 Task: Find and compare Airbnb listings in Benalmádena, Spain, focusing on amenities like breakfast availability and price range.
Action: Mouse moved to (534, 422)
Screenshot: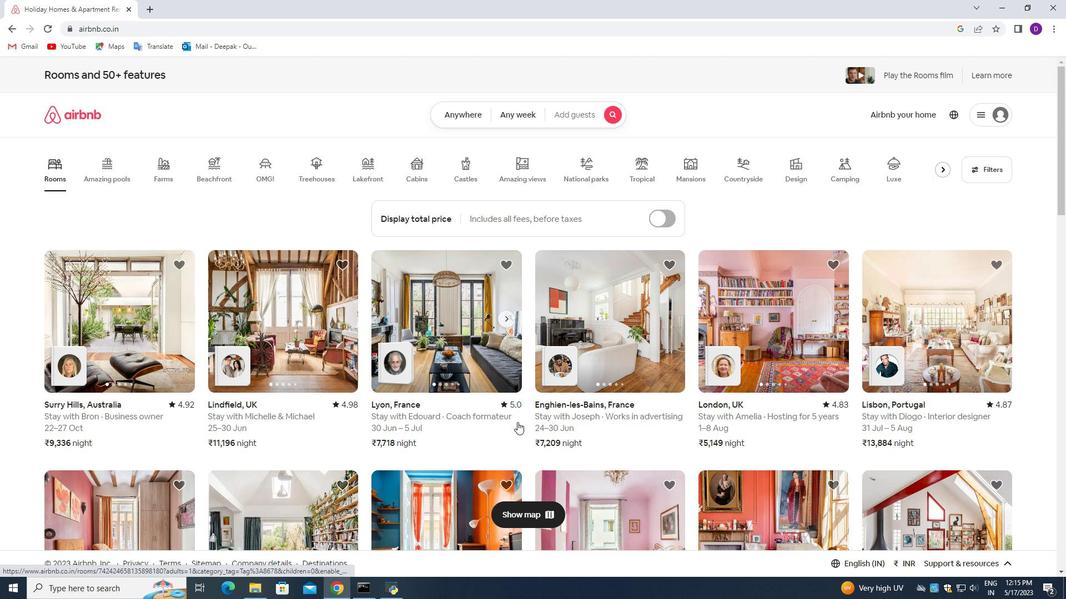 
Action: Mouse scrolled (534, 422) with delta (0, 0)
Screenshot: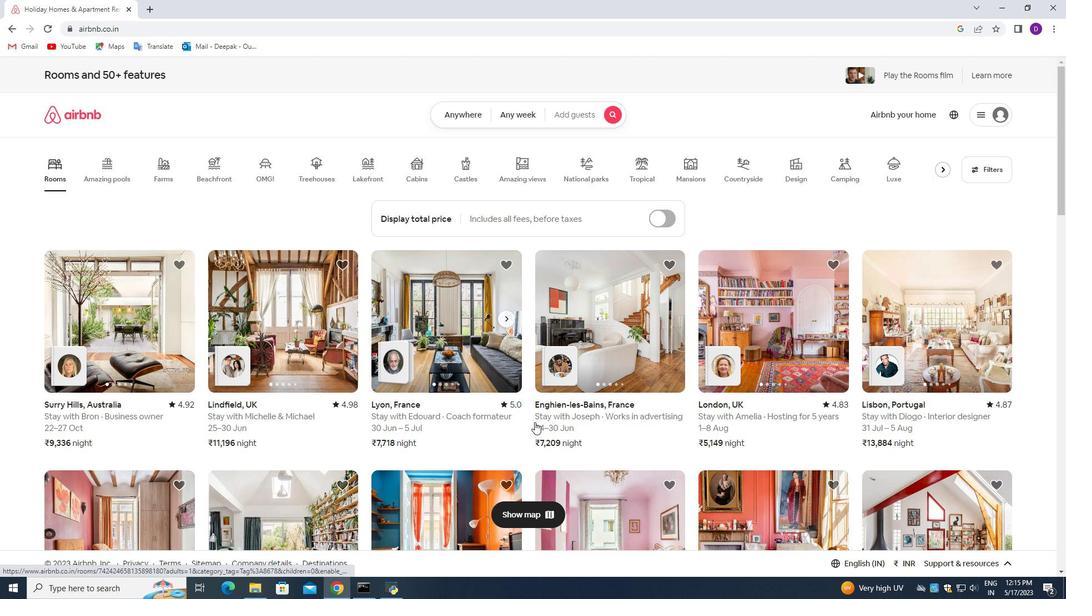 
Action: Mouse scrolled (534, 422) with delta (0, 0)
Screenshot: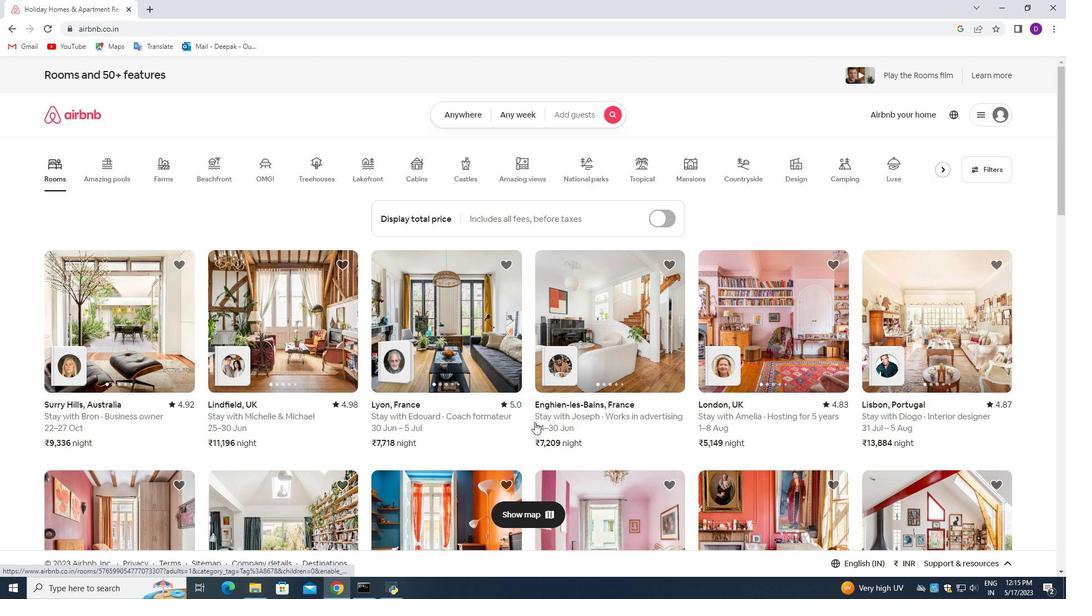 
Action: Mouse scrolled (534, 422) with delta (0, 0)
Screenshot: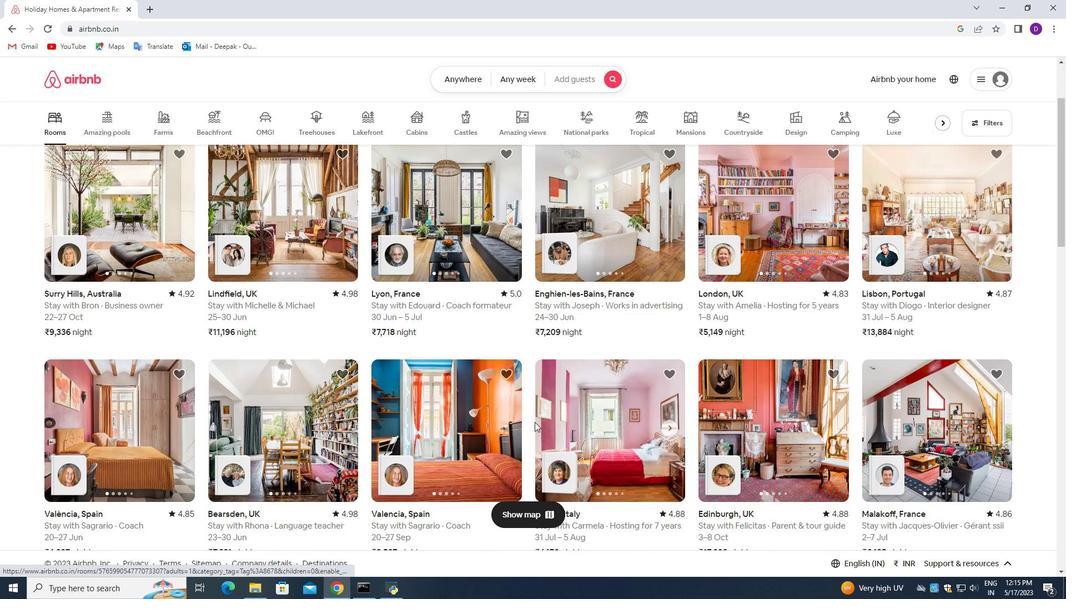 
Action: Mouse scrolled (534, 422) with delta (0, 0)
Screenshot: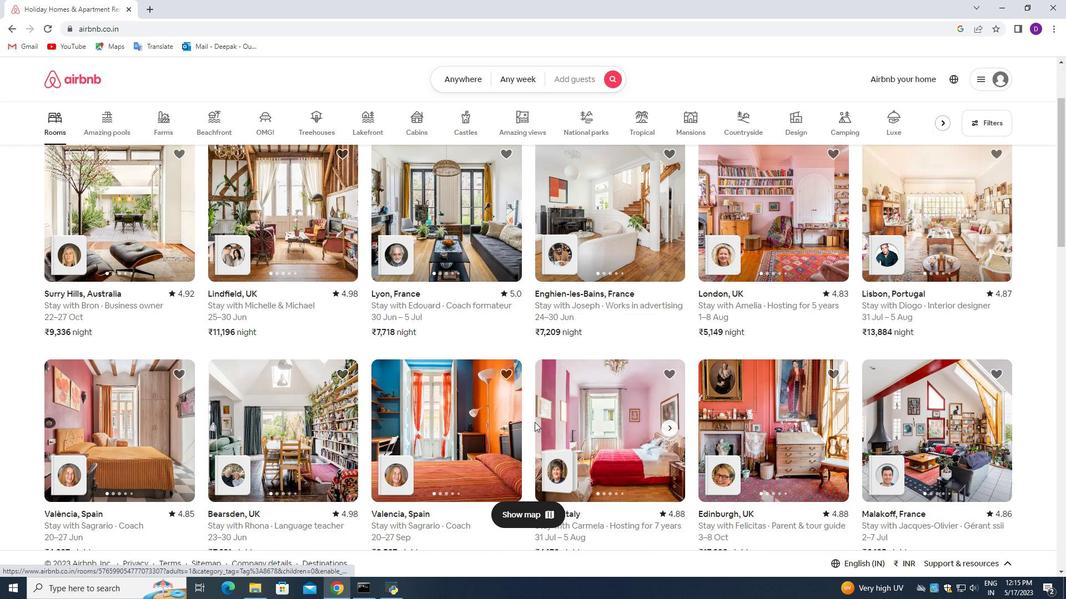 
Action: Mouse scrolled (534, 422) with delta (0, 0)
Screenshot: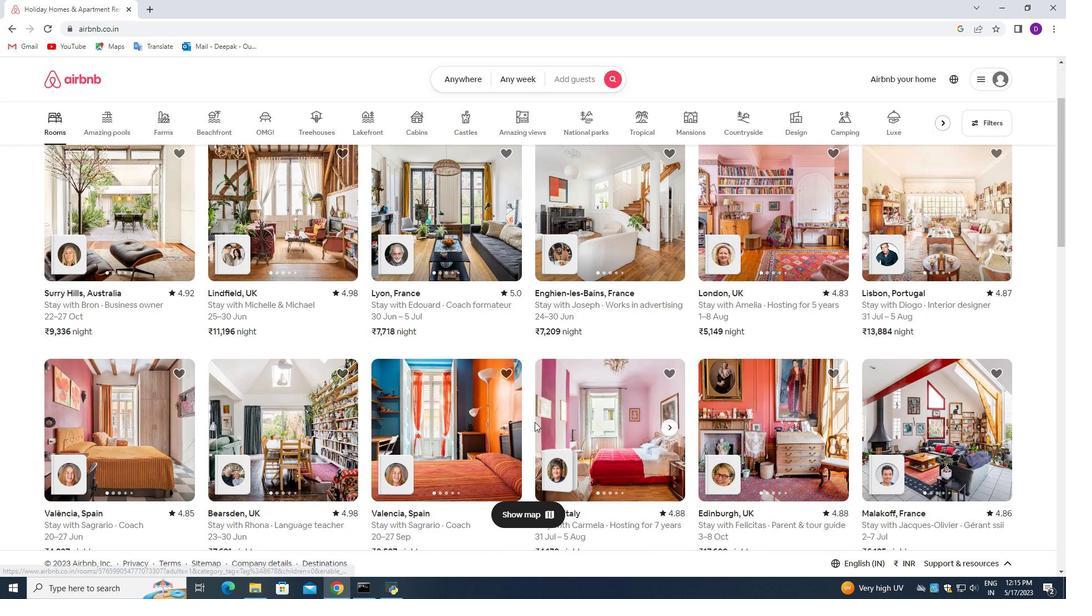 
Action: Mouse moved to (527, 380)
Screenshot: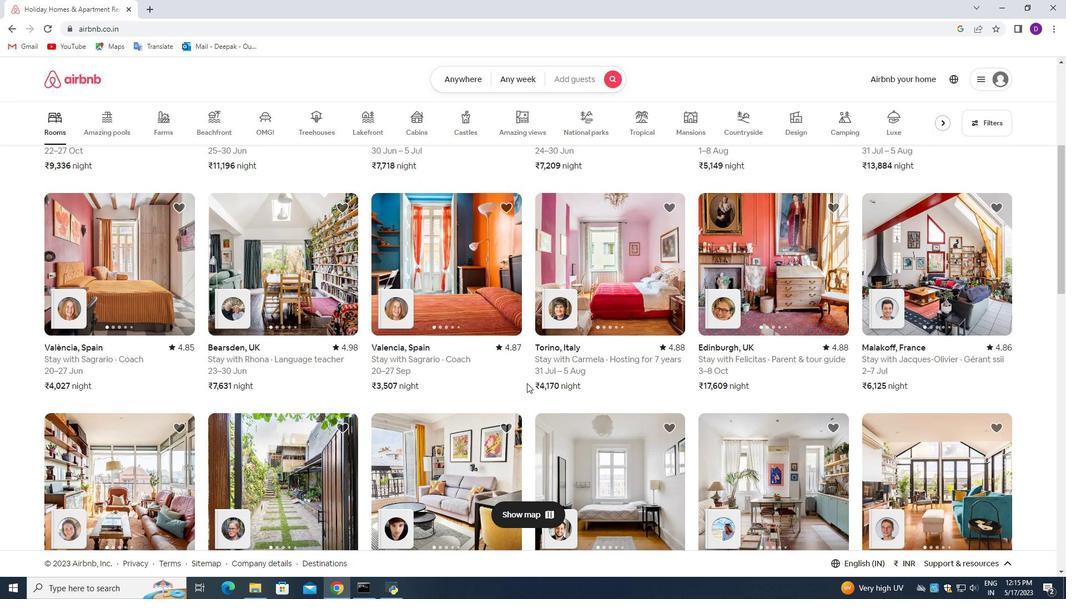 
Action: Mouse scrolled (527, 381) with delta (0, 0)
Screenshot: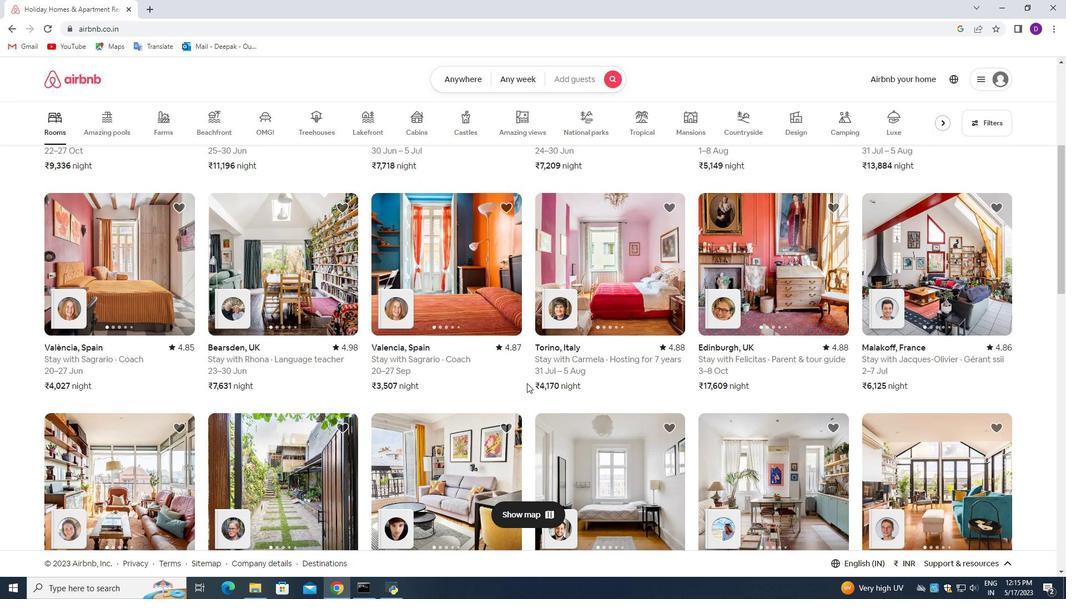 
Action: Mouse scrolled (527, 381) with delta (0, 0)
Screenshot: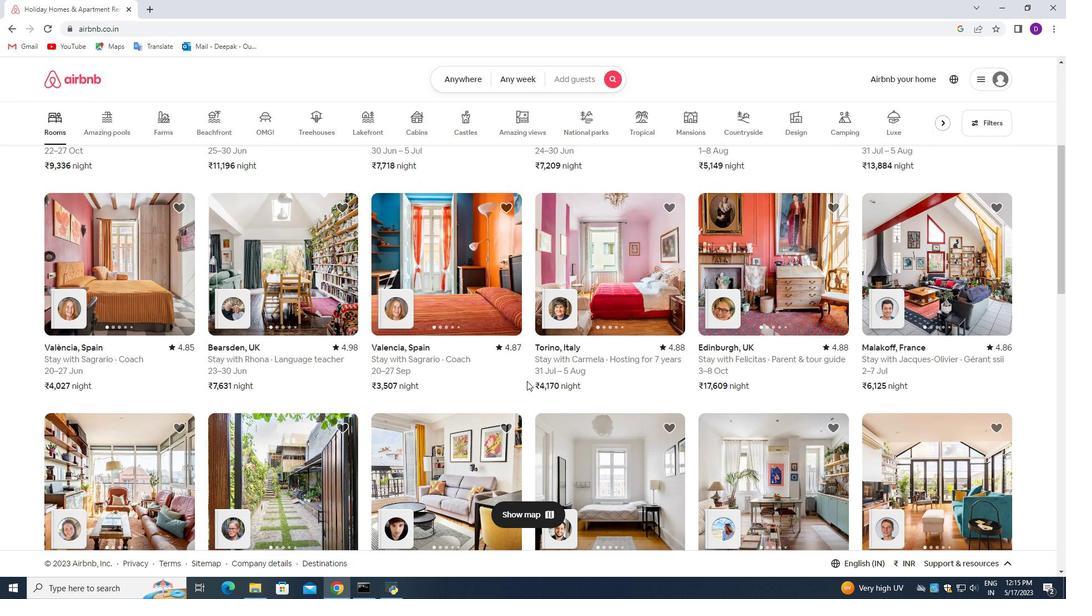 
Action: Mouse moved to (527, 379)
Screenshot: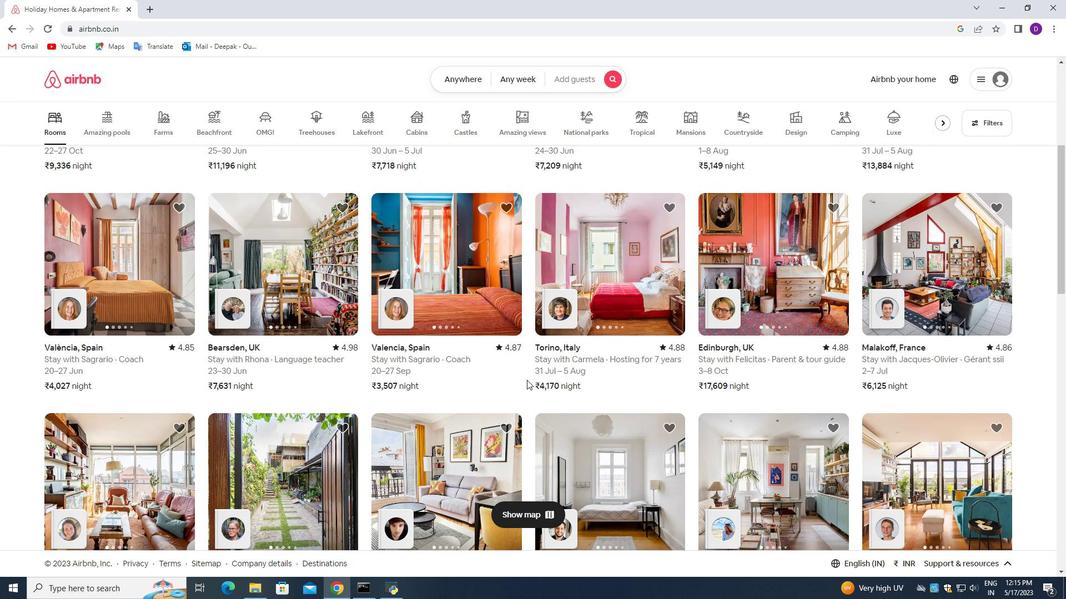 
Action: Mouse scrolled (527, 380) with delta (0, 0)
Screenshot: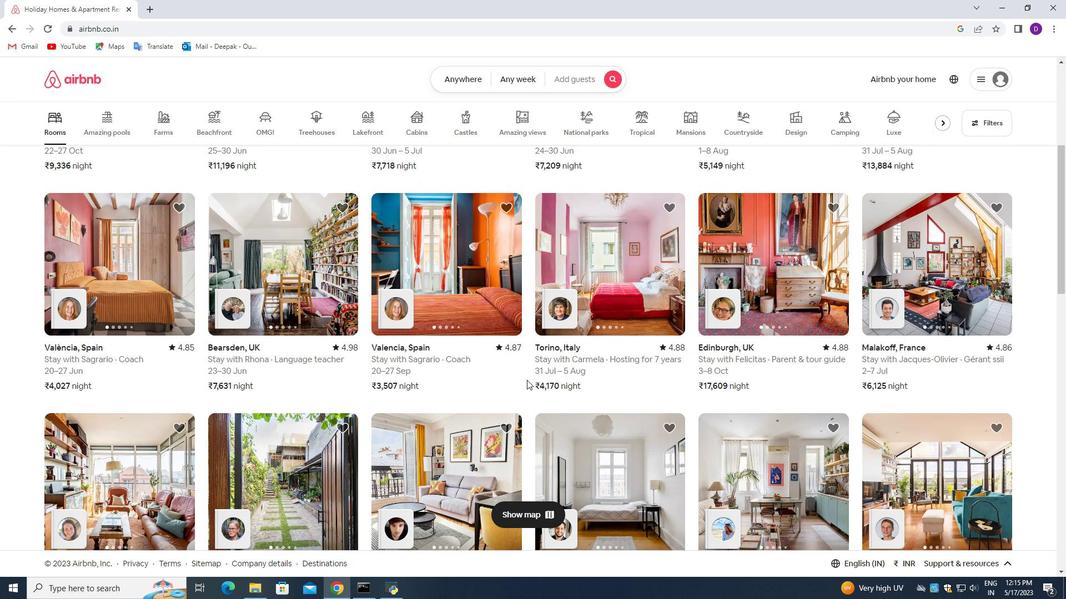 
Action: Mouse scrolled (527, 380) with delta (0, 0)
Screenshot: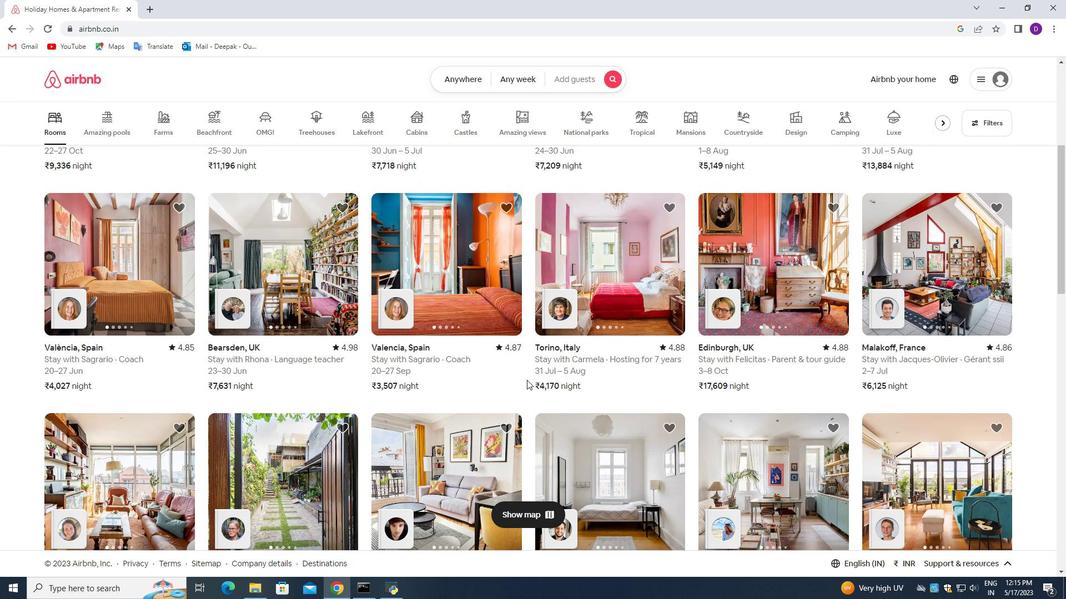
Action: Mouse moved to (527, 379)
Screenshot: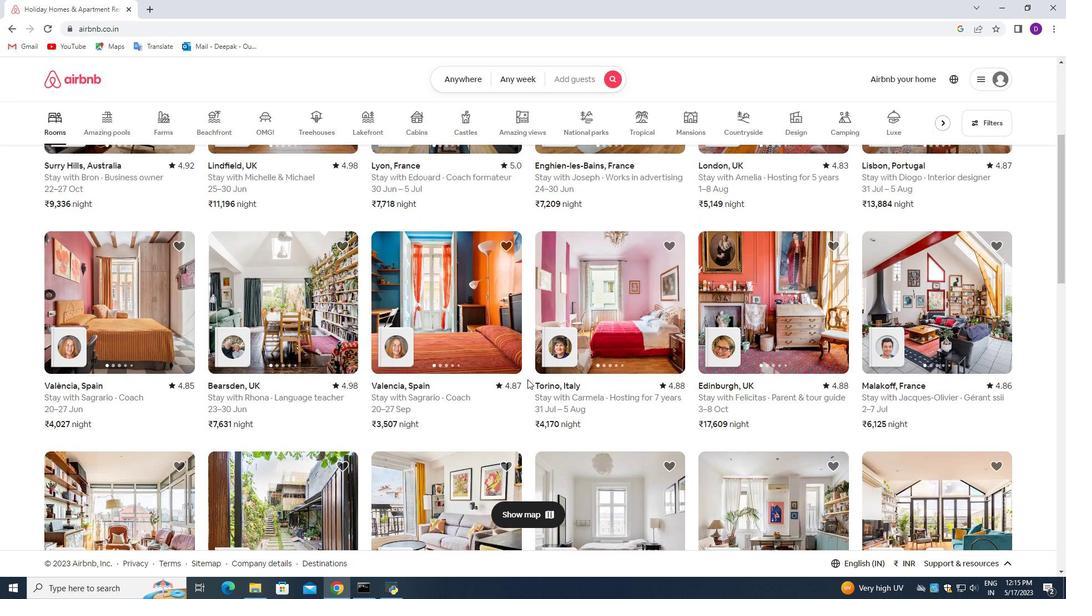 
Action: Mouse scrolled (527, 379) with delta (0, 0)
Screenshot: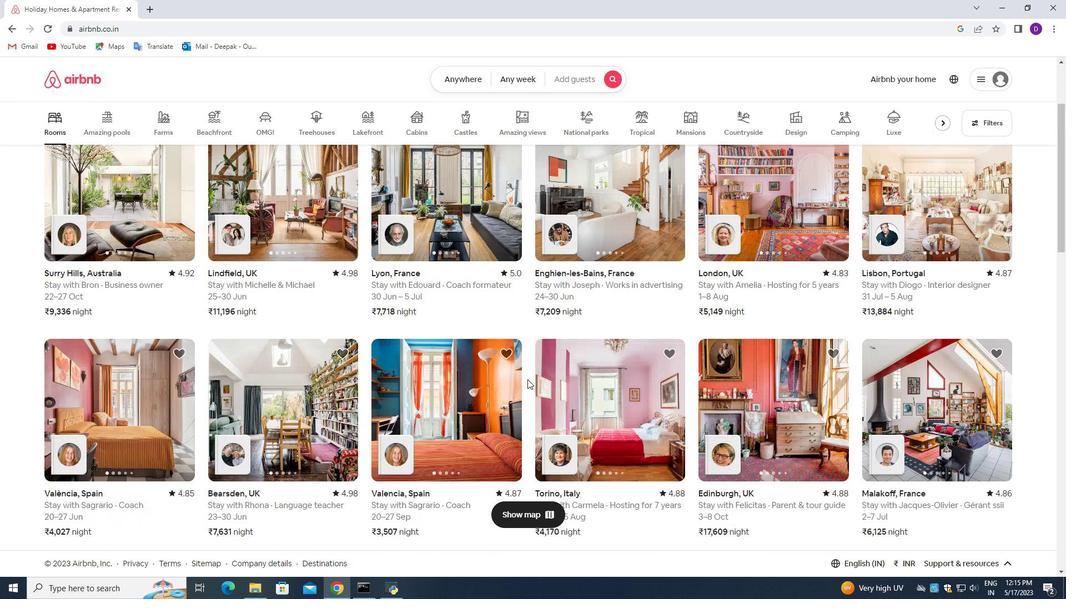 
Action: Mouse scrolled (527, 379) with delta (0, 0)
Screenshot: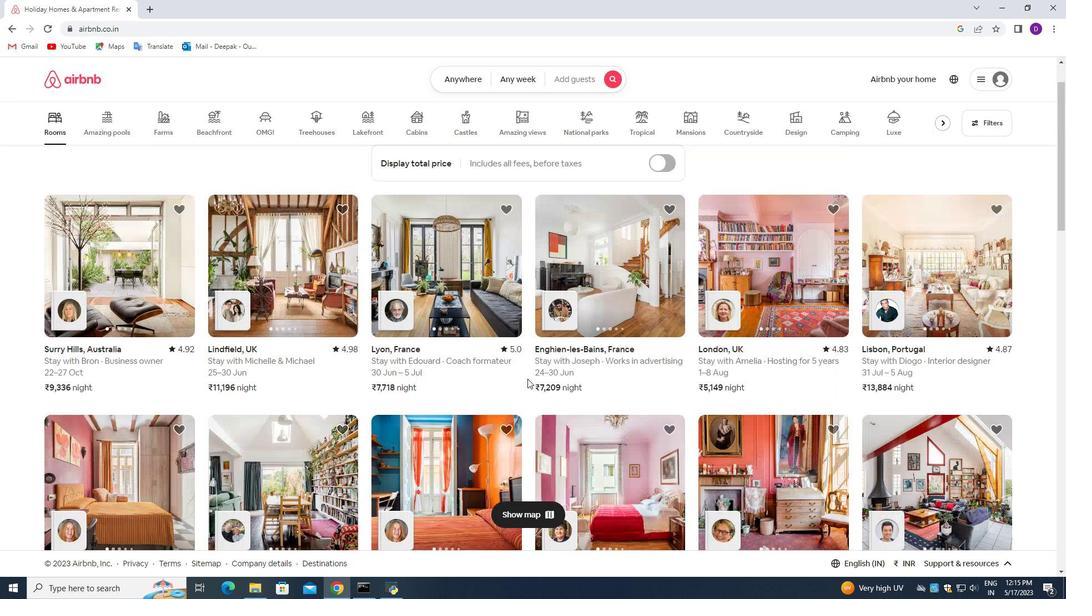 
Action: Mouse scrolled (527, 379) with delta (0, 0)
Screenshot: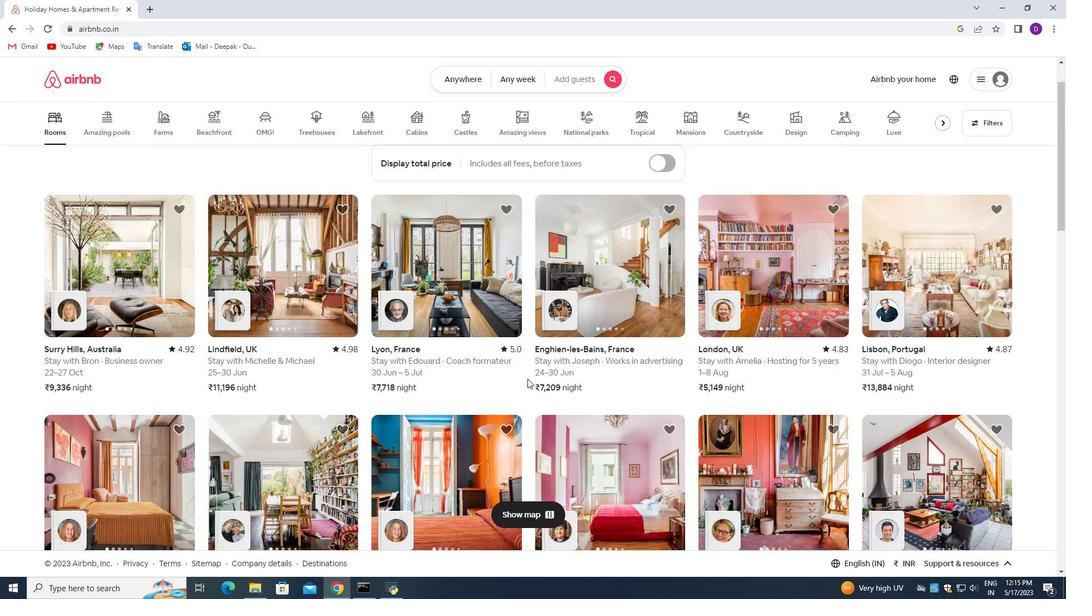 
Action: Mouse scrolled (527, 379) with delta (0, 0)
Screenshot: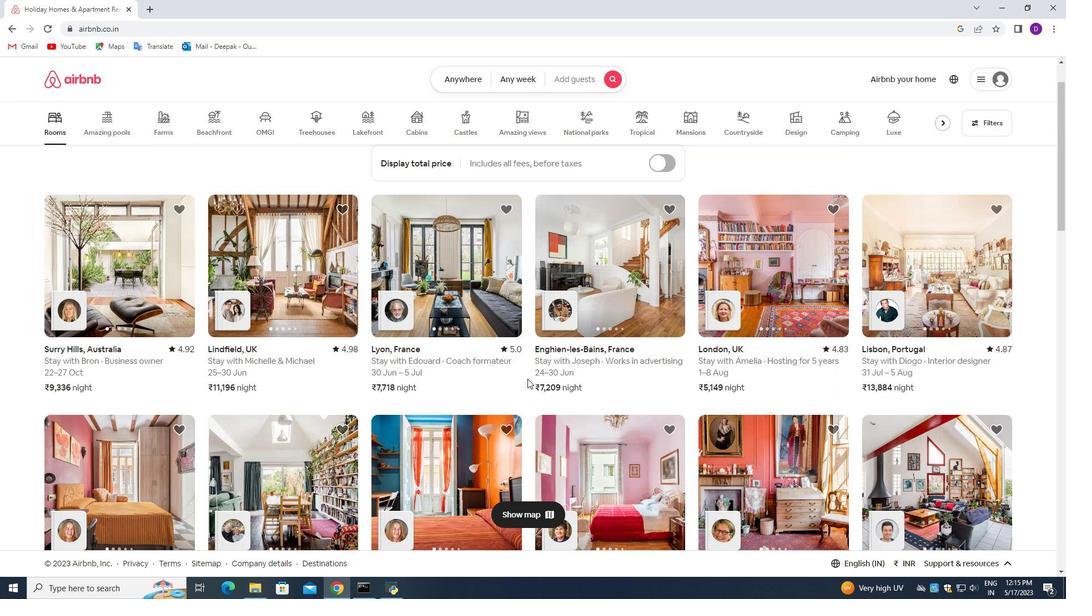 
Action: Mouse moved to (139, 338)
Screenshot: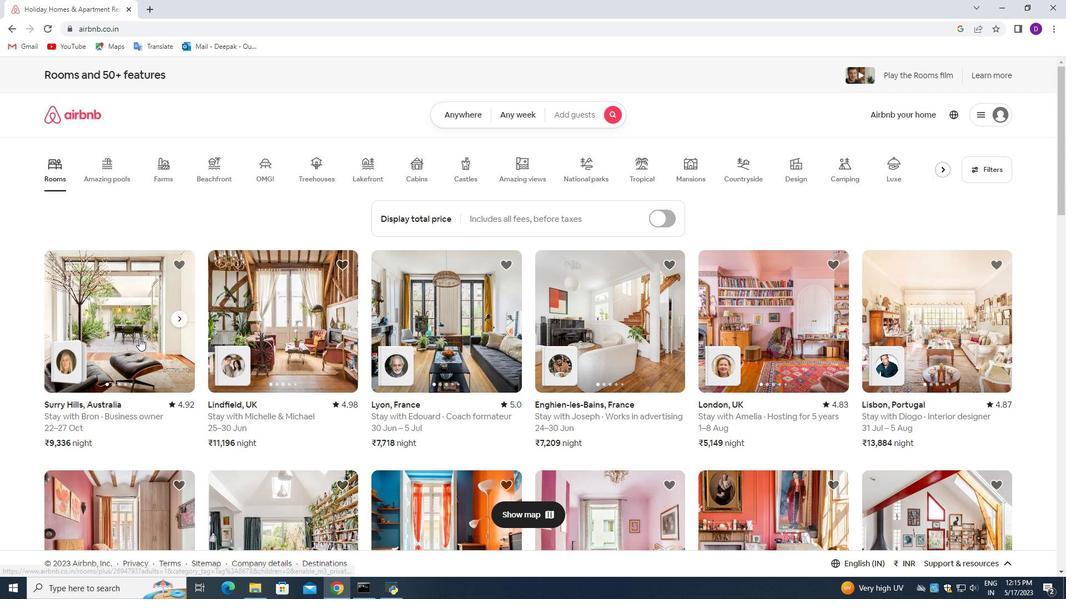 
Action: Mouse pressed left at (139, 338)
Screenshot: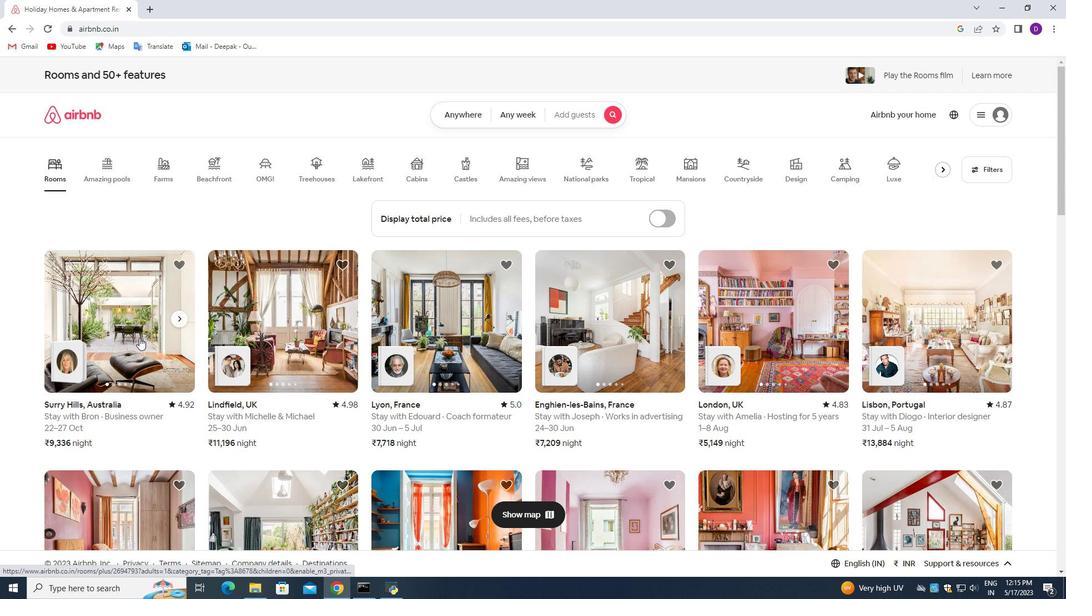 
Action: Mouse moved to (107, 6)
Screenshot: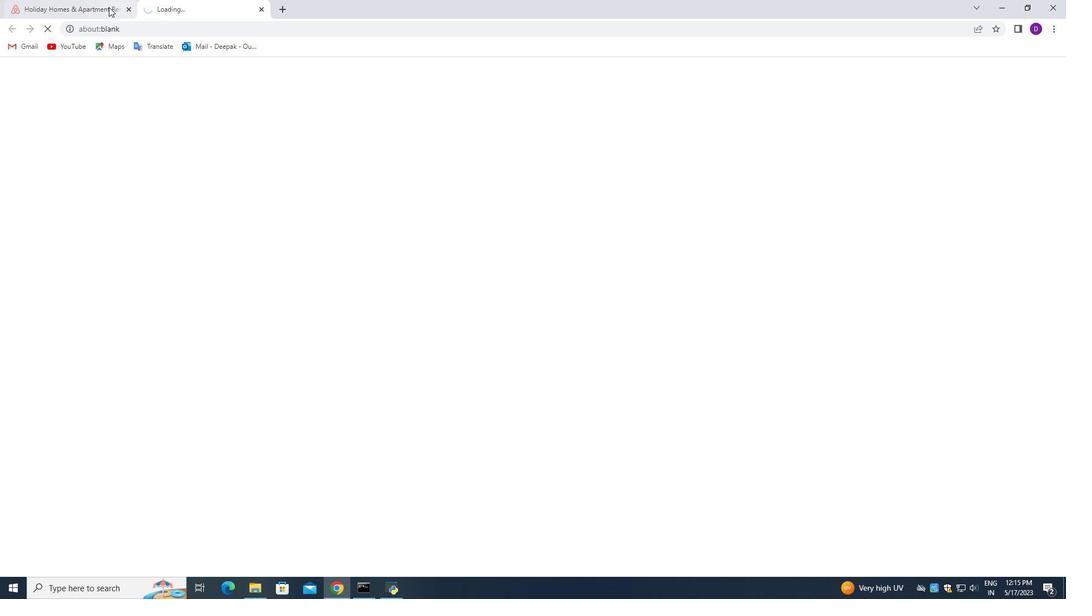 
Action: Mouse pressed left at (107, 6)
Screenshot: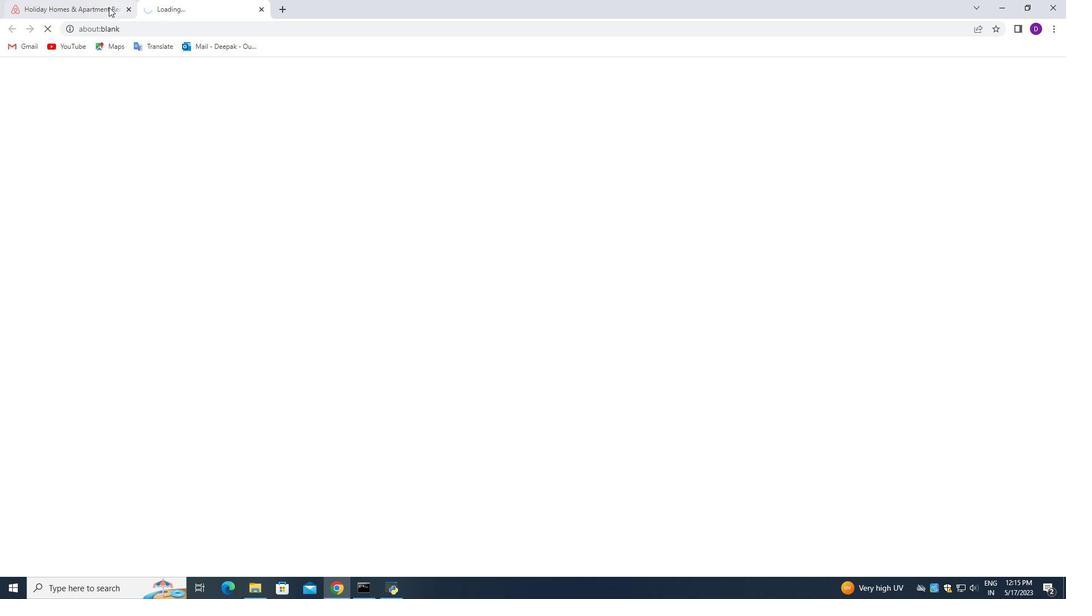 
Action: Mouse moved to (459, 294)
Screenshot: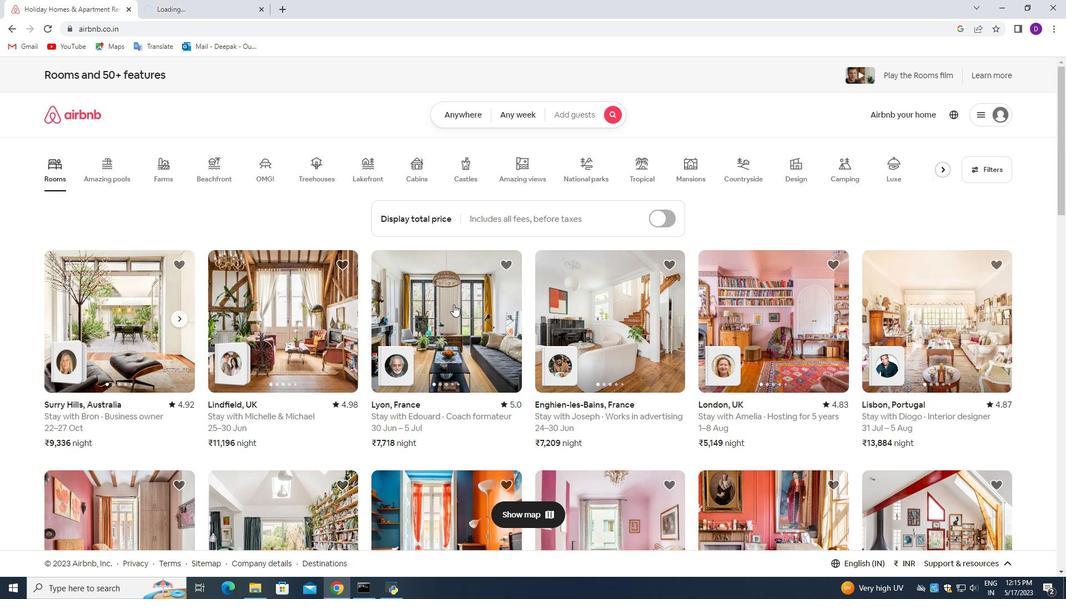 
Action: Mouse pressed left at (459, 294)
Screenshot: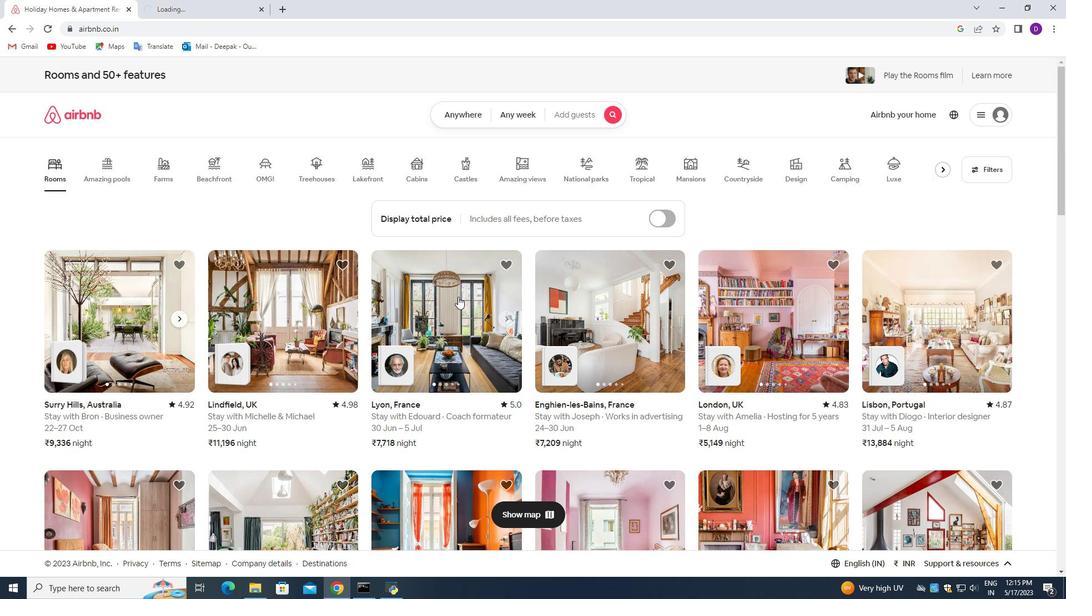 
Action: Mouse moved to (391, 9)
Screenshot: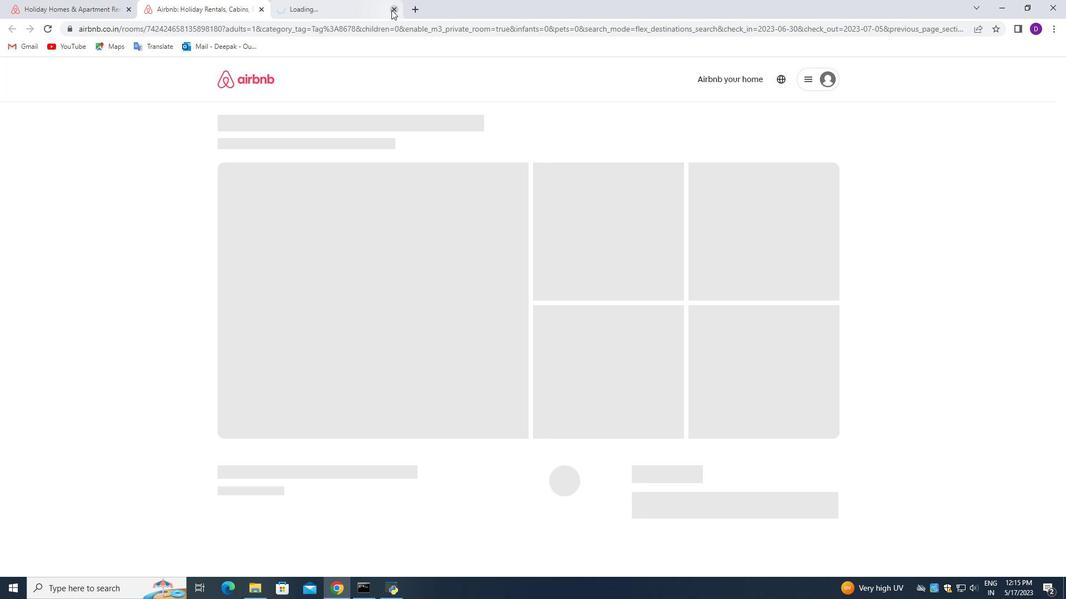 
Action: Mouse pressed left at (391, 9)
Screenshot: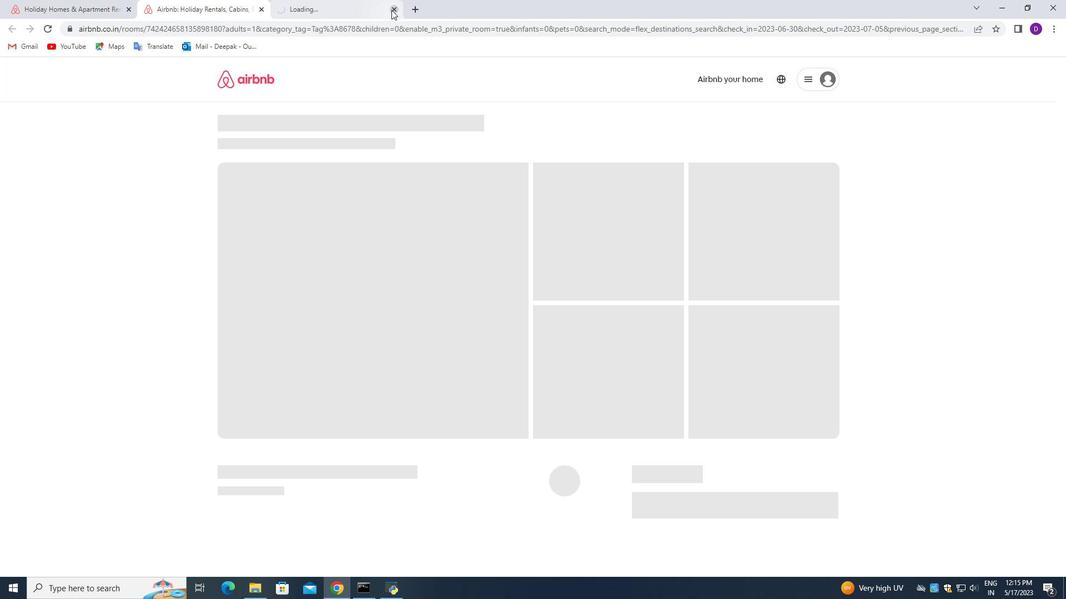 
Action: Mouse moved to (359, 304)
Screenshot: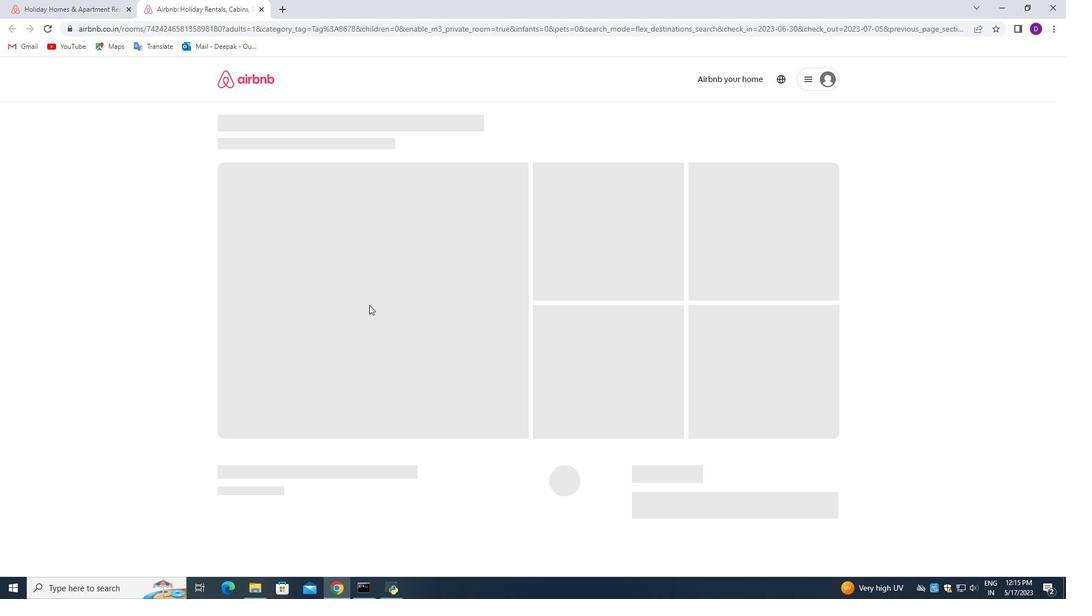 
Action: Mouse scrolled (359, 304) with delta (0, 0)
Screenshot: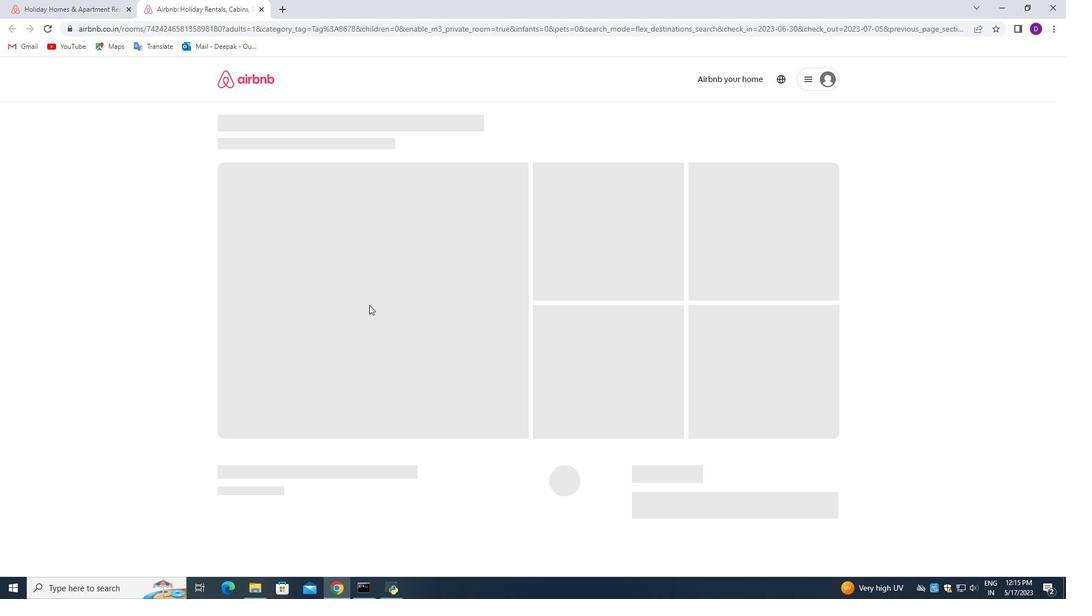 
Action: Mouse moved to (359, 304)
Screenshot: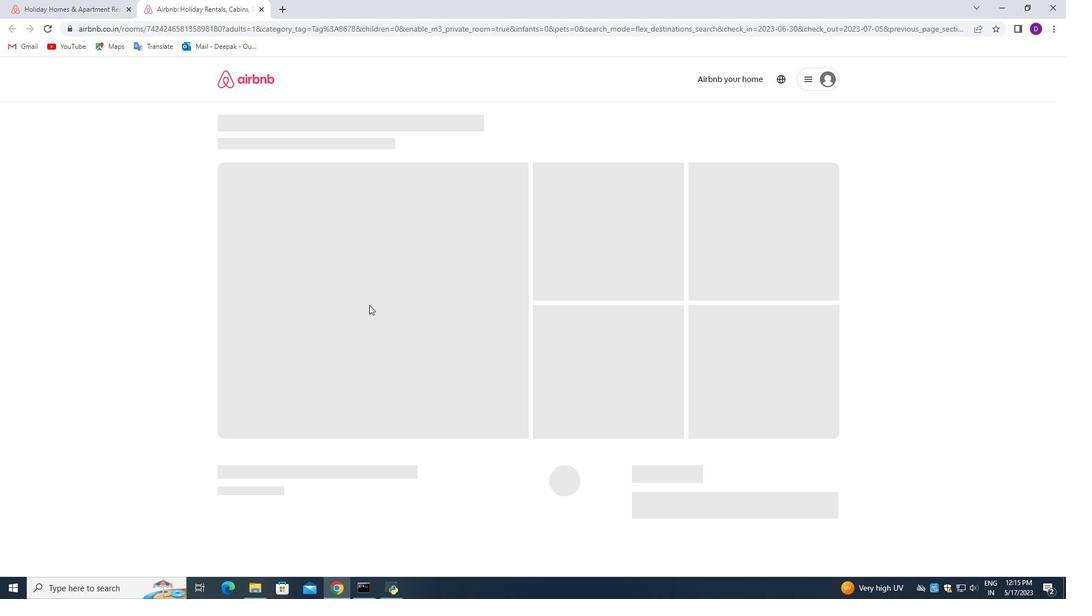
Action: Mouse scrolled (359, 304) with delta (0, 0)
Screenshot: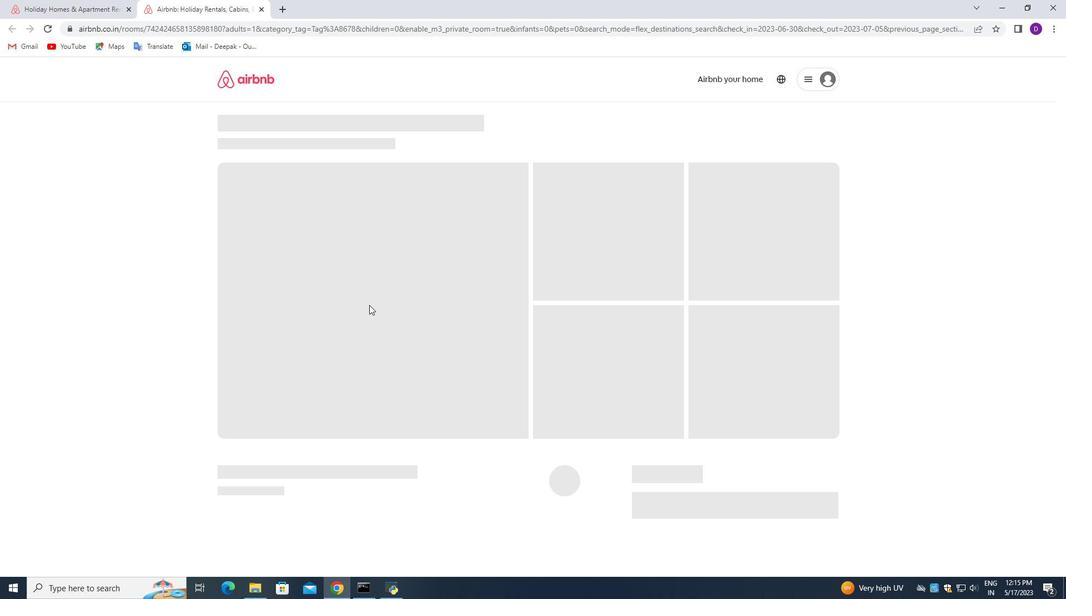 
Action: Mouse moved to (358, 304)
Screenshot: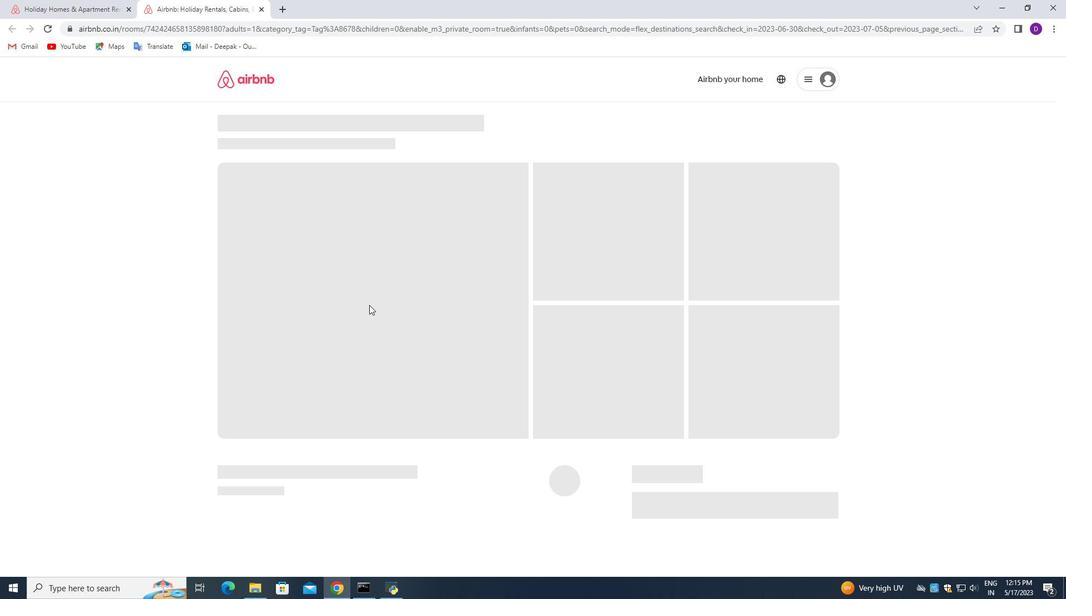 
Action: Mouse scrolled (358, 304) with delta (0, 0)
Screenshot: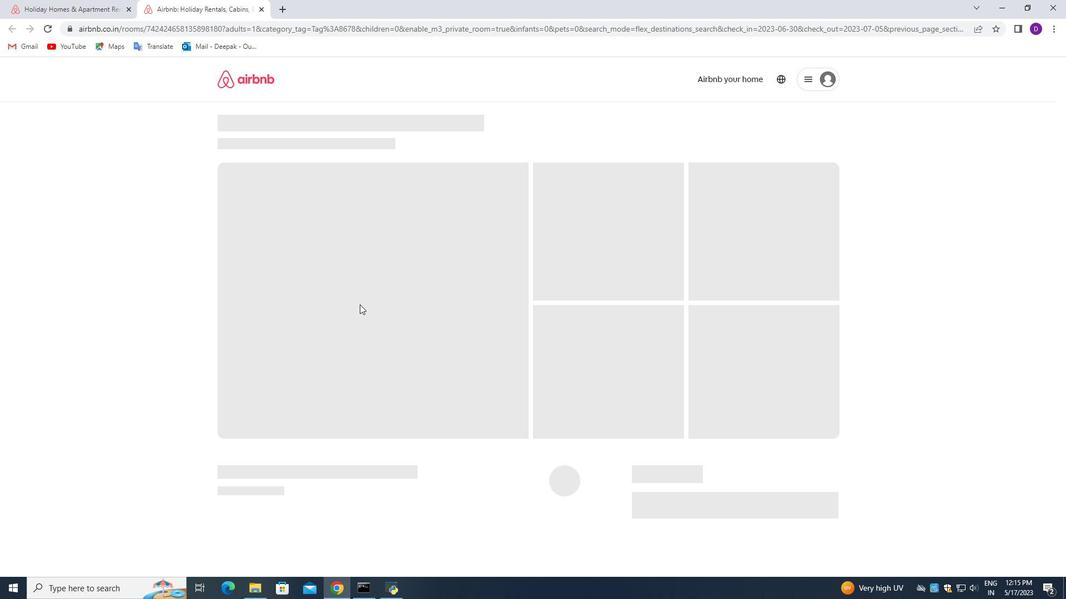 
Action: Mouse scrolled (358, 304) with delta (0, 0)
Screenshot: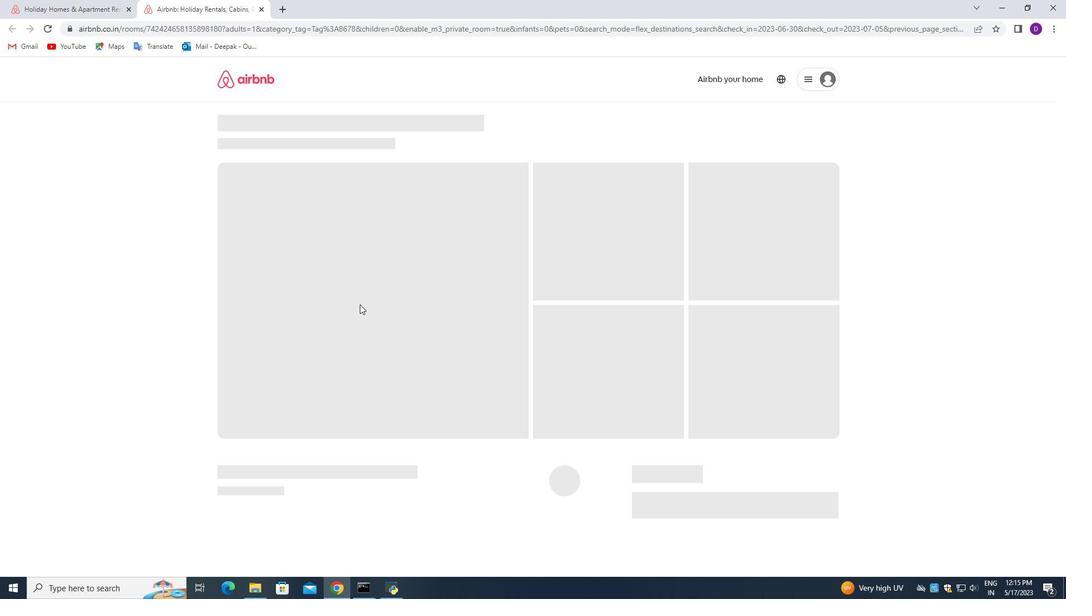 
Action: Mouse moved to (412, 322)
Screenshot: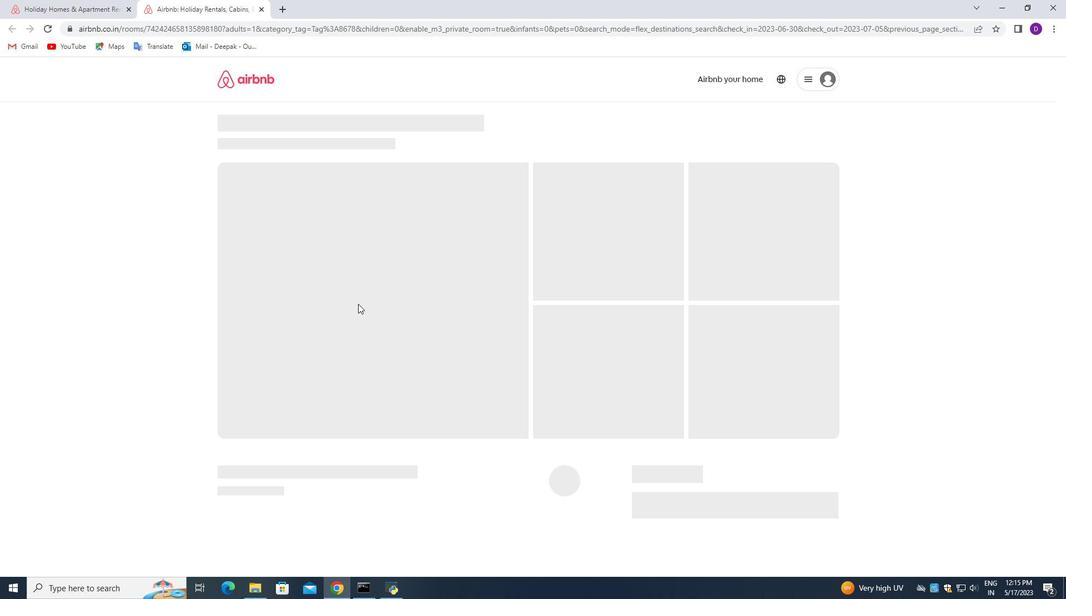 
Action: Mouse scrolled (412, 322) with delta (0, 0)
Screenshot: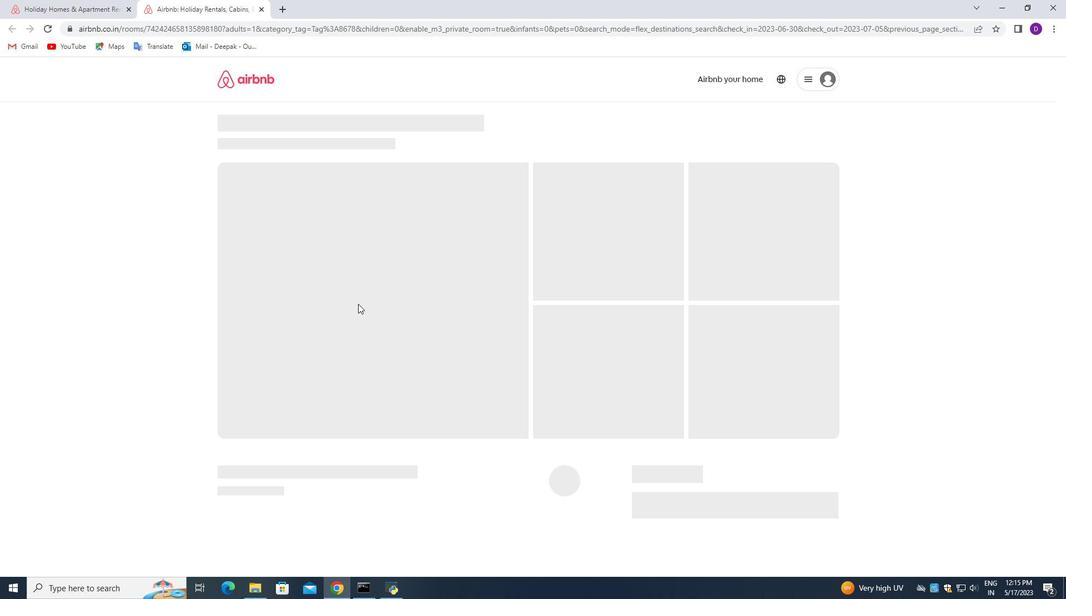 
Action: Mouse moved to (430, 330)
Screenshot: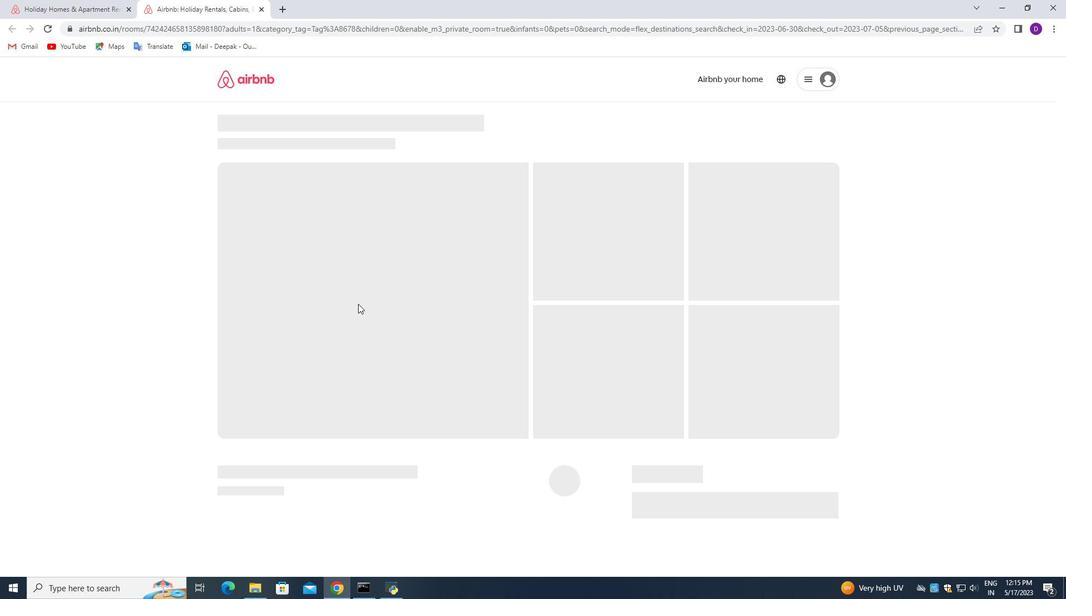 
Action: Mouse scrolled (430, 329) with delta (0, 0)
Screenshot: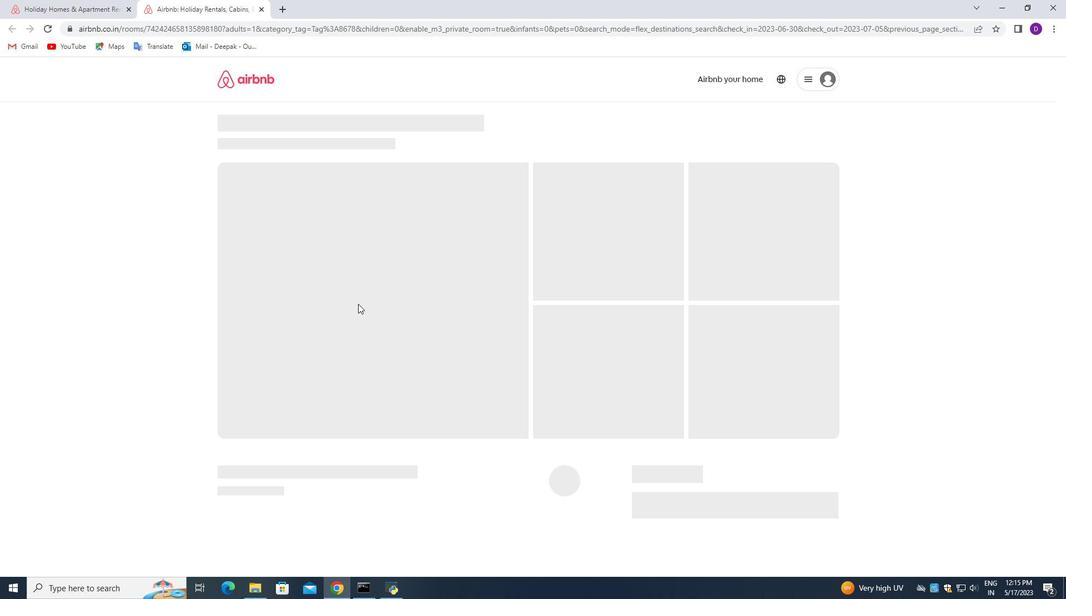 
Action: Mouse moved to (438, 332)
Screenshot: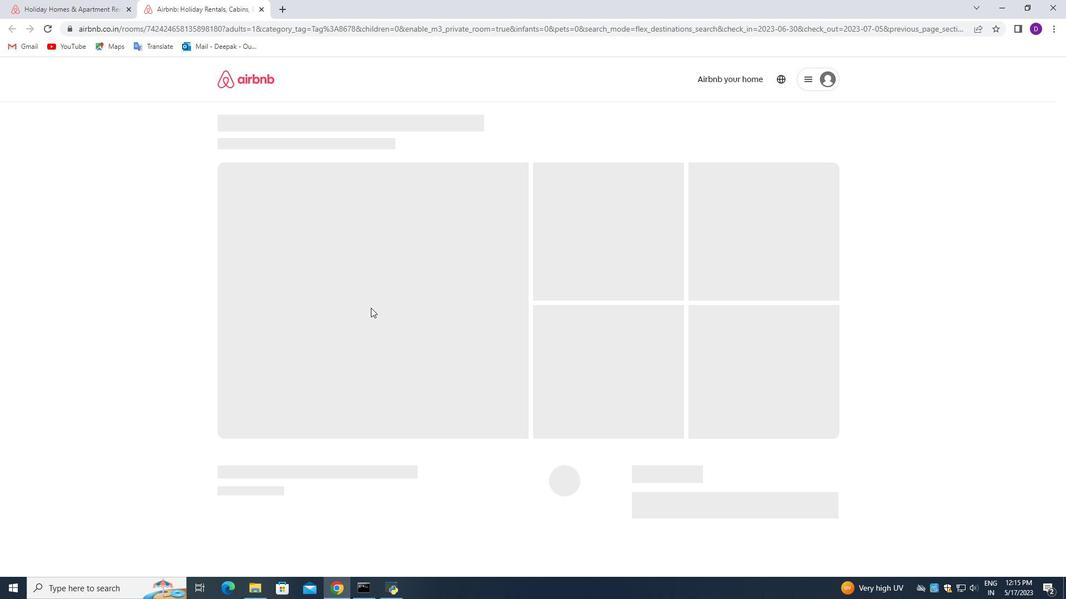 
Action: Mouse scrolled (438, 332) with delta (0, 0)
Screenshot: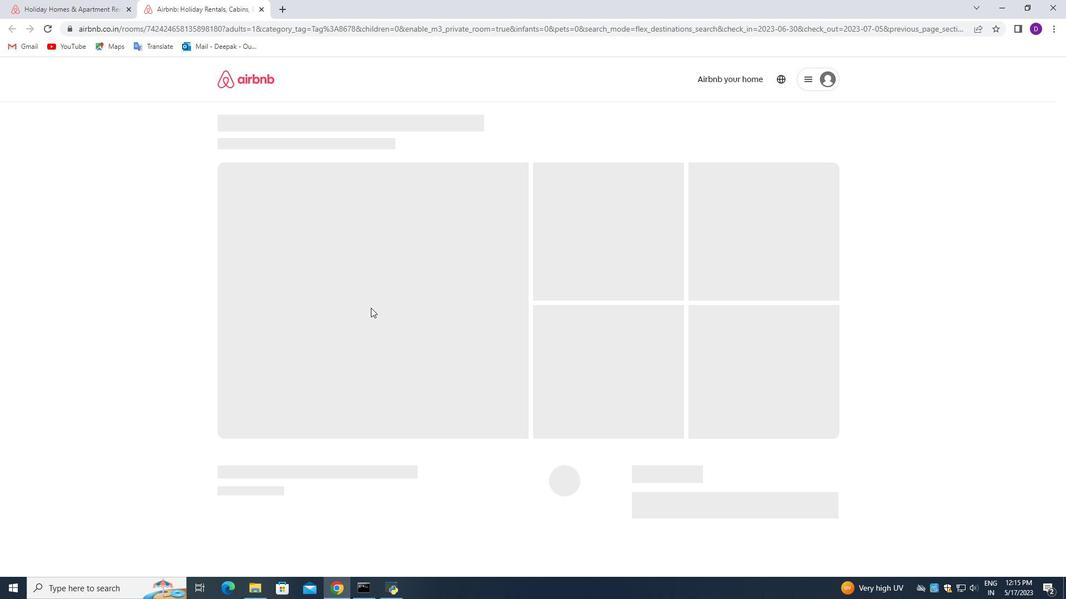 
Action: Mouse moved to (450, 333)
Screenshot: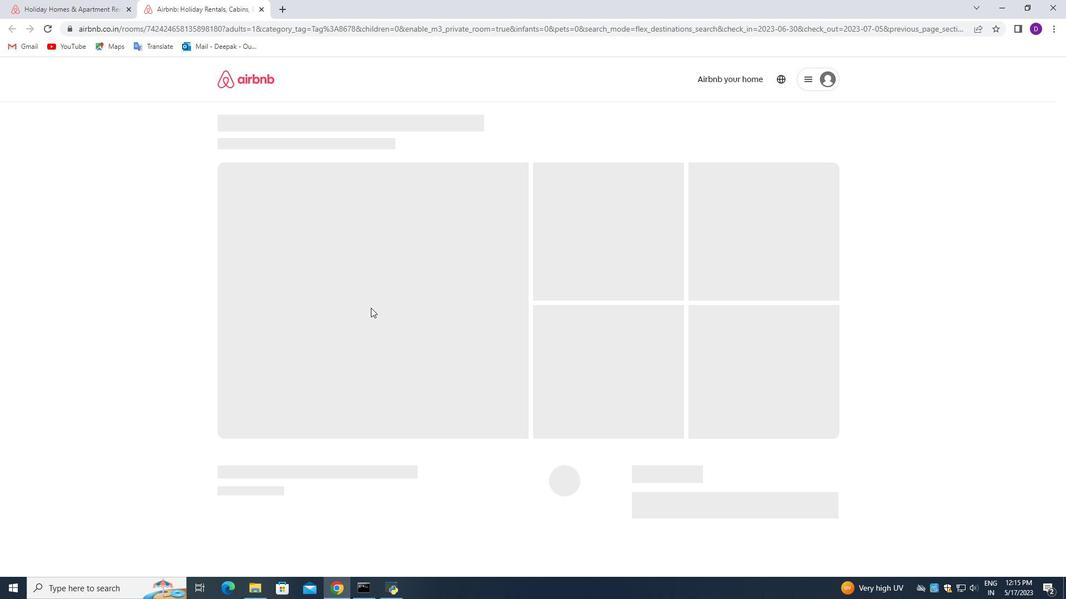 
Action: Mouse scrolled (450, 333) with delta (0, 0)
Screenshot: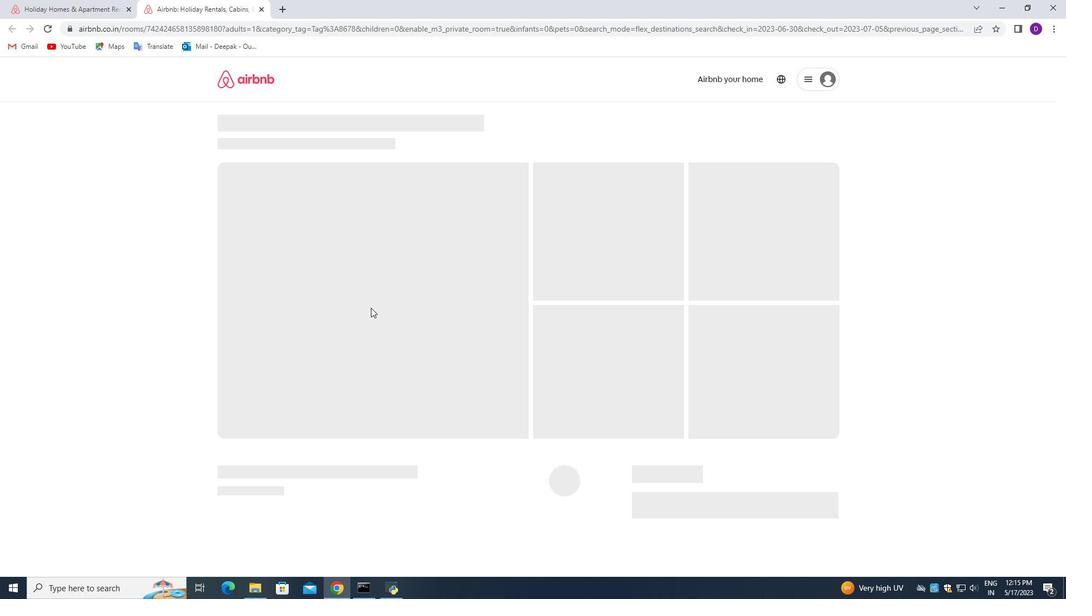 
Action: Mouse moved to (472, 333)
Screenshot: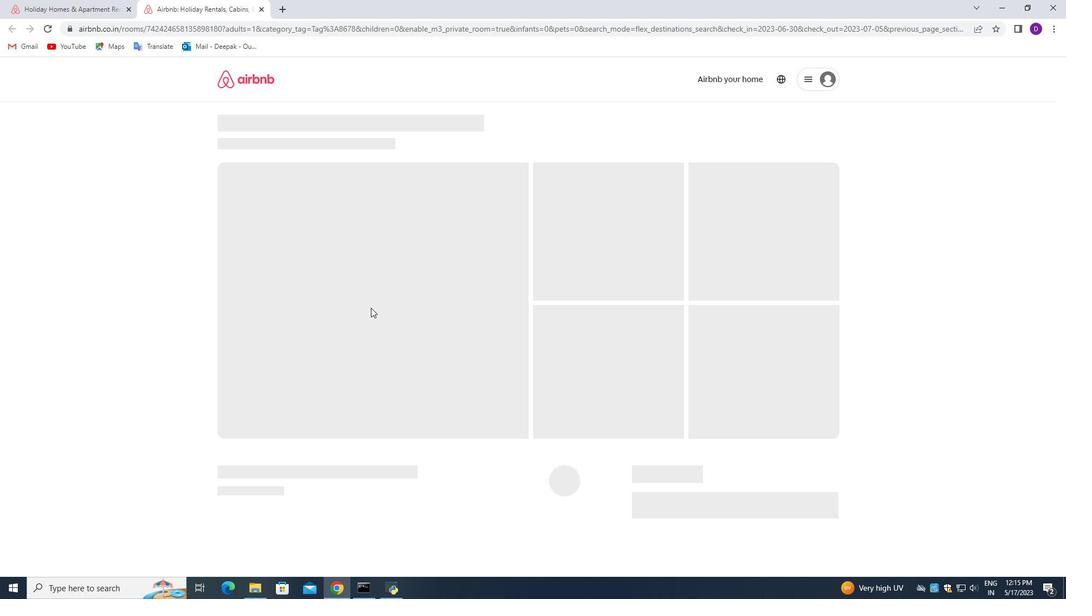 
Action: Mouse scrolled (472, 333) with delta (0, 0)
Screenshot: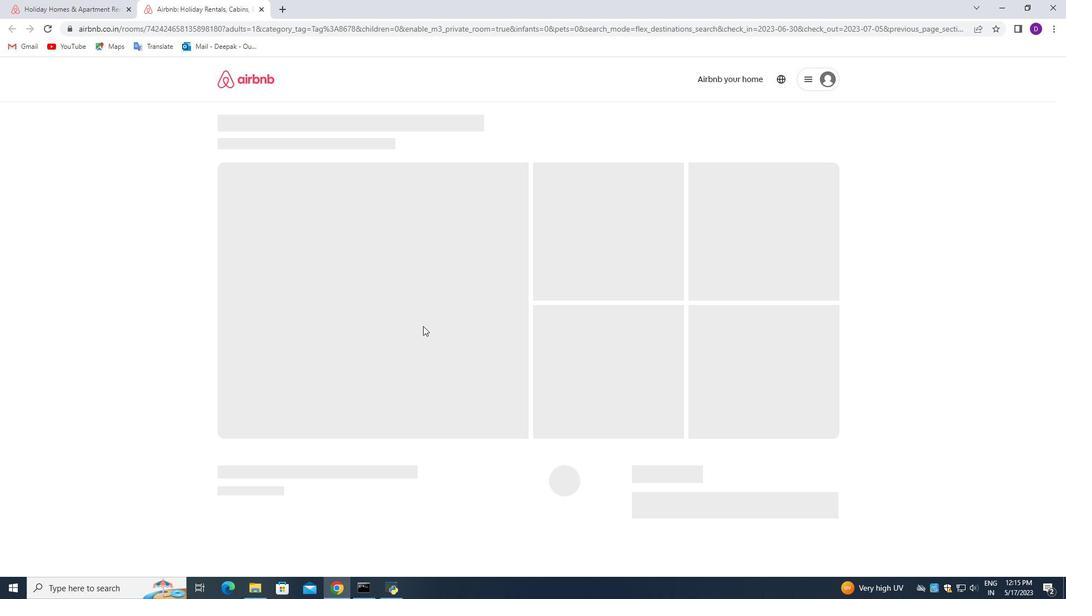 
Action: Mouse moved to (489, 333)
Screenshot: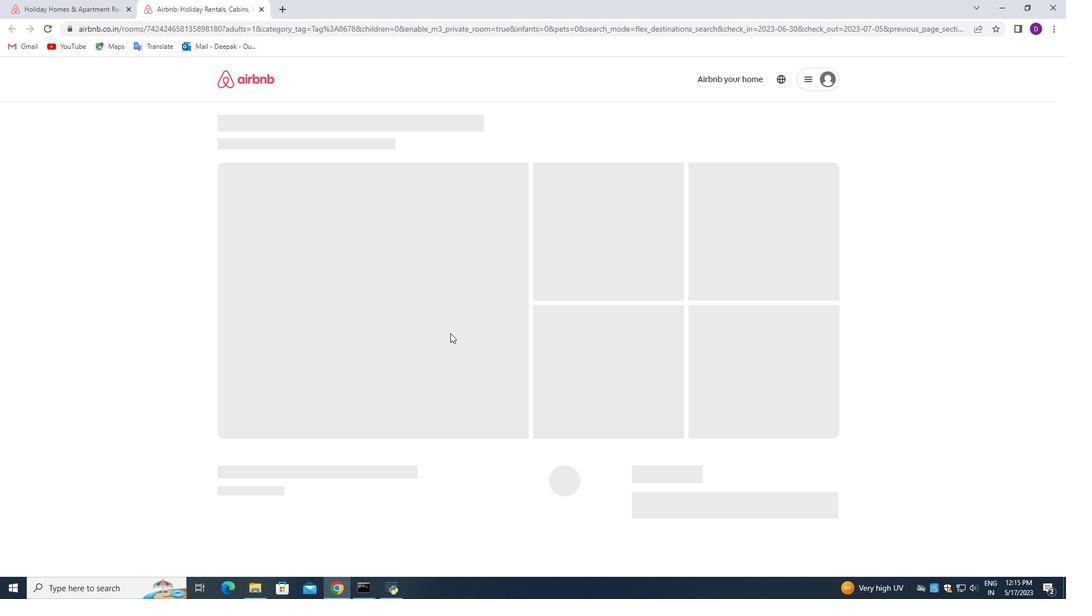 
Action: Mouse scrolled (489, 333) with delta (0, 0)
Screenshot: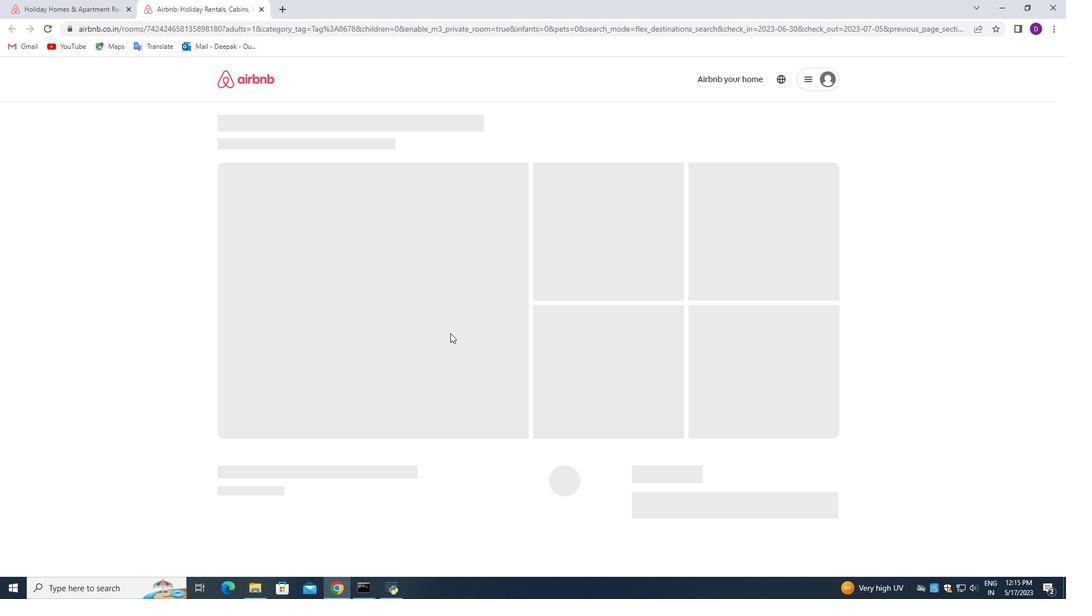 
Action: Mouse moved to (554, 318)
Screenshot: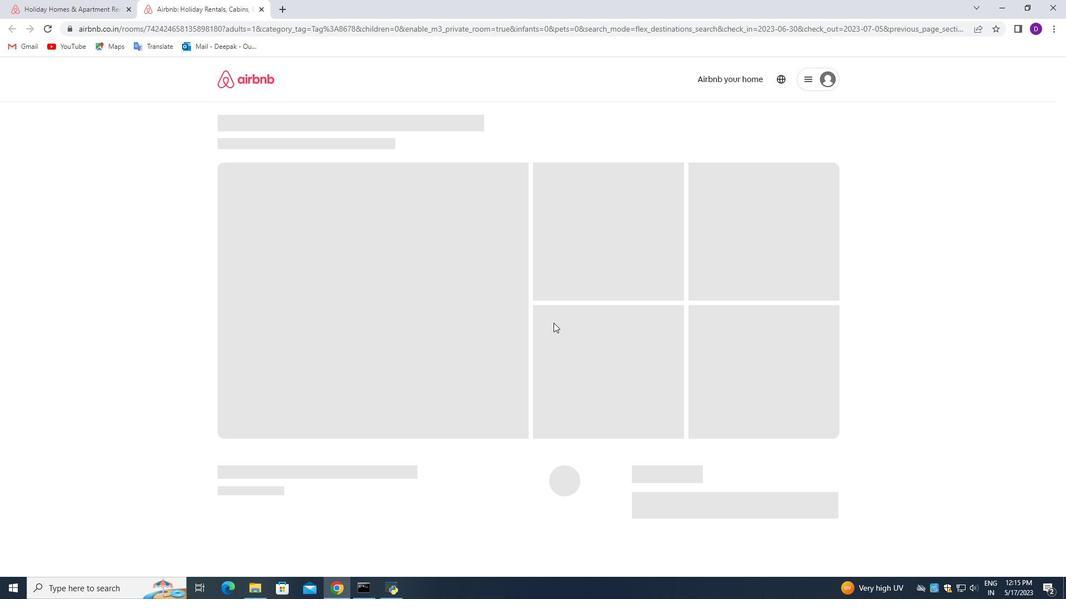 
Action: Mouse scrolled (554, 320) with delta (0, 0)
Screenshot: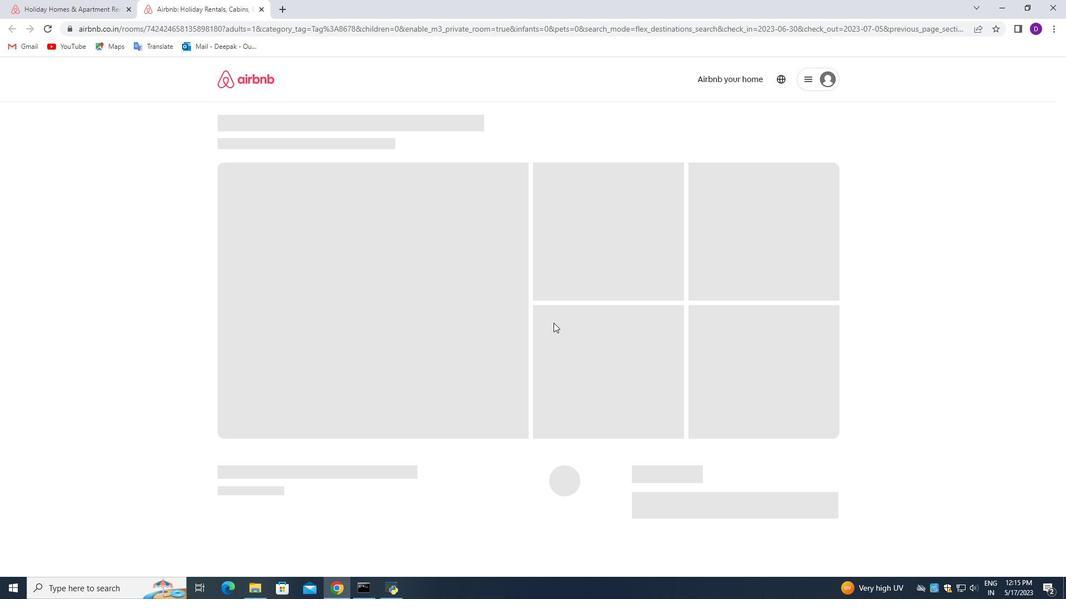 
Action: Mouse moved to (559, 296)
Screenshot: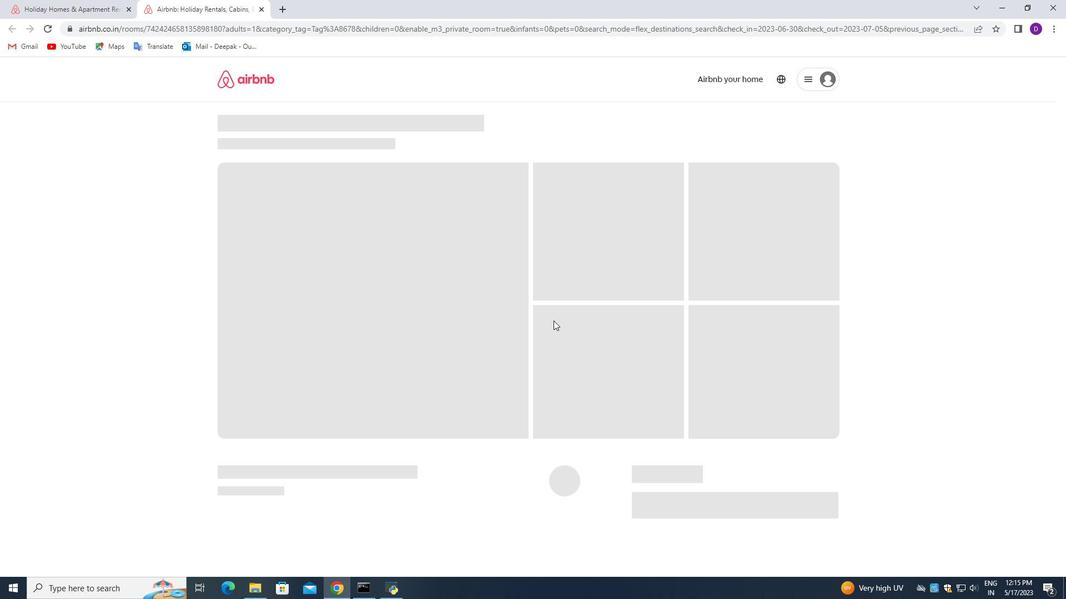 
Action: Mouse scrolled (555, 317) with delta (0, 0)
Screenshot: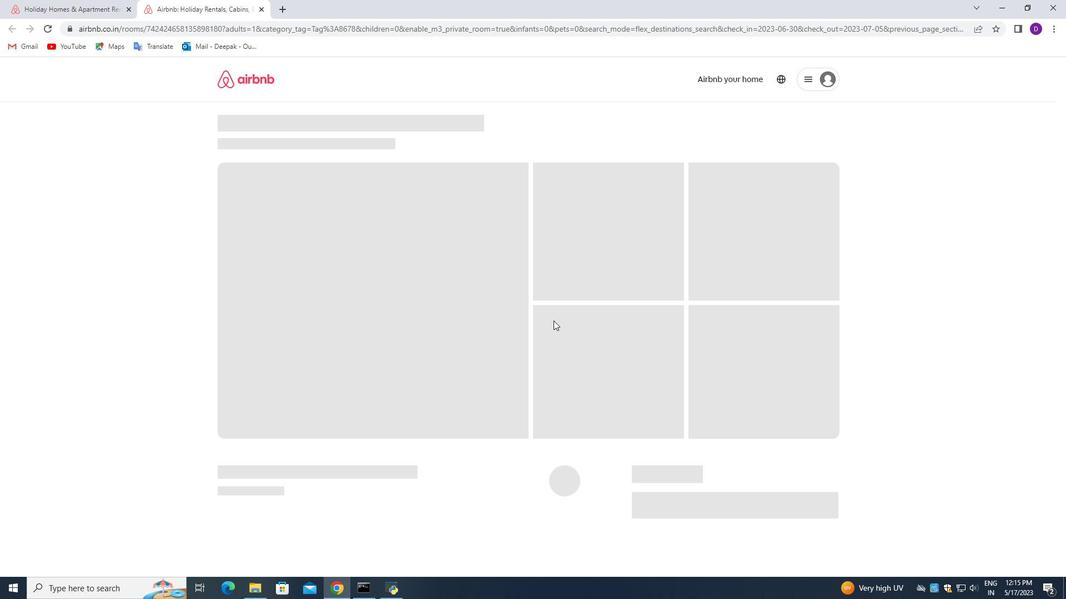 
Action: Mouse moved to (559, 295)
Screenshot: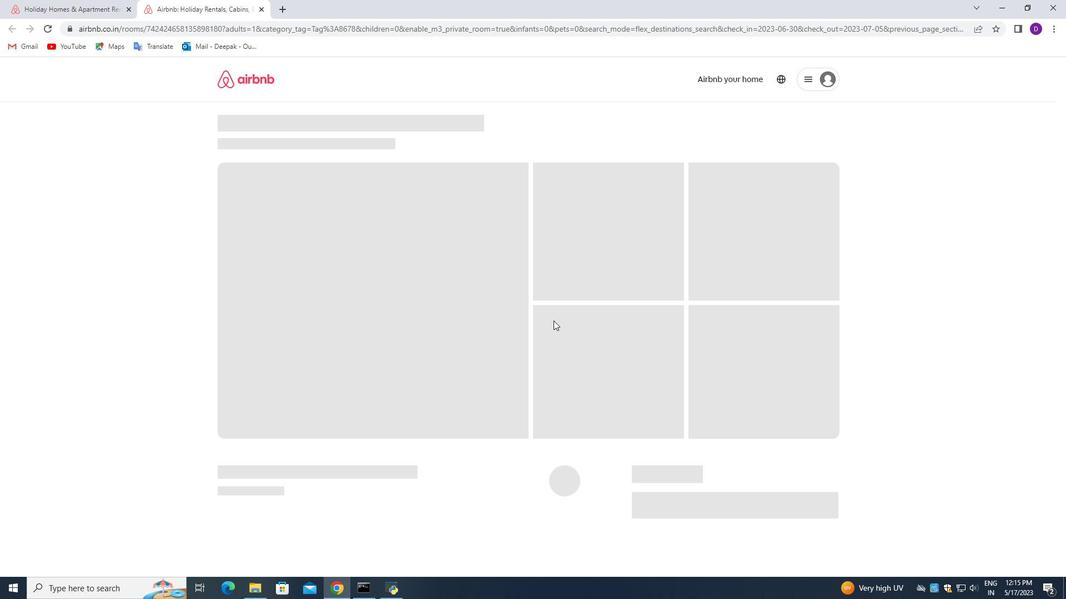 
Action: Mouse scrolled (557, 314) with delta (0, 0)
Screenshot: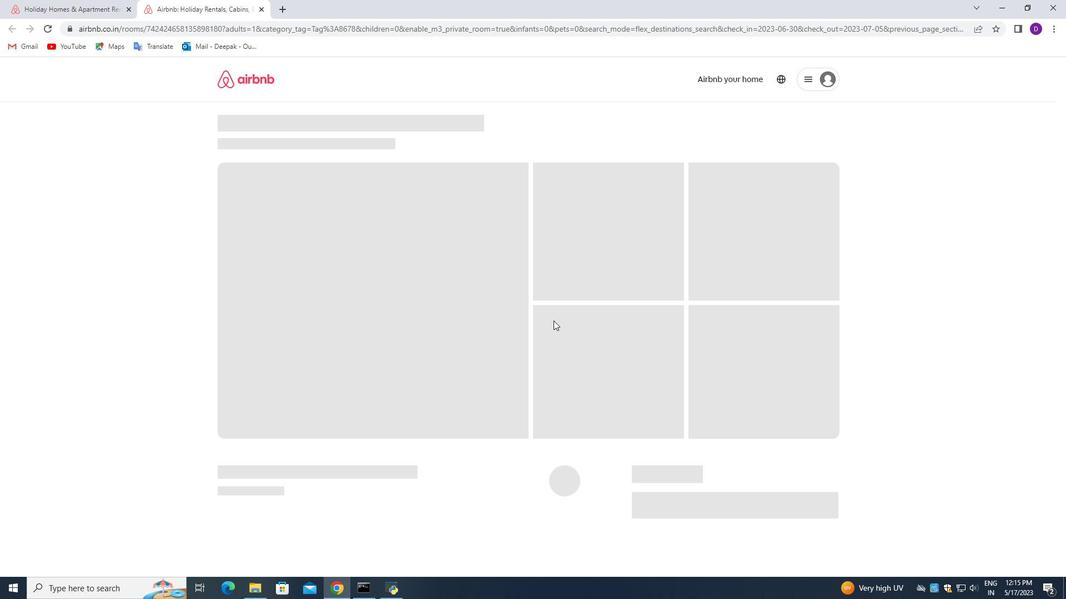 
Action: Mouse moved to (559, 294)
Screenshot: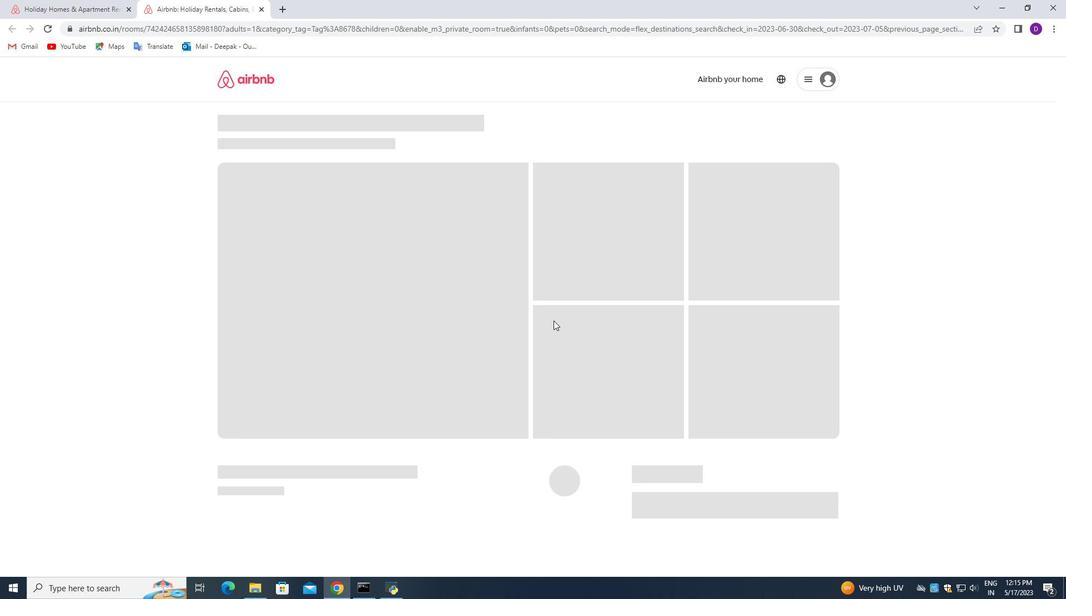 
Action: Mouse scrolled (558, 313) with delta (0, 0)
Screenshot: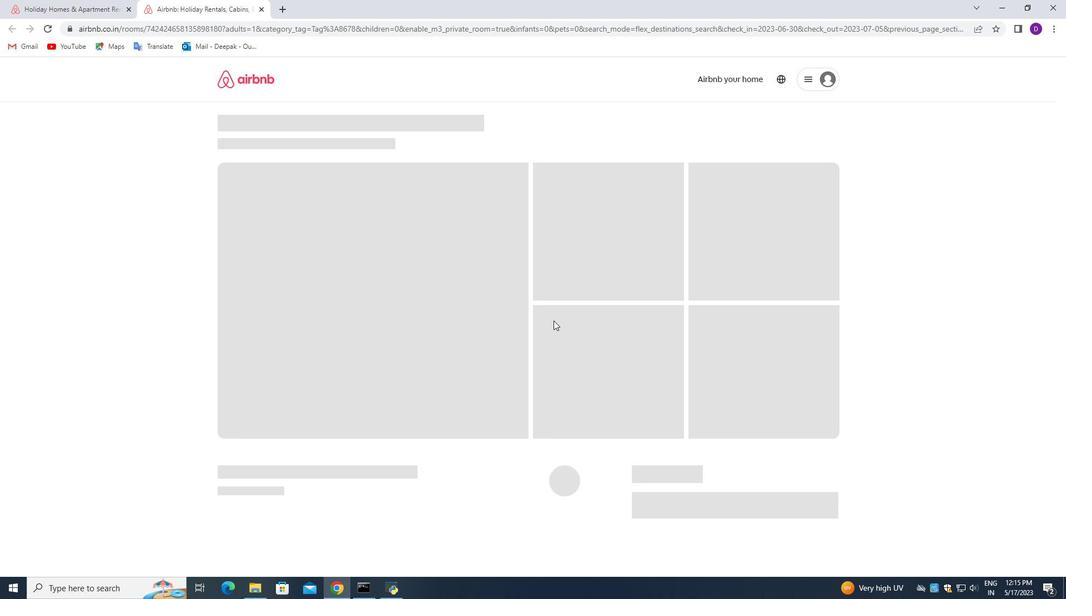 
Action: Mouse moved to (559, 293)
Screenshot: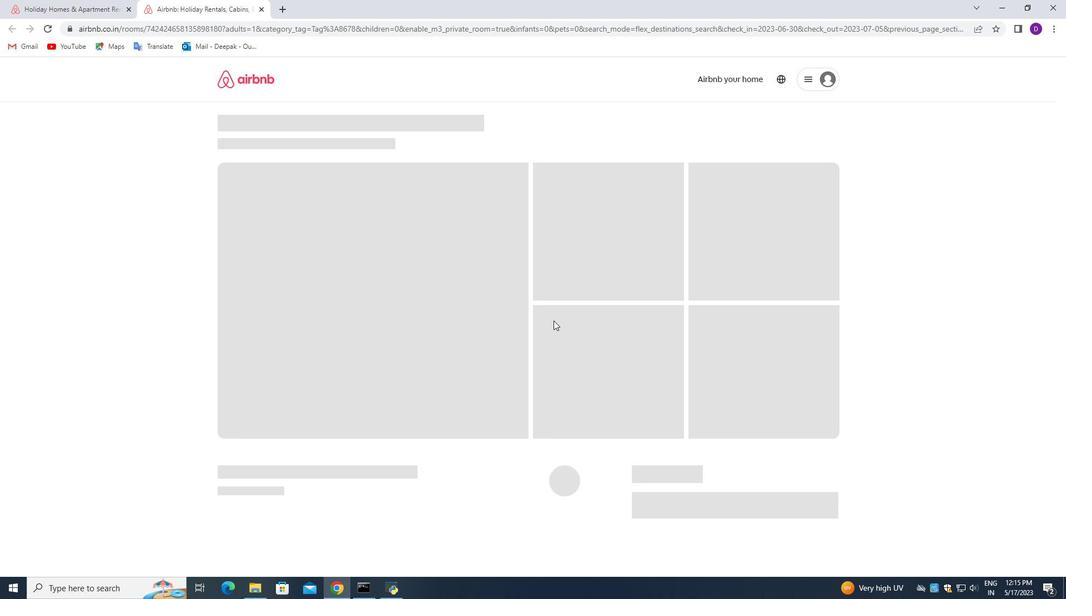
Action: Mouse scrolled (559, 309) with delta (0, 0)
Screenshot: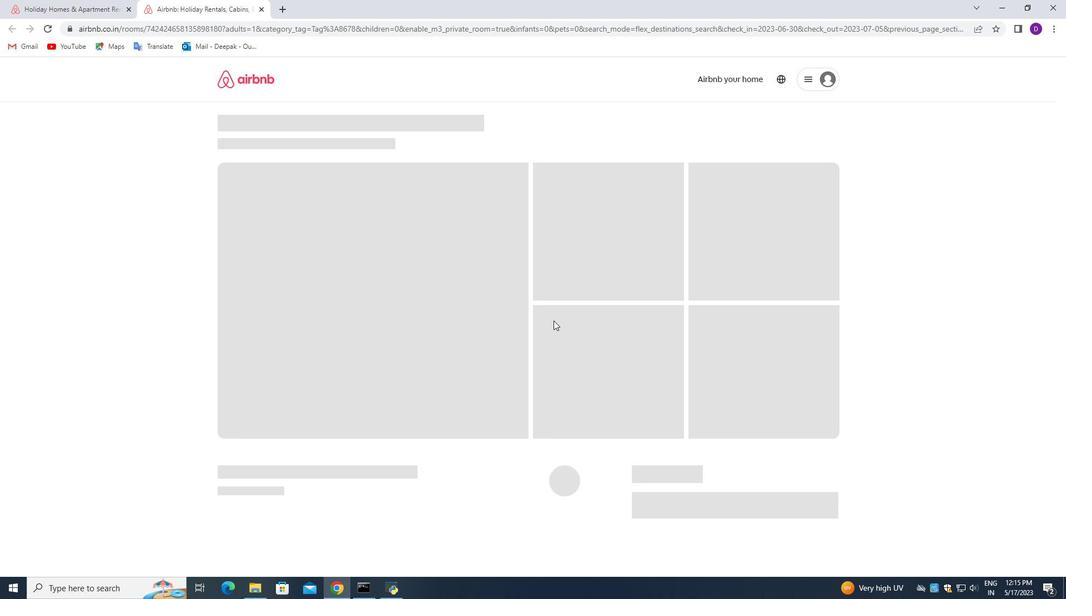 
Action: Mouse moved to (572, 257)
Screenshot: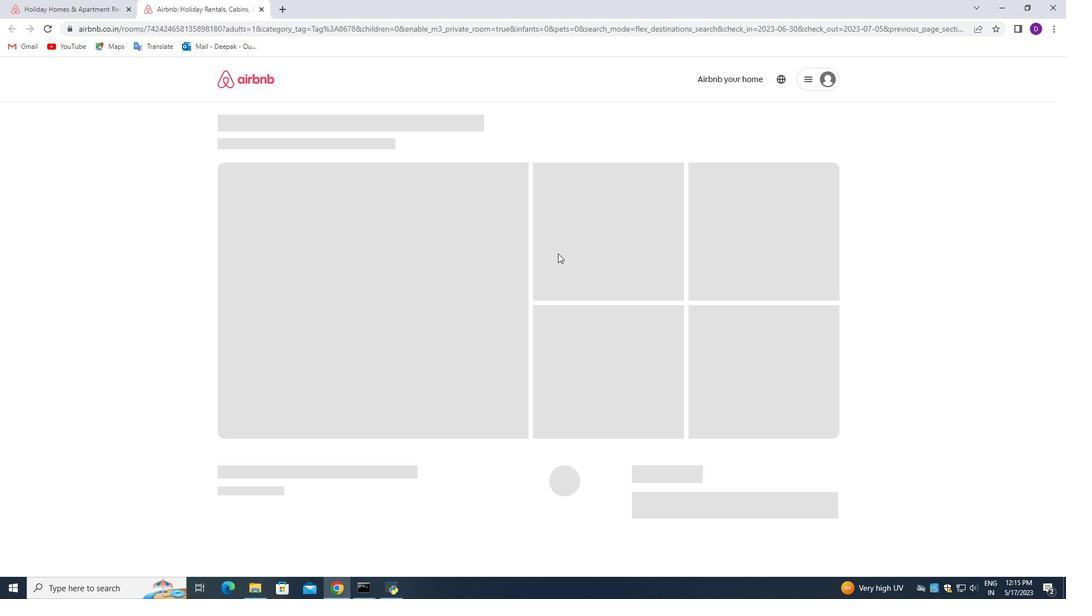 
Action: Mouse scrolled (572, 257) with delta (0, 0)
Screenshot: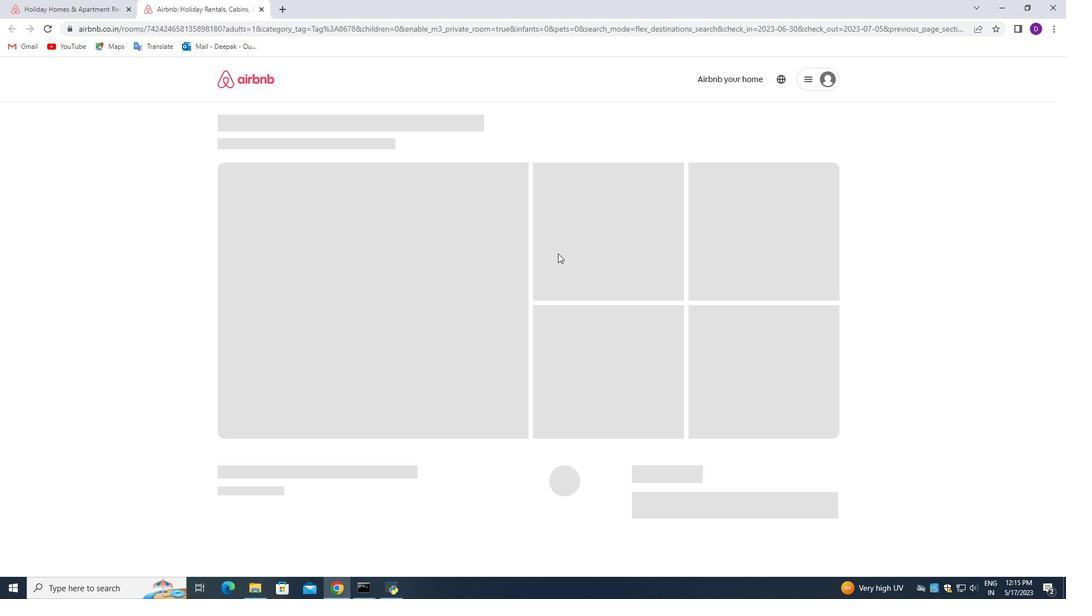
Action: Mouse moved to (574, 260)
Screenshot: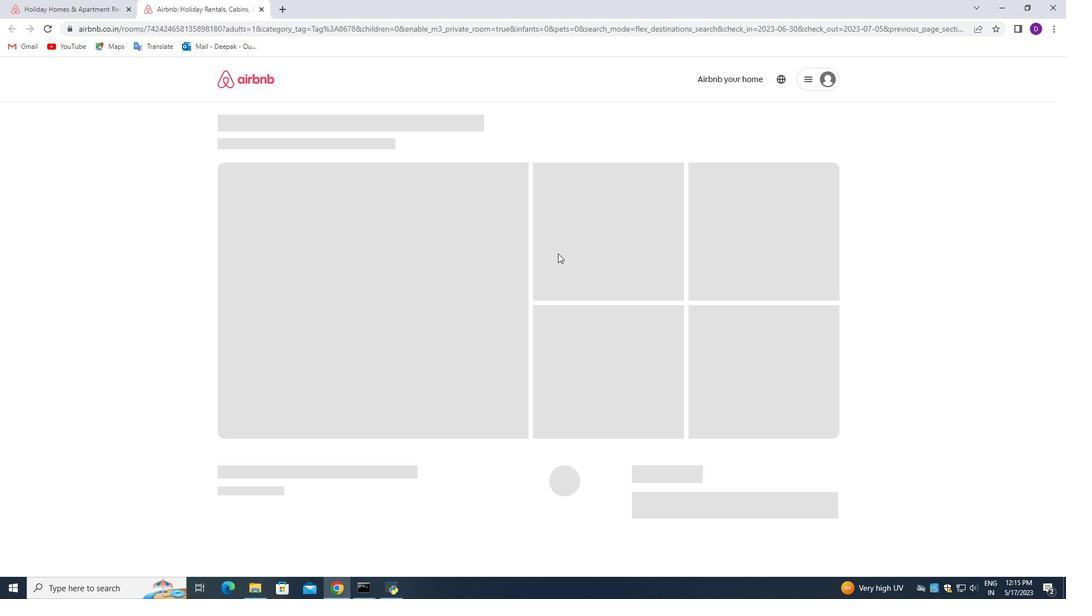 
Action: Mouse scrolled (574, 259) with delta (0, 0)
Screenshot: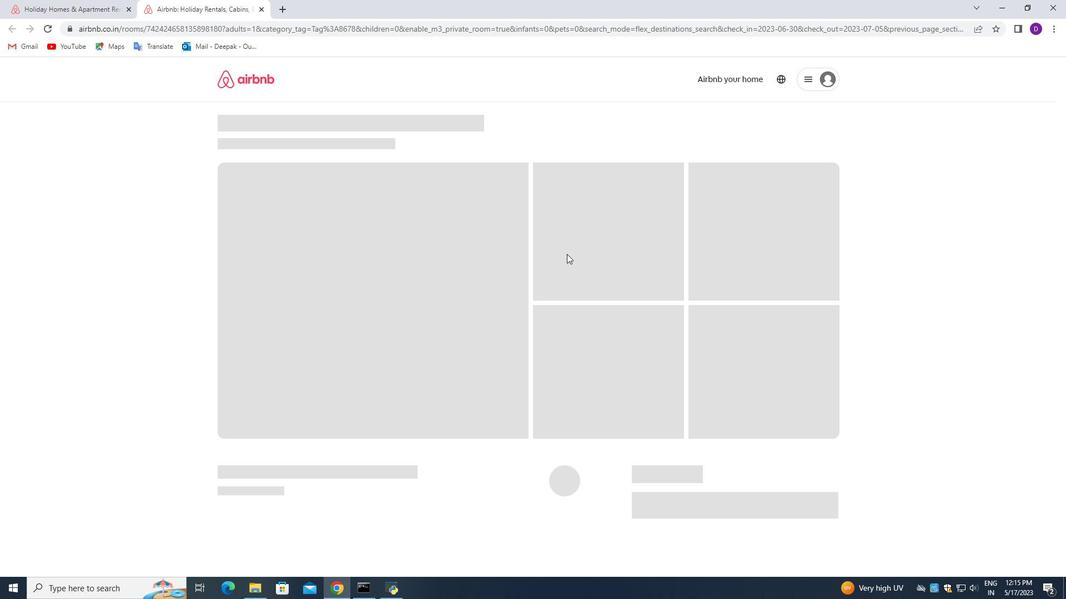 
Action: Mouse moved to (574, 261)
Screenshot: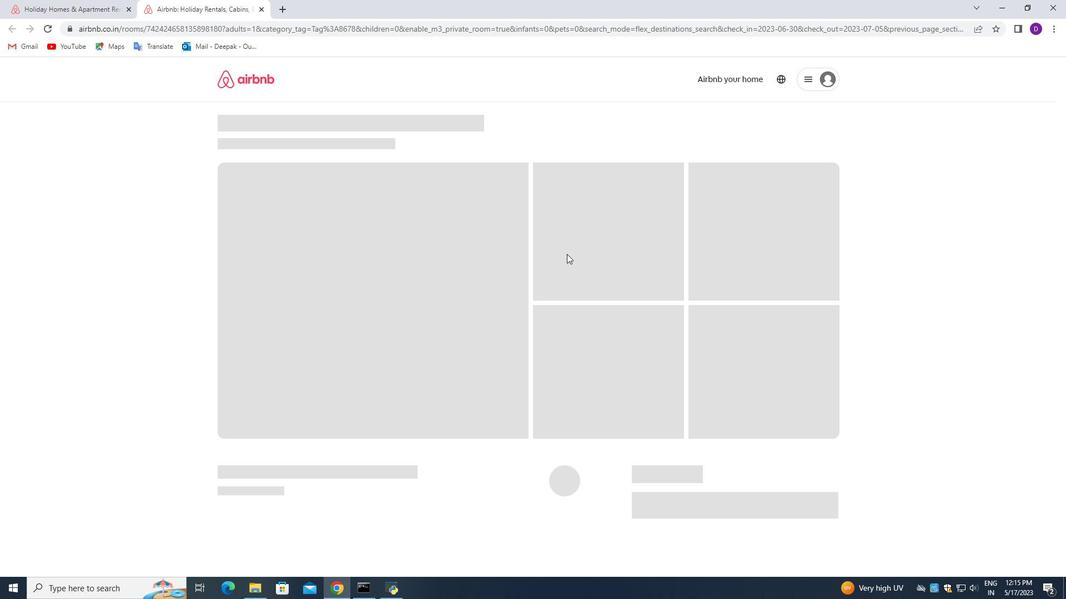 
Action: Mouse scrolled (574, 260) with delta (0, 0)
Screenshot: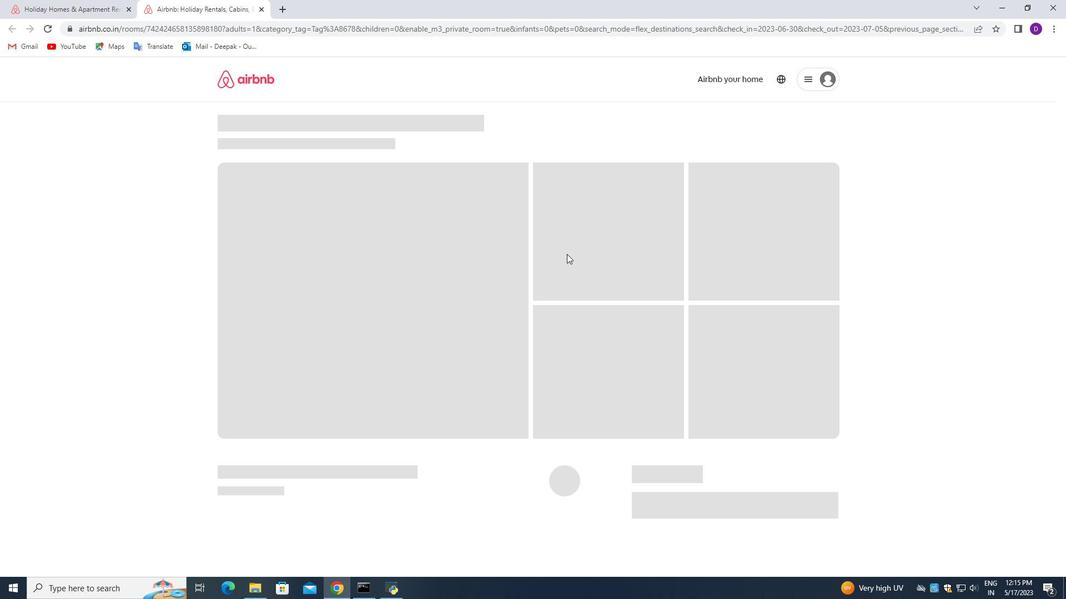
Action: Mouse moved to (571, 262)
Screenshot: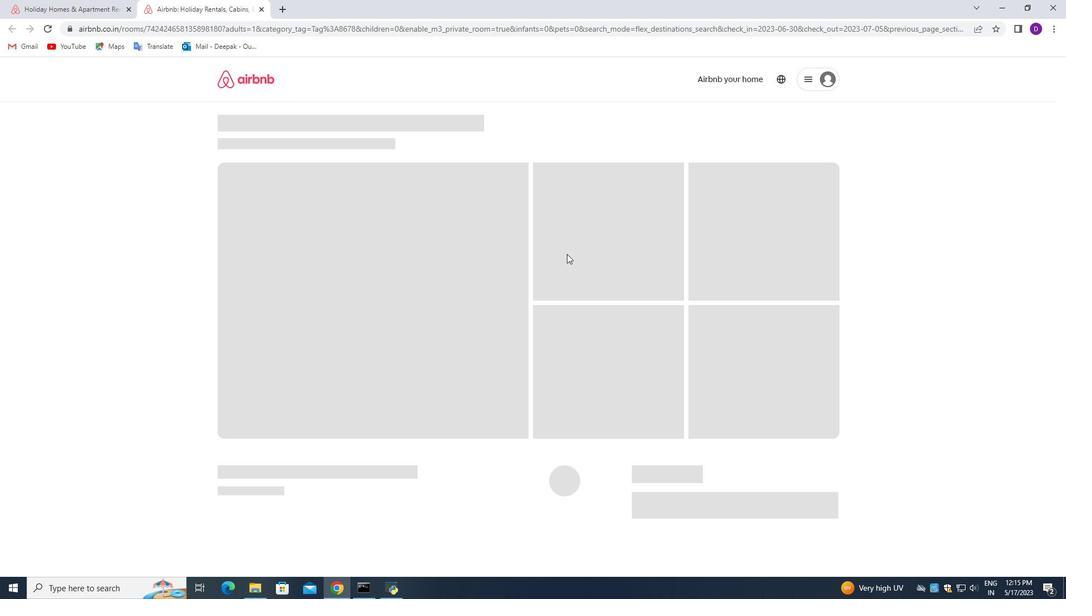
Action: Mouse scrolled (571, 261) with delta (0, 0)
Screenshot: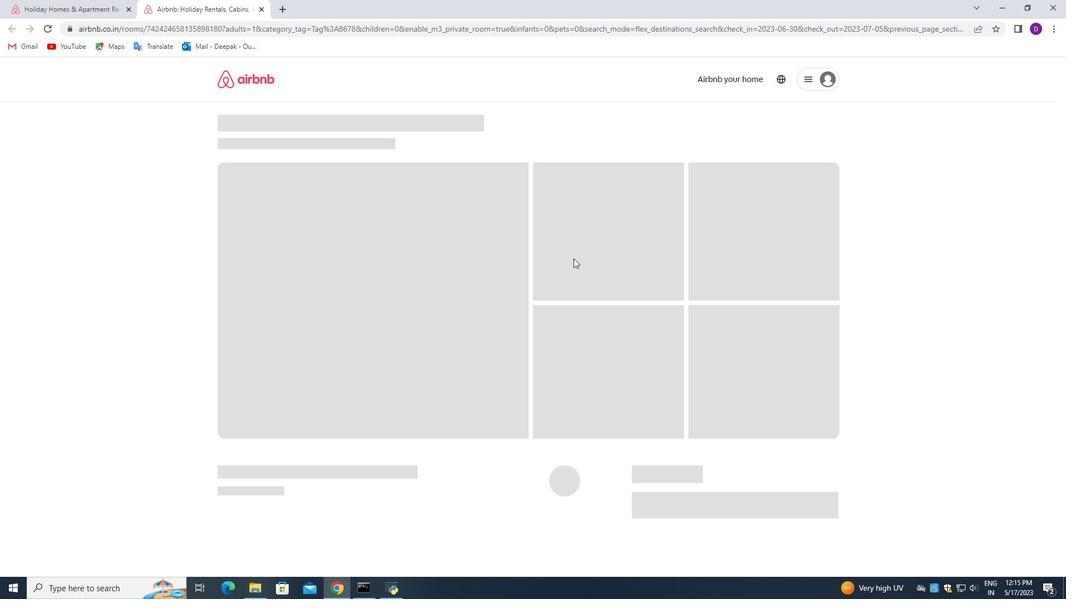 
Action: Mouse moved to (309, 264)
Screenshot: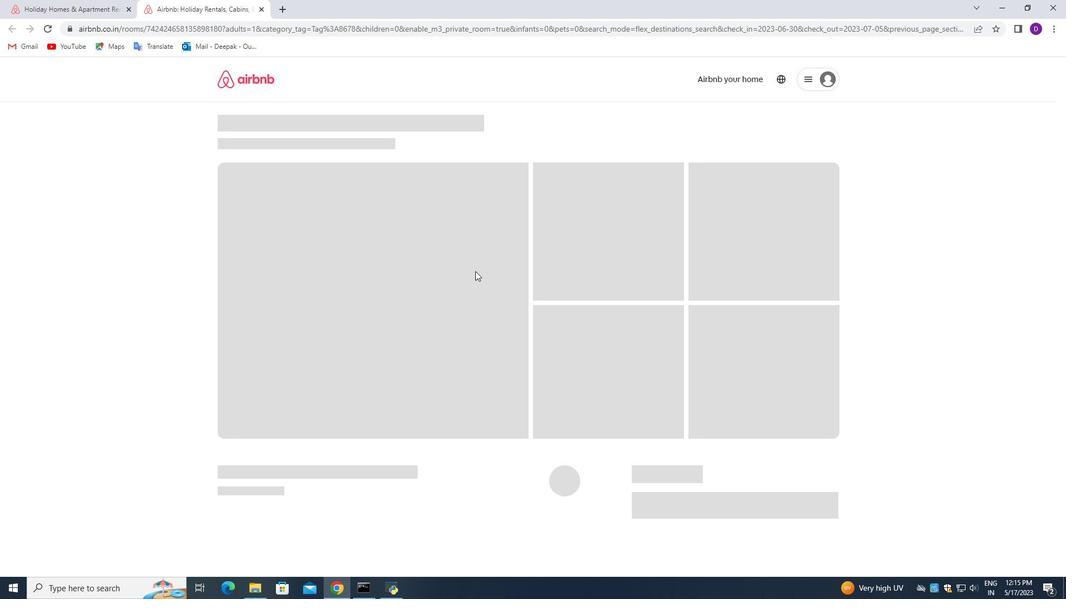 
Action: Mouse scrolled (309, 264) with delta (0, 0)
Screenshot: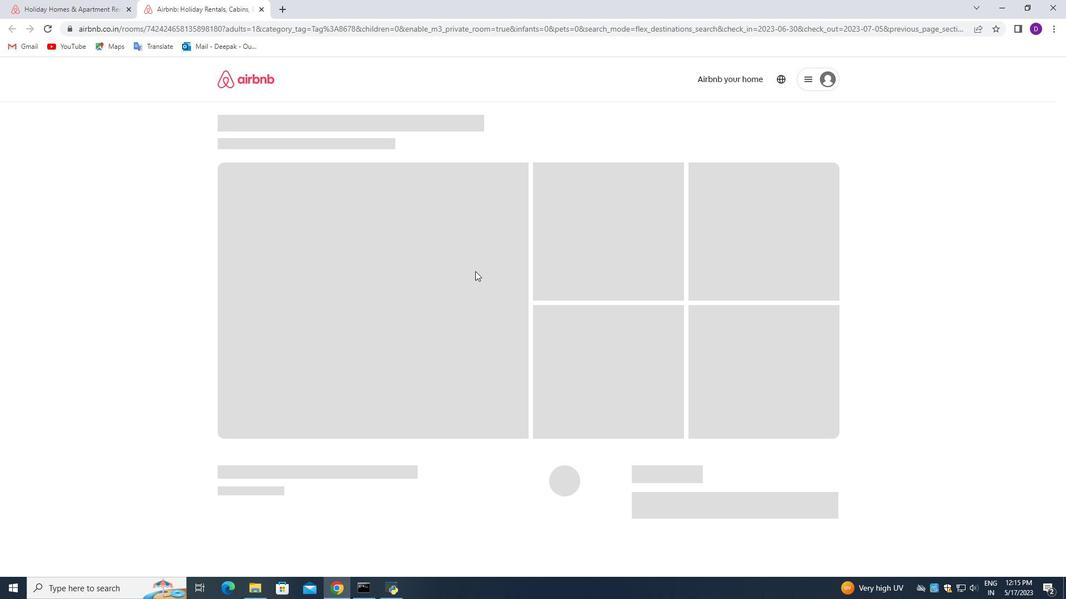 
Action: Mouse moved to (308, 263)
Screenshot: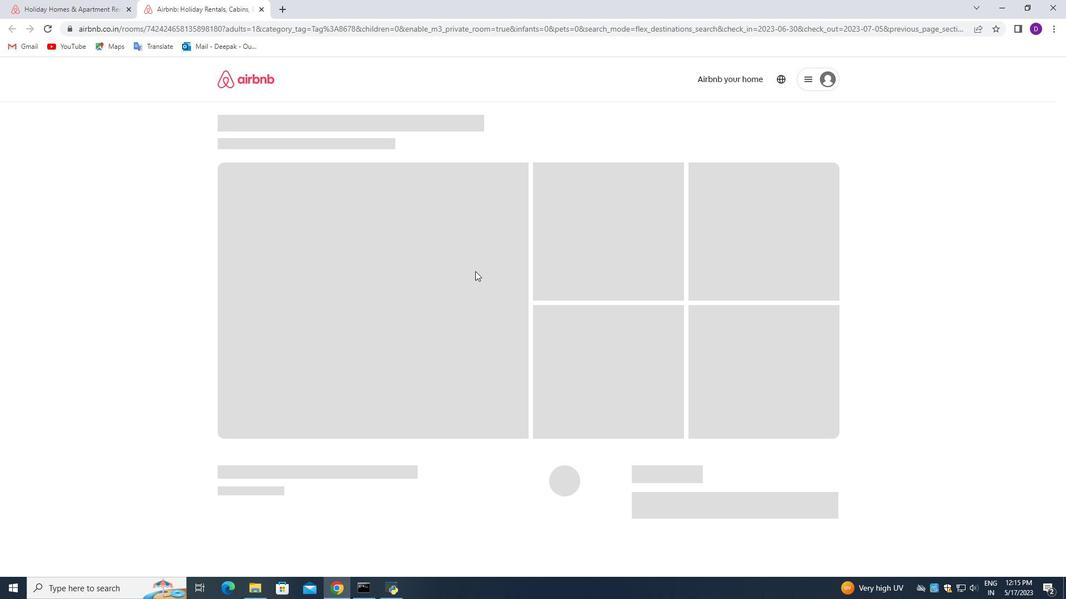 
Action: Mouse scrolled (308, 263) with delta (0, 0)
Screenshot: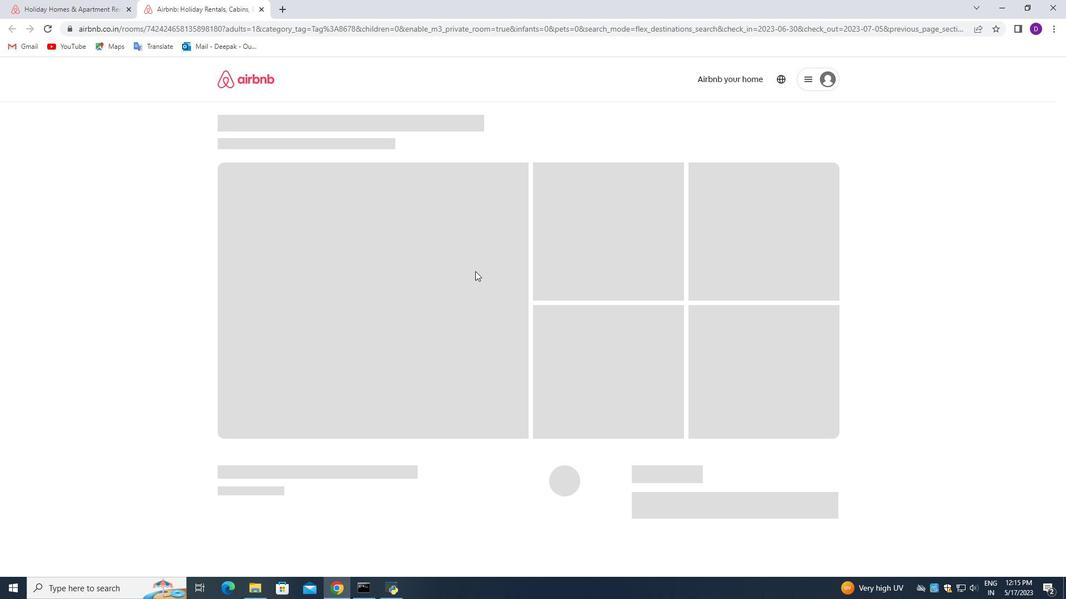
Action: Mouse moved to (307, 262)
Screenshot: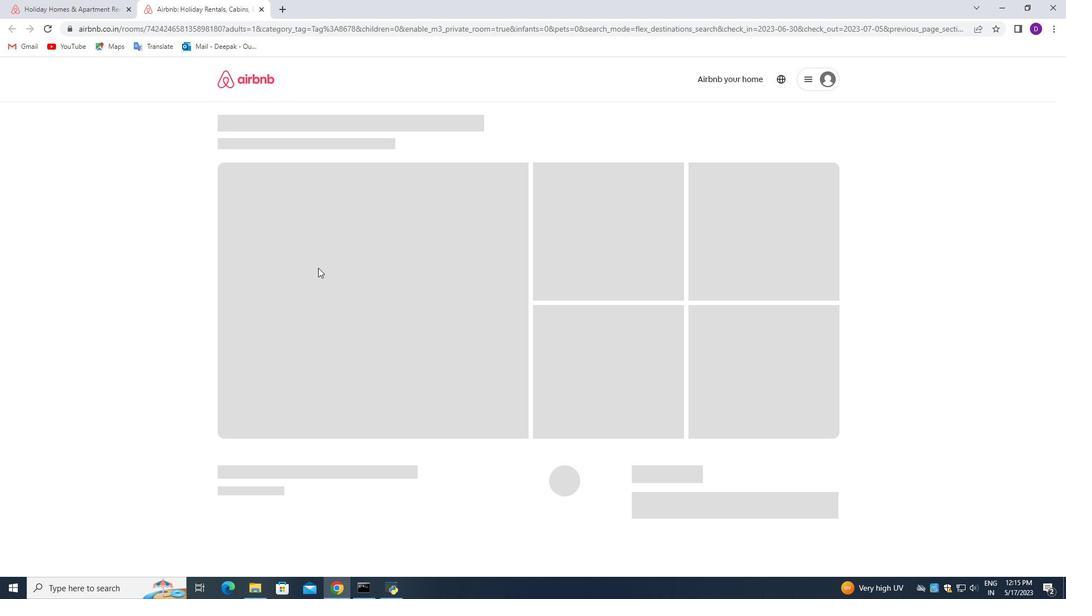 
Action: Mouse scrolled (307, 263) with delta (0, 0)
Screenshot: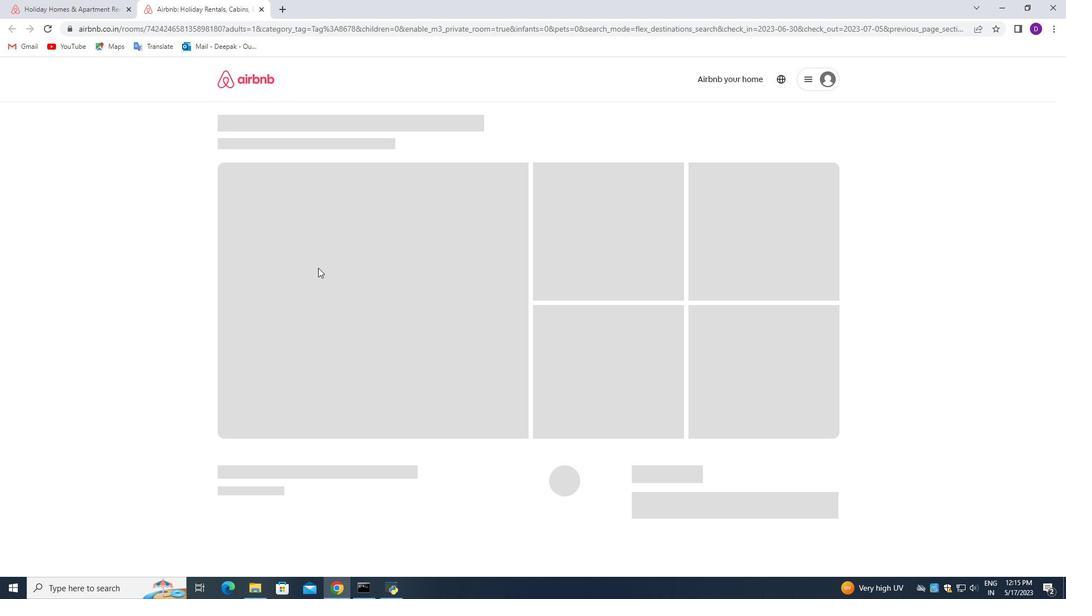 
Action: Mouse moved to (299, 259)
Screenshot: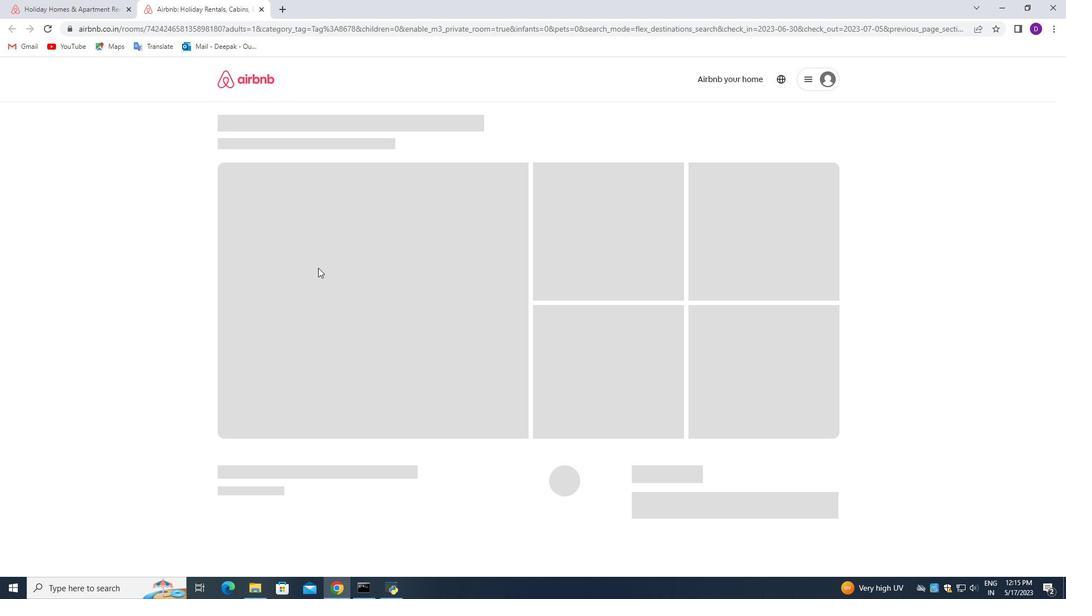 
Action: Mouse scrolled (301, 259) with delta (0, 0)
Screenshot: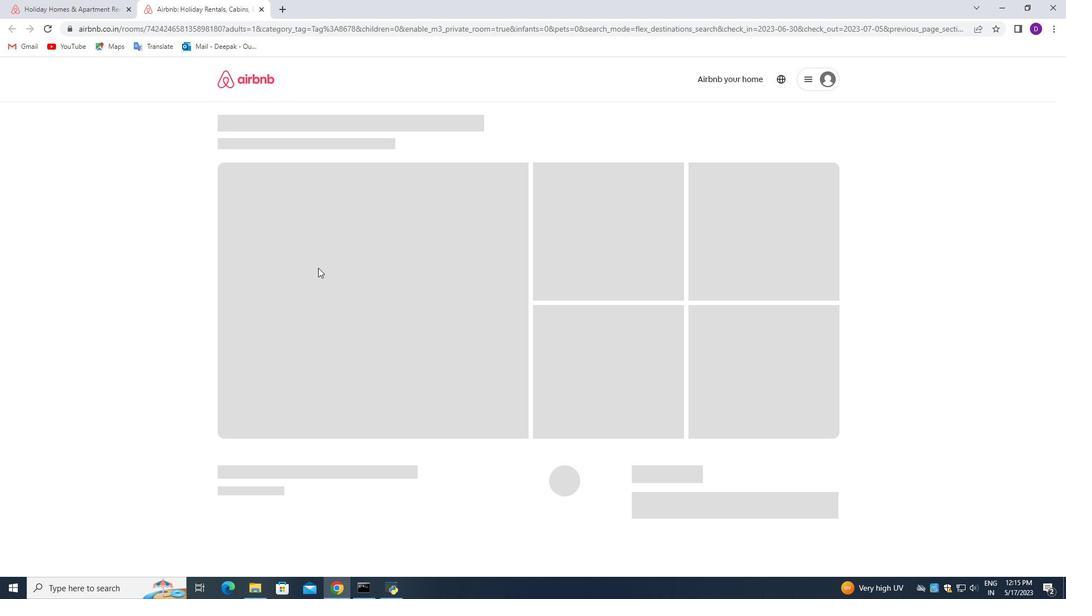 
Action: Mouse moved to (51, 30)
Screenshot: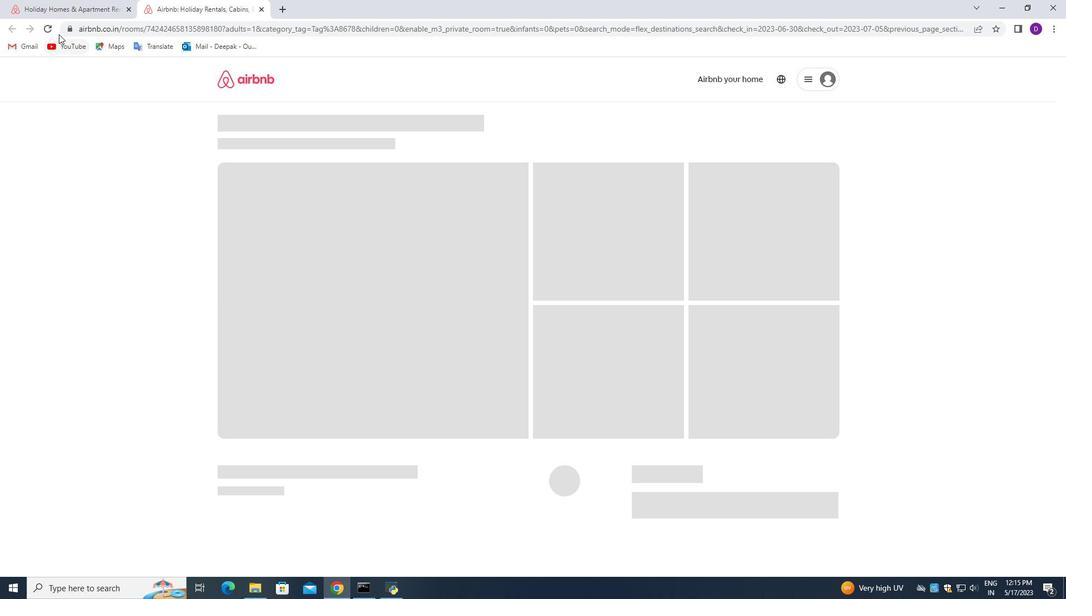 
Action: Mouse pressed left at (51, 30)
Screenshot: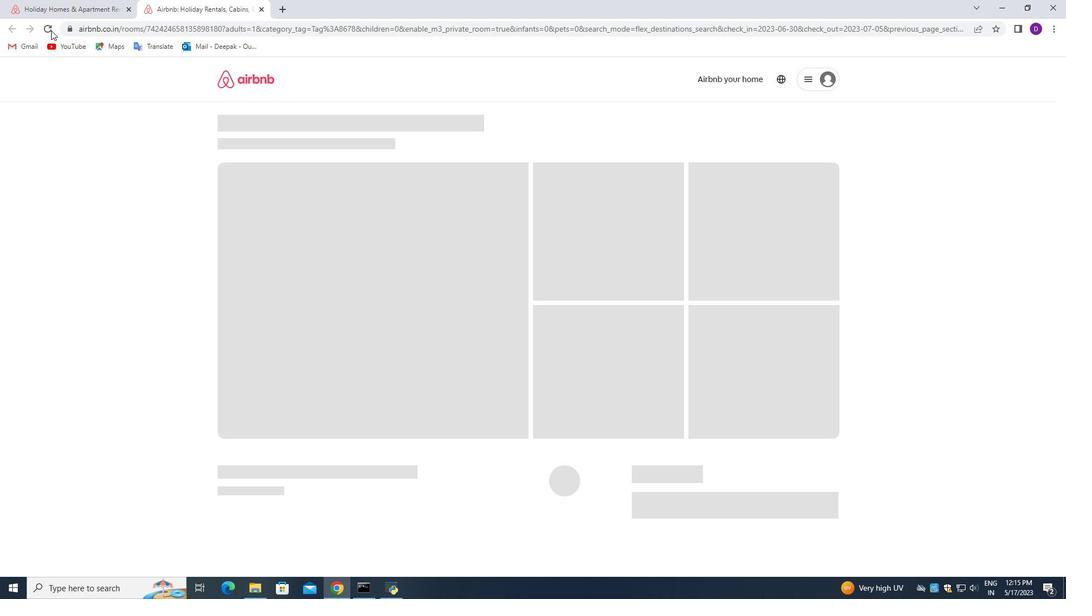 
Action: Mouse moved to (82, 2)
Screenshot: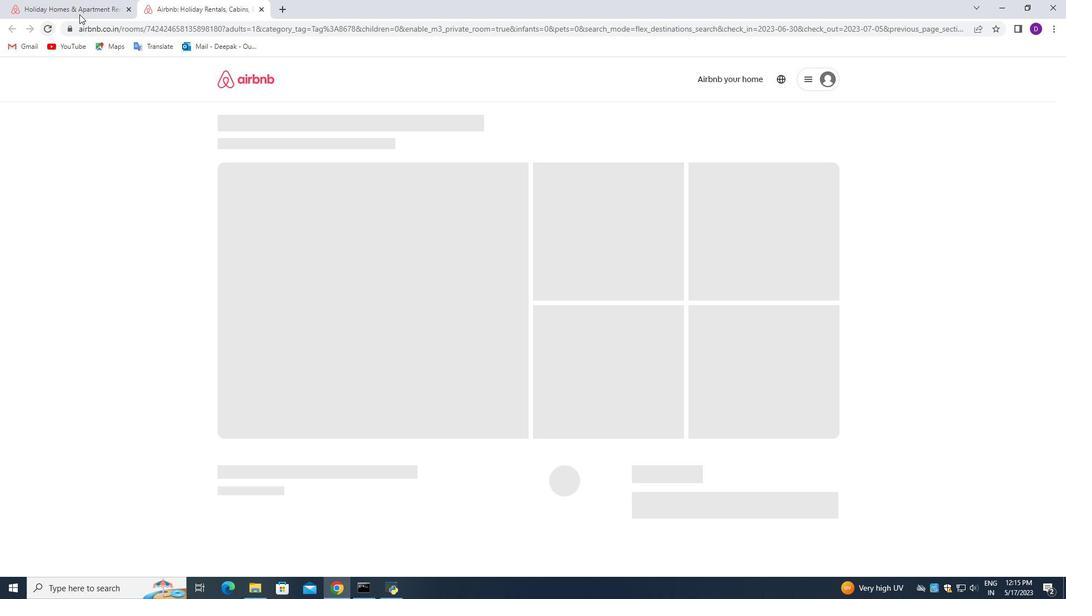 
Action: Mouse pressed left at (82, 2)
Screenshot: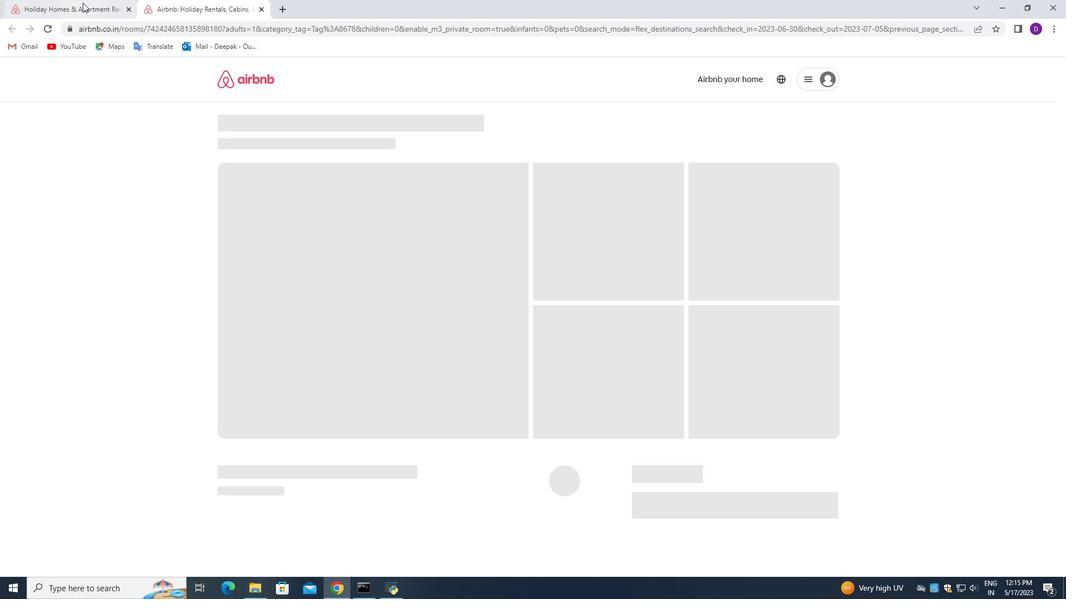 
Action: Mouse moved to (259, 8)
Screenshot: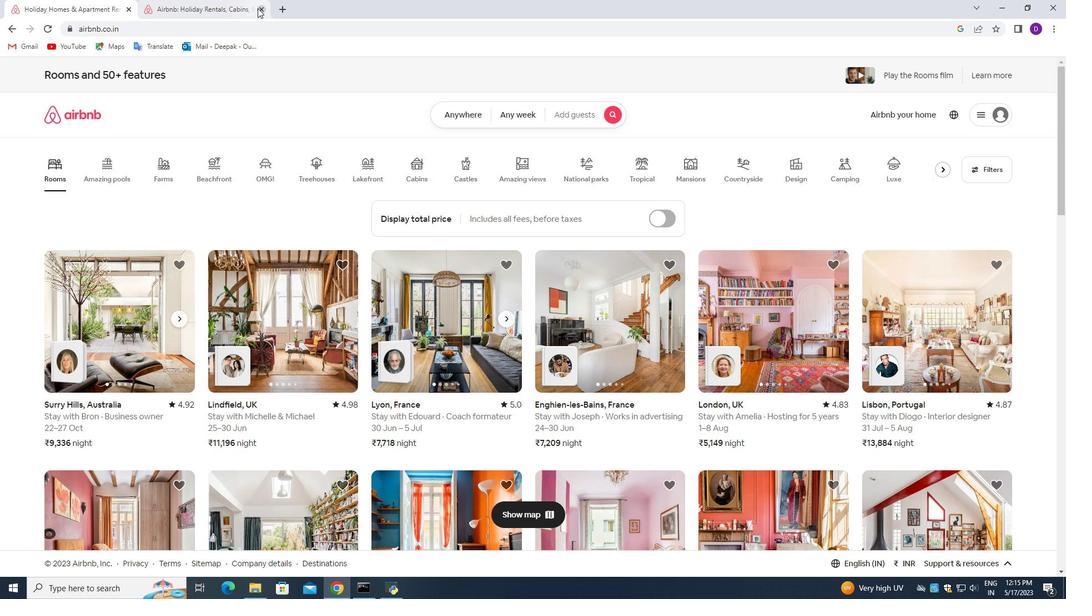 
Action: Mouse pressed left at (259, 8)
Screenshot: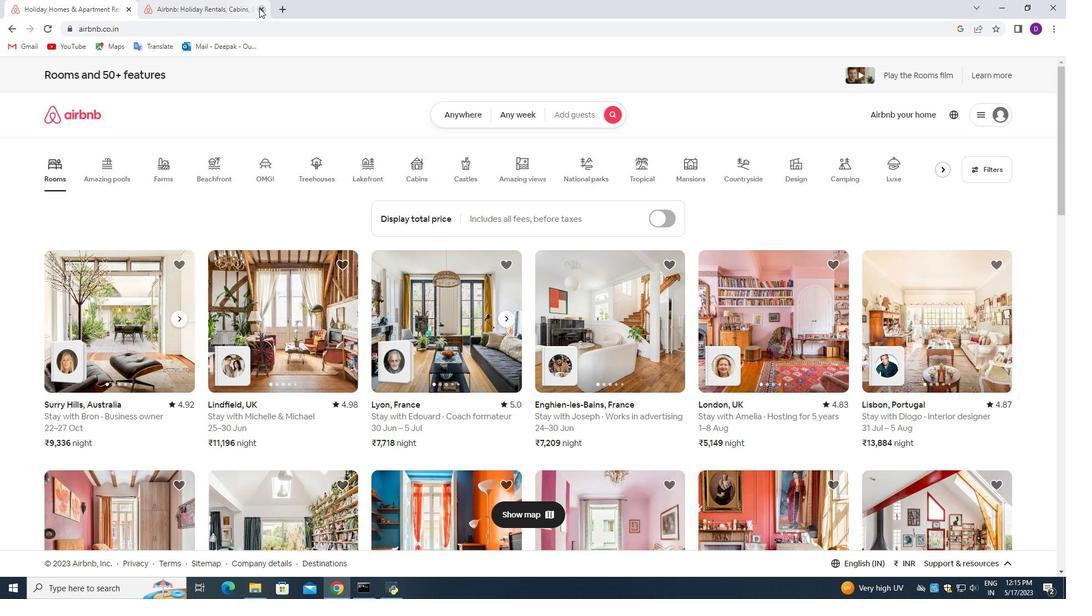 
Action: Mouse moved to (763, 334)
Screenshot: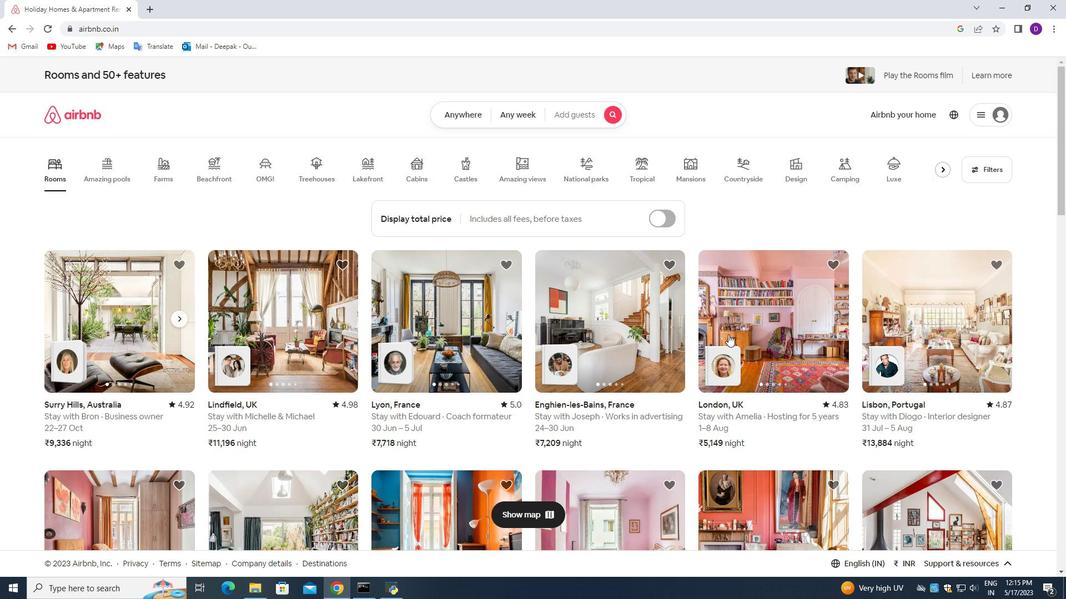 
Action: Mouse scrolled (763, 334) with delta (0, 0)
Screenshot: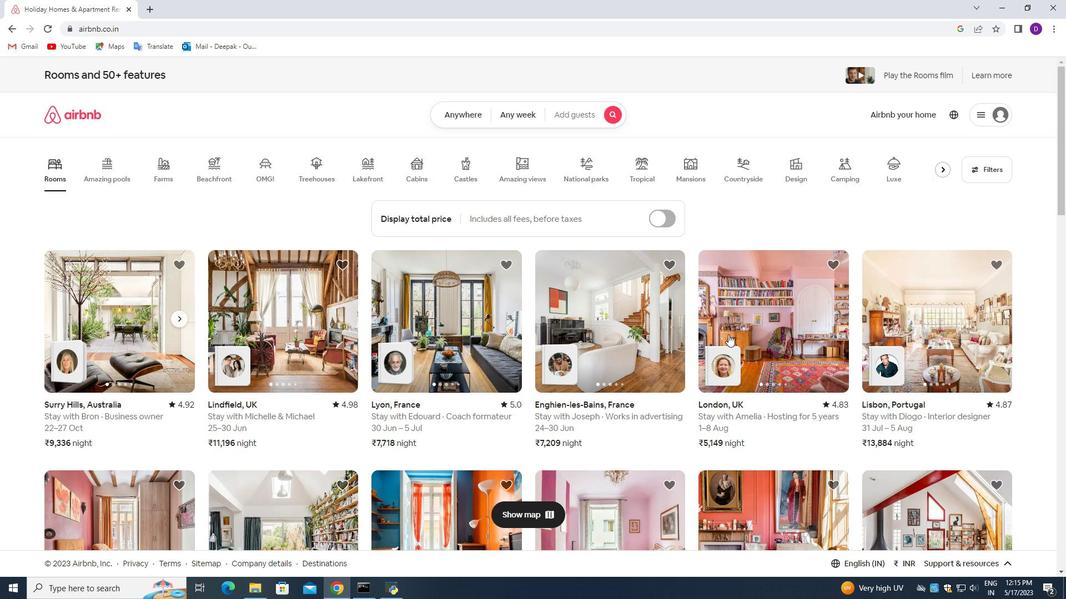 
Action: Mouse moved to (764, 333)
Screenshot: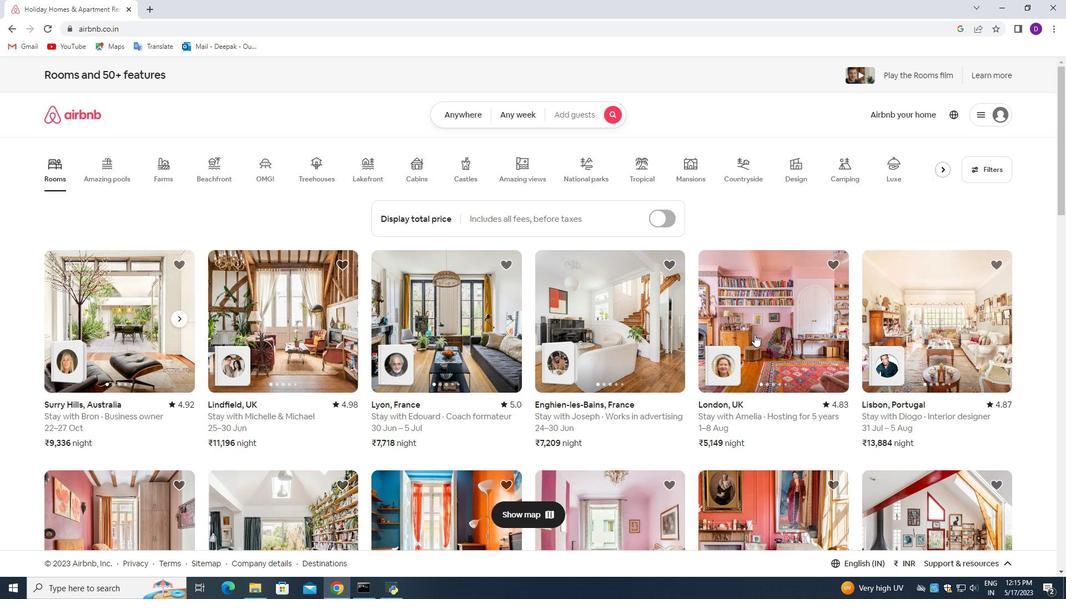 
Action: Mouse scrolled (764, 333) with delta (0, 0)
Screenshot: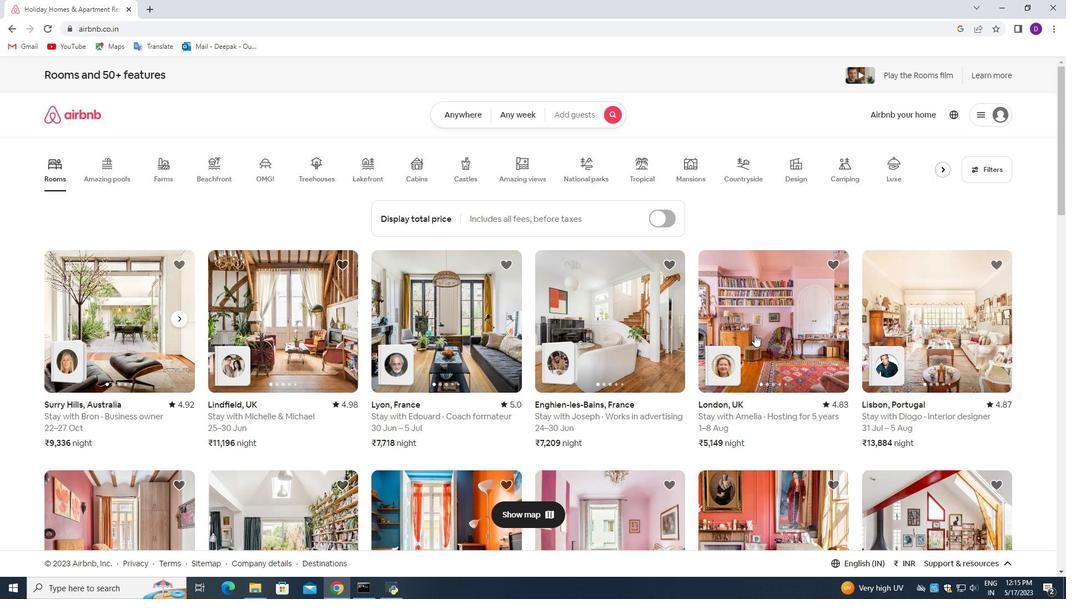 
Action: Mouse moved to (906, 236)
Screenshot: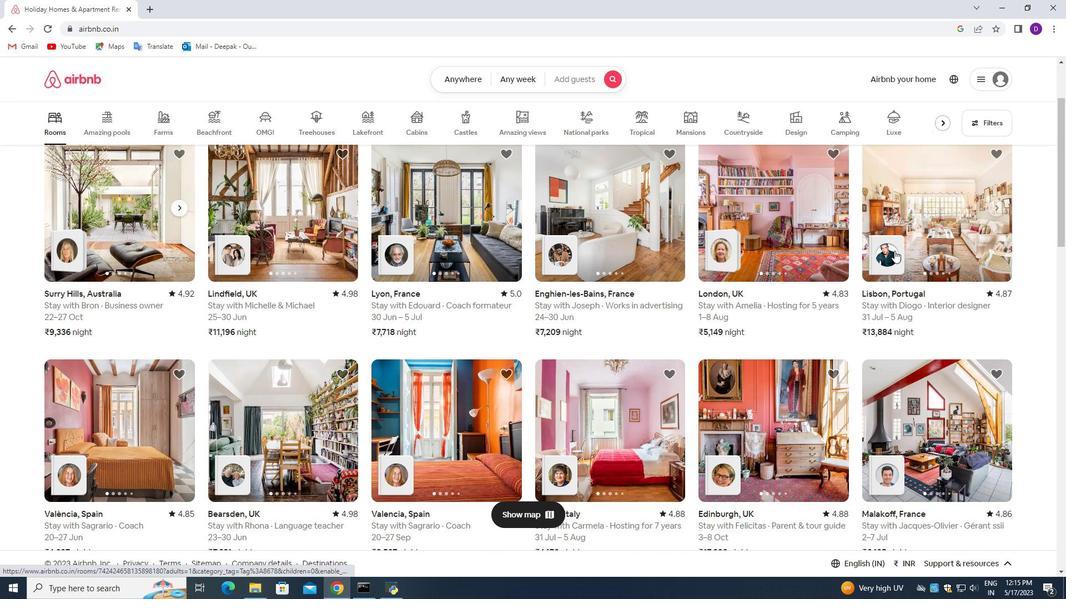 
Action: Mouse pressed left at (906, 236)
Screenshot: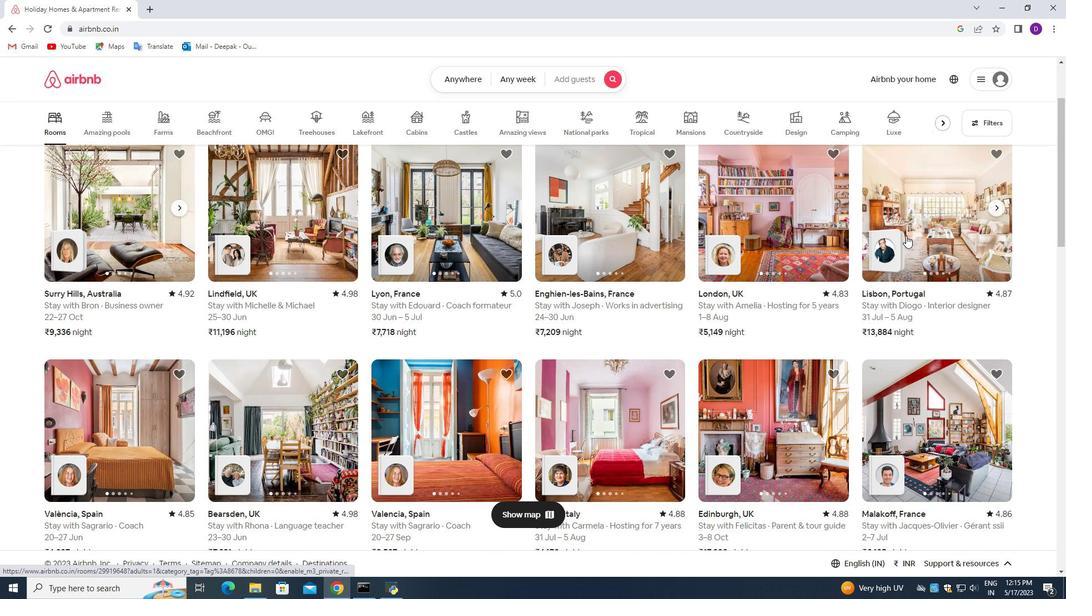 
Action: Mouse moved to (464, 267)
Screenshot: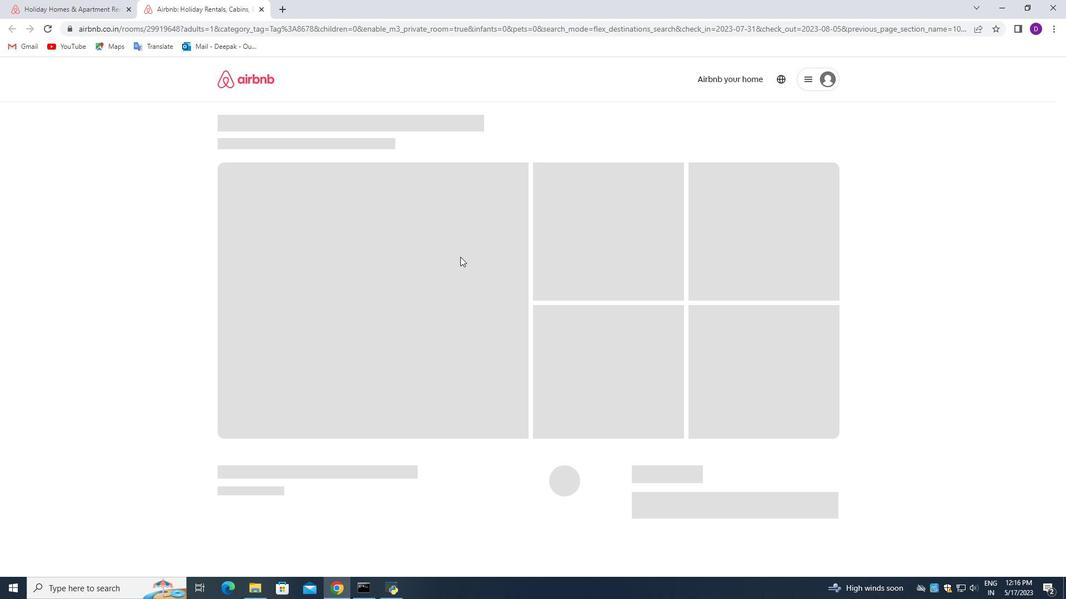 
Action: Mouse scrolled (464, 268) with delta (0, 0)
Screenshot: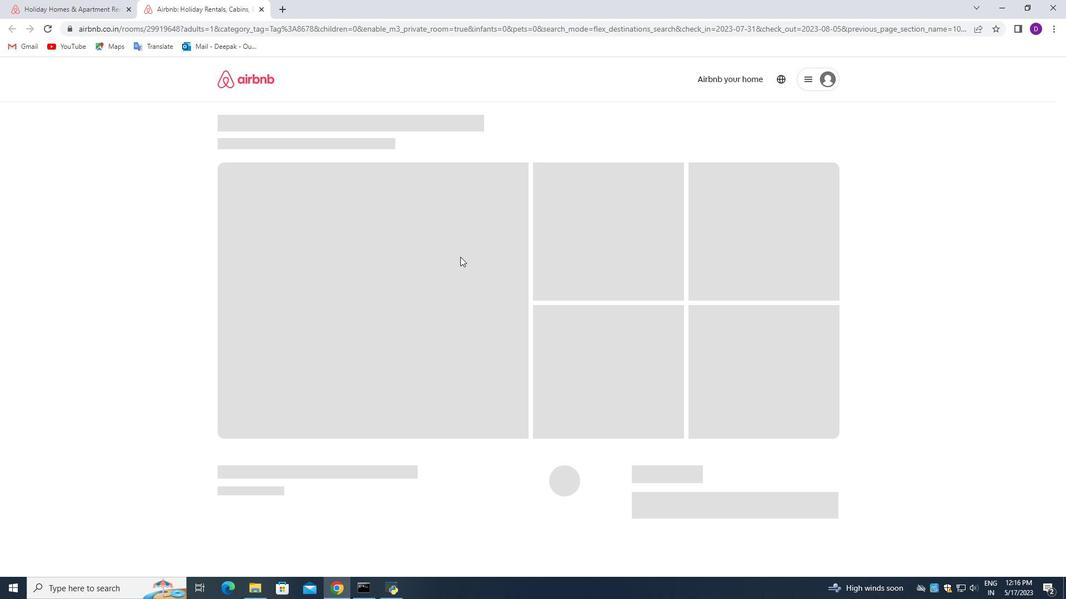 
Action: Mouse moved to (473, 271)
Screenshot: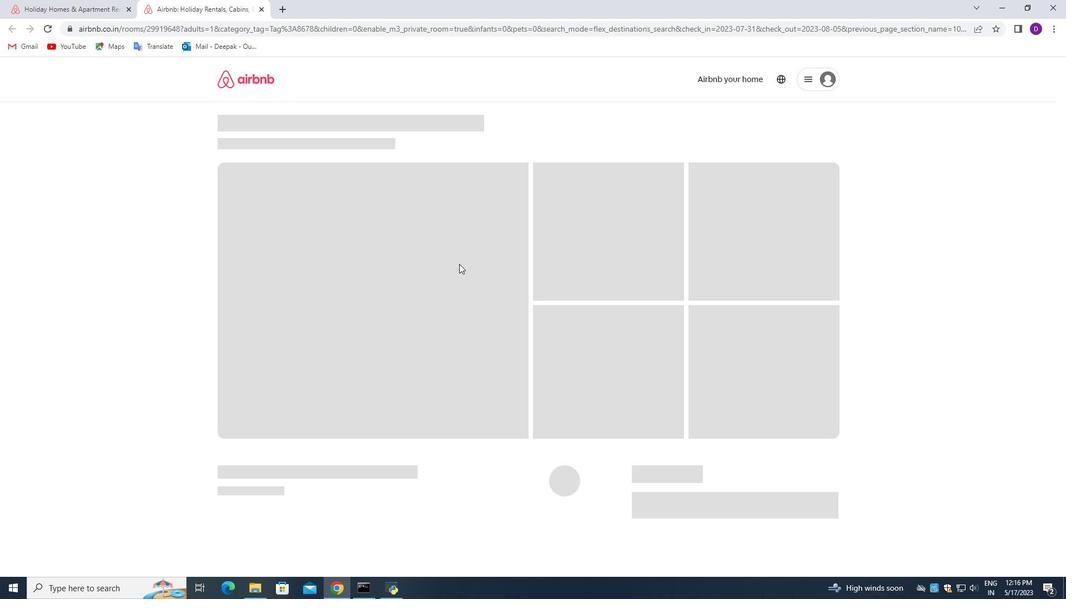 
Action: Mouse scrolled (473, 272) with delta (0, 0)
Screenshot: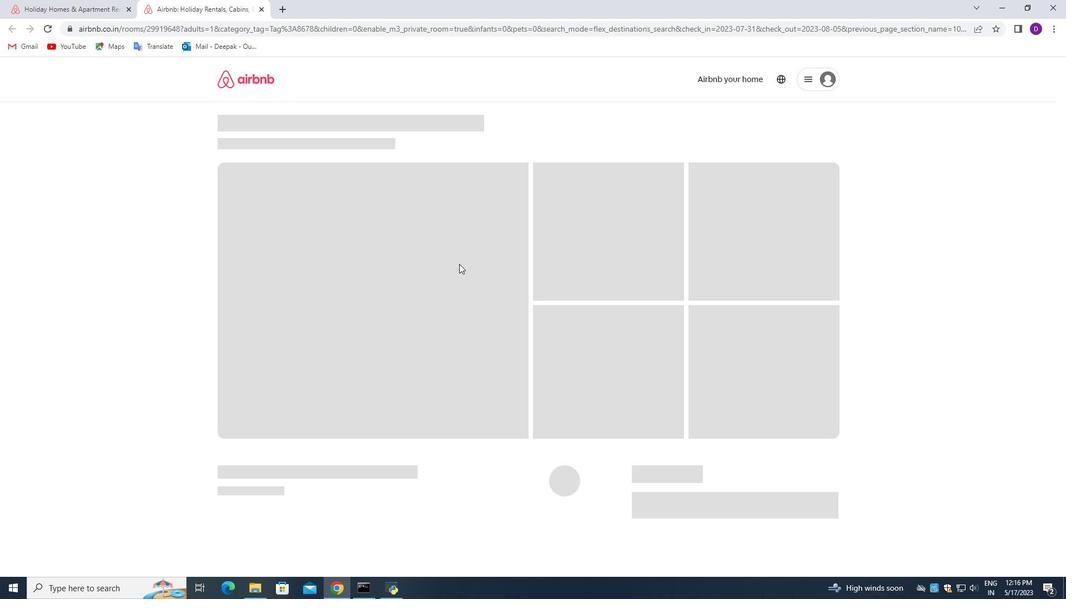 
Action: Mouse moved to (484, 275)
Screenshot: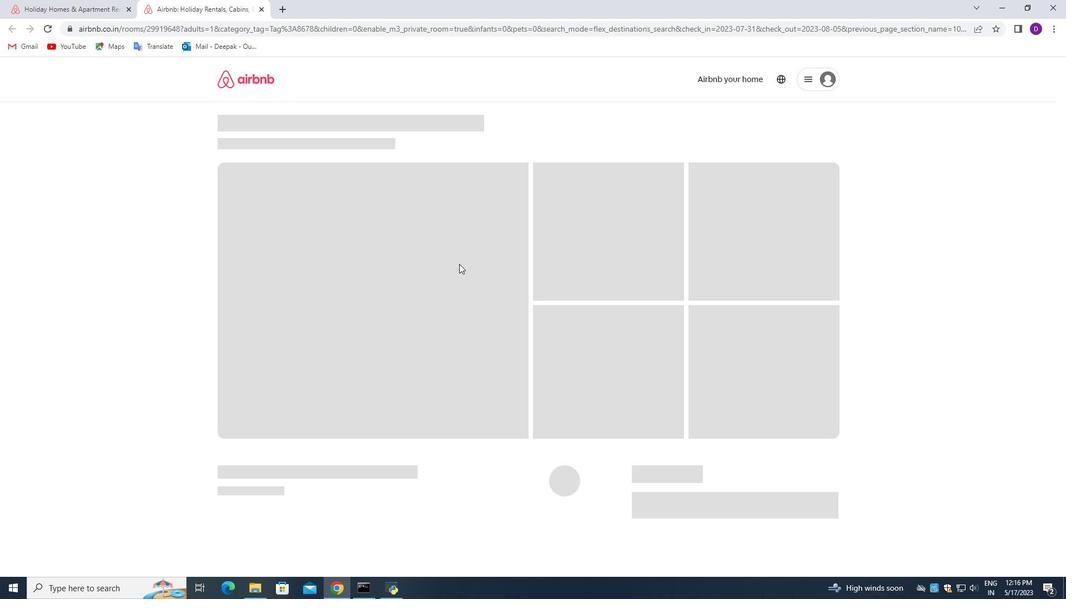 
Action: Mouse scrolled (484, 276) with delta (0, 0)
Screenshot: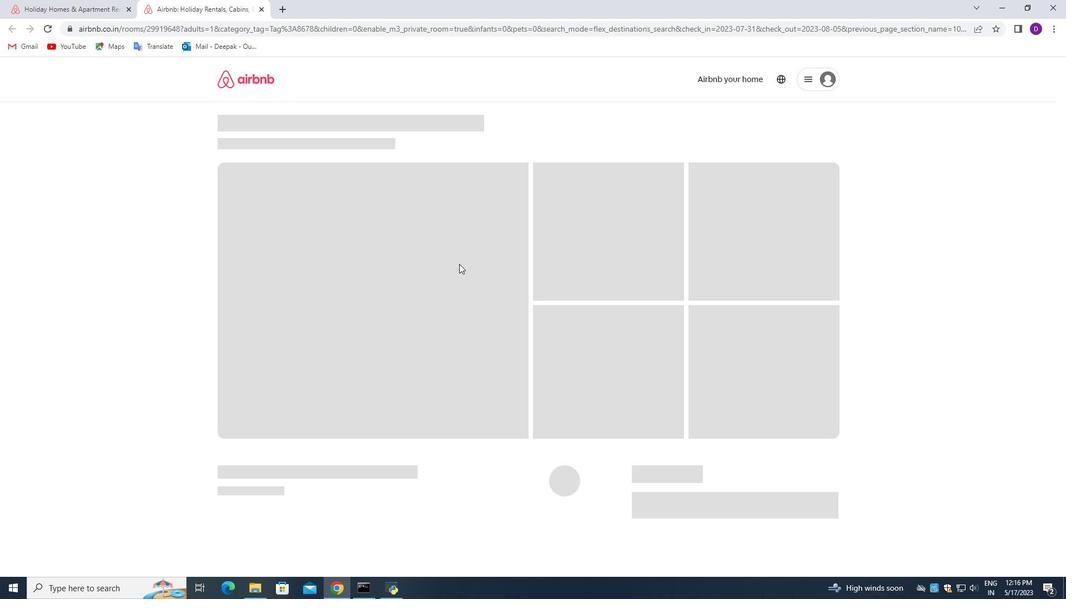 
Action: Mouse moved to (488, 276)
Screenshot: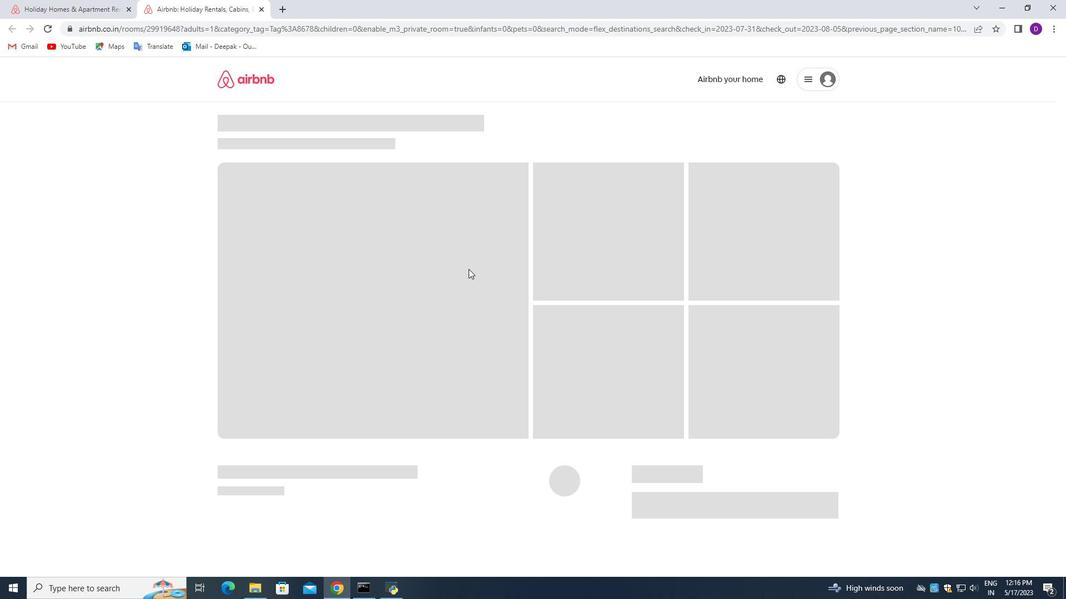 
Action: Mouse scrolled (488, 276) with delta (0, 0)
Screenshot: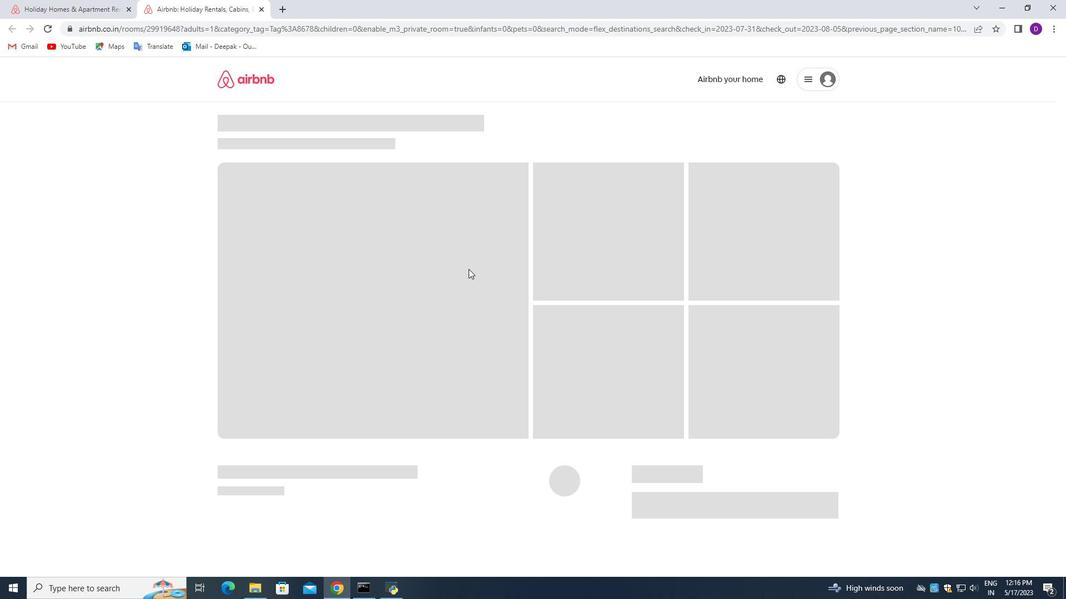 
Action: Mouse moved to (489, 276)
Screenshot: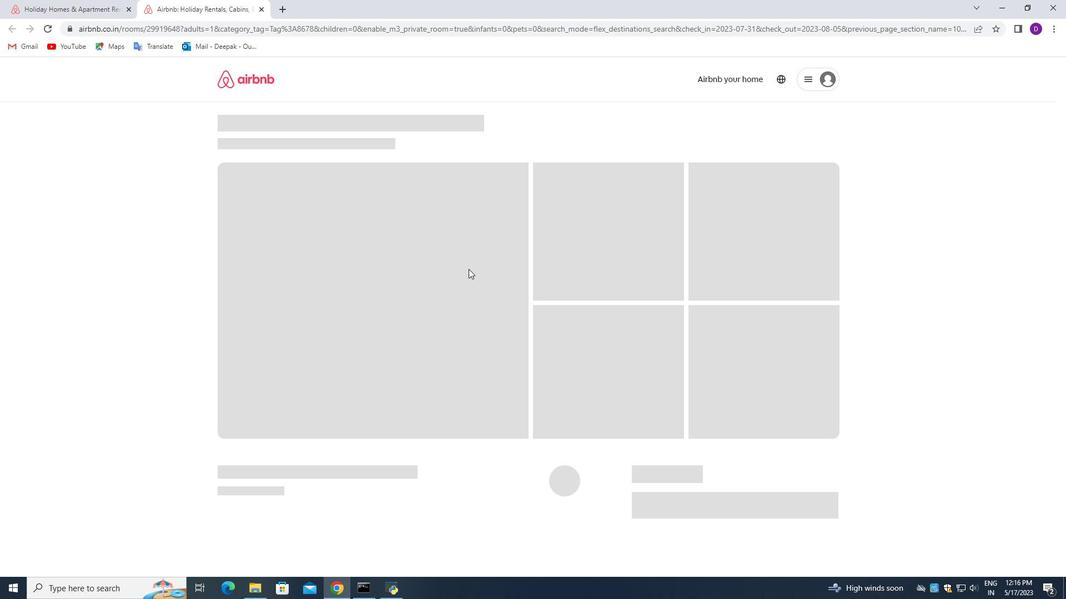 
Action: Mouse scrolled (489, 276) with delta (0, 0)
Screenshot: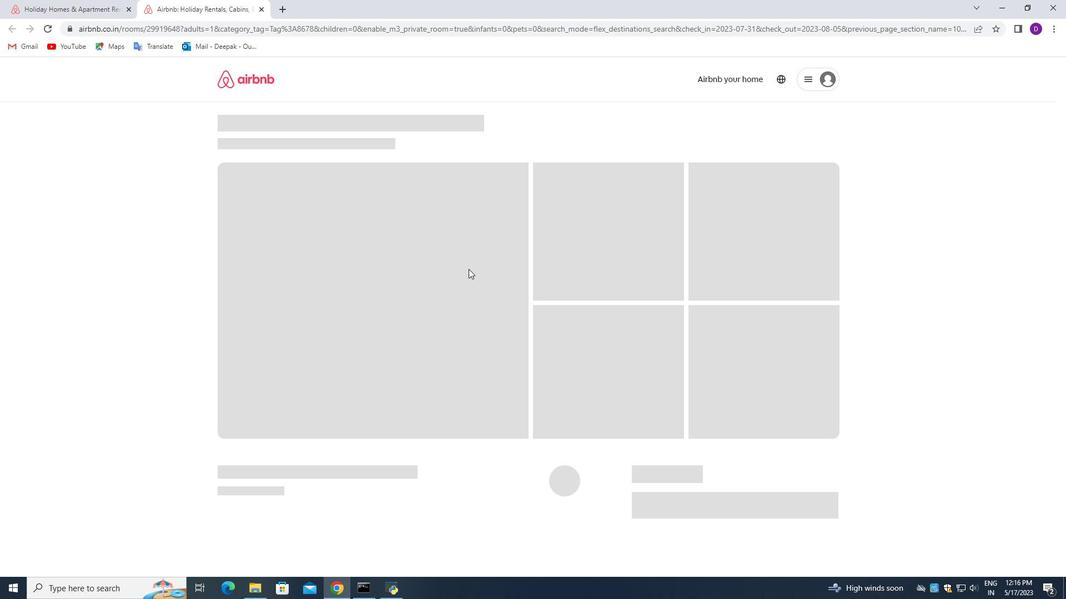 
Action: Mouse moved to (440, 279)
Screenshot: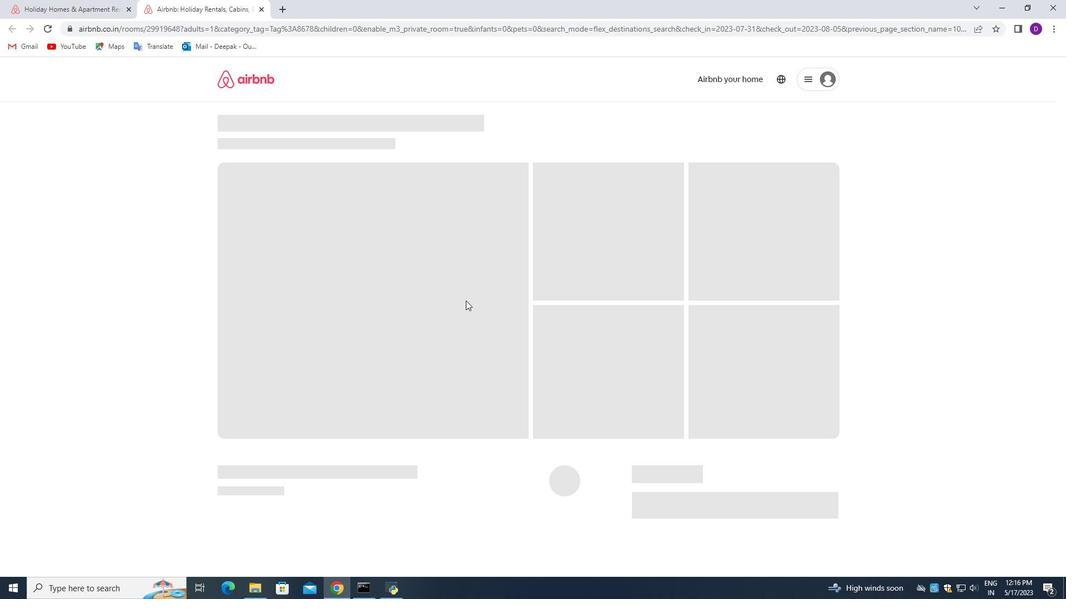 
Action: Mouse scrolled (440, 280) with delta (0, 0)
Screenshot: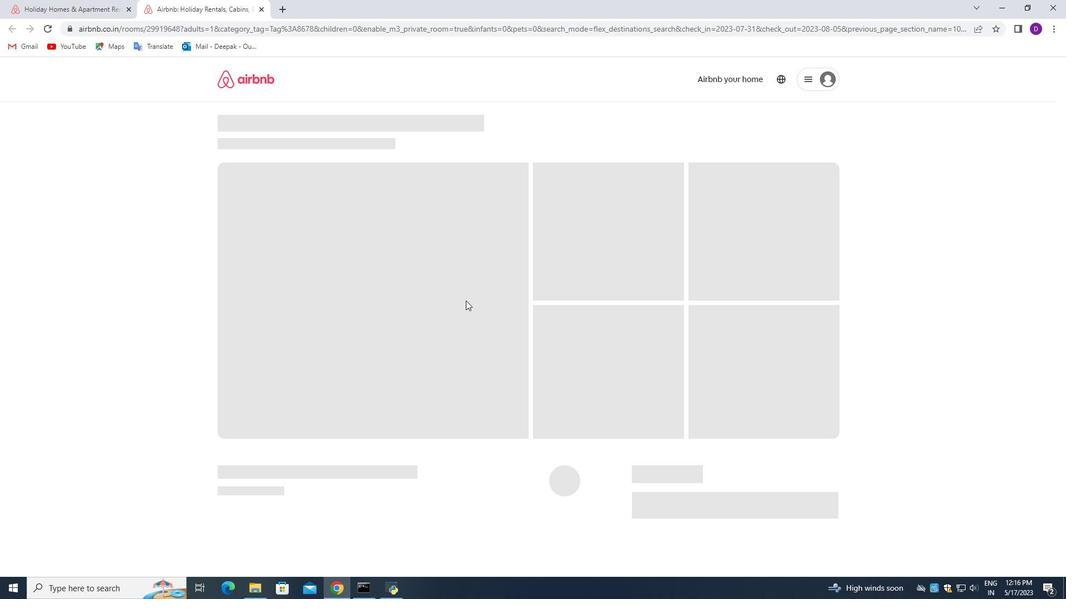 
Action: Mouse moved to (432, 270)
Screenshot: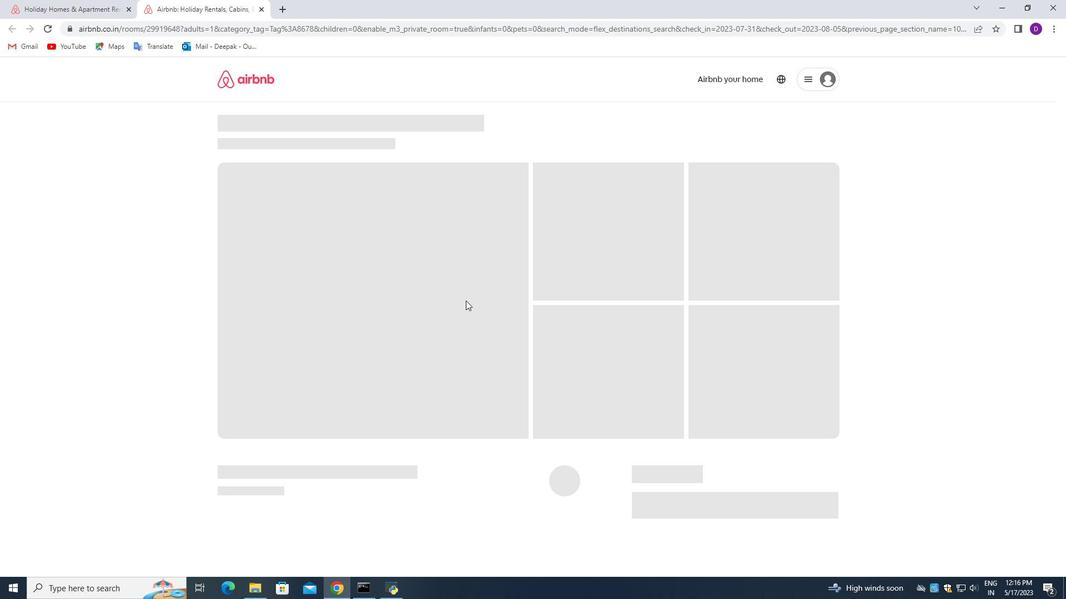 
Action: Mouse scrolled (432, 271) with delta (0, 0)
Screenshot: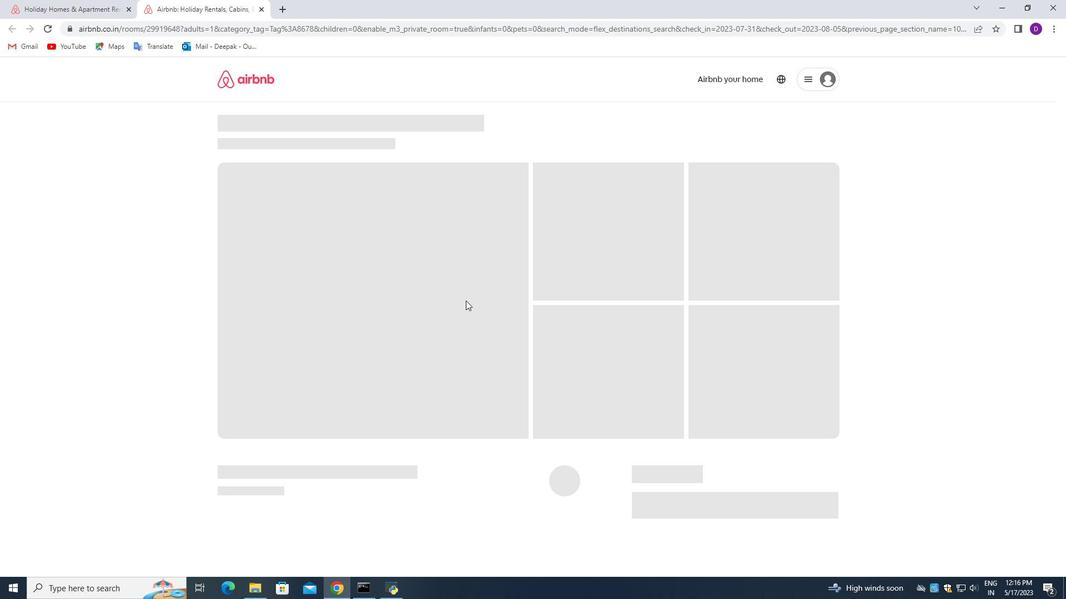 
Action: Mouse moved to (428, 264)
Screenshot: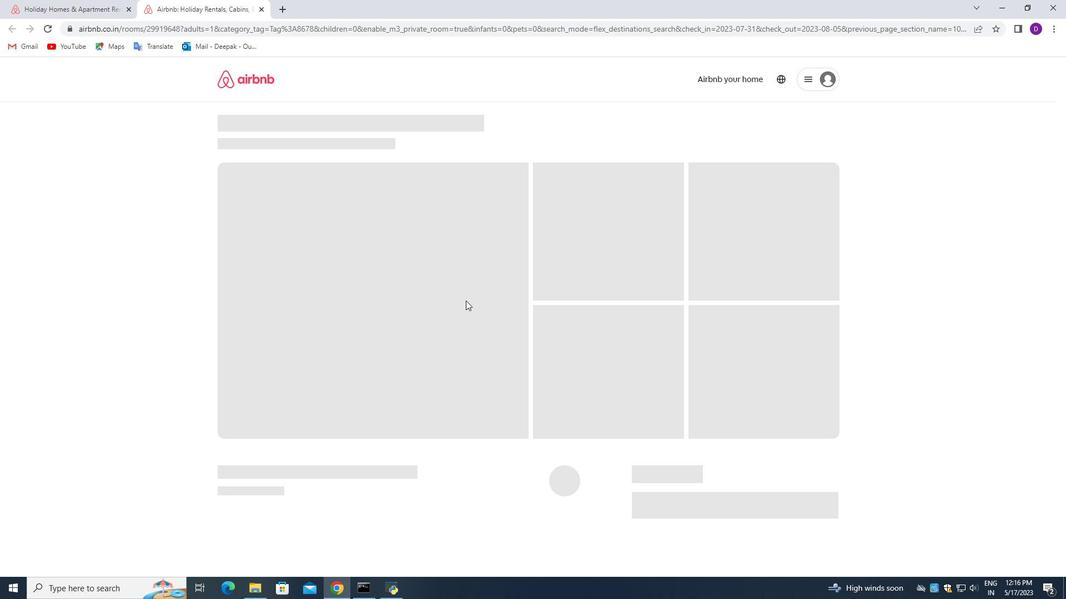 
Action: Mouse scrolled (428, 265) with delta (0, 0)
Screenshot: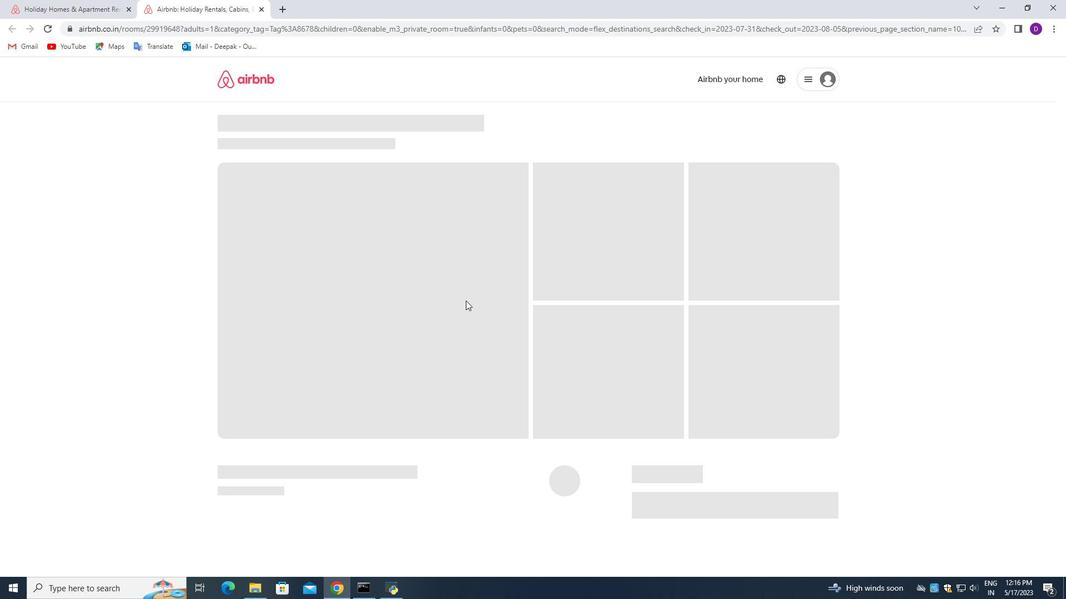 
Action: Mouse moved to (426, 257)
Screenshot: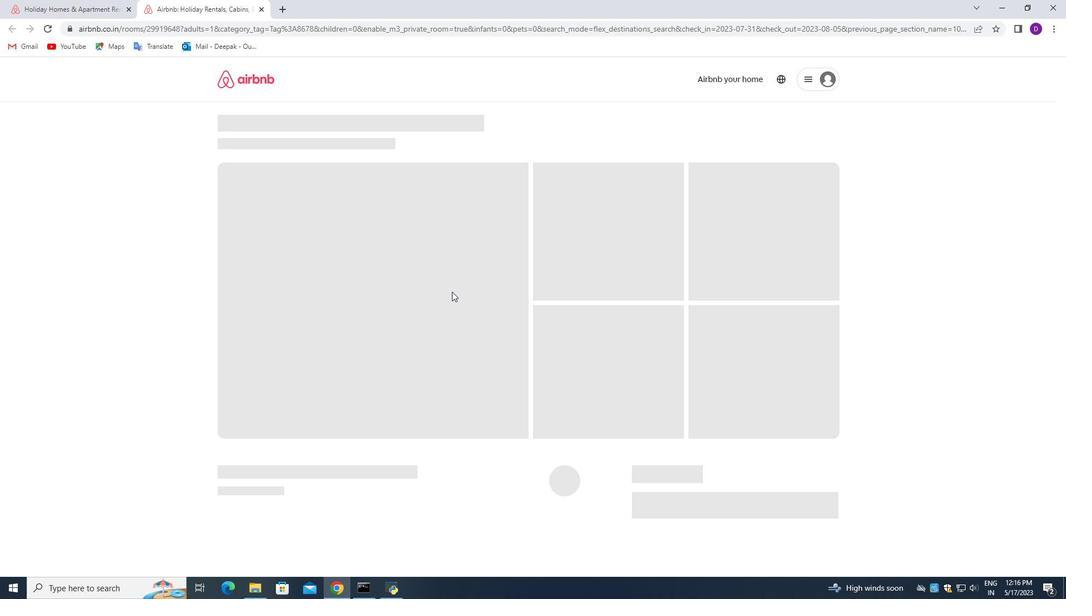 
Action: Mouse scrolled (427, 259) with delta (0, 0)
Screenshot: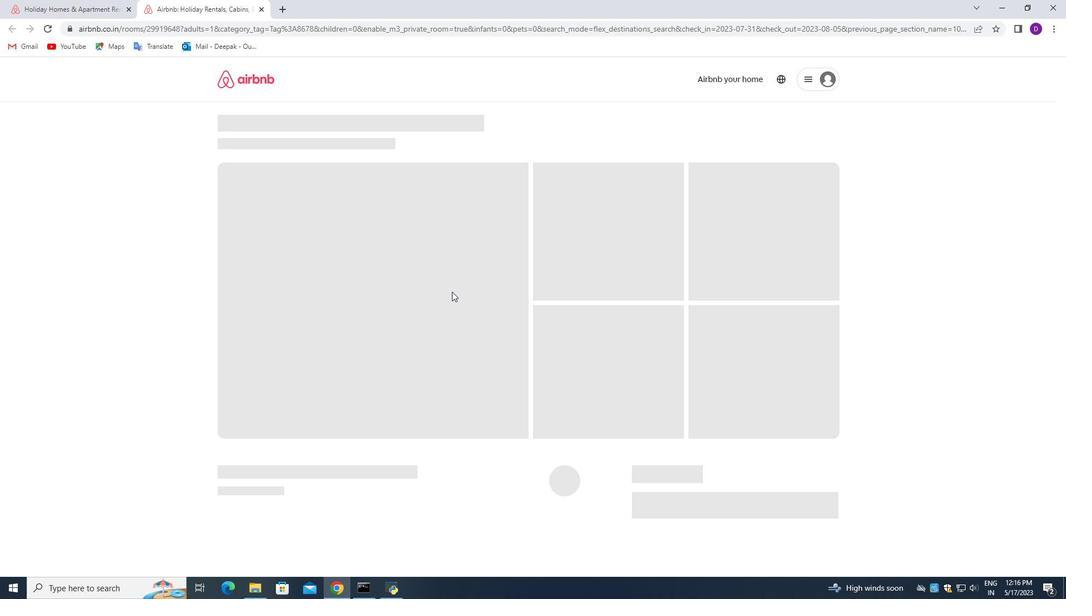 
Action: Mouse moved to (425, 252)
Screenshot: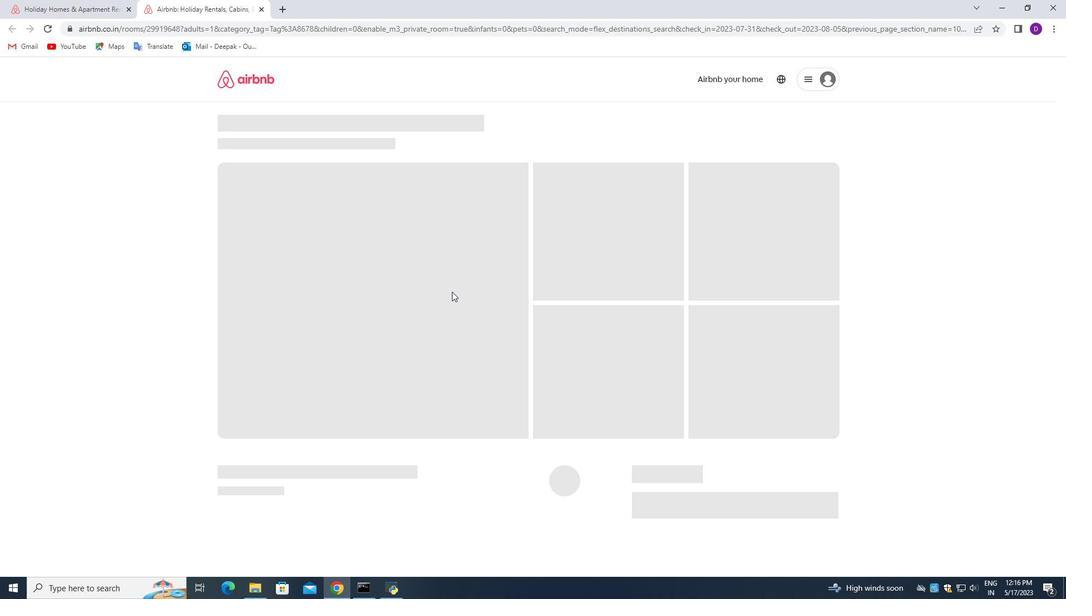 
Action: Mouse scrolled (425, 254) with delta (0, 0)
Screenshot: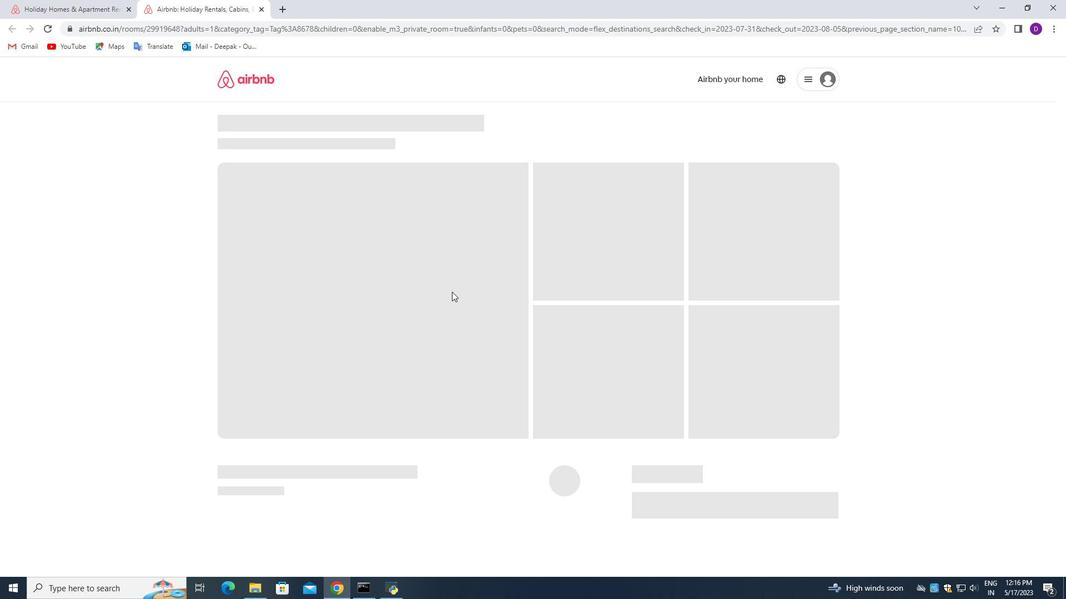 
Action: Mouse moved to (422, 243)
Screenshot: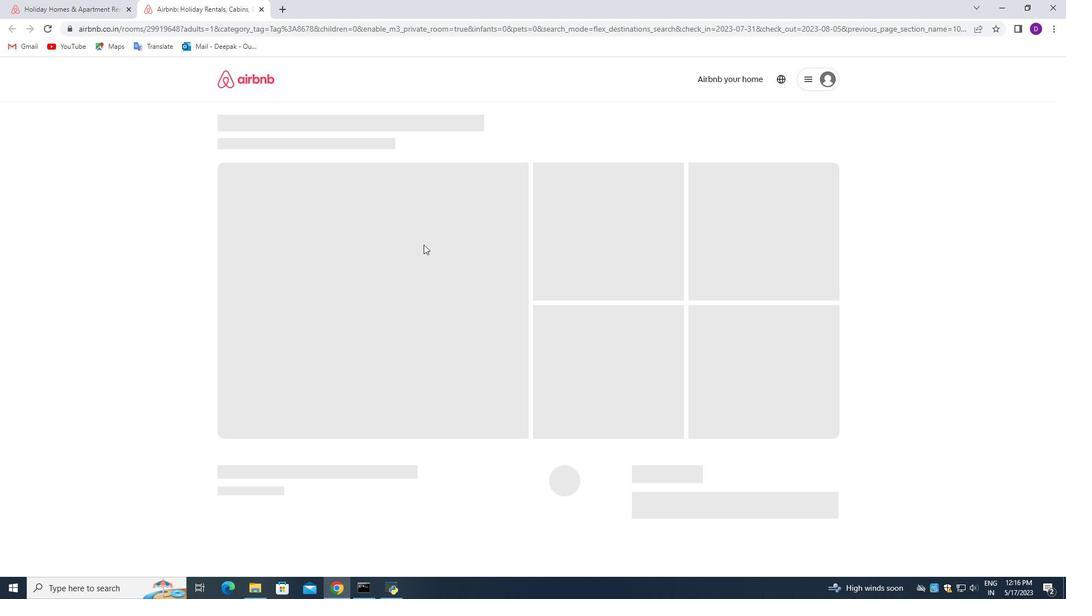 
Action: Mouse scrolled (422, 242) with delta (0, 0)
Screenshot: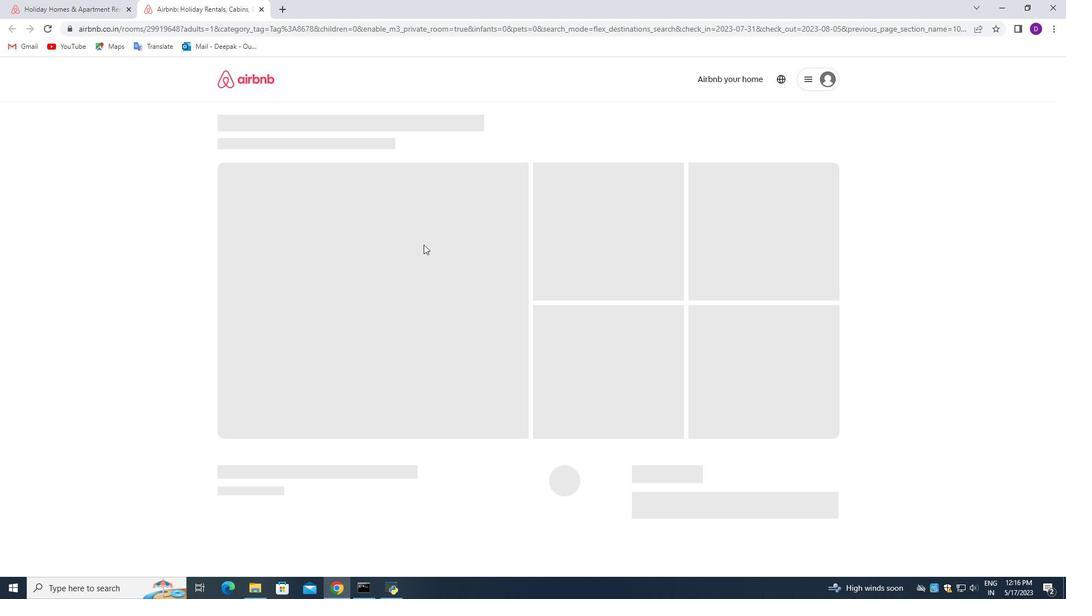 
Action: Mouse moved to (419, 243)
Screenshot: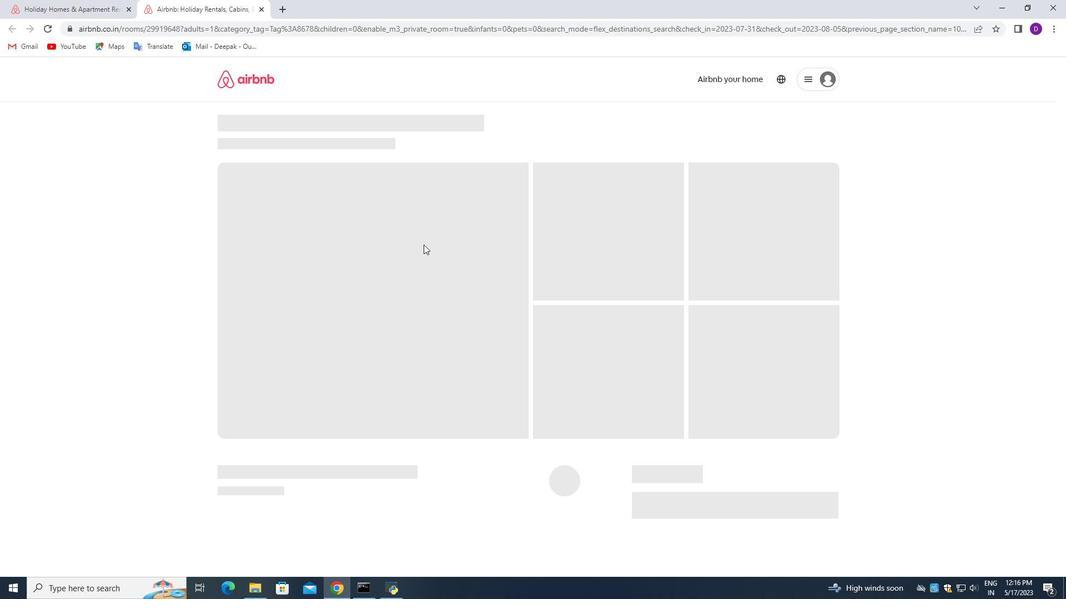 
Action: Mouse scrolled (419, 242) with delta (0, 0)
Screenshot: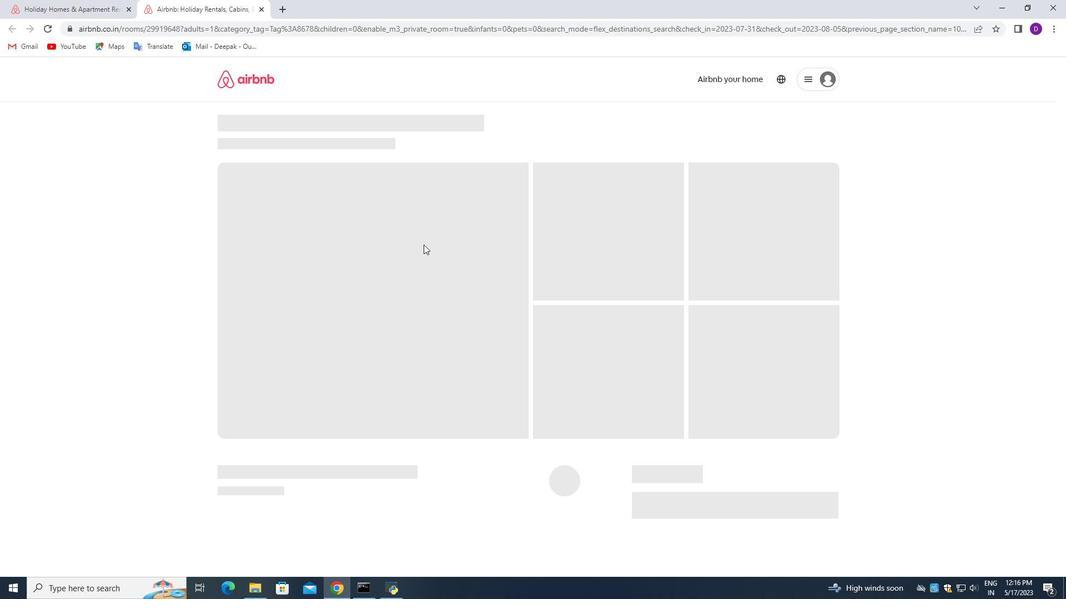 
Action: Mouse moved to (412, 243)
Screenshot: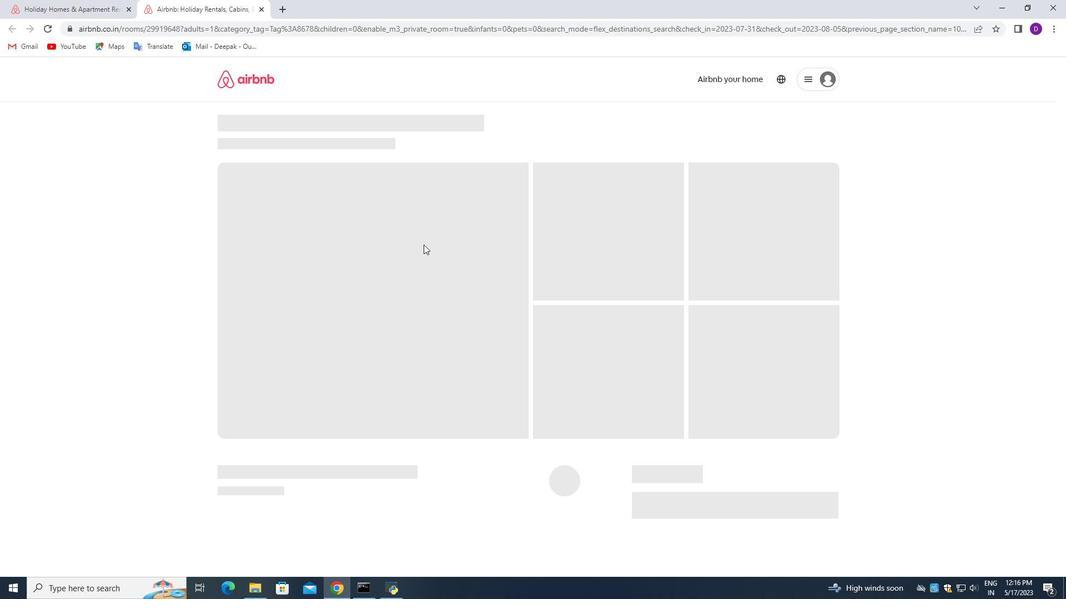 
Action: Mouse scrolled (412, 242) with delta (0, 0)
Screenshot: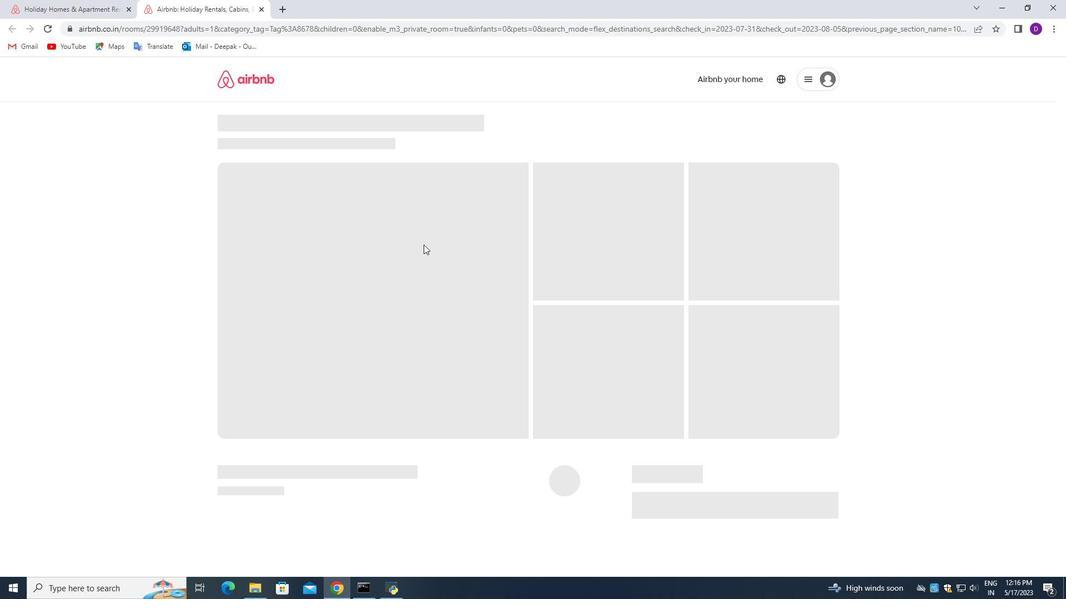 
Action: Mouse moved to (73, 4)
Screenshot: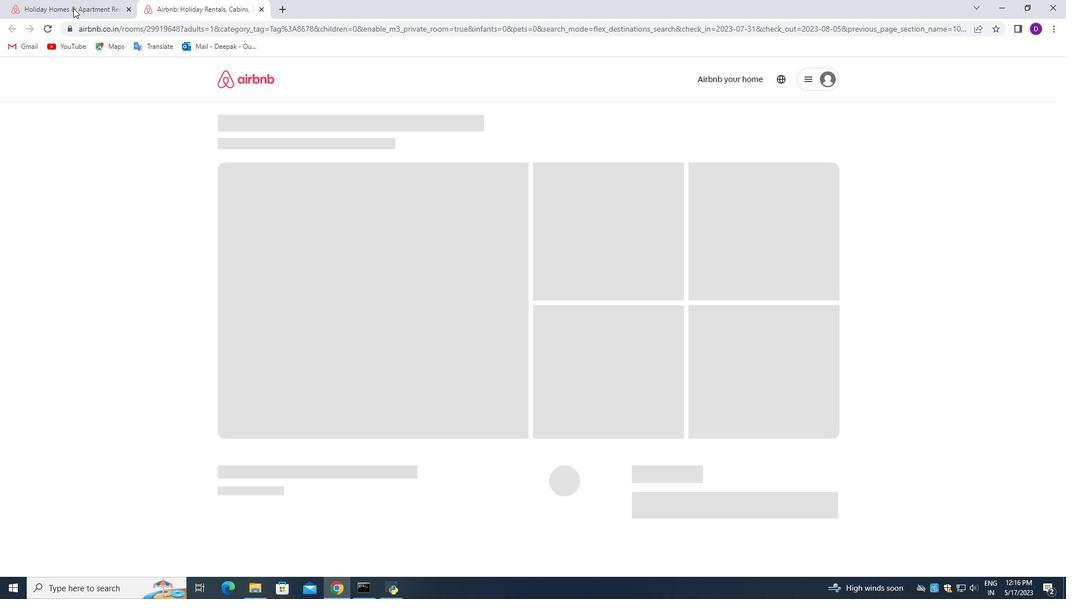 
Action: Mouse pressed left at (73, 4)
Screenshot: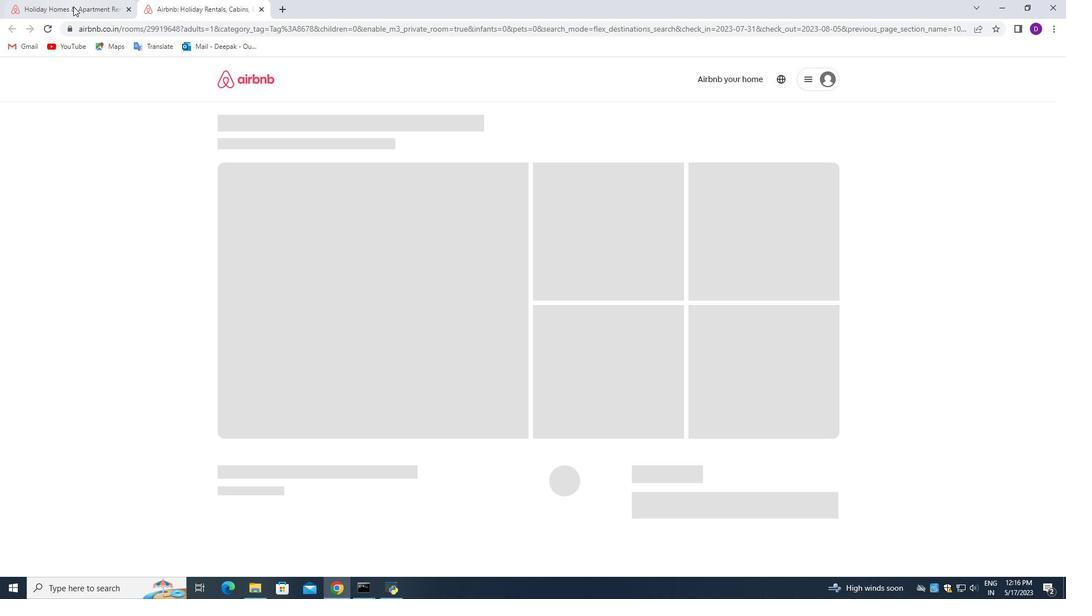 
Action: Mouse moved to (258, 11)
Screenshot: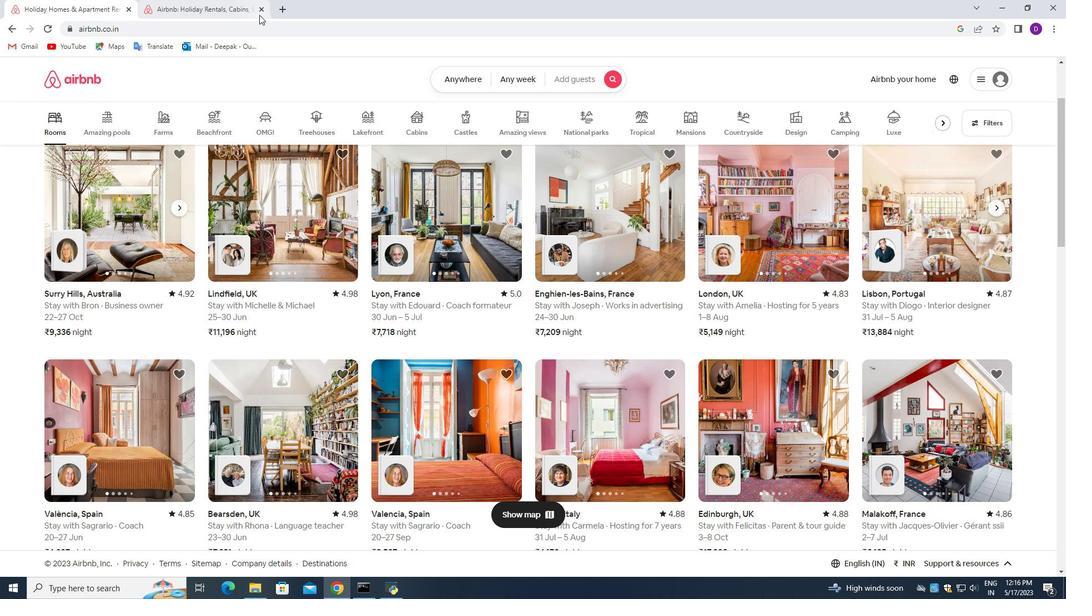 
Action: Mouse pressed left at (258, 11)
Screenshot: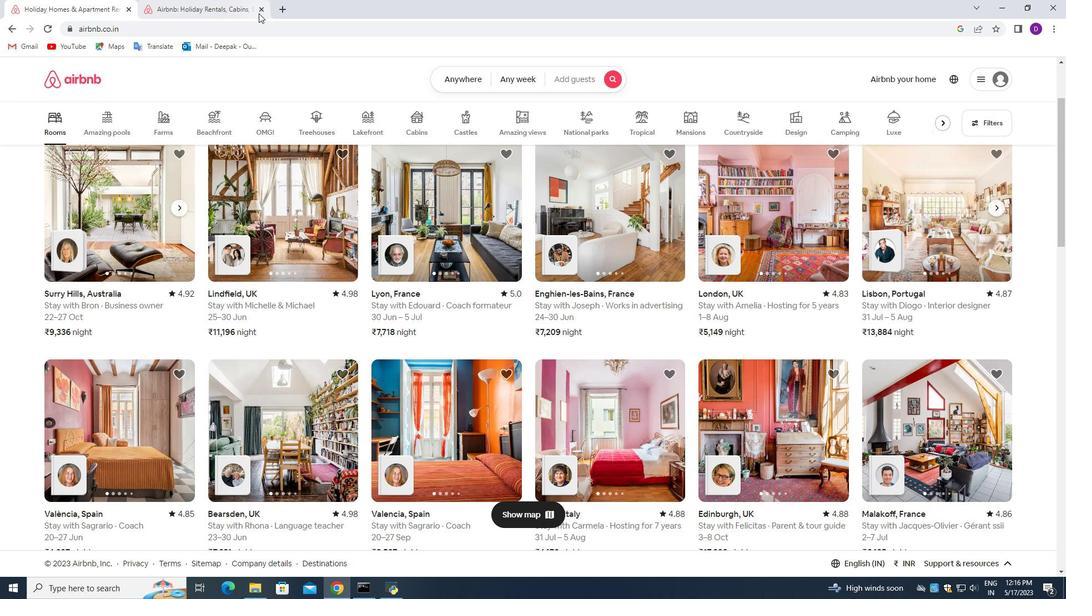 
Action: Mouse moved to (404, 471)
Screenshot: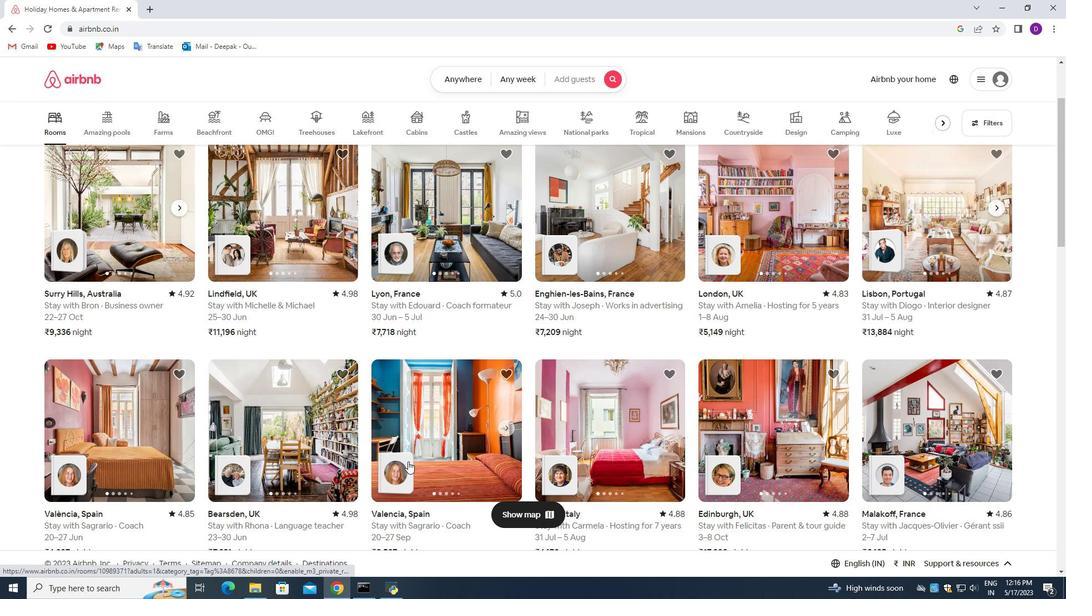 
Action: Mouse pressed left at (404, 471)
Screenshot: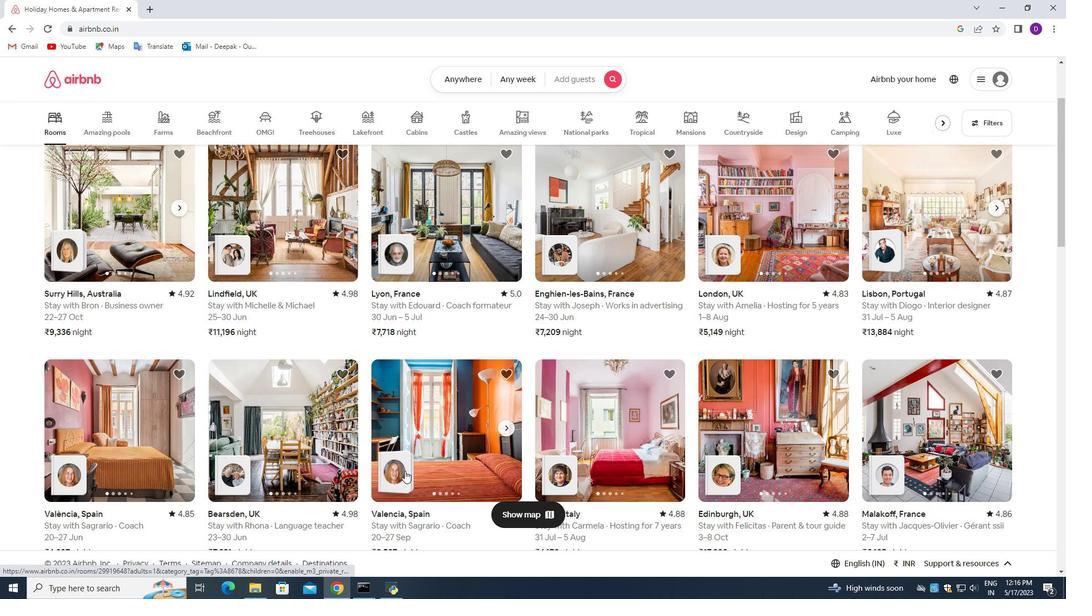 
Action: Mouse moved to (439, 133)
Screenshot: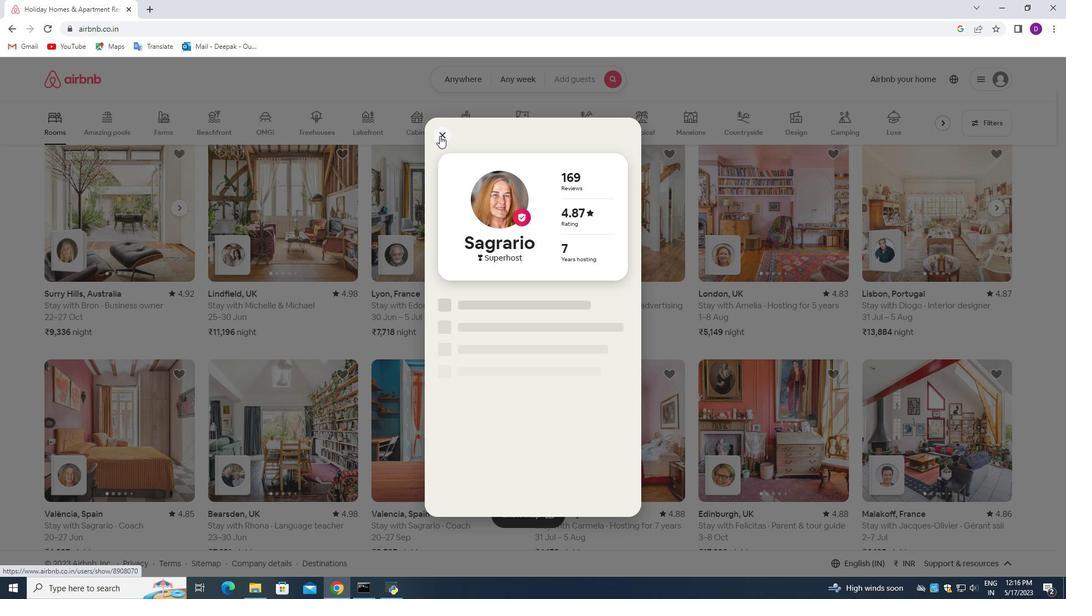 
Action: Mouse pressed left at (439, 133)
Screenshot: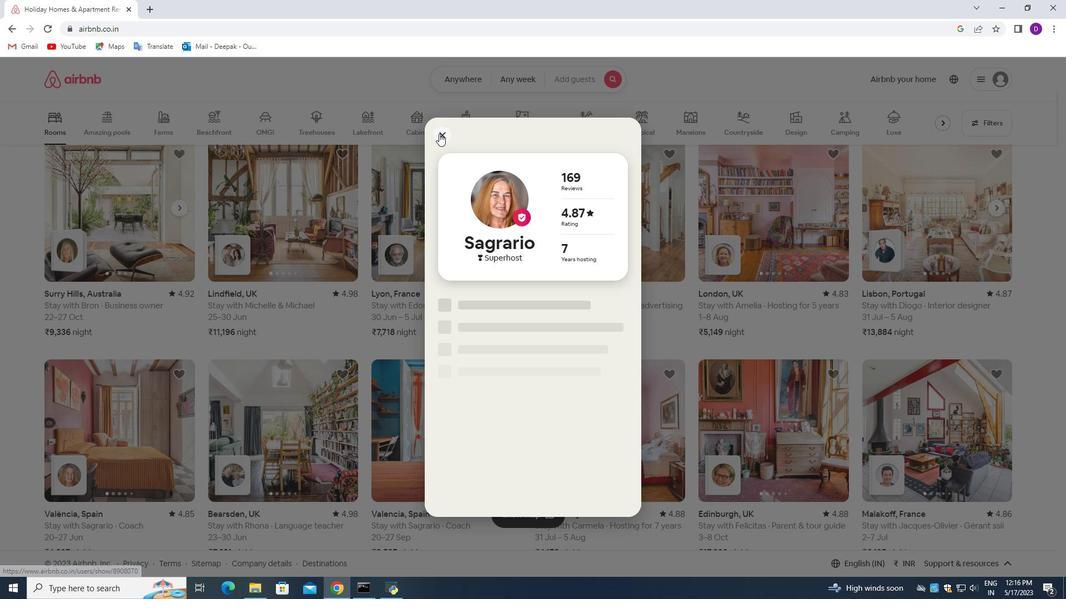 
Action: Mouse moved to (438, 242)
Screenshot: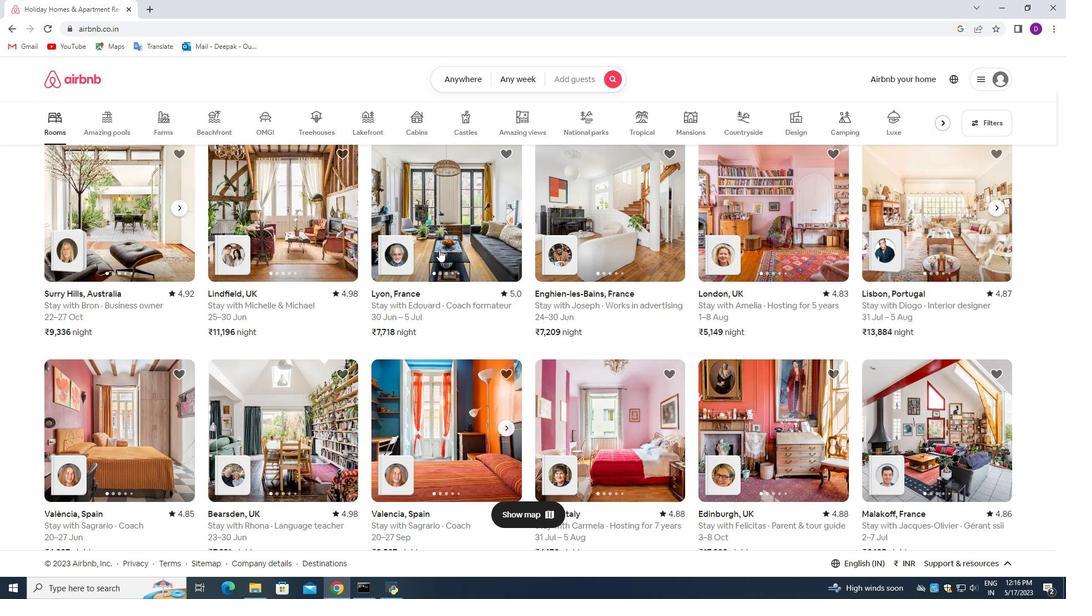 
Action: Mouse scrolled (438, 243) with delta (0, 0)
Screenshot: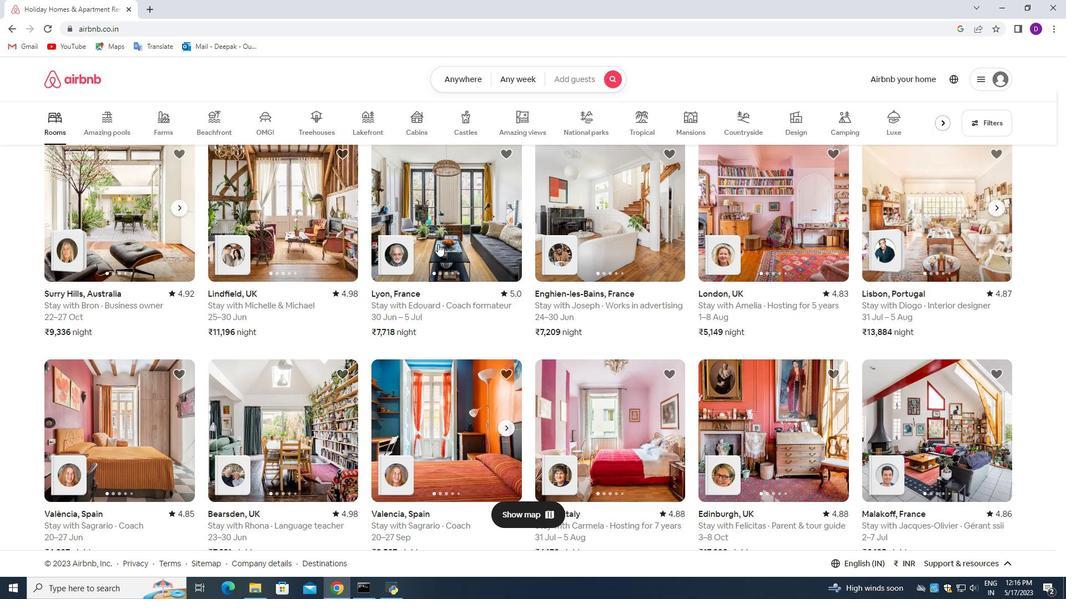 
Action: Mouse scrolled (438, 243) with delta (0, 0)
Screenshot: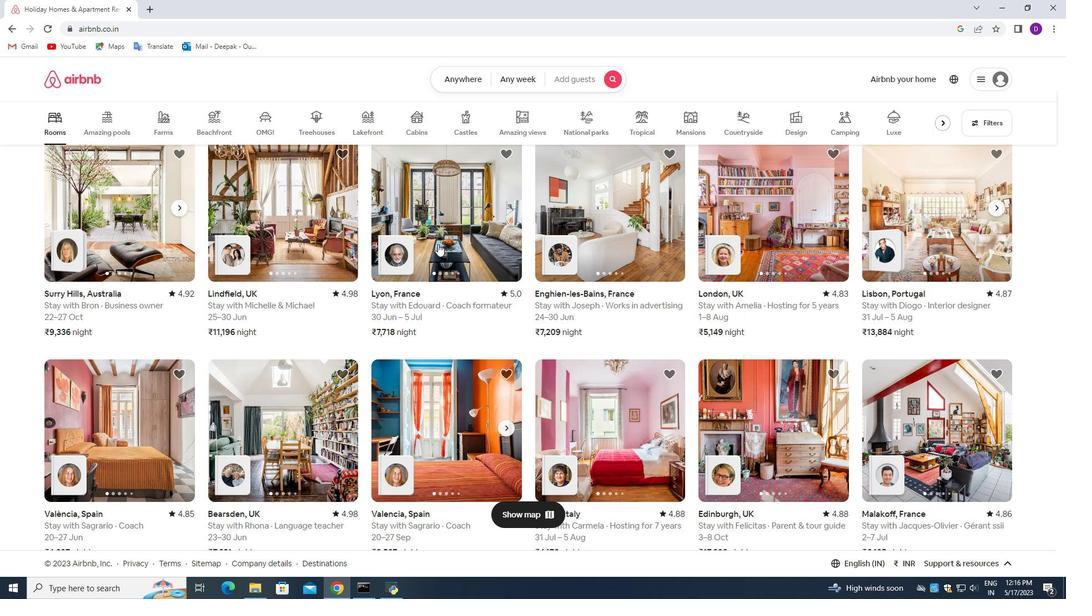 
Action: Mouse scrolled (438, 243) with delta (0, 0)
Screenshot: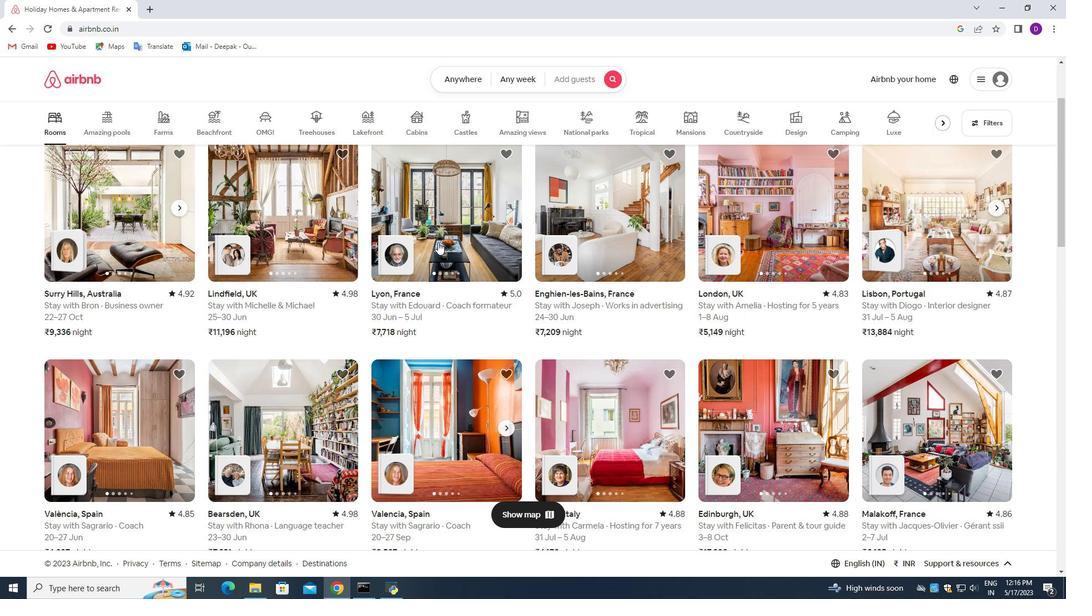 
Action: Mouse moved to (438, 242)
Screenshot: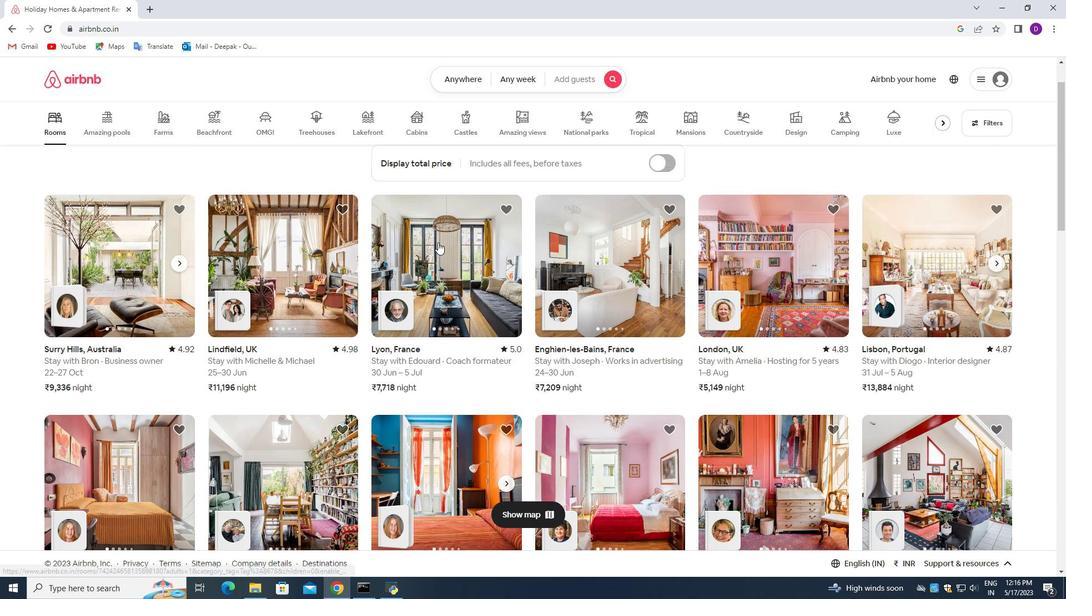 
Action: Mouse pressed left at (438, 242)
Screenshot: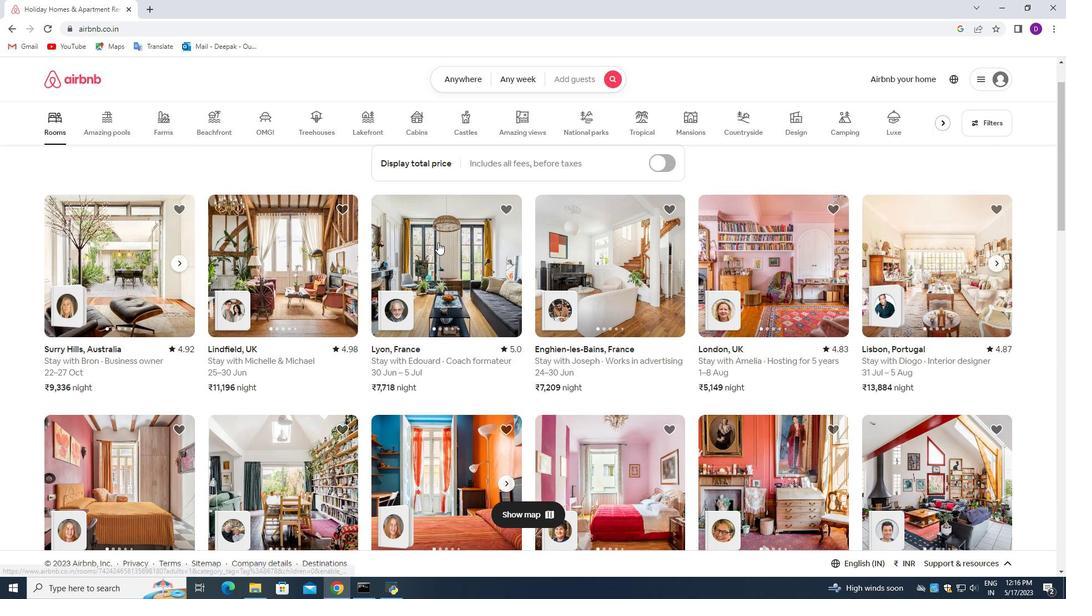 
Action: Mouse moved to (443, 284)
Screenshot: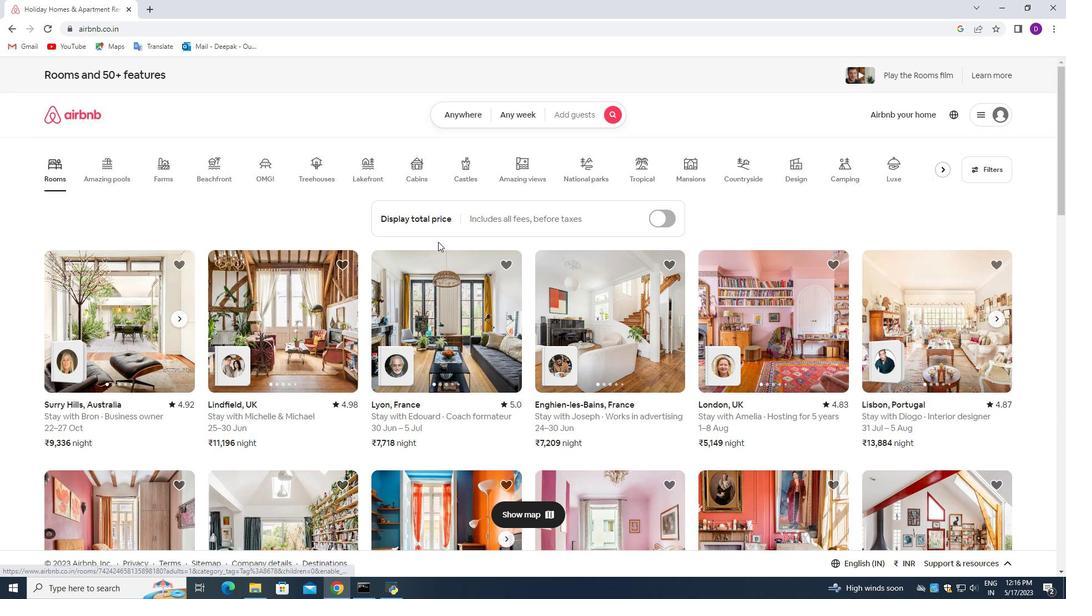 
Action: Mouse pressed left at (443, 284)
Screenshot: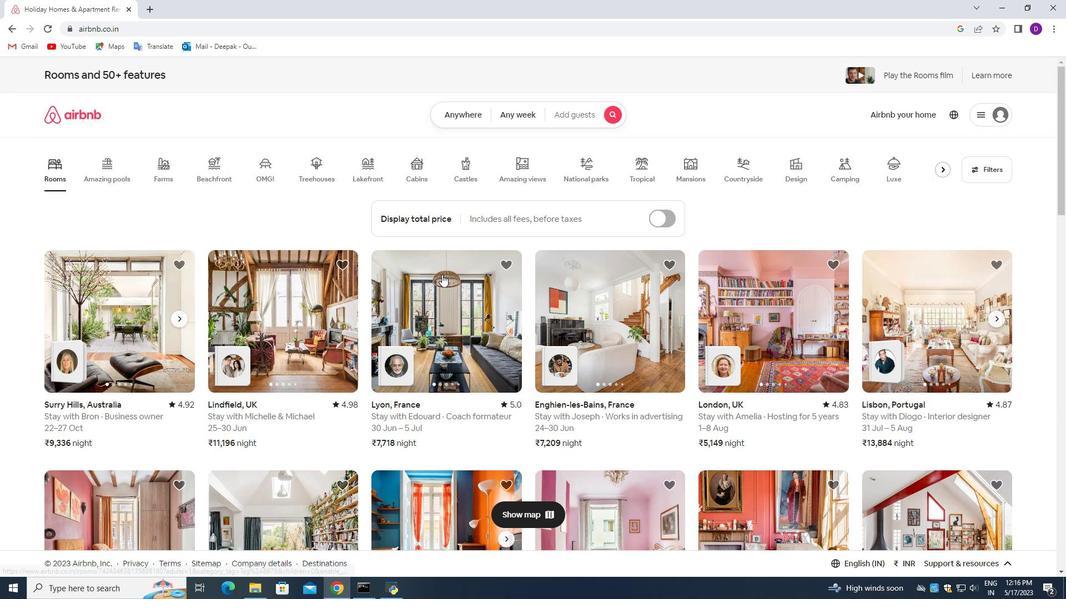 
Action: Mouse moved to (264, 11)
Screenshot: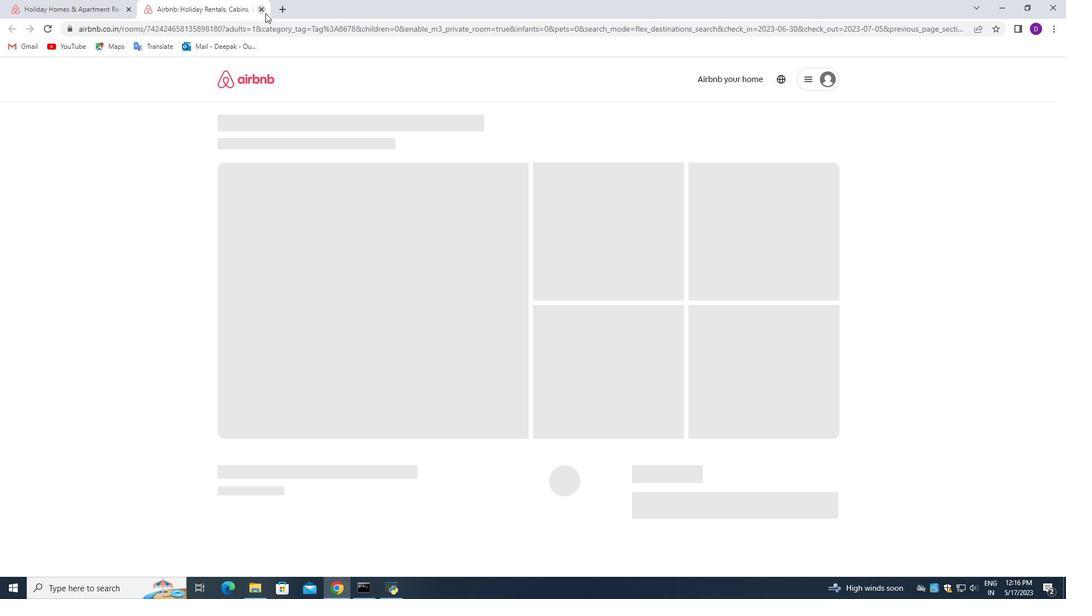 
Action: Mouse pressed left at (264, 11)
Screenshot: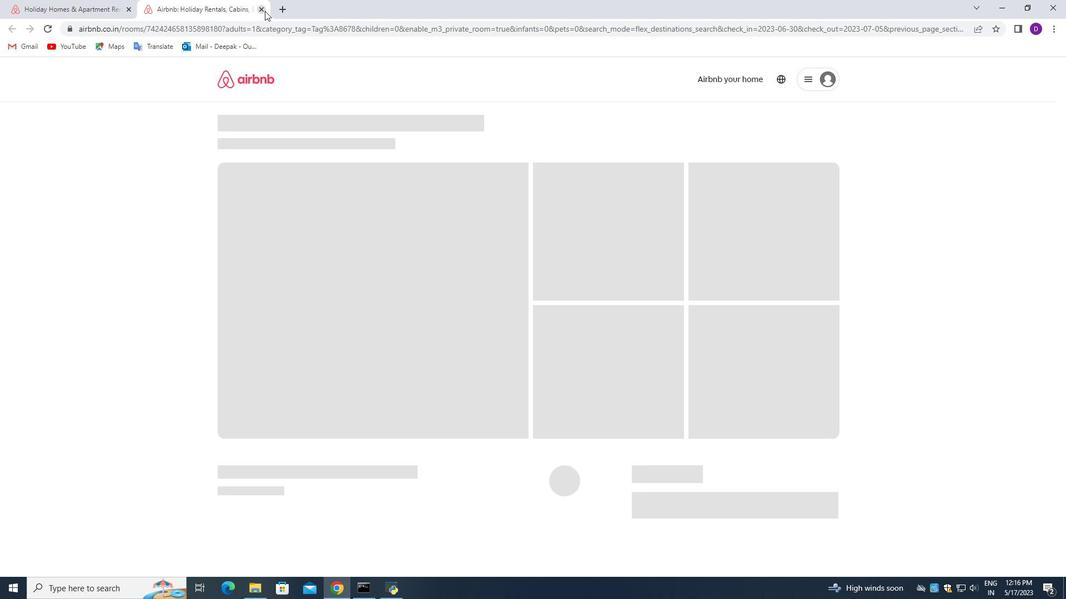 
Action: Mouse moved to (552, 277)
Screenshot: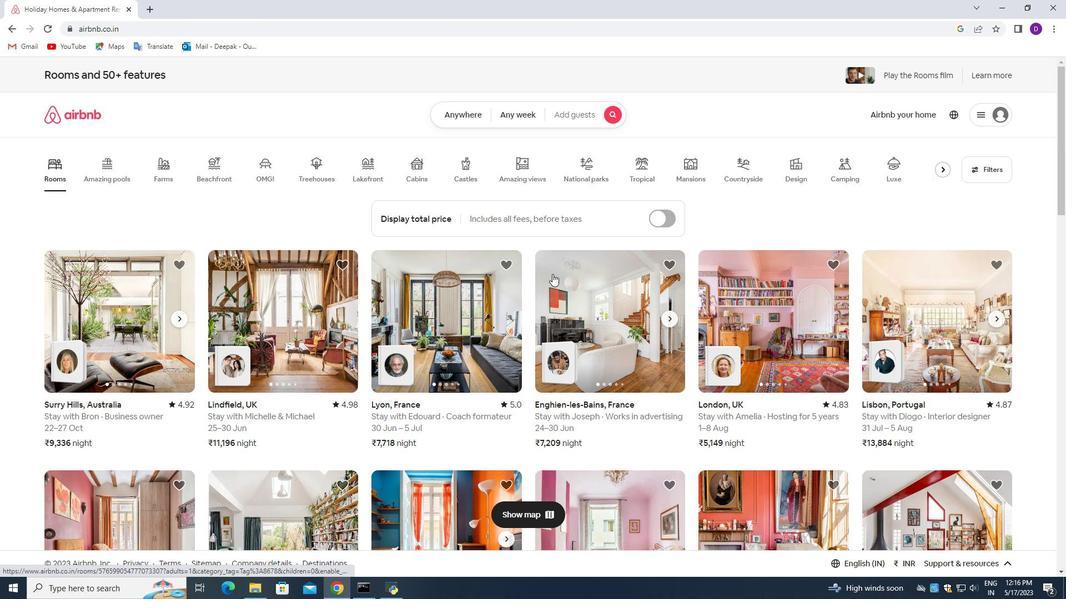 
Action: Mouse scrolled (552, 278) with delta (0, 0)
Screenshot: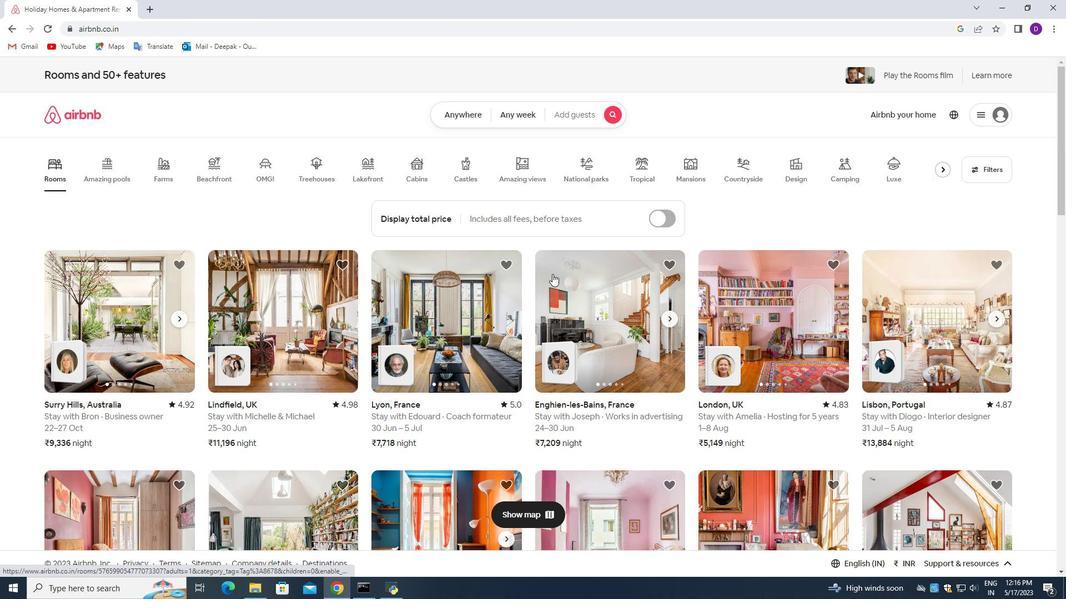 
Action: Mouse moved to (552, 277)
Screenshot: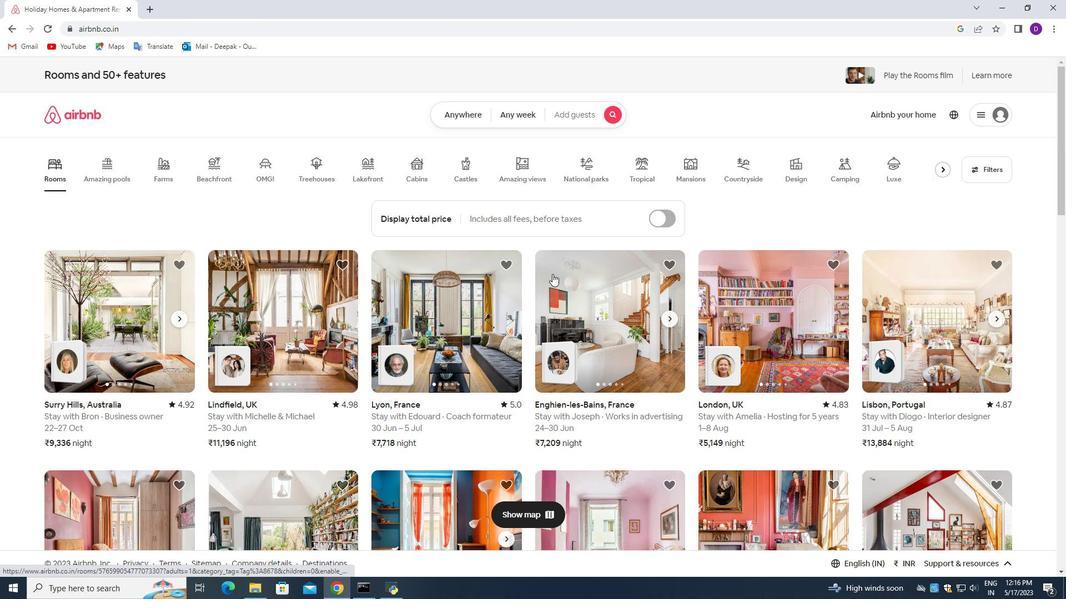 
Action: Mouse scrolled (552, 278) with delta (0, 0)
Screenshot: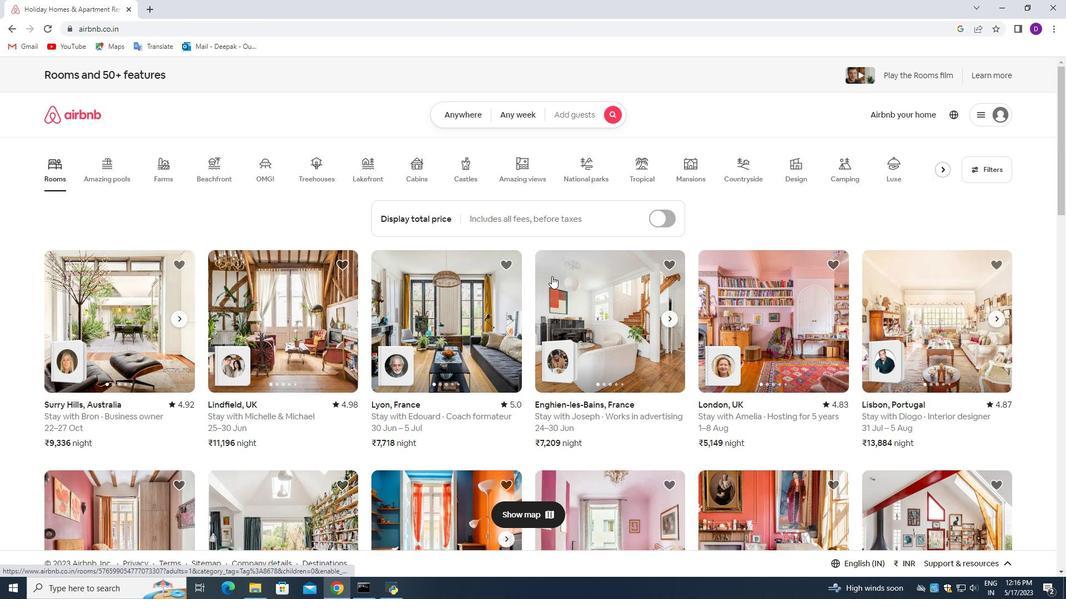
Action: Mouse scrolled (552, 278) with delta (0, 0)
Screenshot: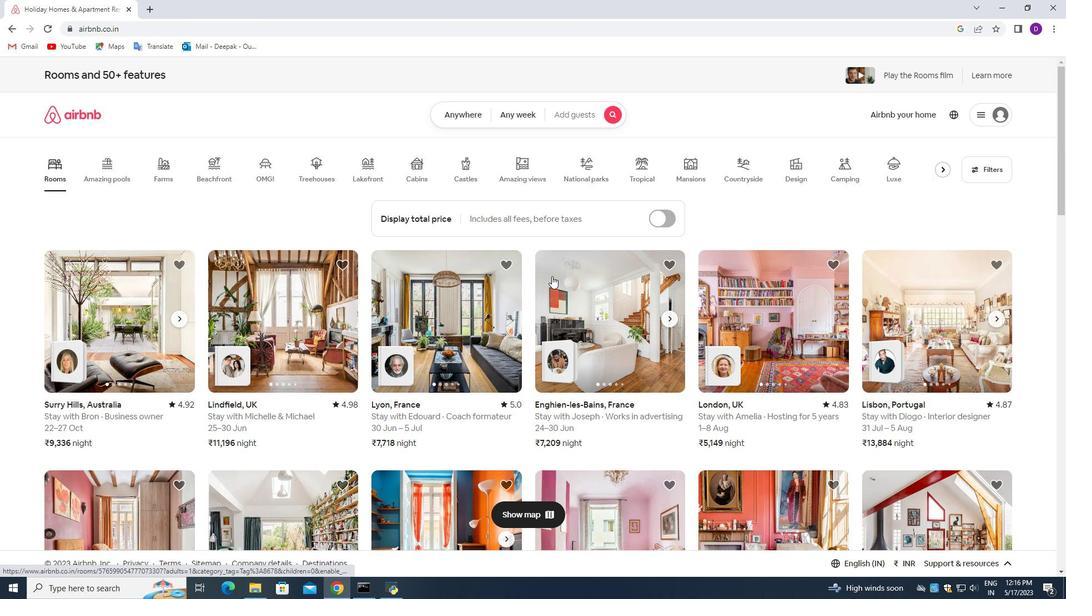 
Action: Mouse moved to (449, 113)
Screenshot: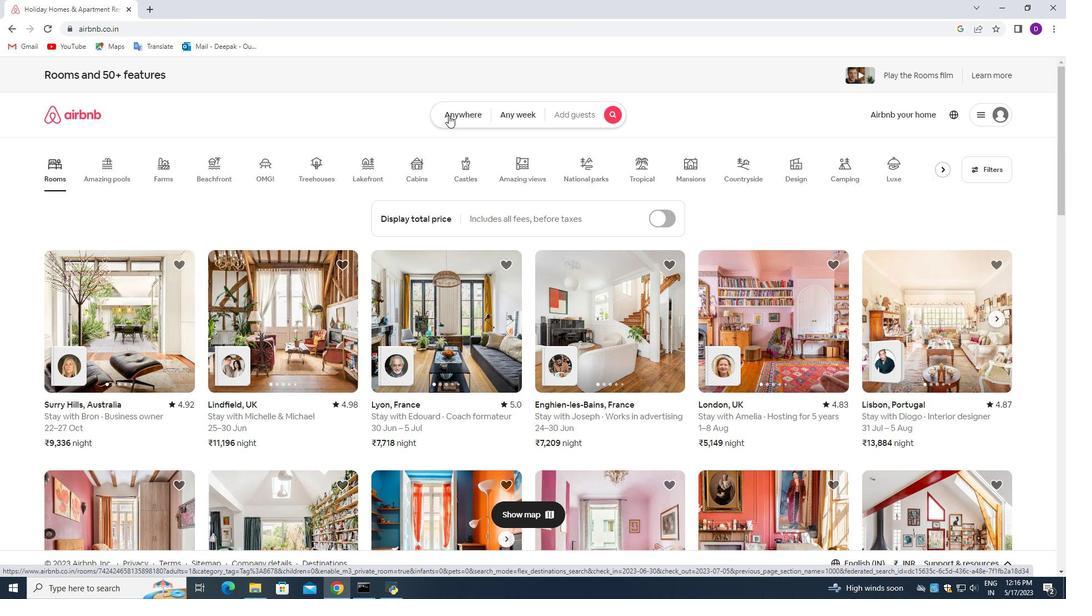 
Action: Mouse pressed left at (449, 113)
Screenshot: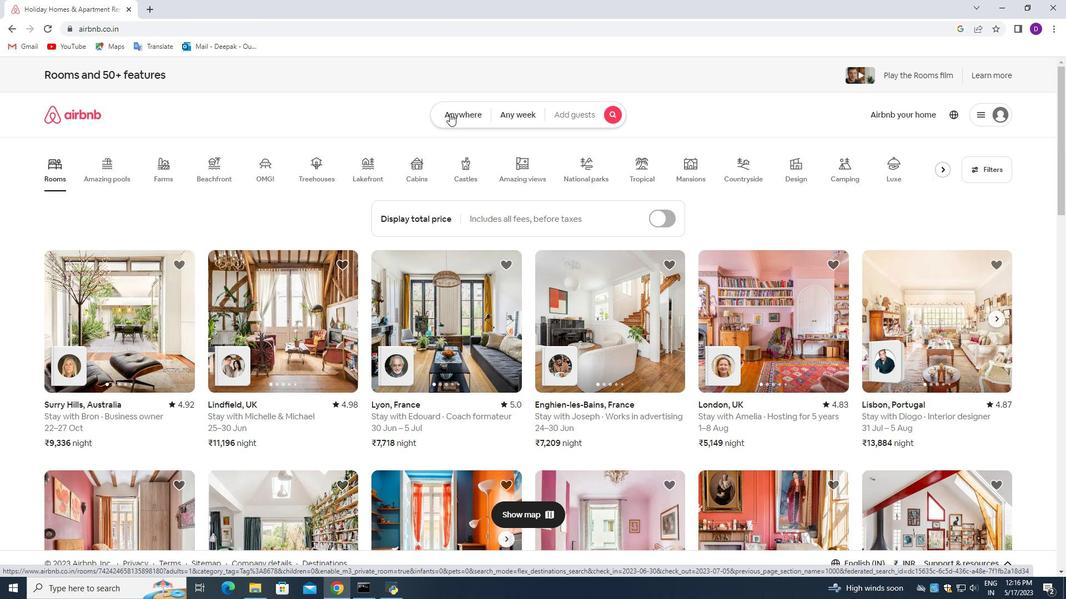 
Action: Mouse moved to (343, 159)
Screenshot: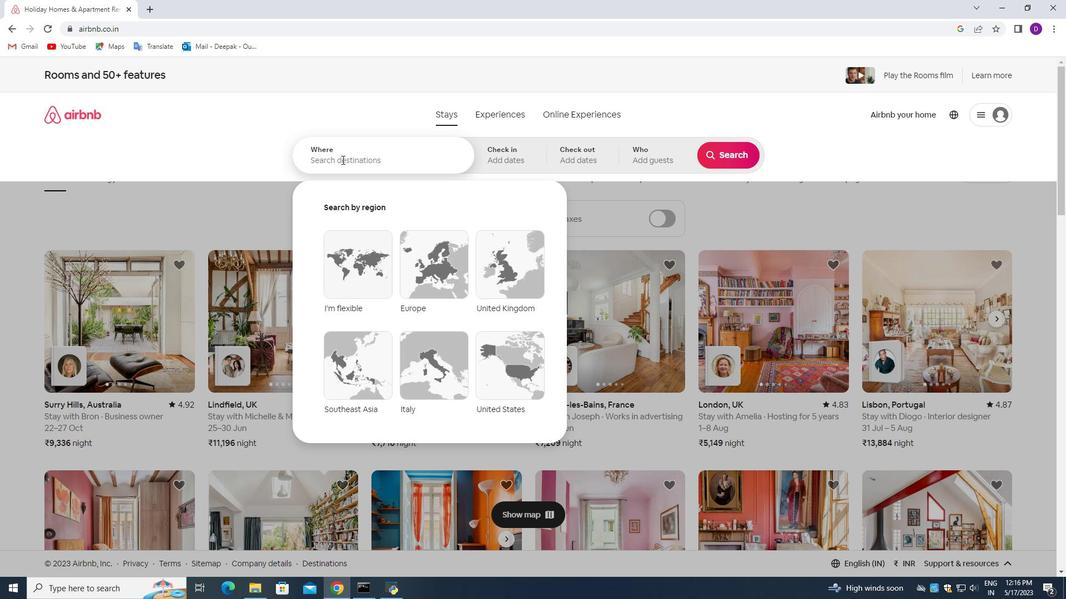 
Action: Mouse pressed left at (343, 159)
Screenshot: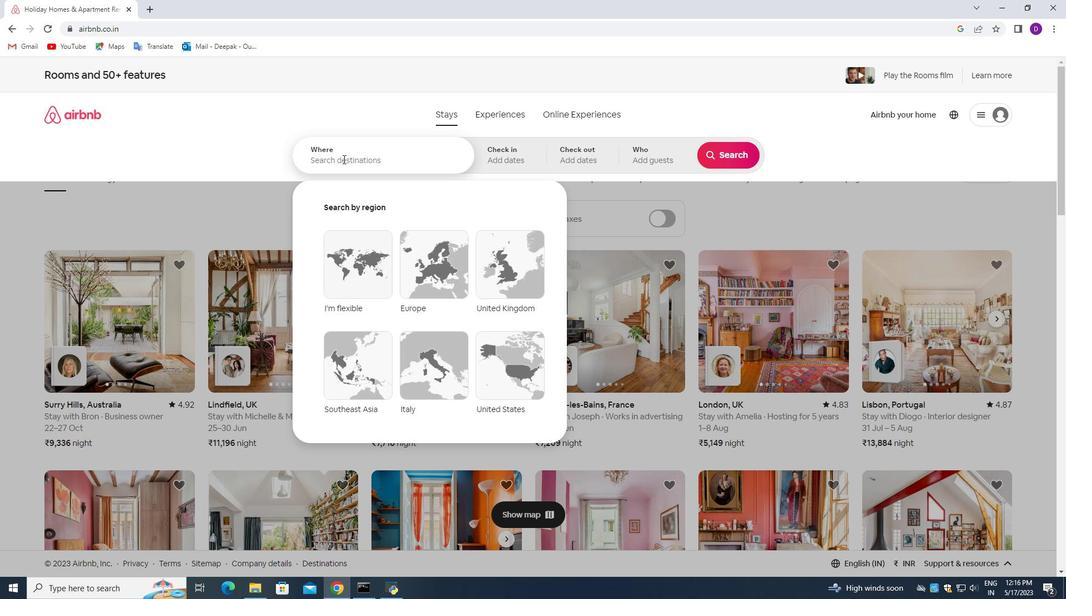 
Action: Mouse moved to (192, 238)
Screenshot: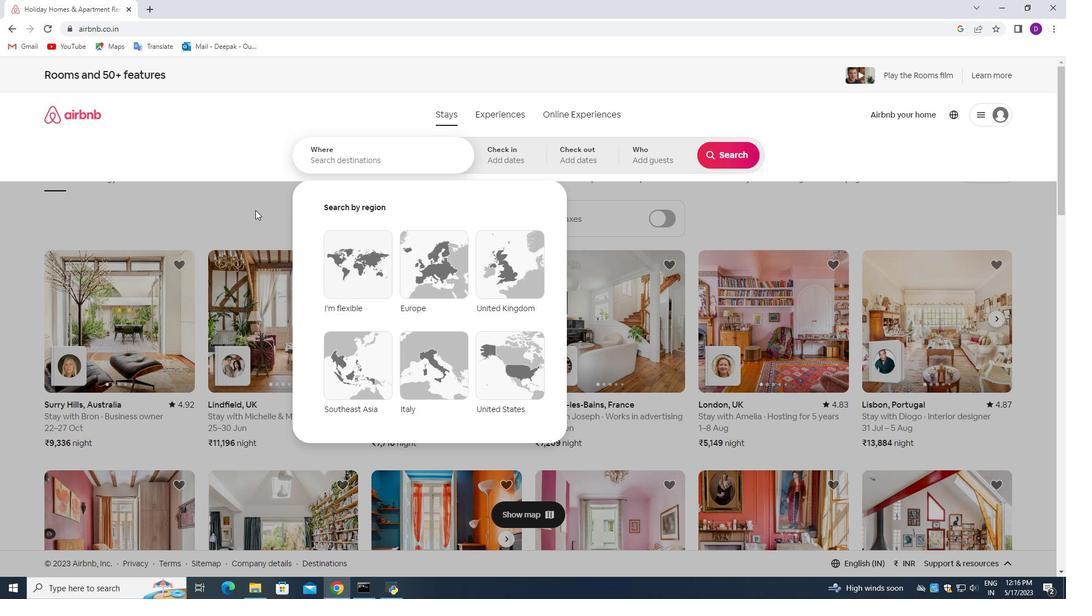 
Action: Key pressed <Key.shift_r>Restaurants
Screenshot: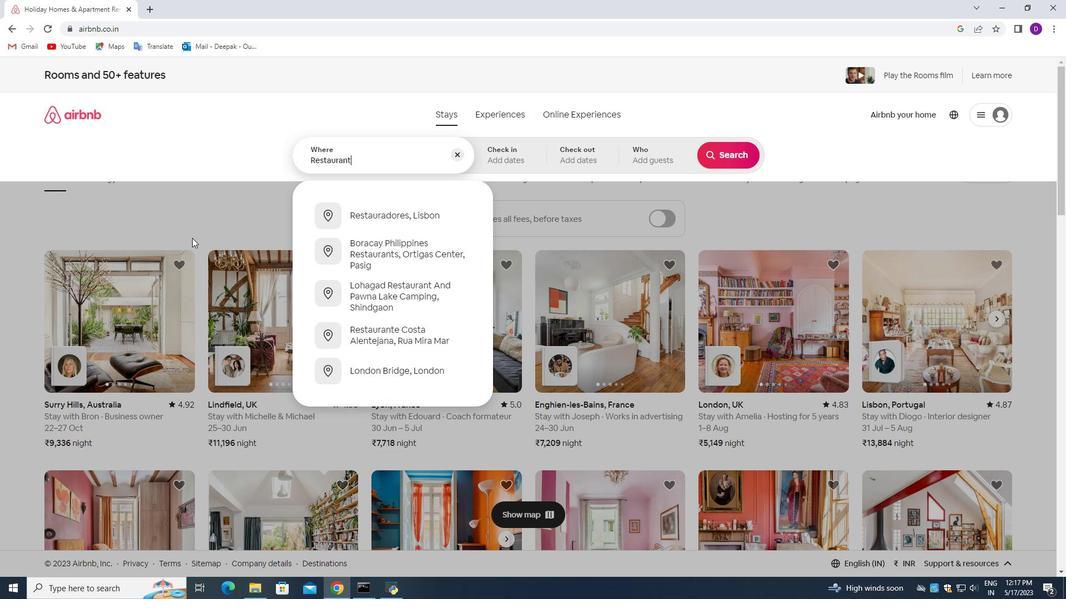 
Action: Mouse moved to (430, 217)
Screenshot: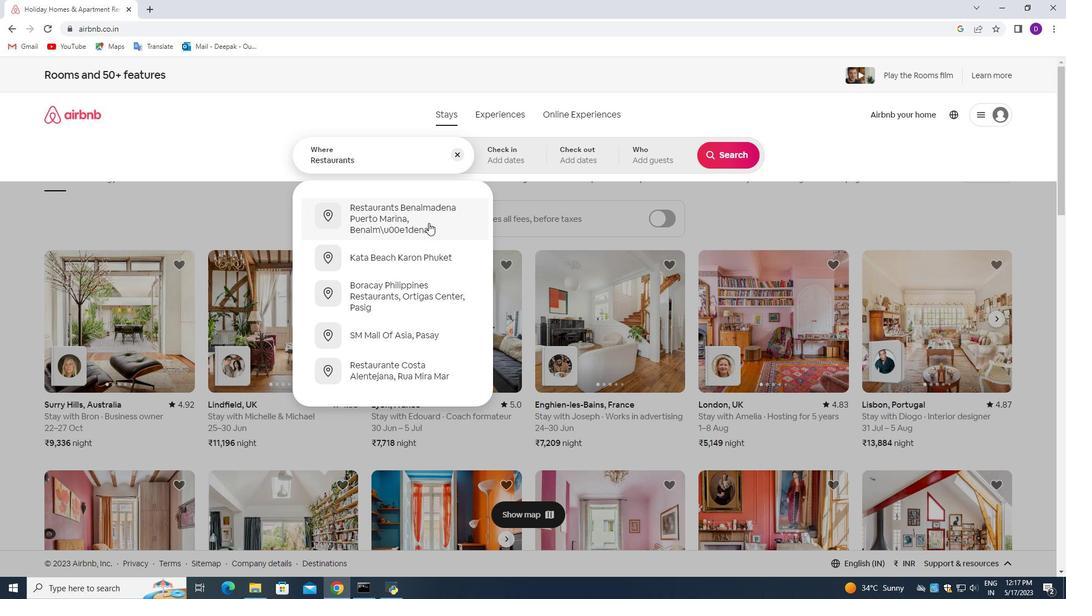 
Action: Mouse pressed left at (430, 217)
Screenshot: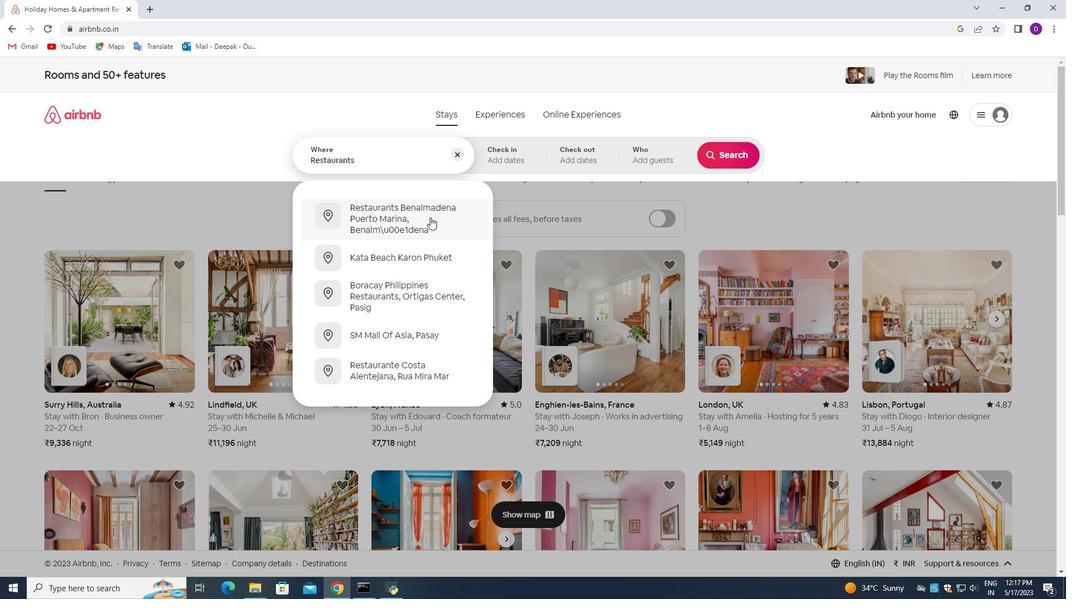 
Action: Mouse moved to (661, 290)
Screenshot: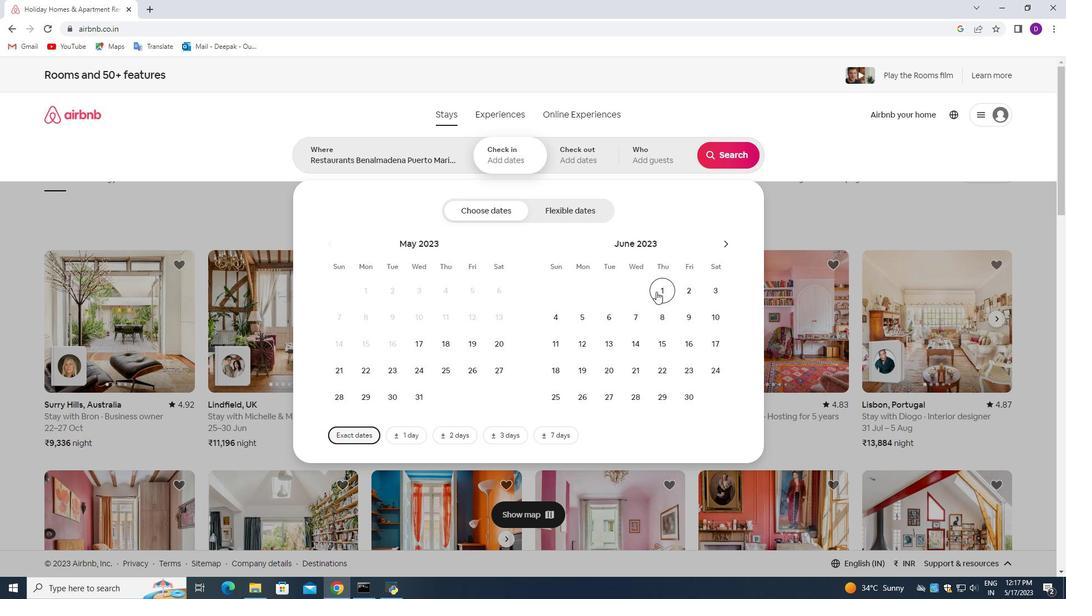 
Action: Mouse pressed left at (661, 290)
Screenshot: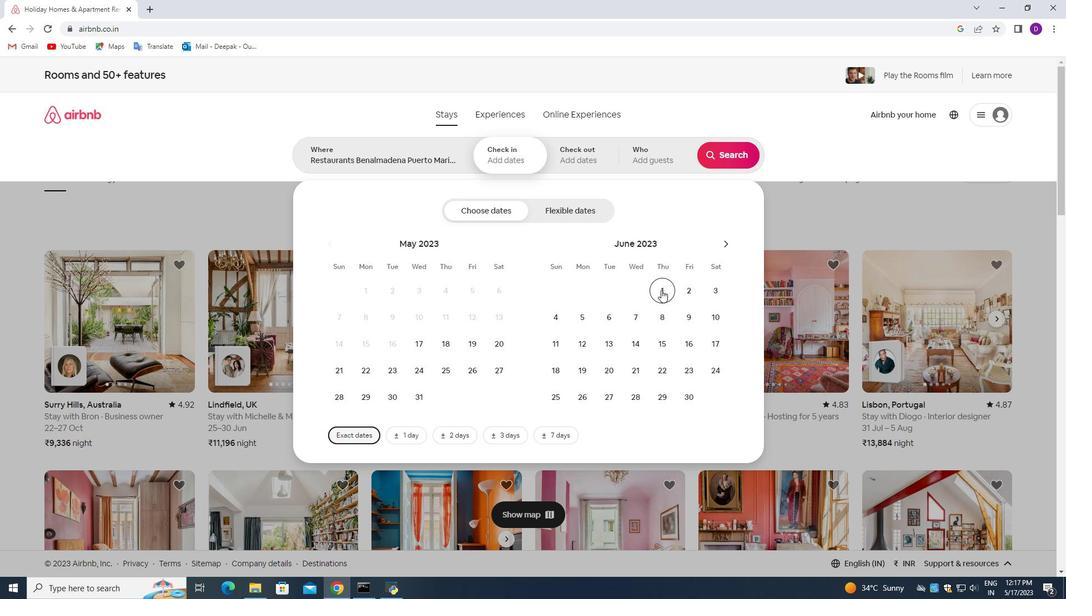
Action: Mouse moved to (661, 322)
Screenshot: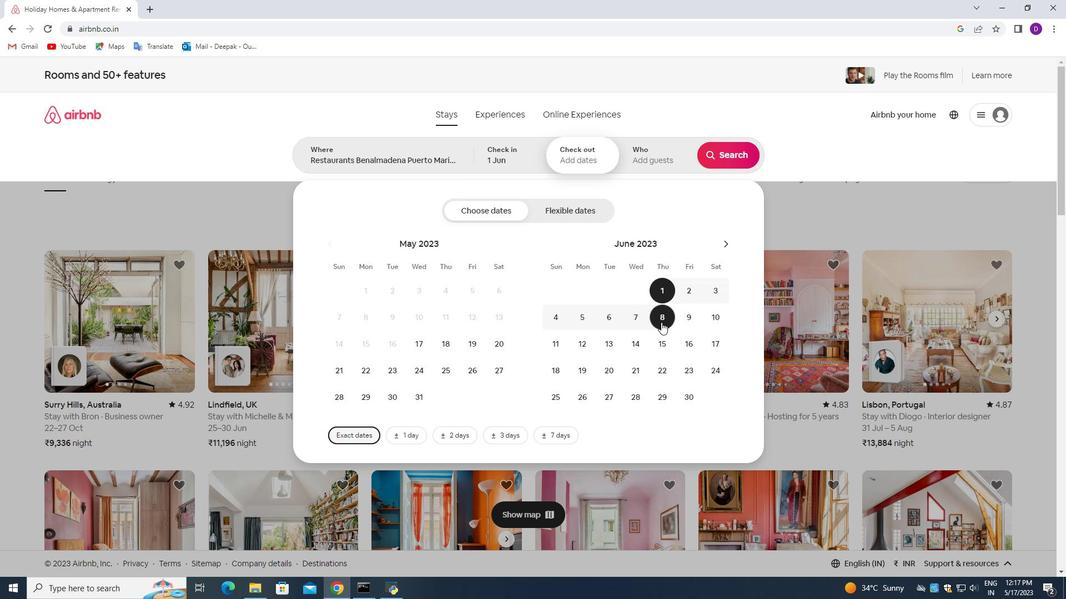 
Action: Mouse pressed left at (661, 322)
Screenshot: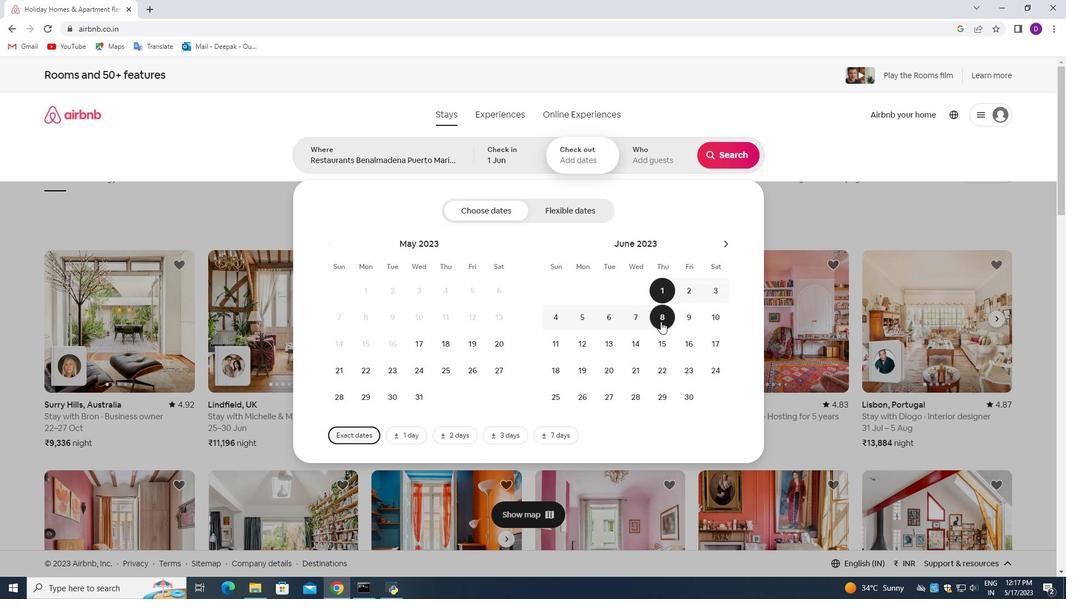 
Action: Mouse moved to (647, 162)
Screenshot: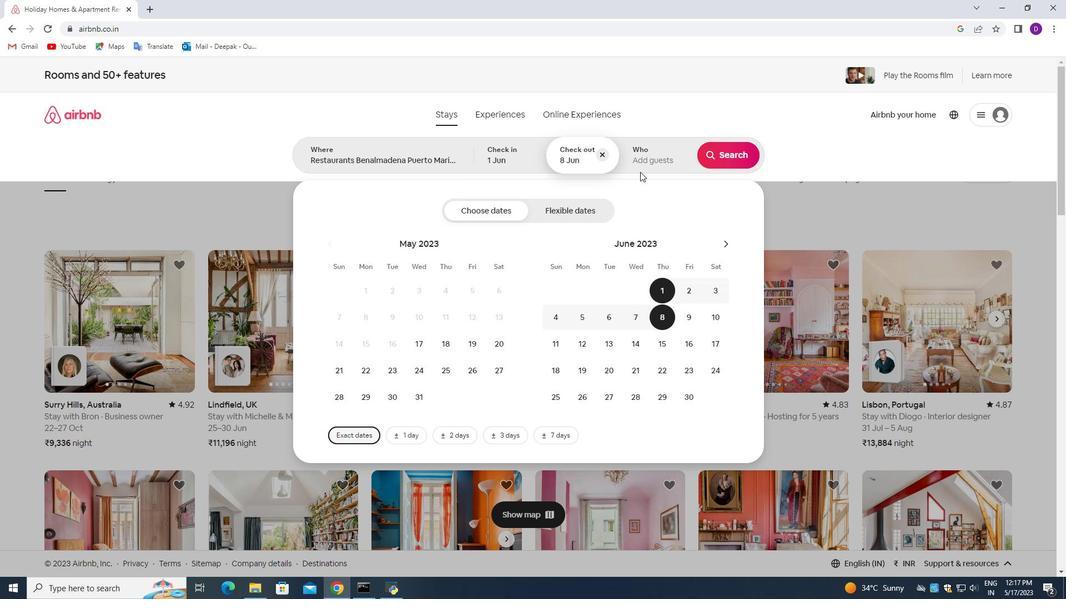 
Action: Mouse pressed left at (647, 162)
Screenshot: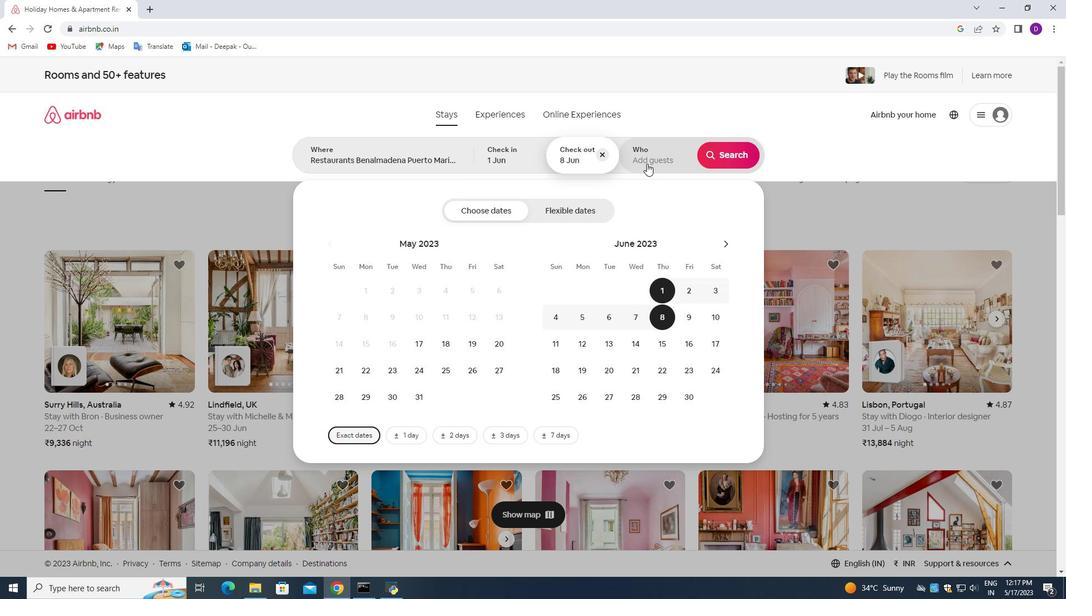 
Action: Mouse moved to (728, 215)
Screenshot: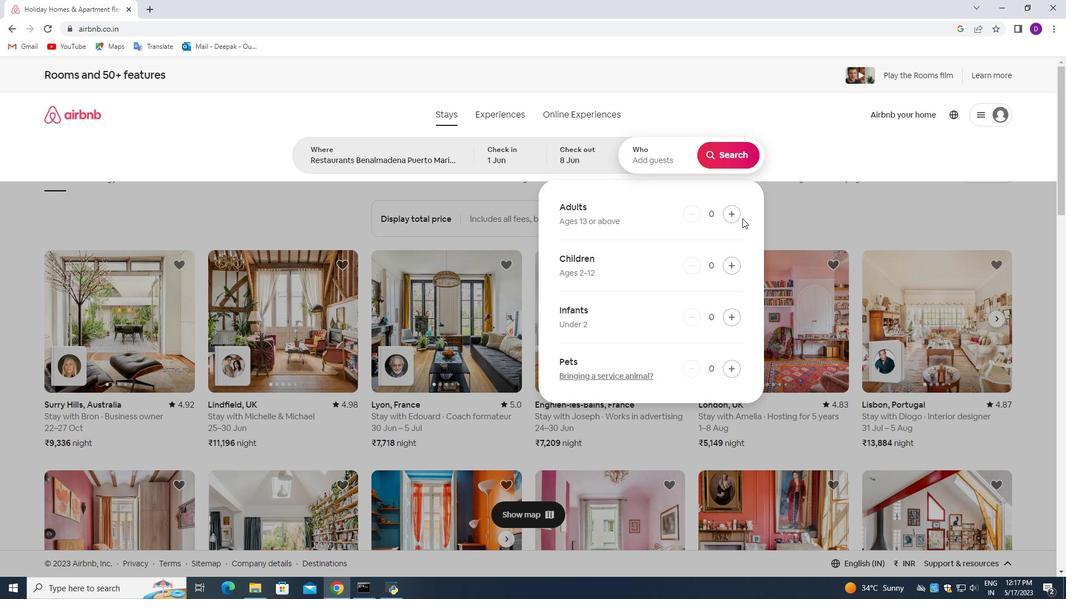 
Action: Mouse pressed left at (728, 215)
Screenshot: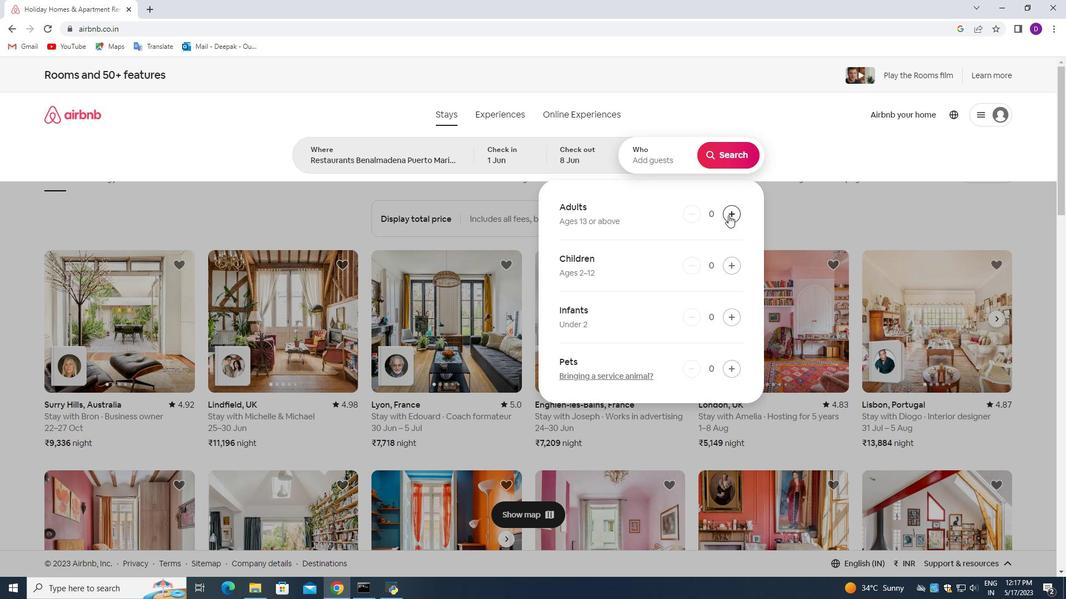 
Action: Mouse pressed left at (728, 215)
Screenshot: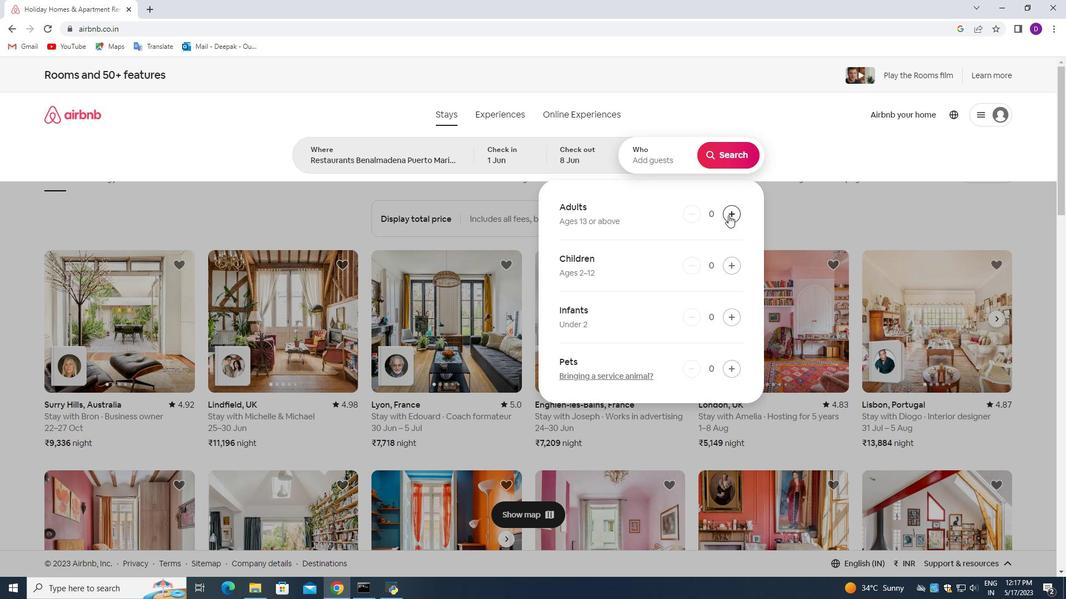 
Action: Mouse moved to (727, 156)
Screenshot: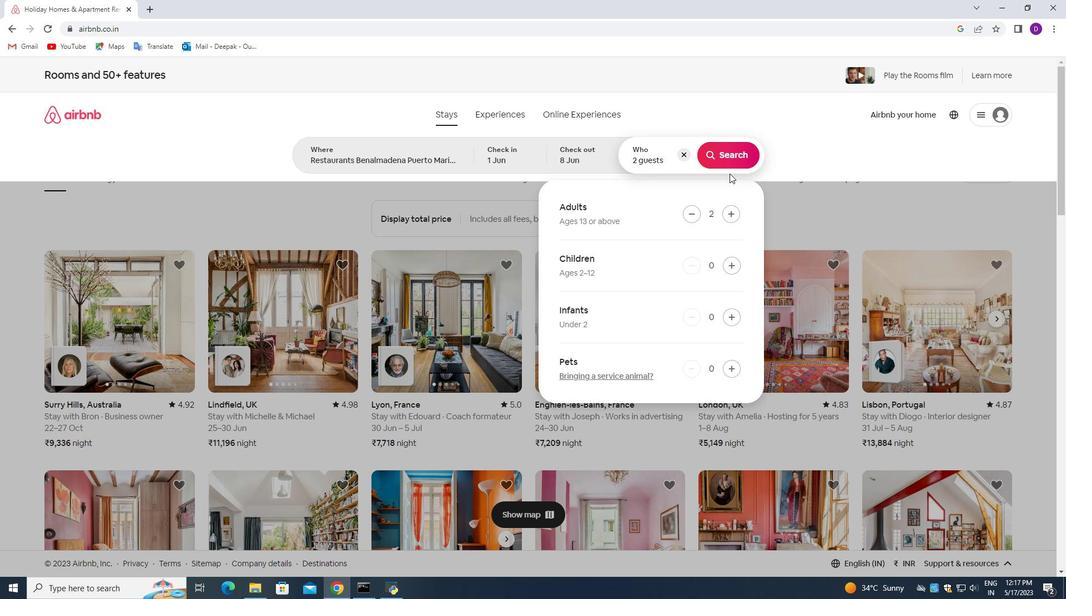 
Action: Mouse pressed left at (727, 156)
Screenshot: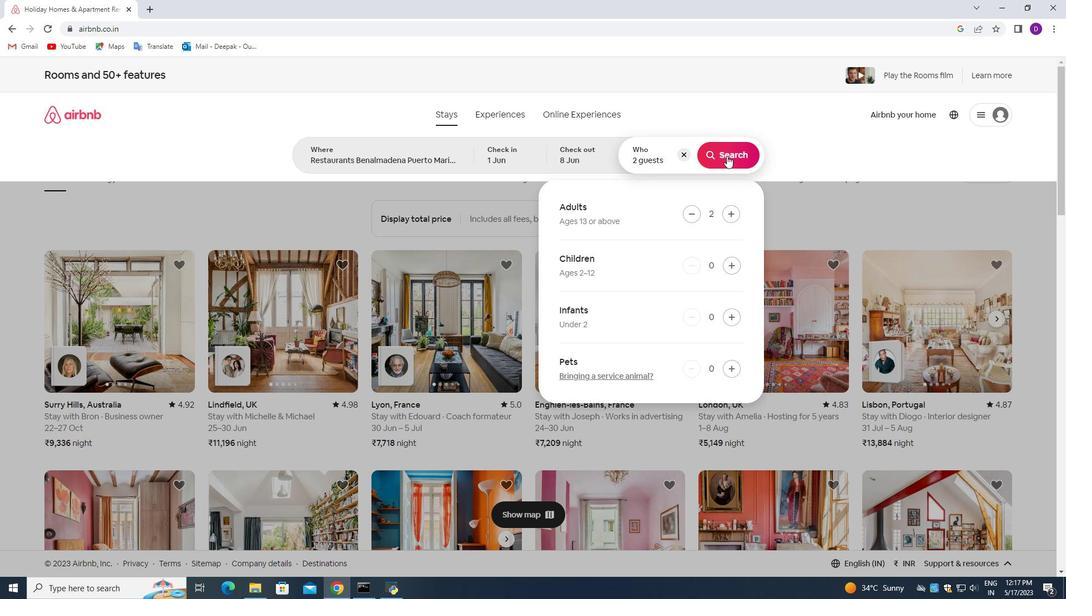 
Action: Mouse moved to (1003, 127)
Screenshot: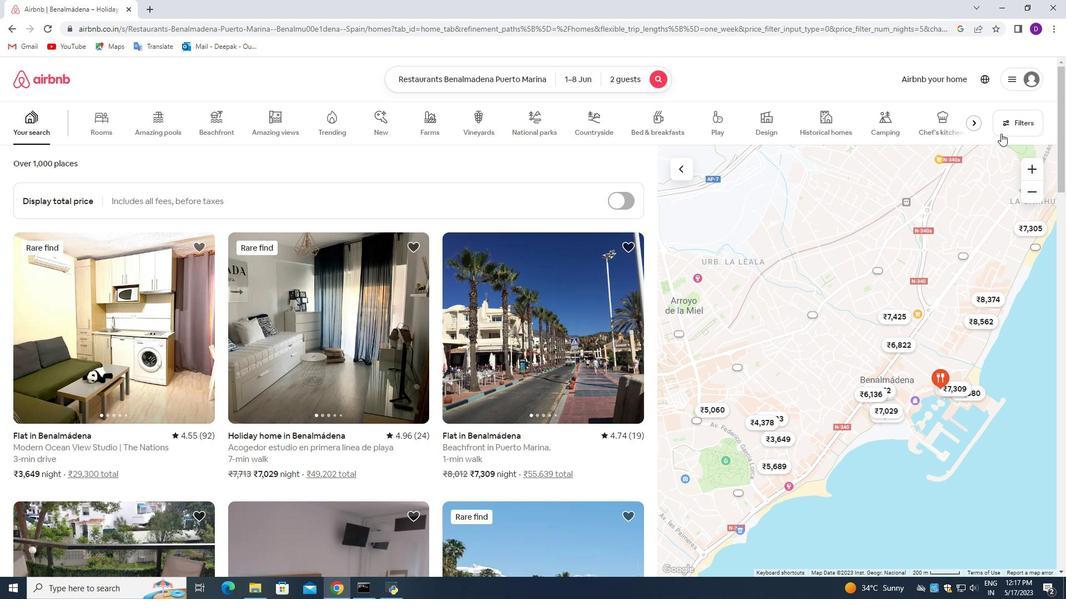 
Action: Mouse pressed left at (1003, 127)
Screenshot: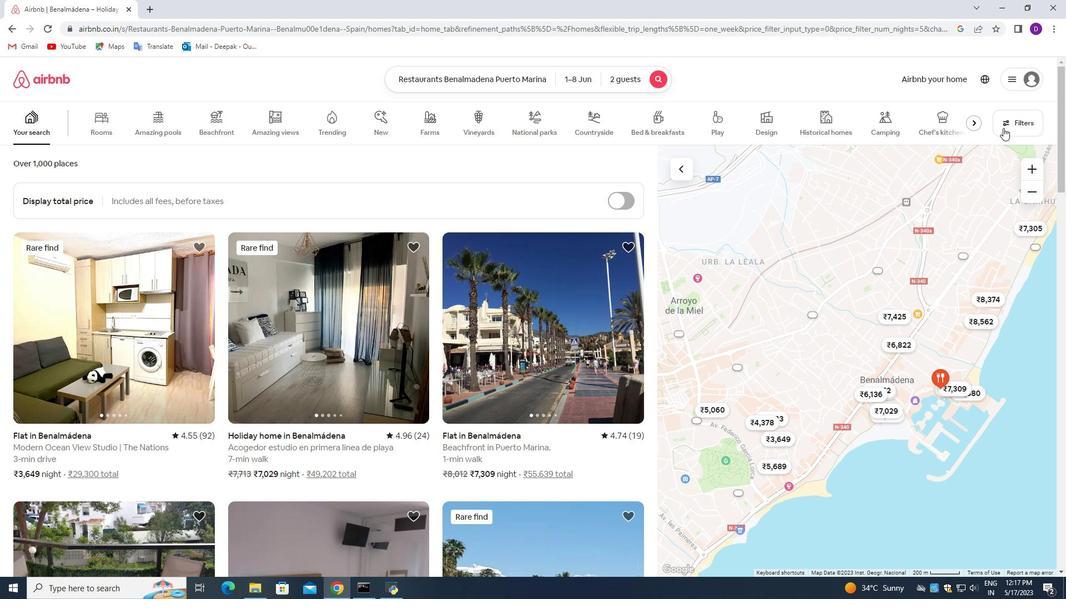 
Action: Mouse moved to (418, 391)
Screenshot: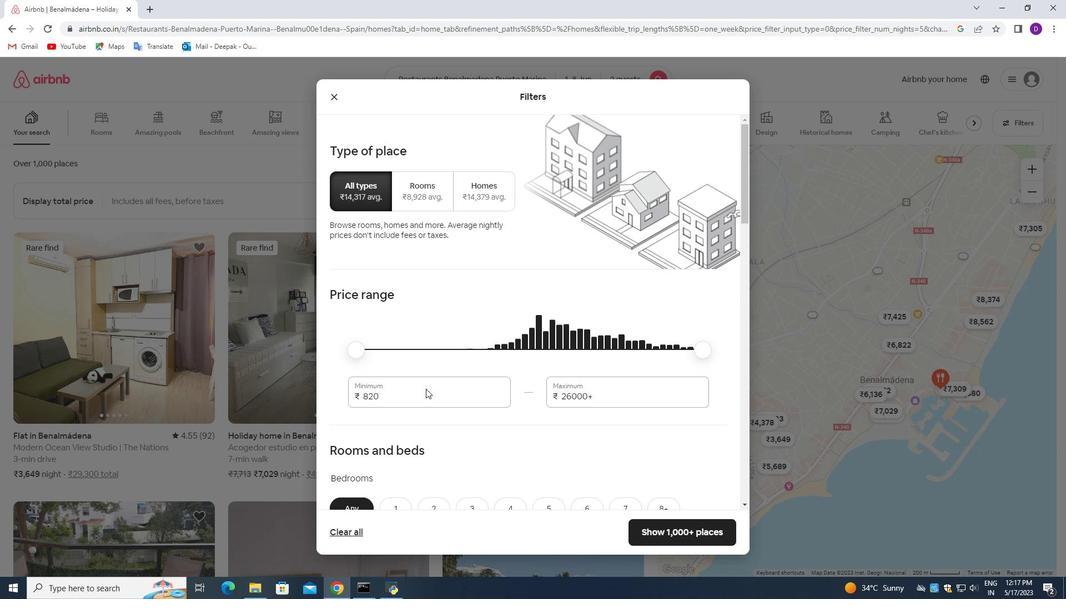 
Action: Mouse pressed left at (418, 391)
Screenshot: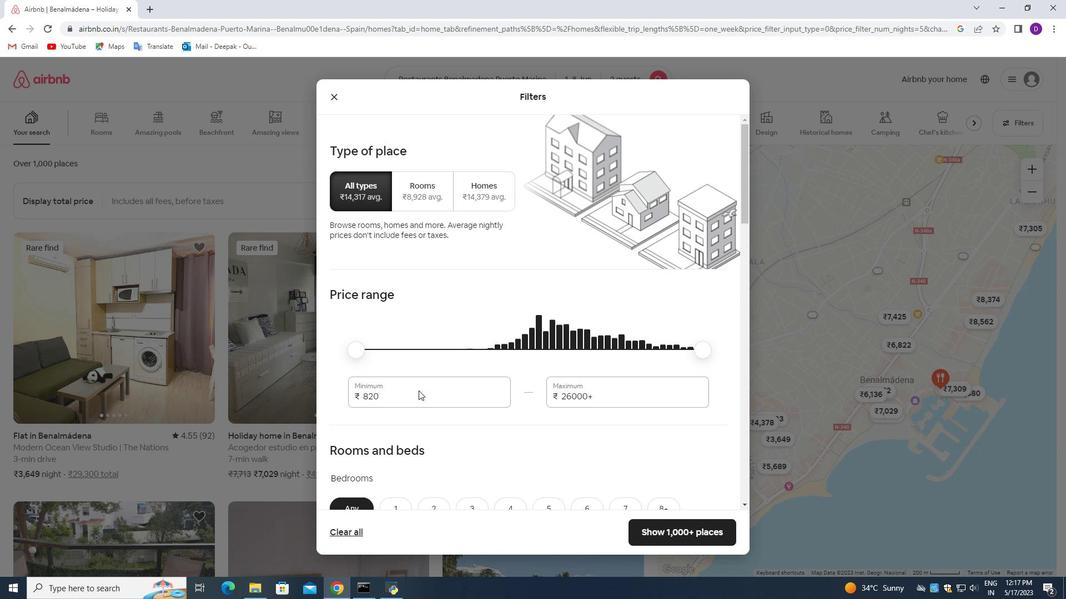 
Action: Mouse pressed left at (418, 391)
Screenshot: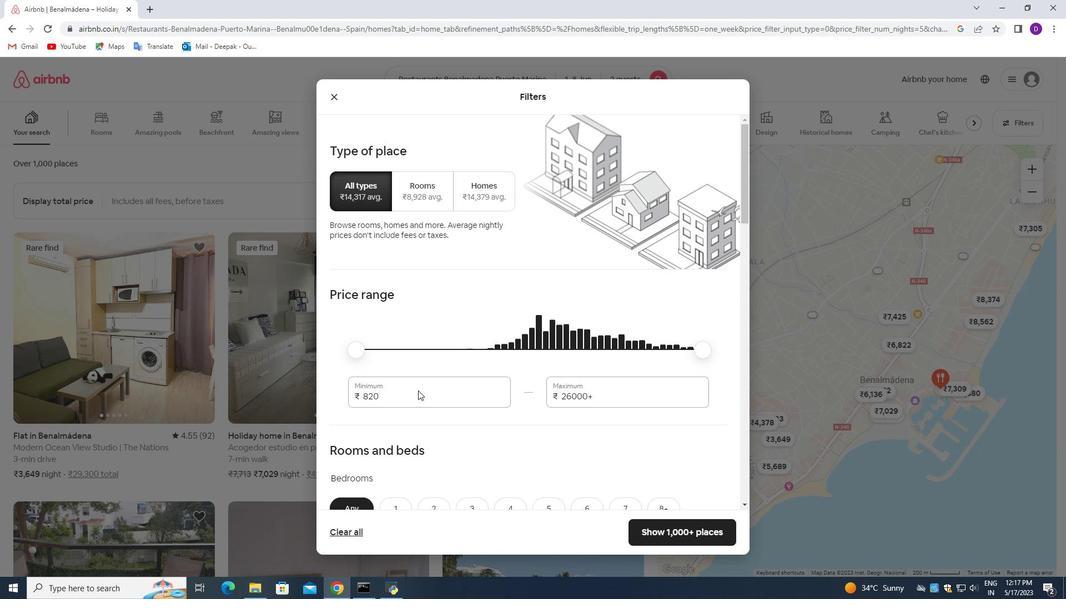 
Action: Mouse moved to (417, 391)
Screenshot: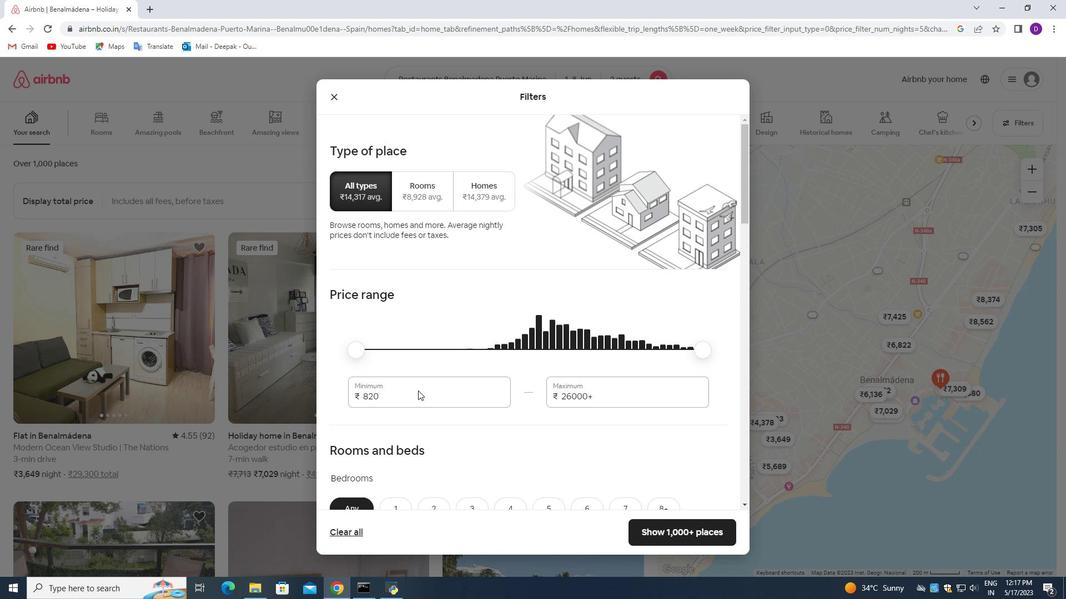 
Action: Mouse pressed left at (417, 391)
Screenshot: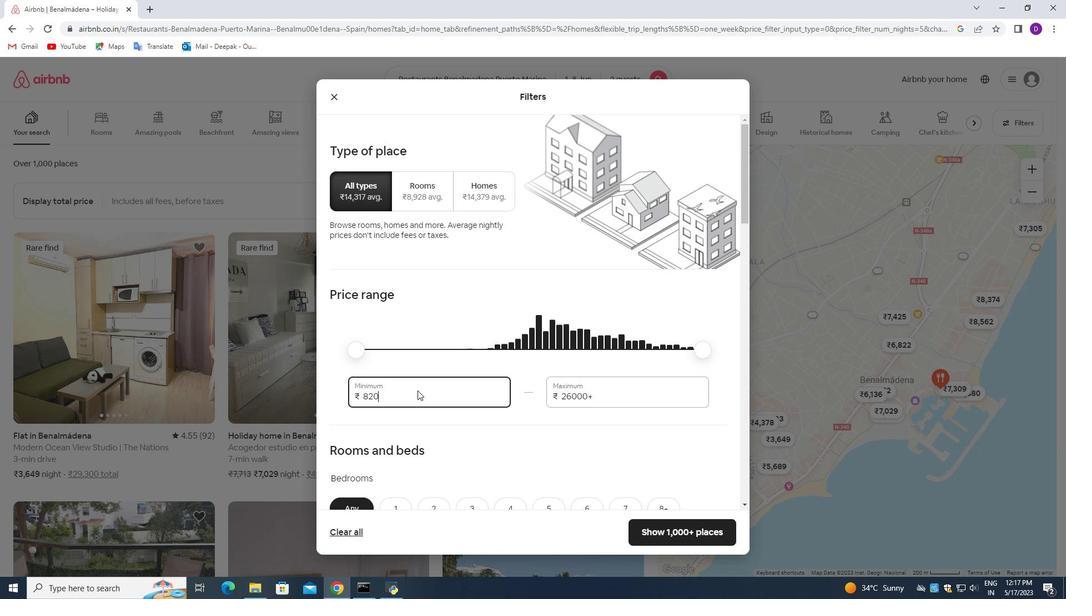 
Action: Mouse pressed left at (417, 391)
Screenshot: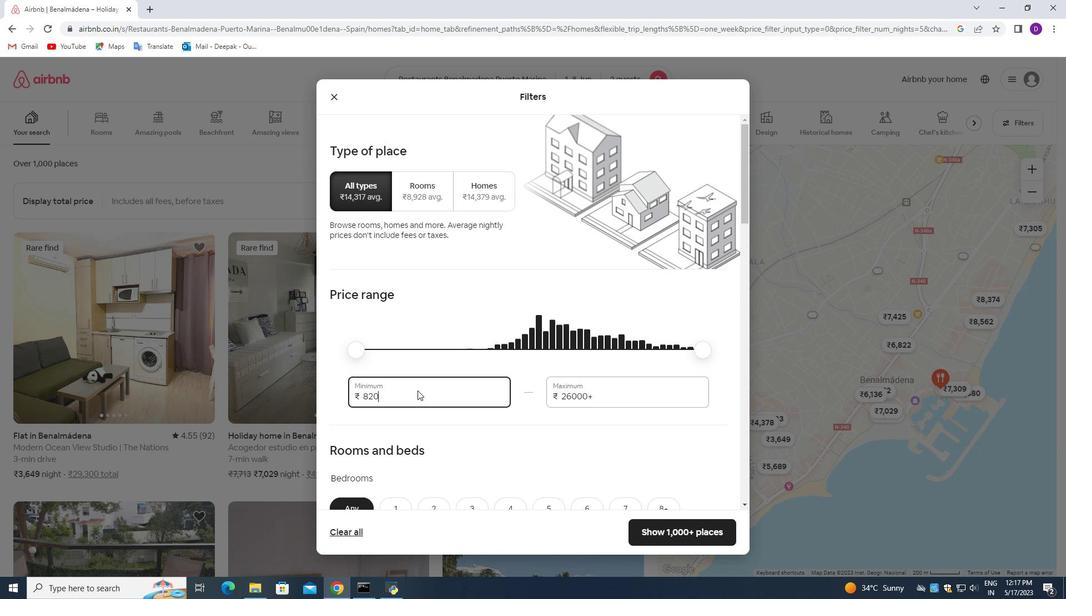 
Action: Mouse moved to (389, 397)
Screenshot: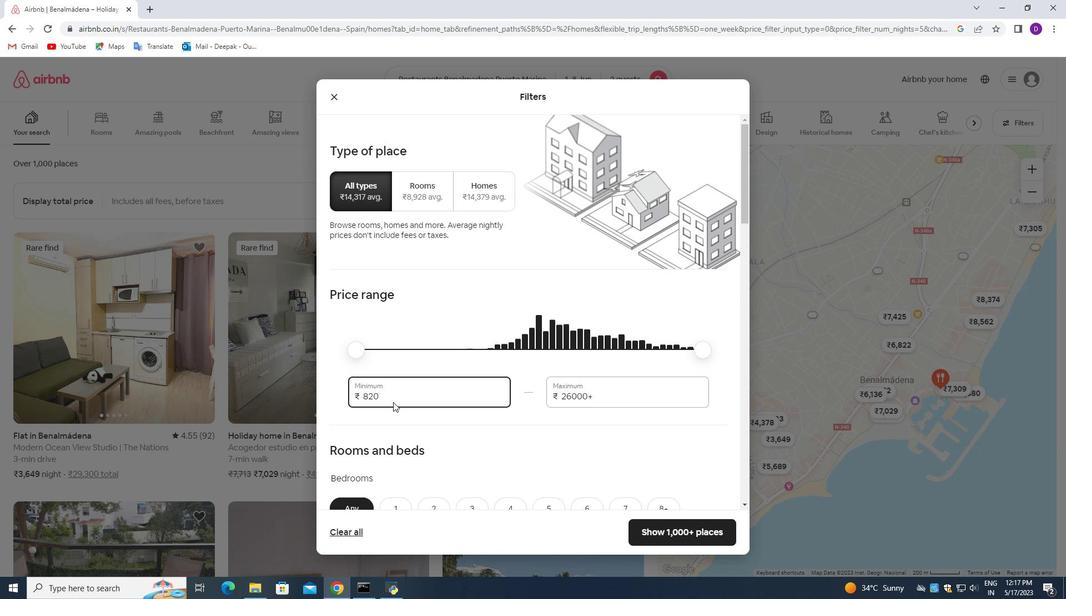 
Action: Mouse pressed left at (389, 397)
Screenshot: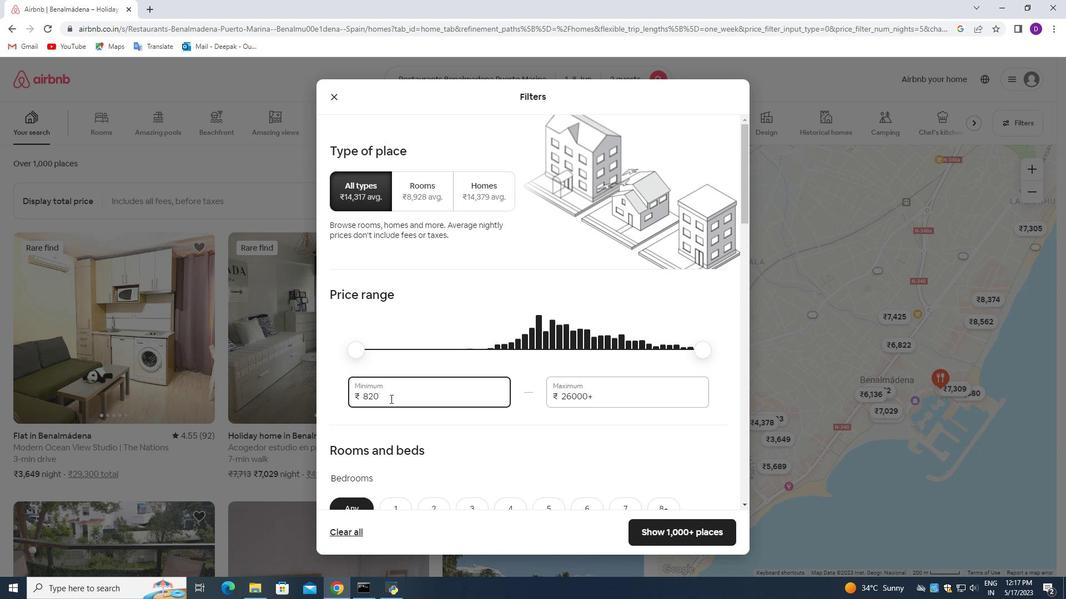 
Action: Mouse moved to (388, 396)
Screenshot: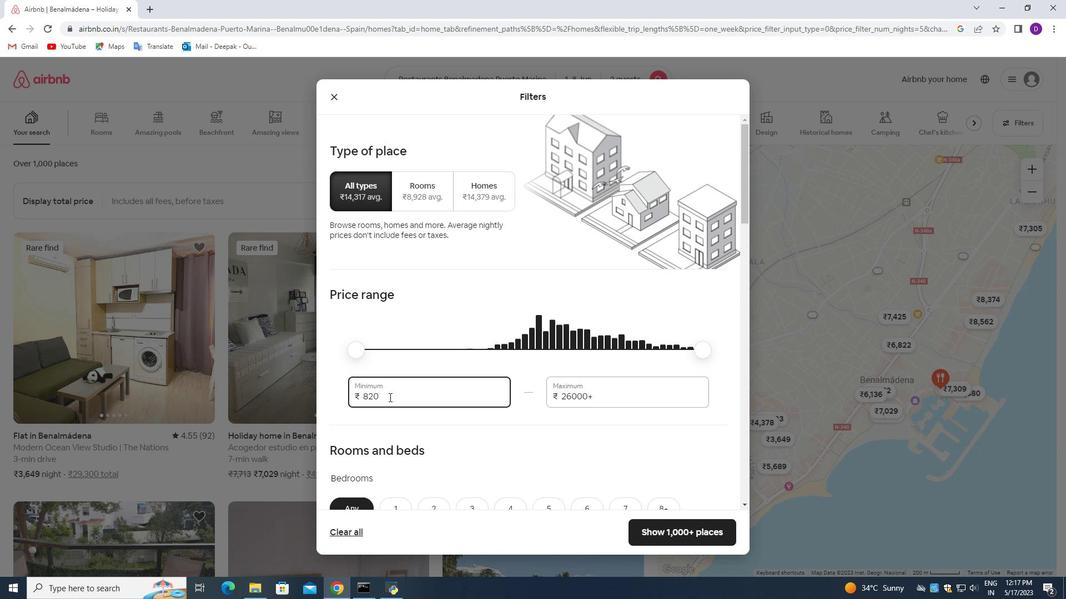 
Action: Mouse pressed left at (388, 396)
Screenshot: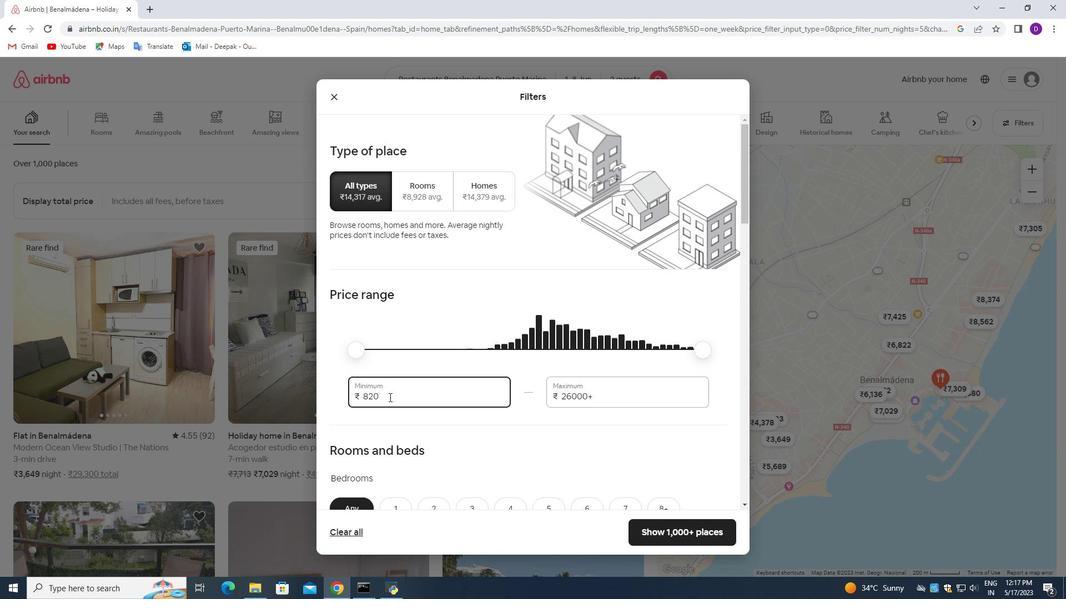 
Action: Mouse pressed left at (388, 396)
Screenshot: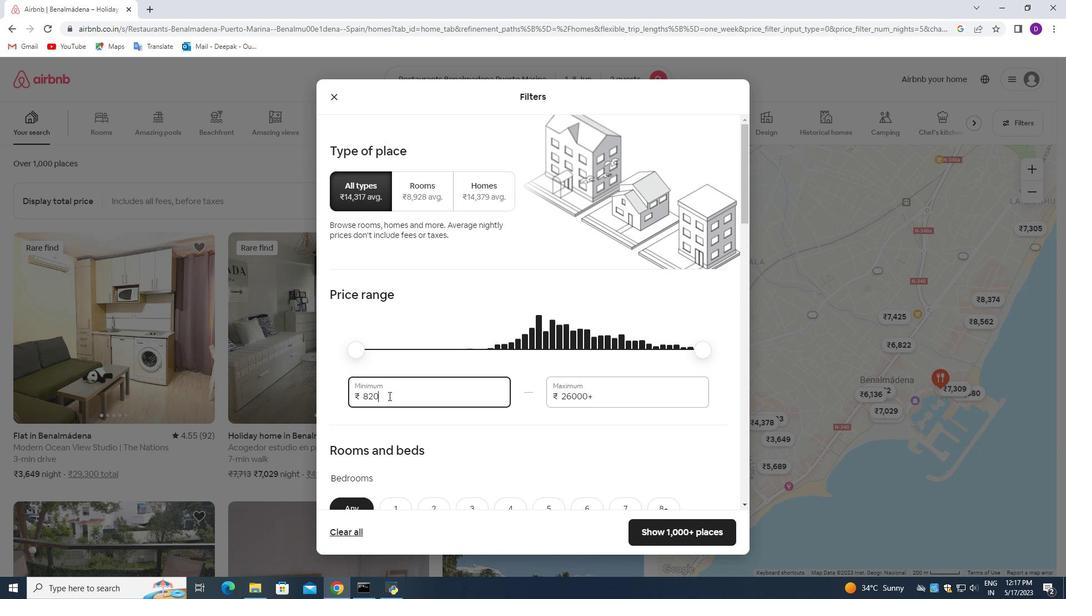 
Action: Key pressed 10000<Key.tab>120000
Screenshot: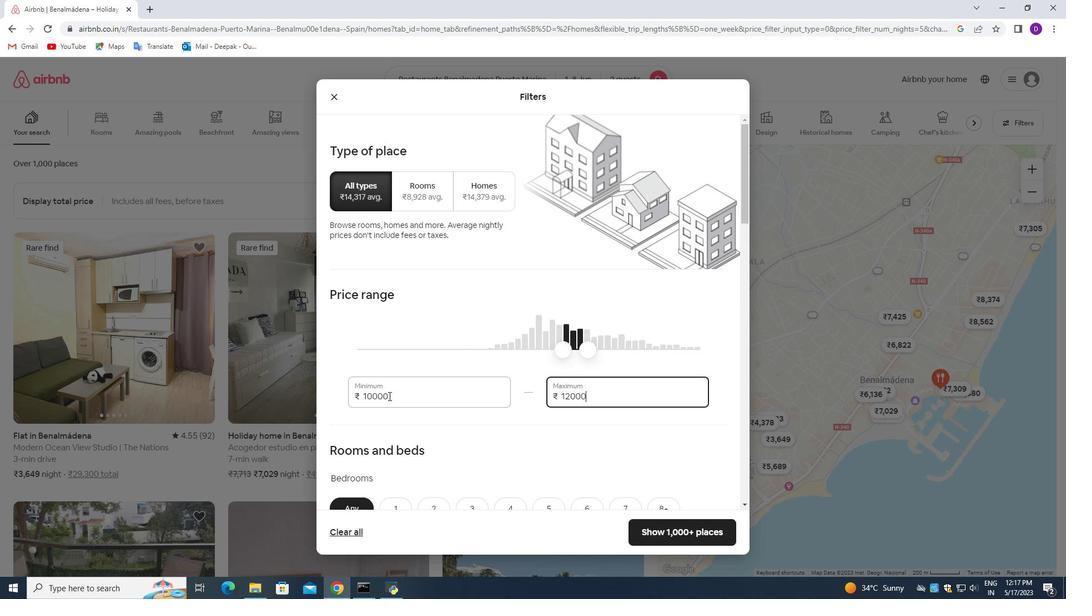 
Action: Mouse scrolled (388, 396) with delta (0, 0)
Screenshot: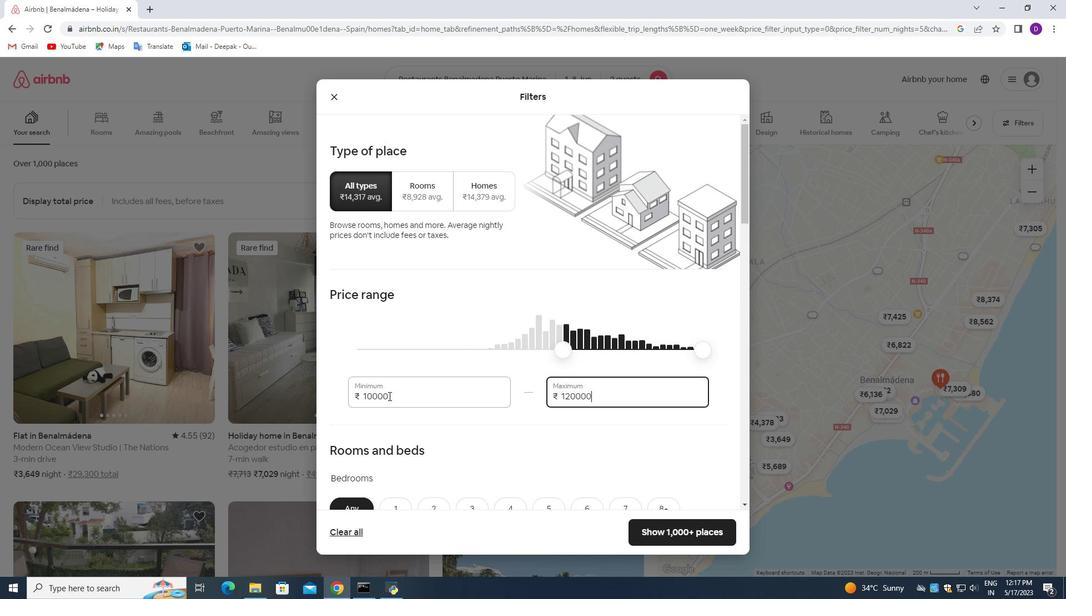 
Action: Mouse moved to (388, 398)
Screenshot: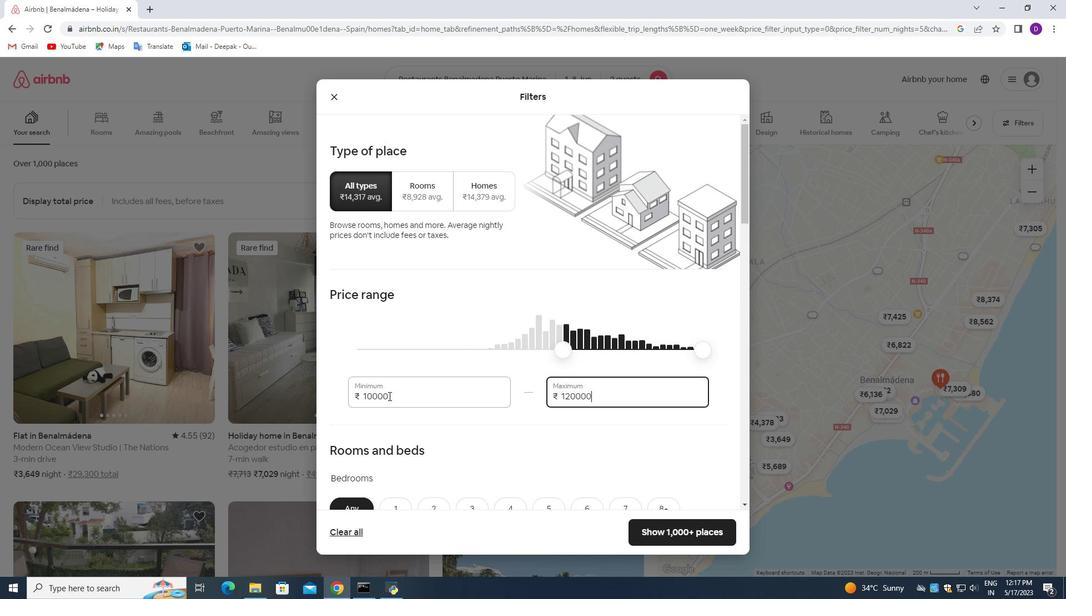 
Action: Mouse scrolled (388, 397) with delta (0, 0)
Screenshot: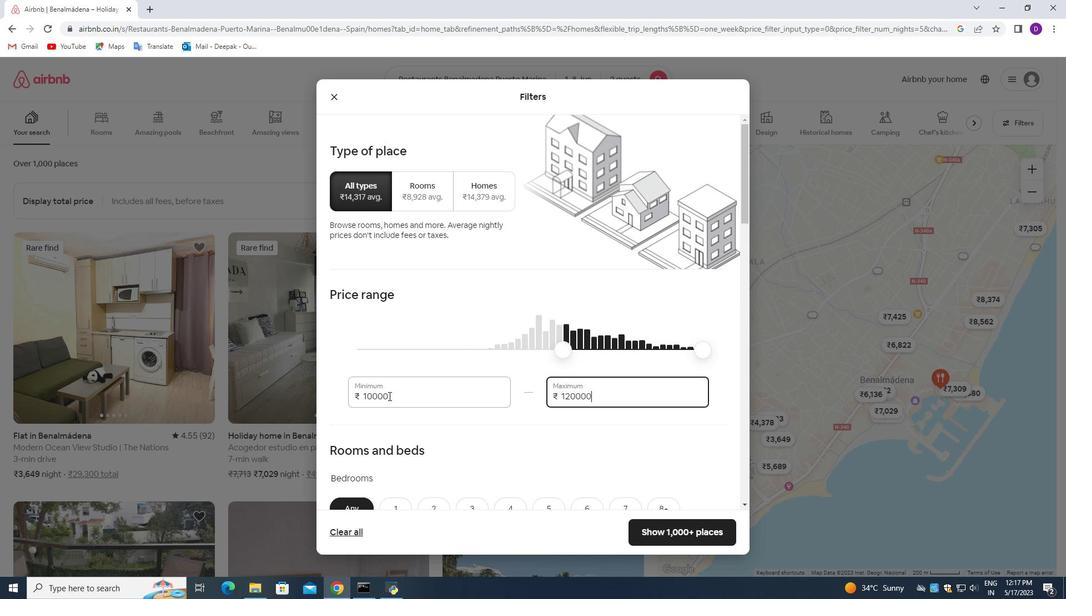 
Action: Mouse moved to (388, 398)
Screenshot: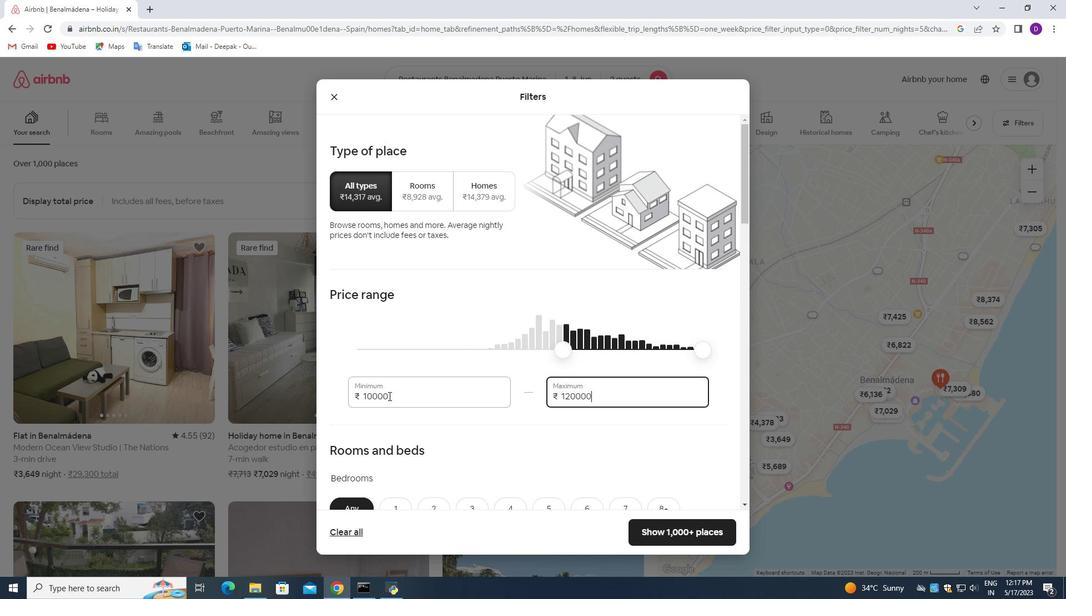
Action: Mouse scrolled (388, 398) with delta (0, 0)
Screenshot: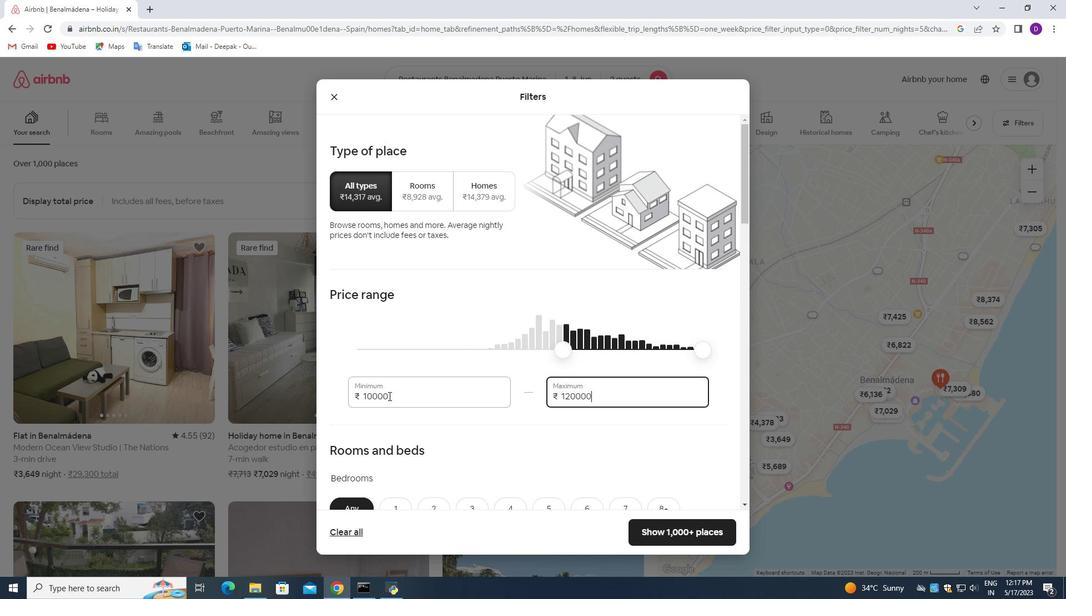 
Action: Mouse moved to (388, 399)
Screenshot: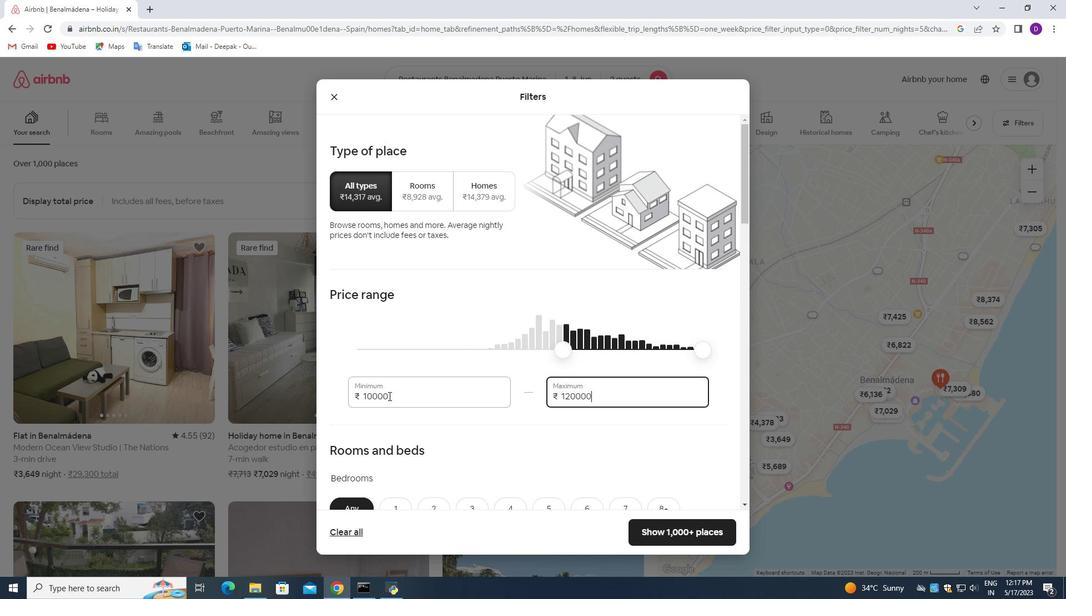 
Action: Mouse scrolled (388, 399) with delta (0, 0)
Screenshot: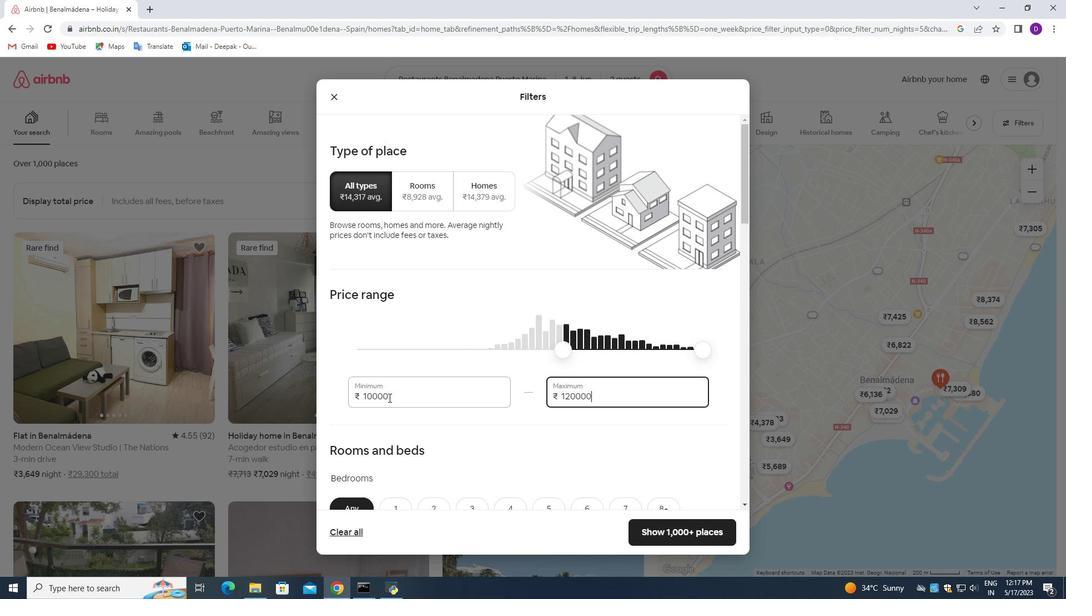 
Action: Mouse moved to (394, 287)
Screenshot: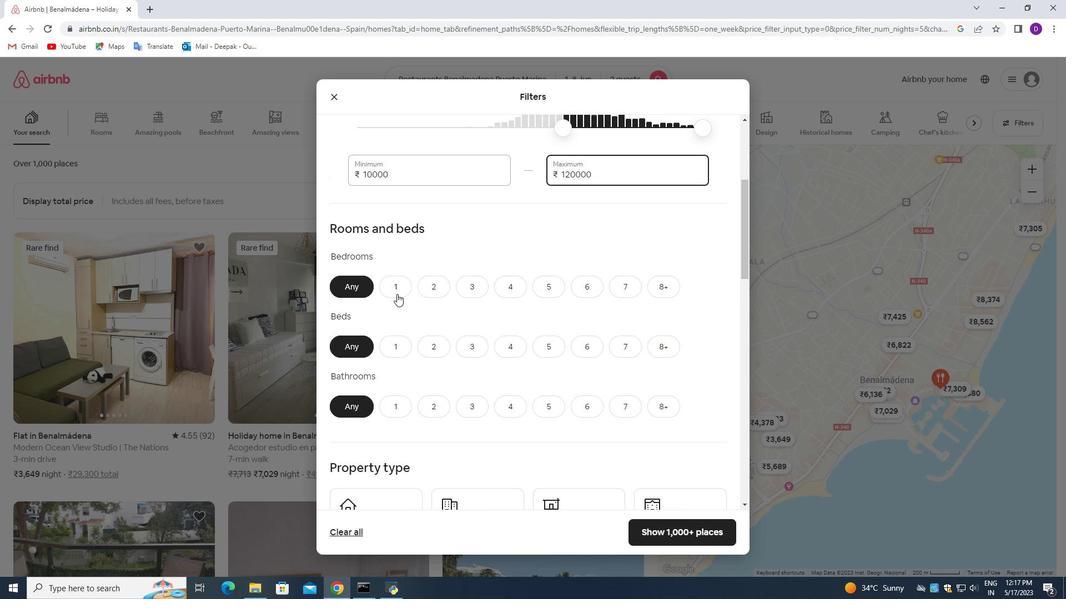 
Action: Mouse pressed left at (394, 287)
Screenshot: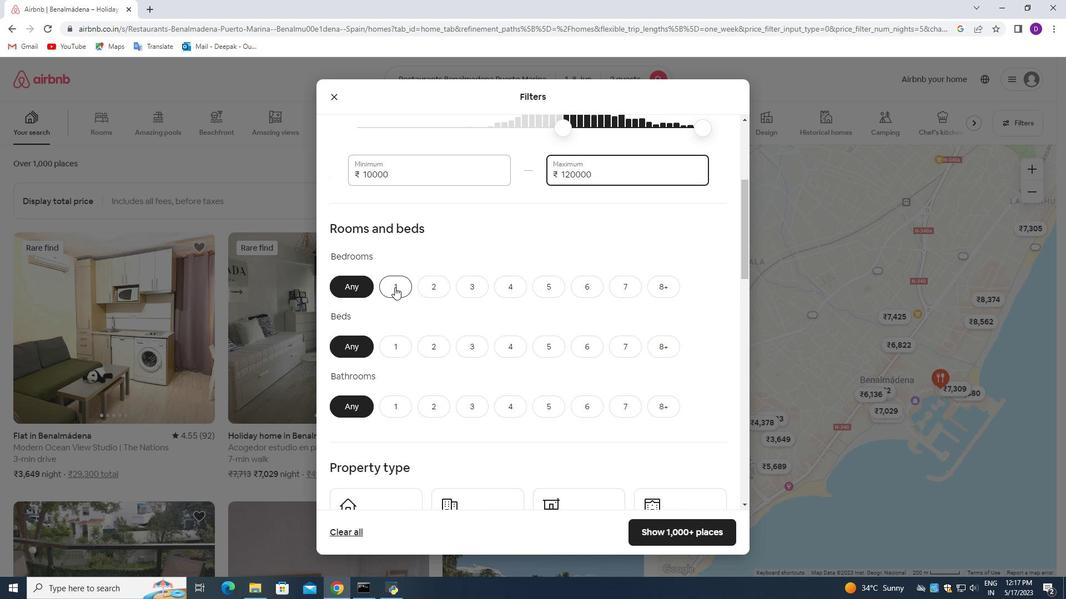 
Action: Mouse moved to (424, 349)
Screenshot: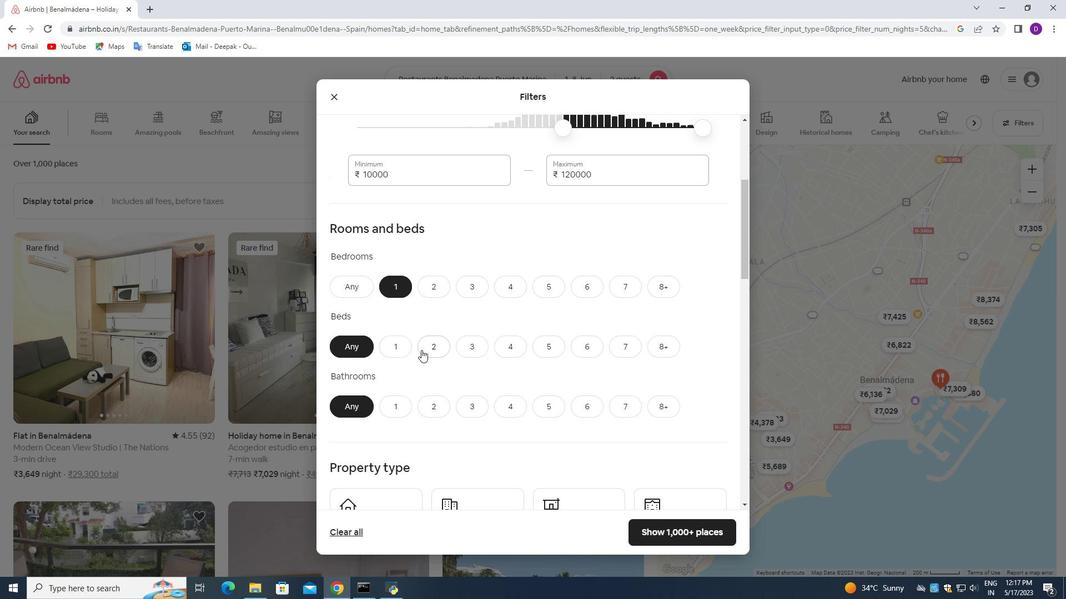 
Action: Mouse pressed left at (424, 349)
Screenshot: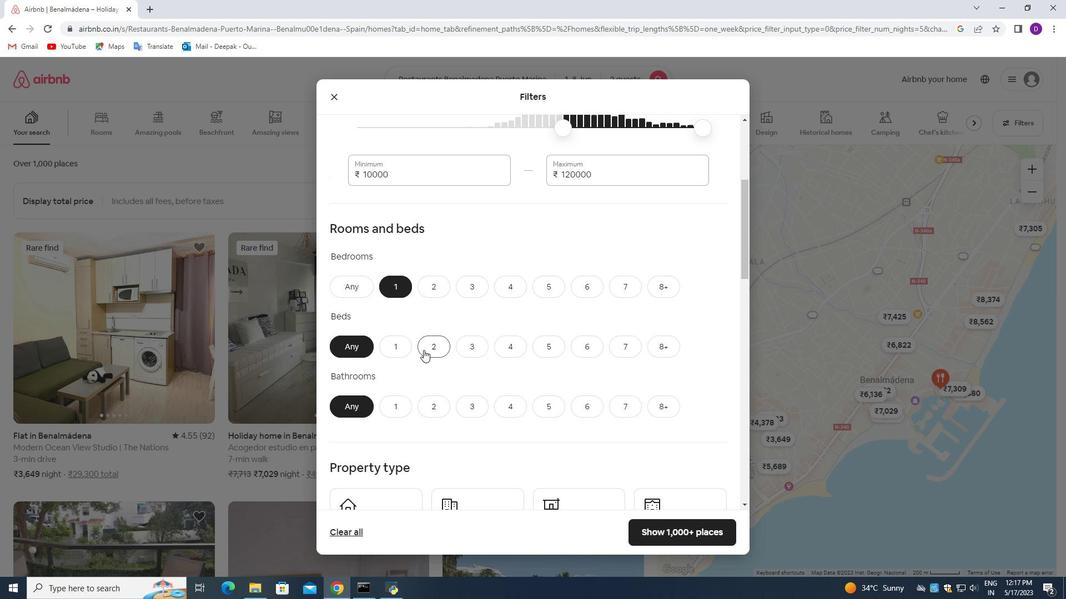 
Action: Mouse moved to (391, 407)
Screenshot: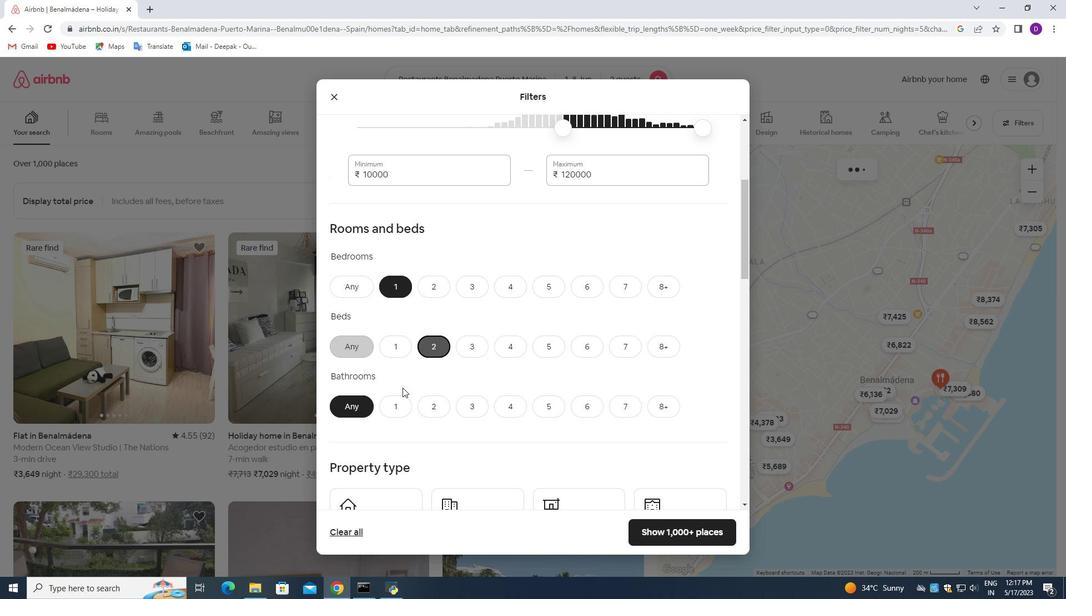 
Action: Mouse pressed left at (391, 407)
Screenshot: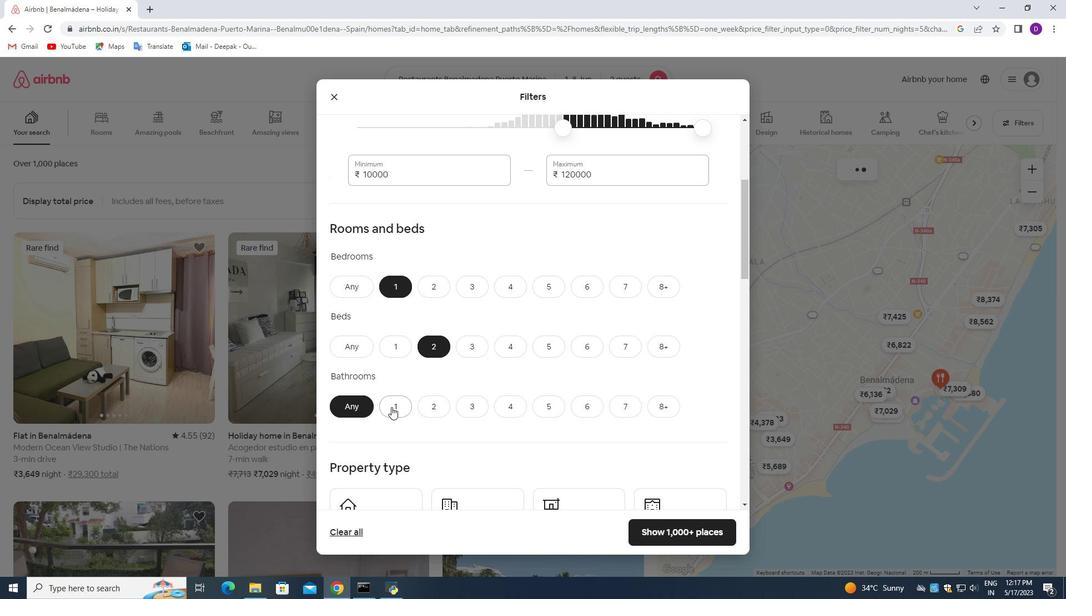 
Action: Mouse moved to (463, 384)
Screenshot: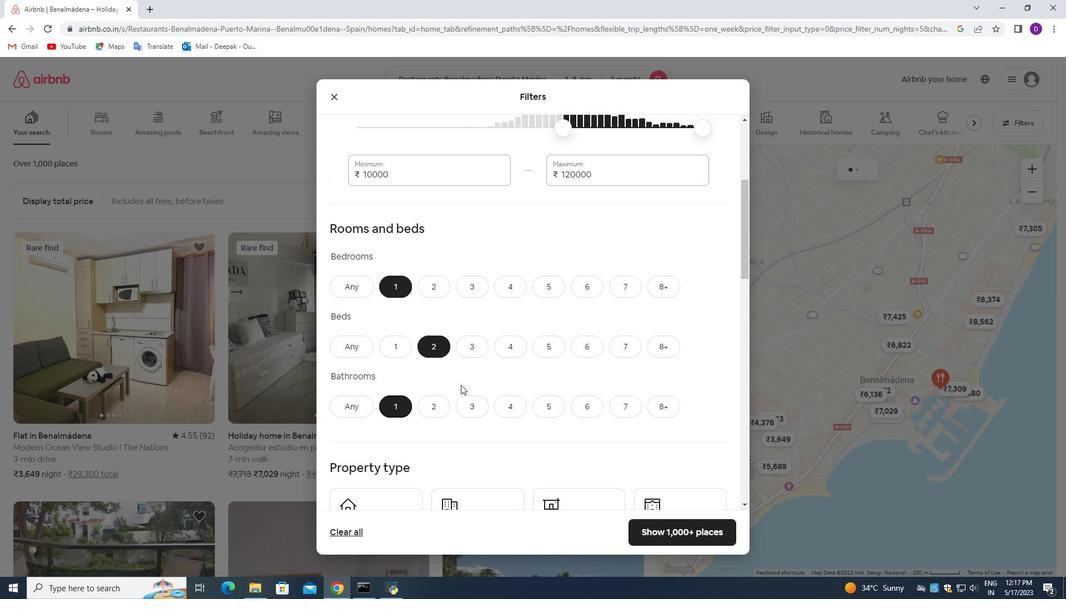 
Action: Mouse scrolled (463, 384) with delta (0, 0)
Screenshot: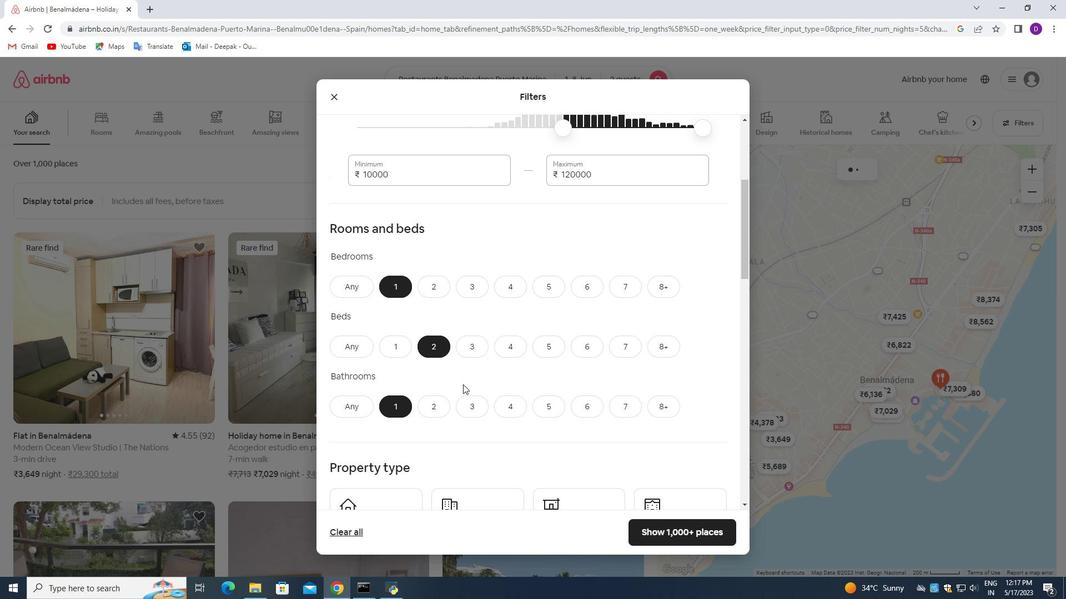 
Action: Mouse scrolled (463, 384) with delta (0, 0)
Screenshot: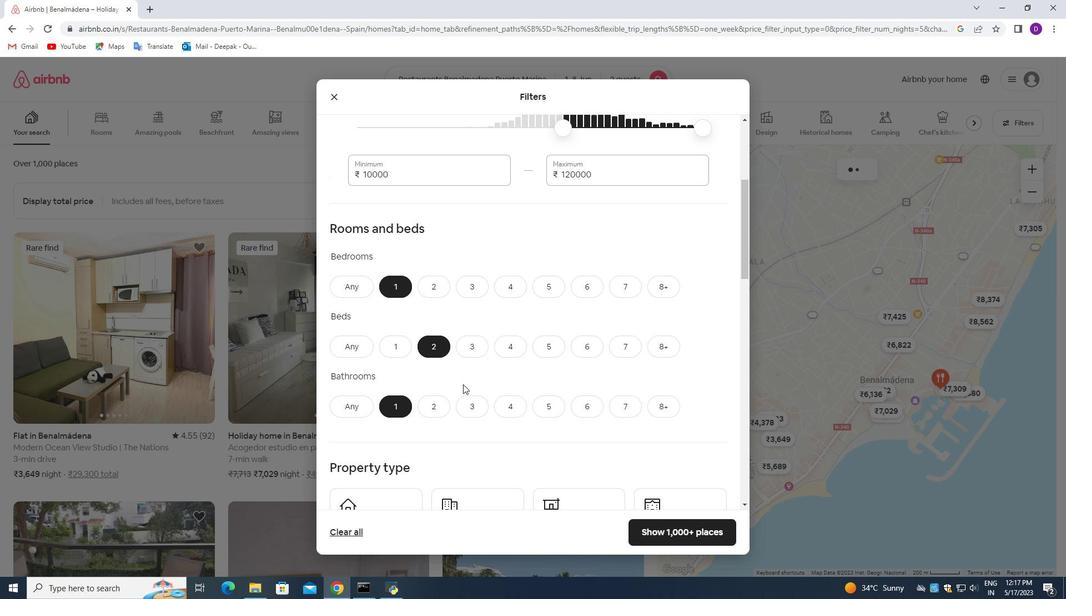 
Action: Mouse scrolled (463, 384) with delta (0, 0)
Screenshot: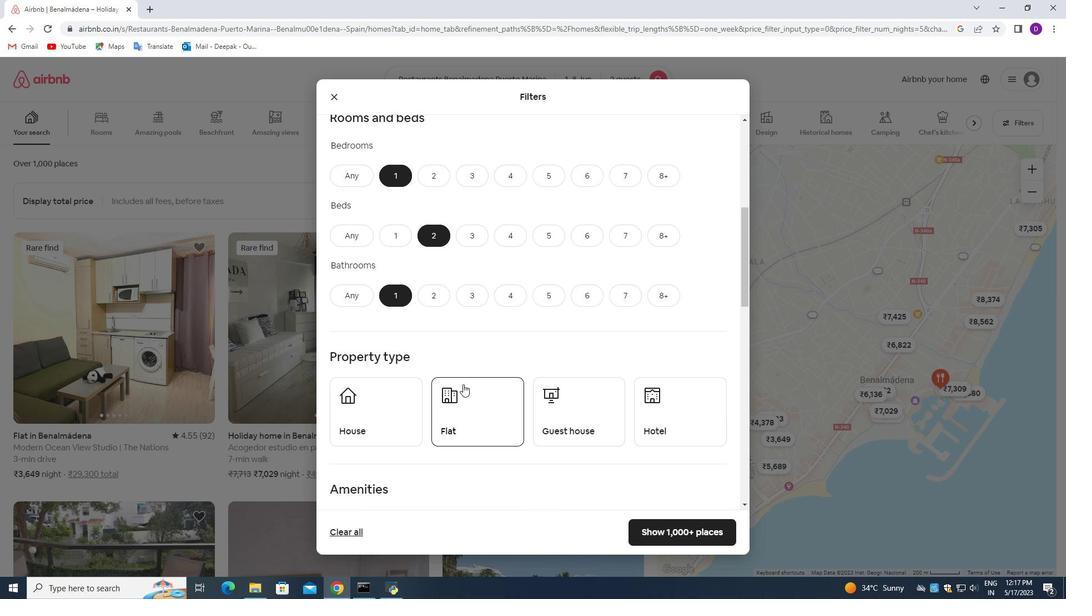 
Action: Mouse scrolled (463, 384) with delta (0, 0)
Screenshot: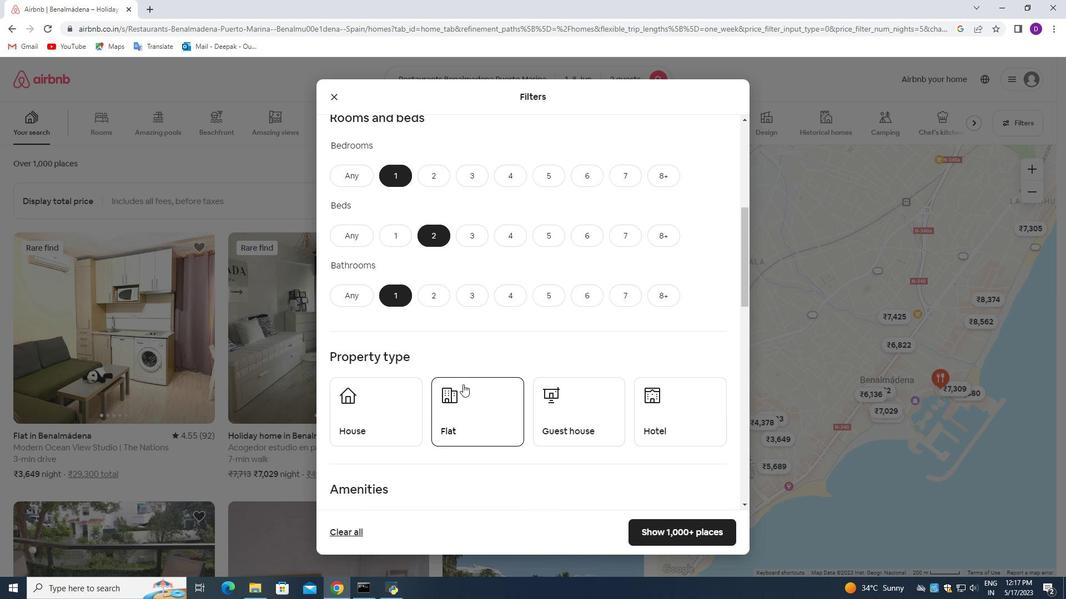 
Action: Mouse scrolled (463, 384) with delta (0, 0)
Screenshot: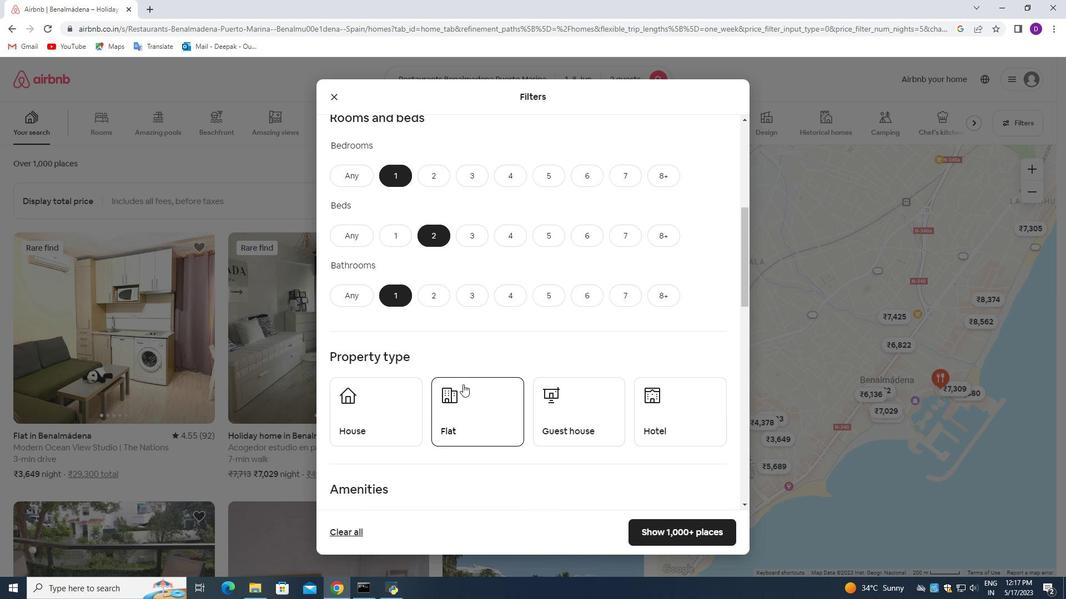 
Action: Mouse moved to (671, 261)
Screenshot: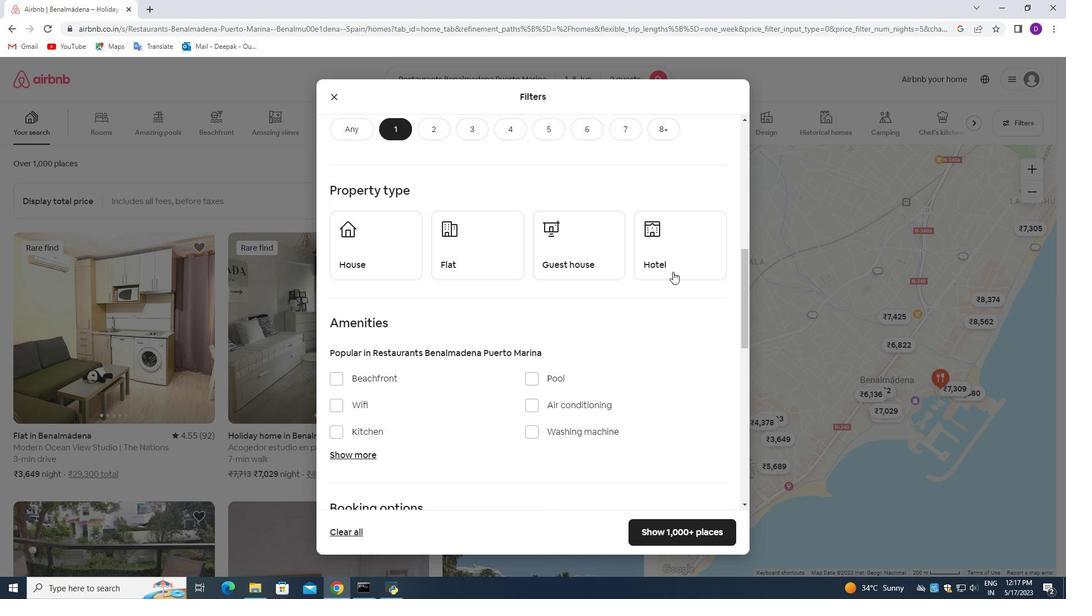 
Action: Mouse pressed left at (671, 261)
Screenshot: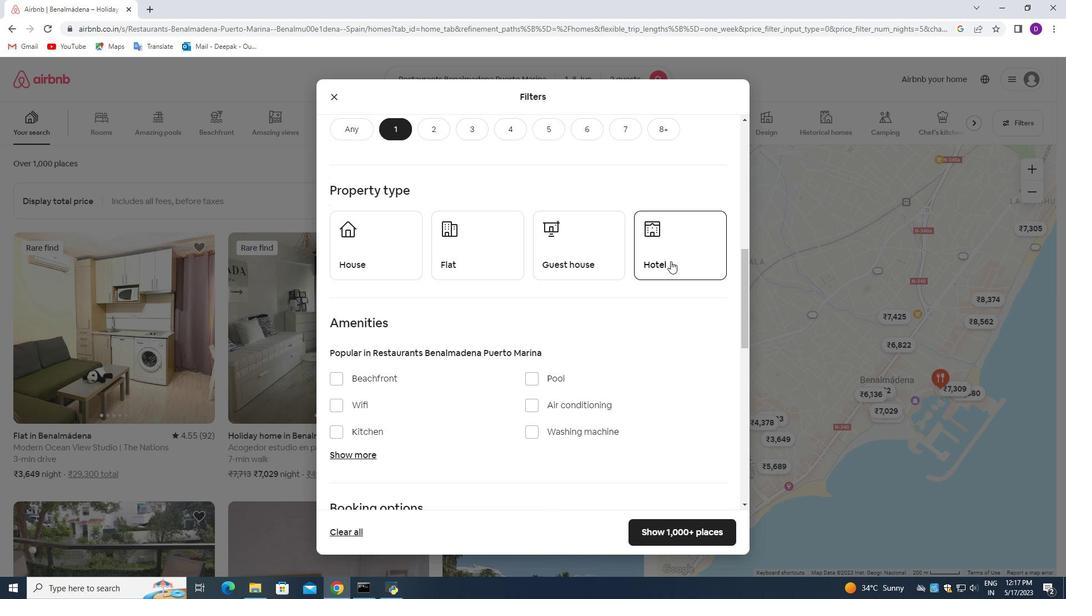 
Action: Mouse moved to (338, 407)
Screenshot: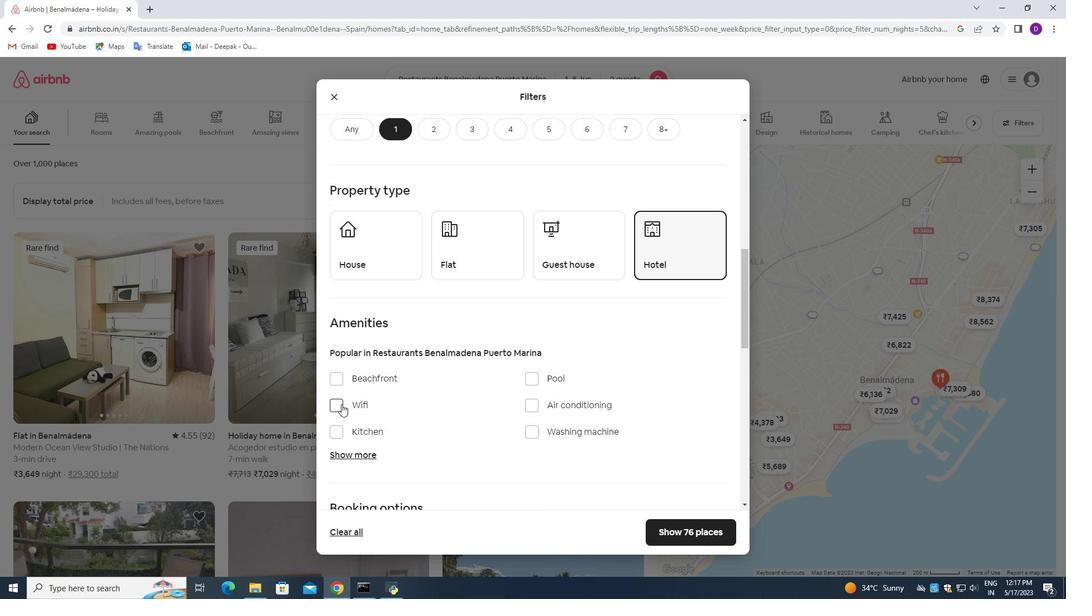 
Action: Mouse pressed left at (338, 407)
Screenshot: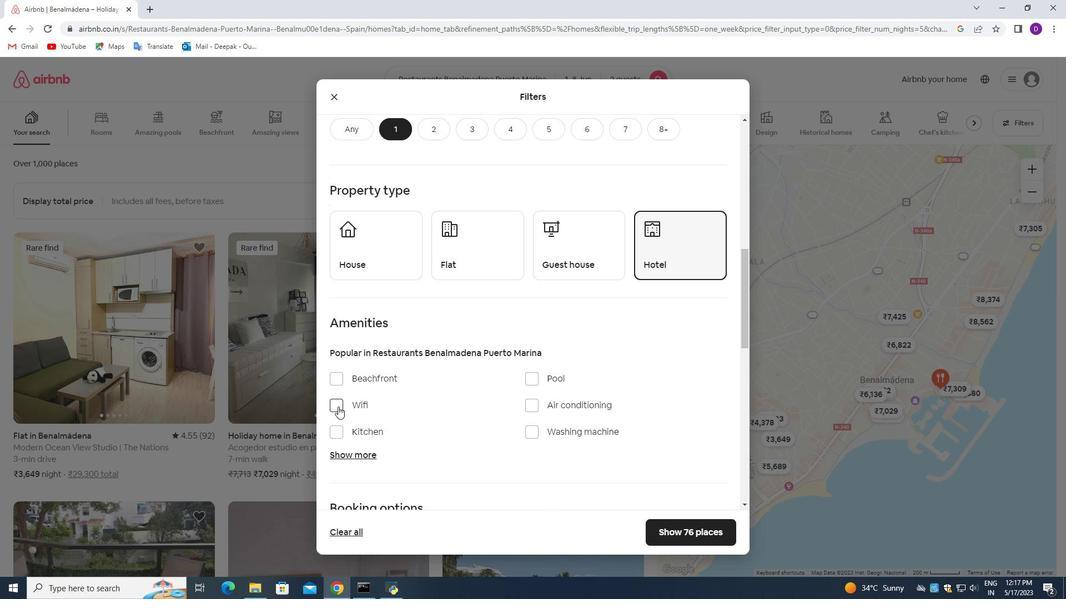 
Action: Mouse moved to (535, 428)
Screenshot: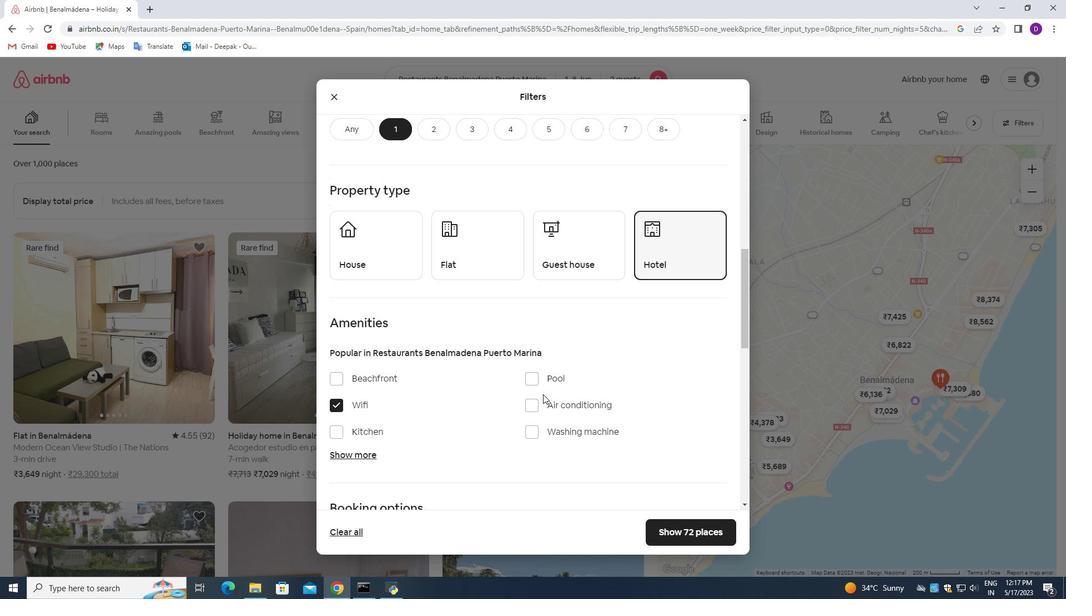 
Action: Mouse scrolled (535, 428) with delta (0, 0)
Screenshot: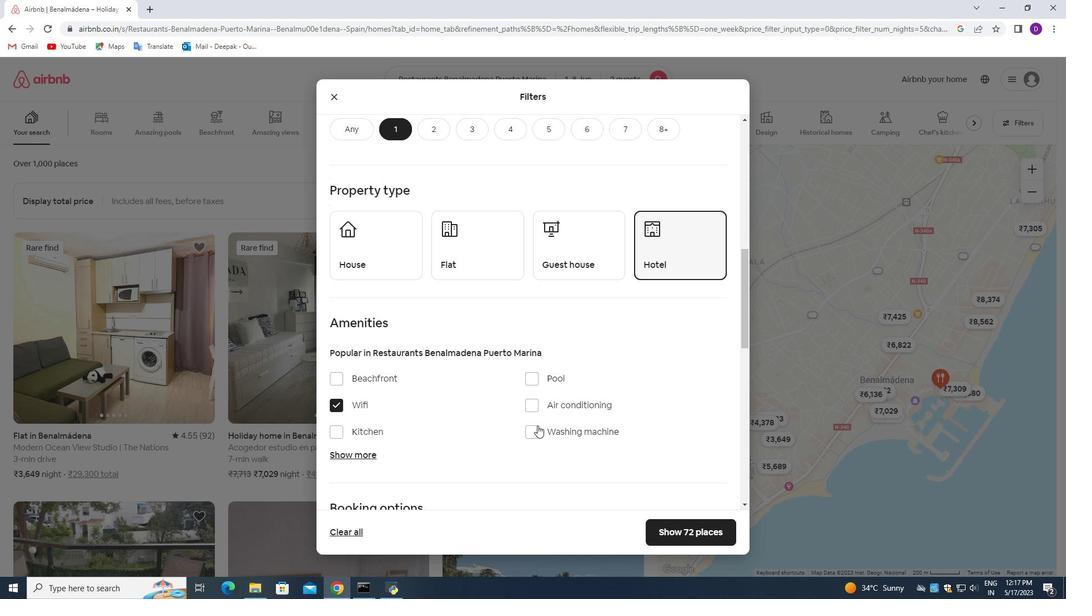 
Action: Mouse moved to (533, 429)
Screenshot: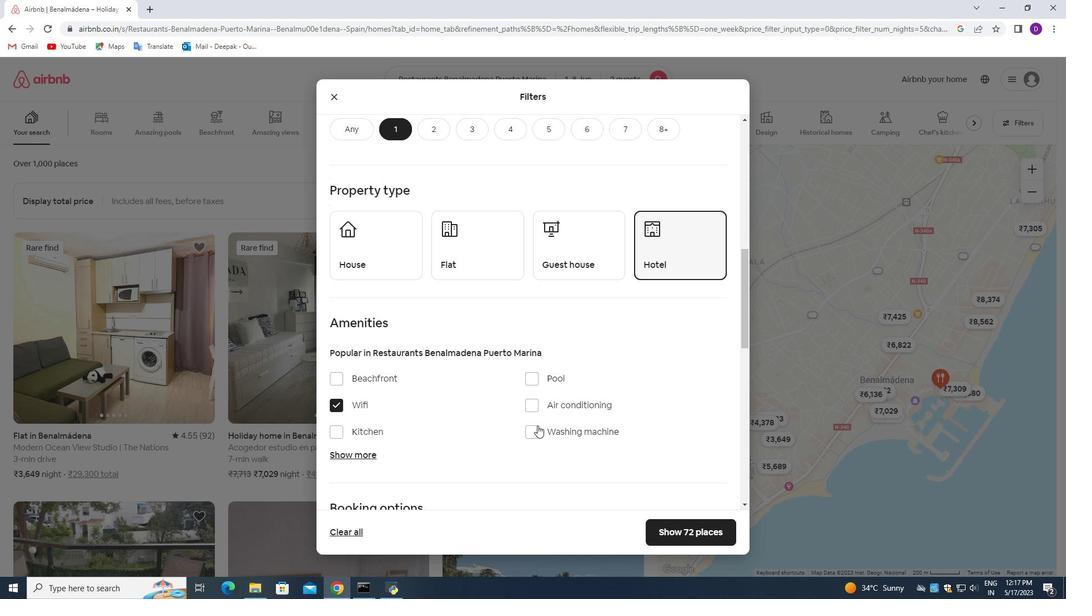 
Action: Mouse scrolled (533, 428) with delta (0, 0)
Screenshot: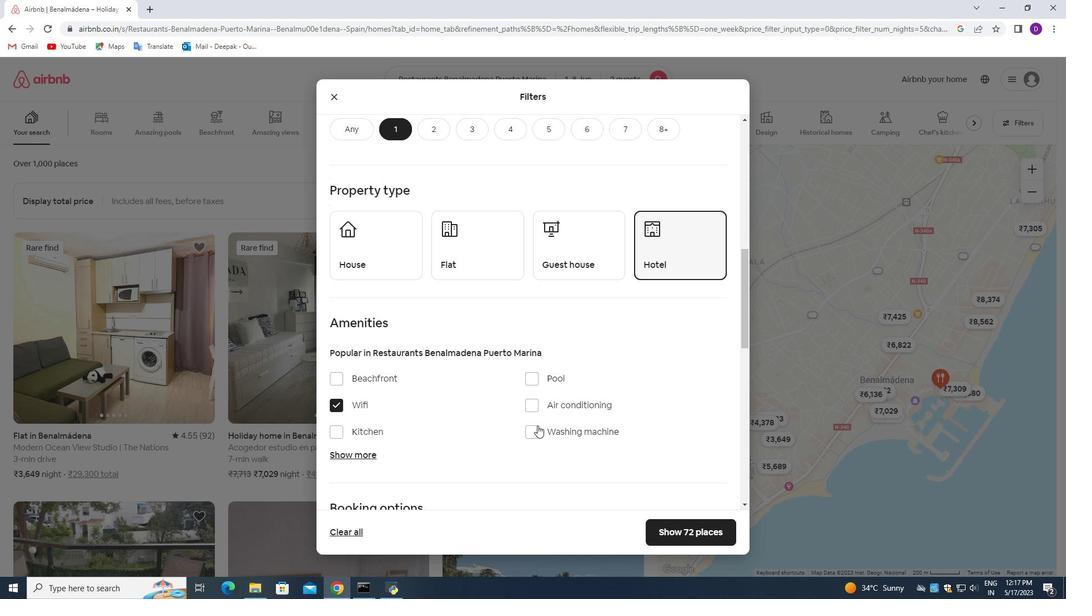 
Action: Mouse moved to (477, 433)
Screenshot: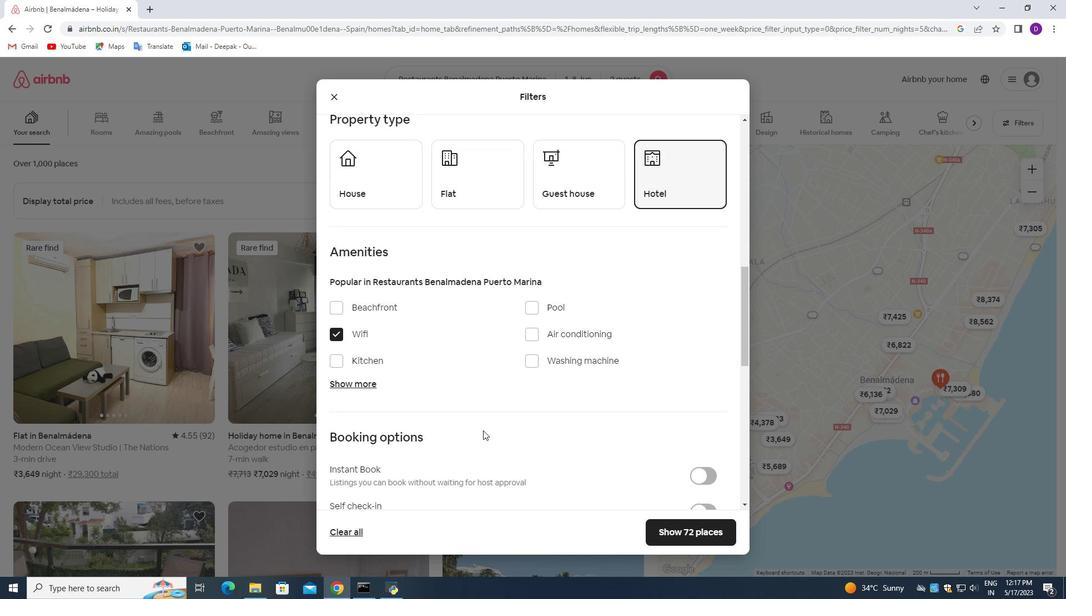
Action: Mouse scrolled (477, 432) with delta (0, 0)
Screenshot: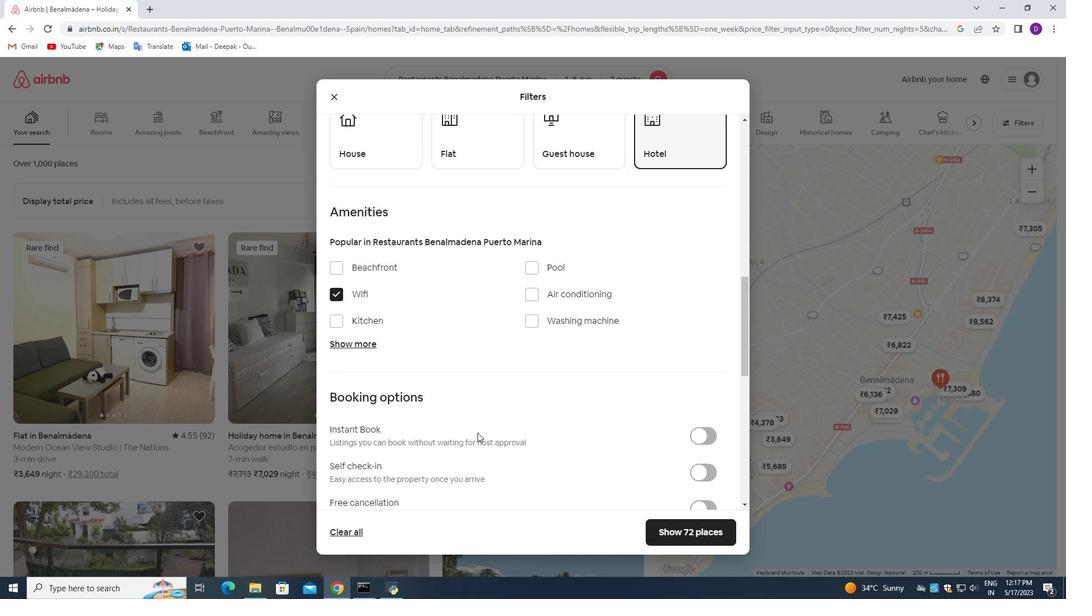 
Action: Mouse moved to (477, 433)
Screenshot: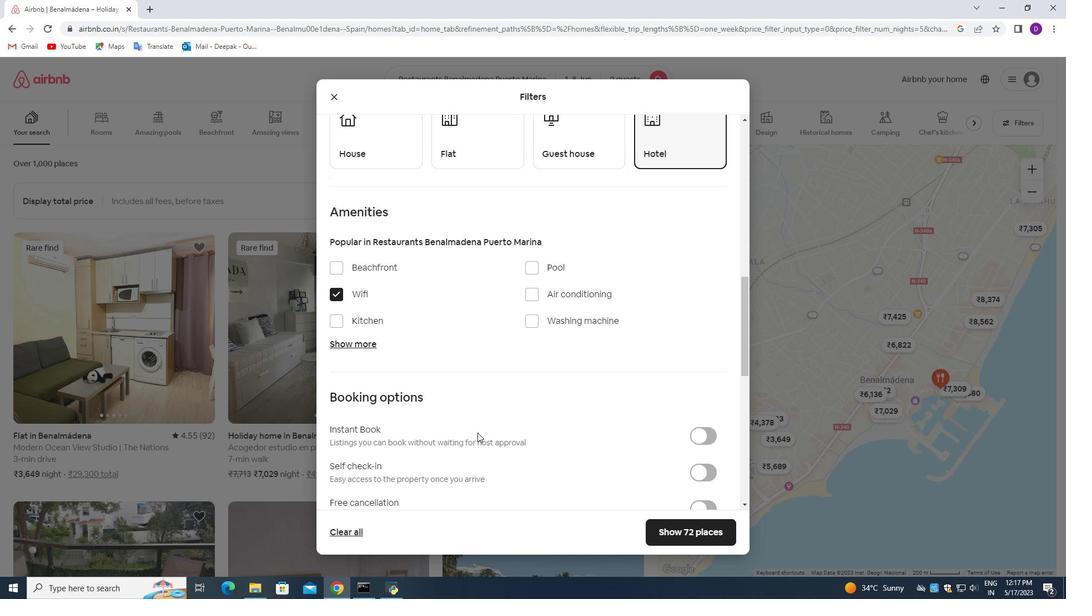 
Action: Mouse scrolled (477, 433) with delta (0, 0)
Screenshot: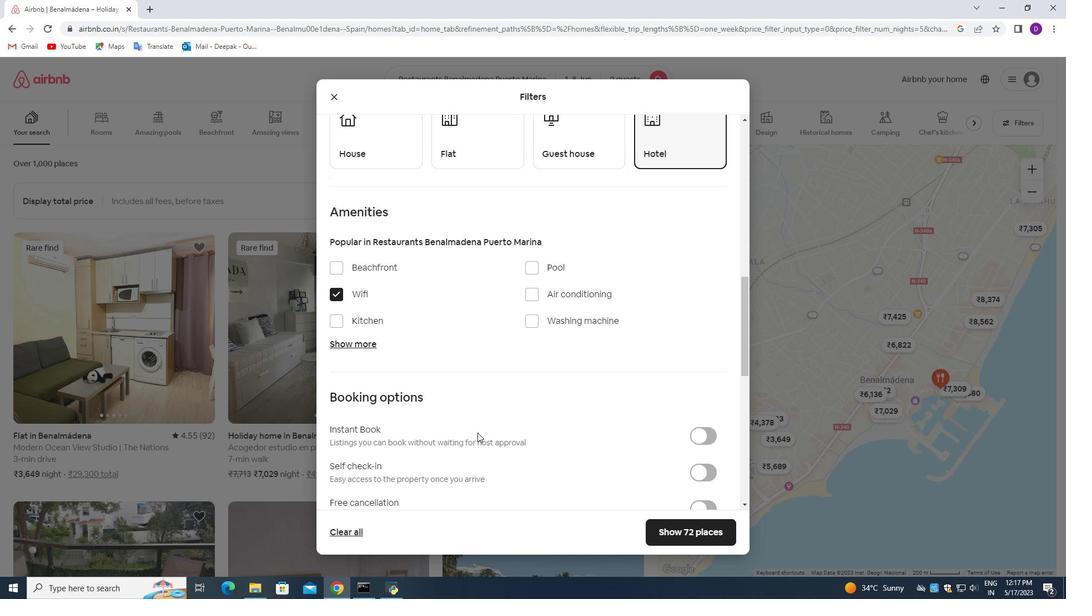 
Action: Mouse scrolled (477, 433) with delta (0, 0)
Screenshot: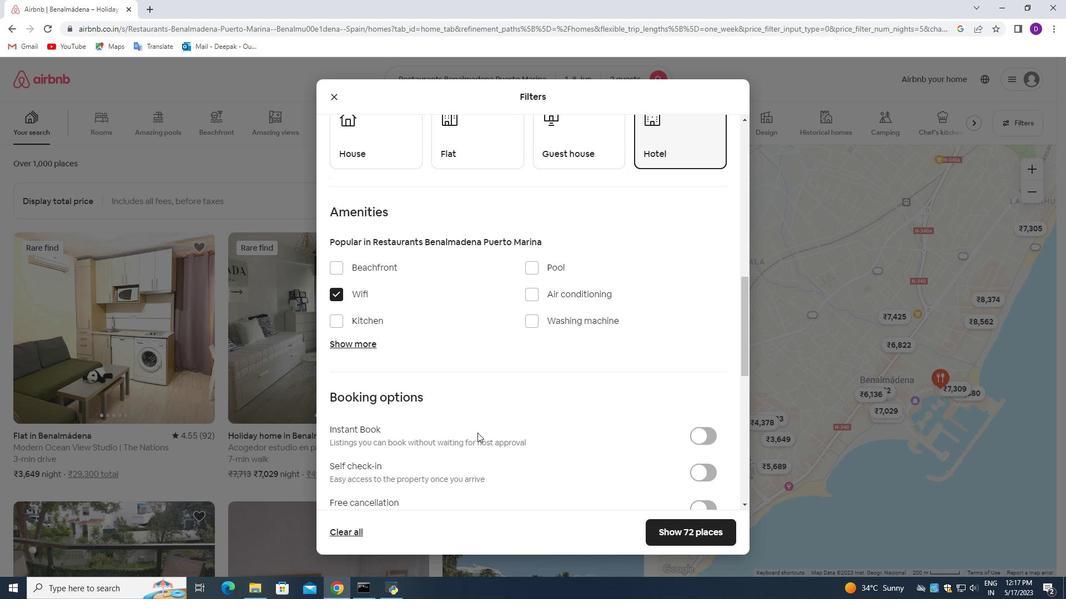 
Action: Mouse moved to (693, 302)
Screenshot: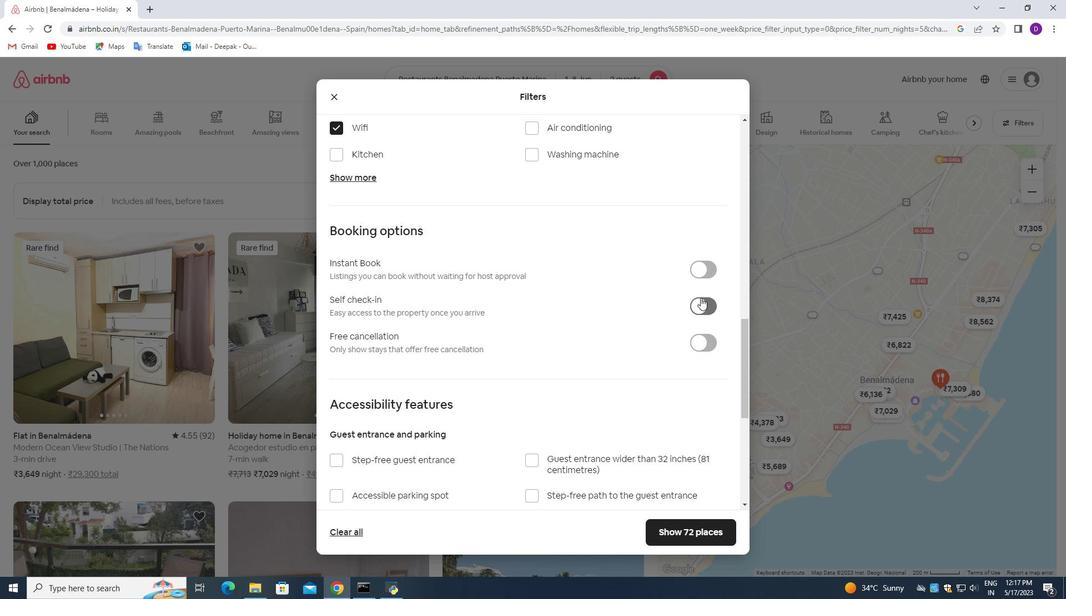 
Action: Mouse pressed left at (693, 302)
Screenshot: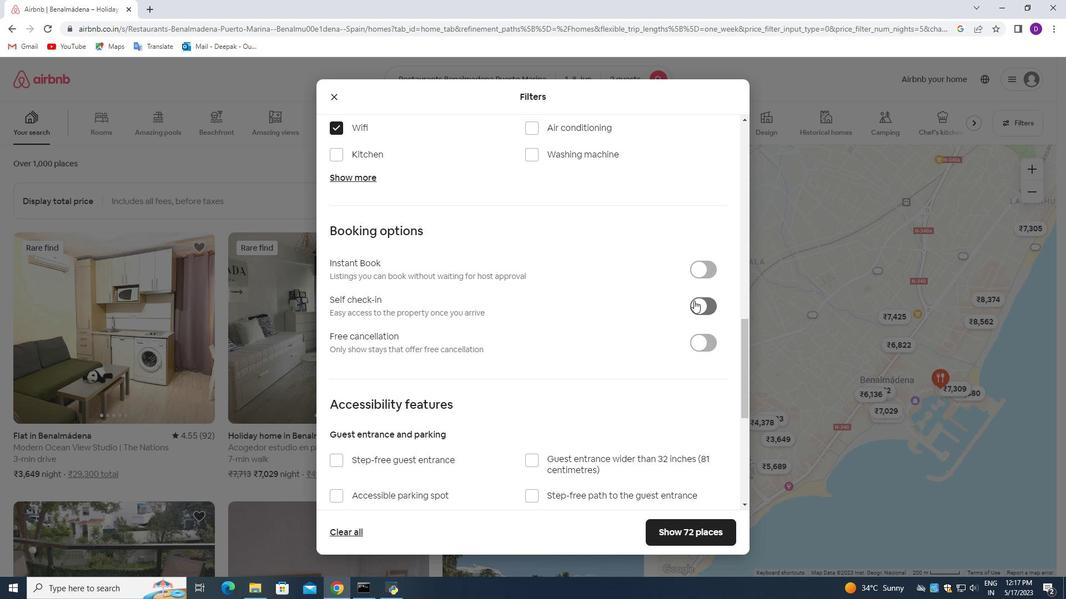 
Action: Mouse moved to (498, 411)
Screenshot: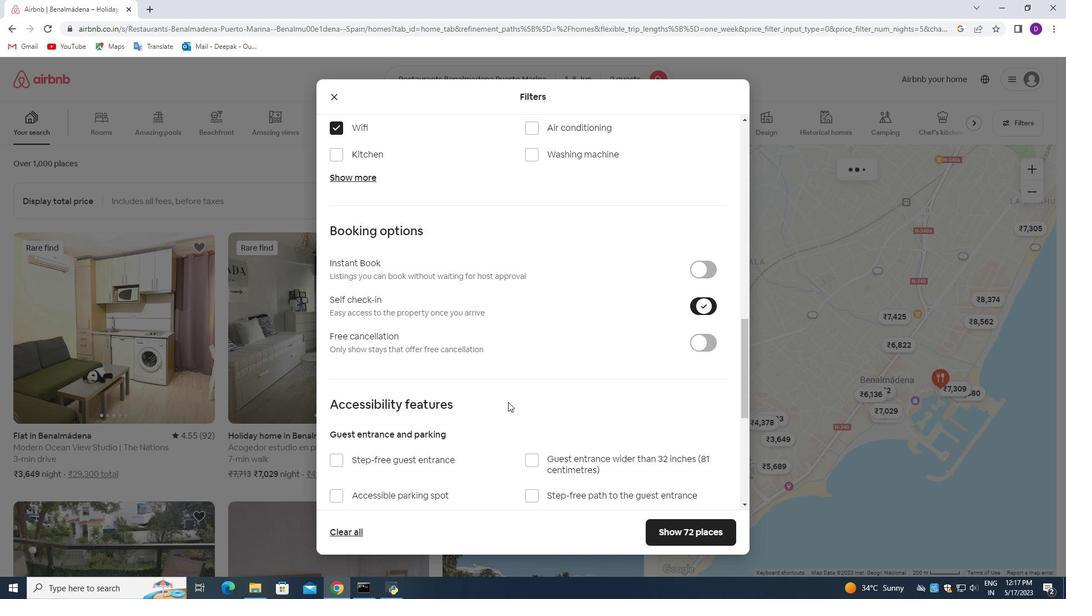 
Action: Mouse scrolled (498, 411) with delta (0, 0)
Screenshot: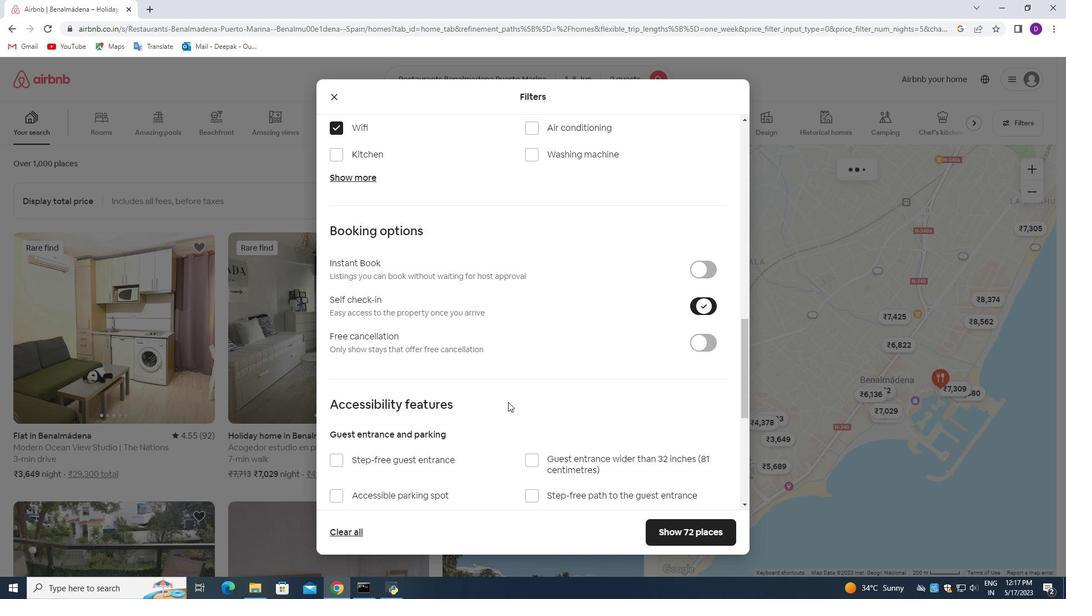 
Action: Mouse moved to (497, 411)
Screenshot: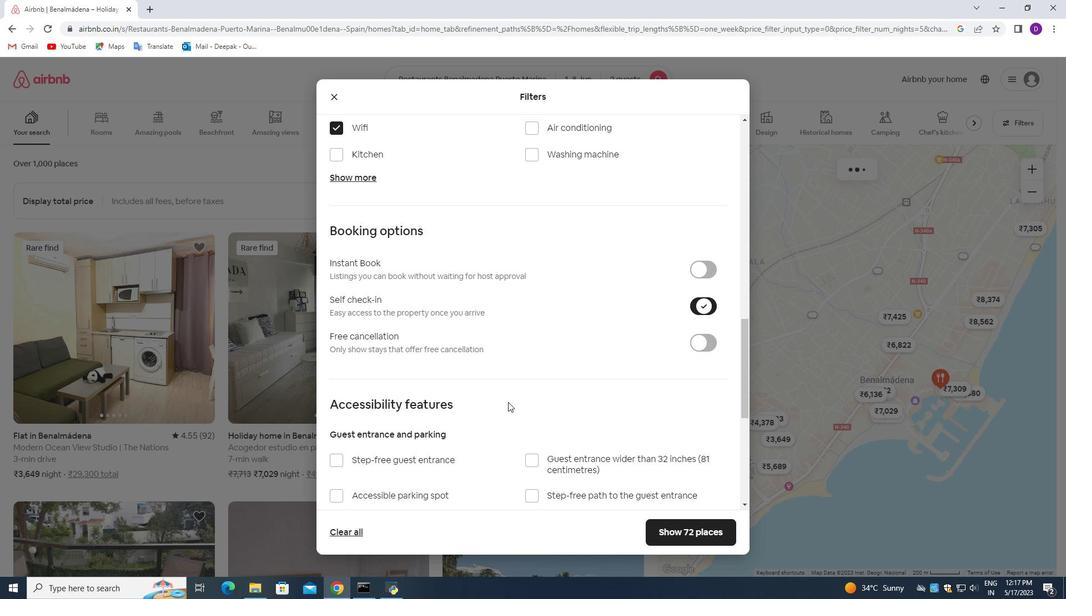 
Action: Mouse scrolled (497, 411) with delta (0, 0)
Screenshot: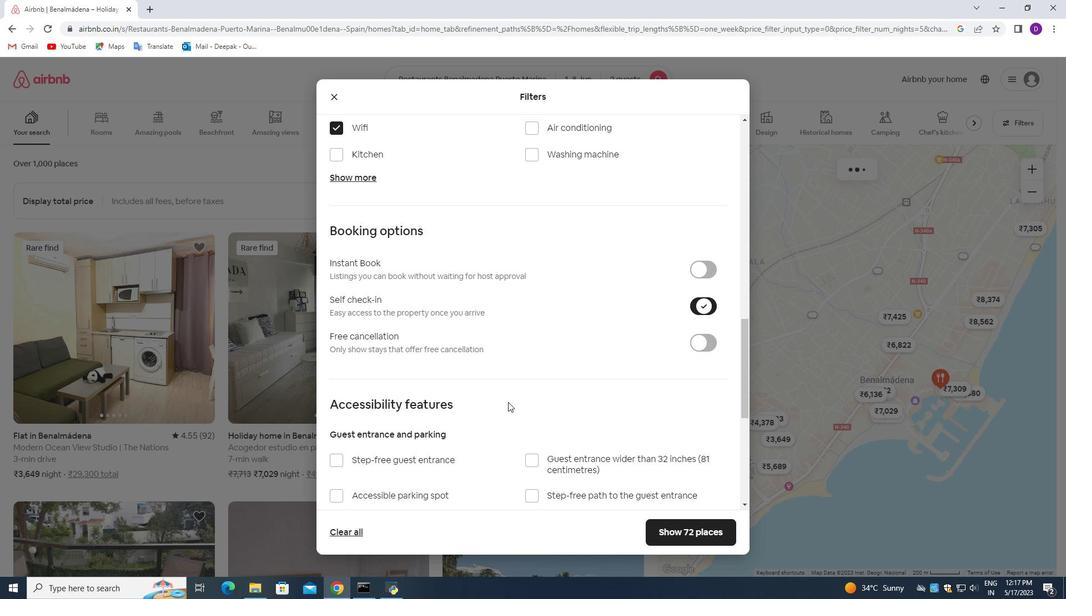
Action: Mouse scrolled (497, 411) with delta (0, 0)
Screenshot: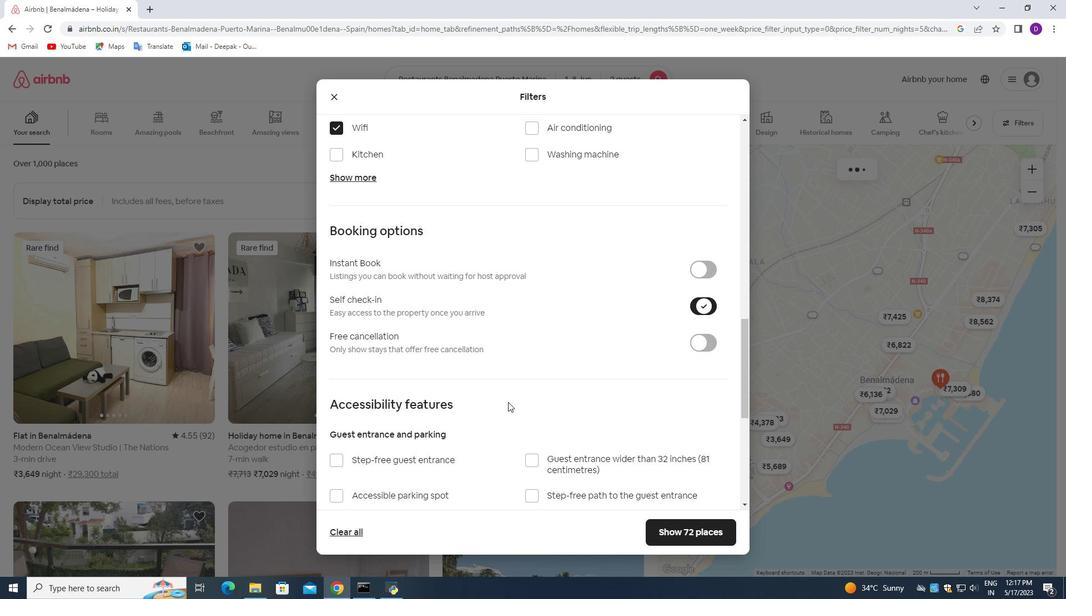 
Action: Mouse moved to (489, 416)
Screenshot: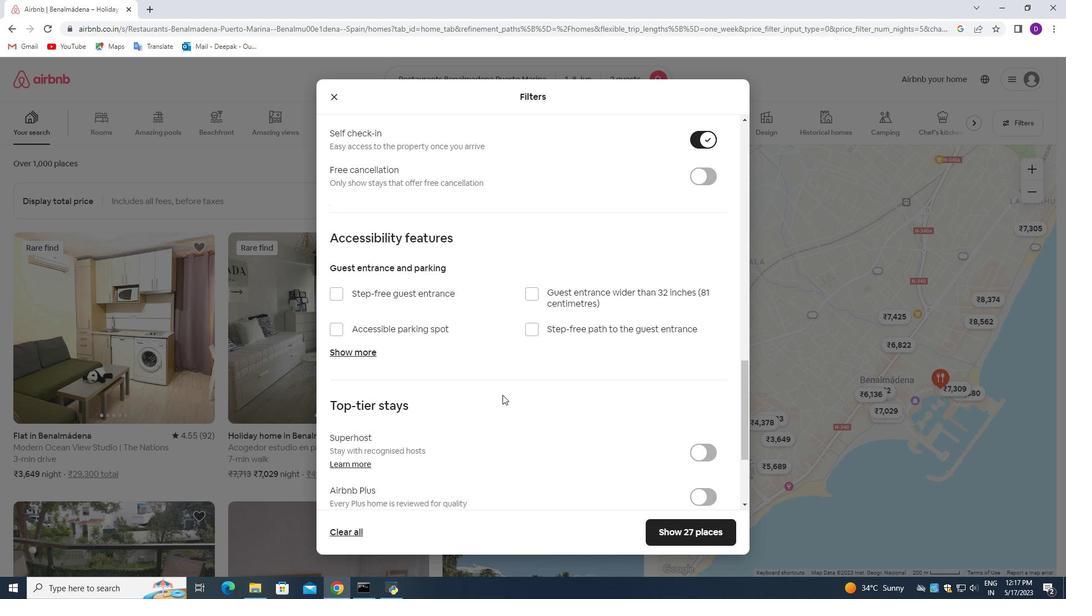
Action: Mouse scrolled (489, 415) with delta (0, 0)
Screenshot: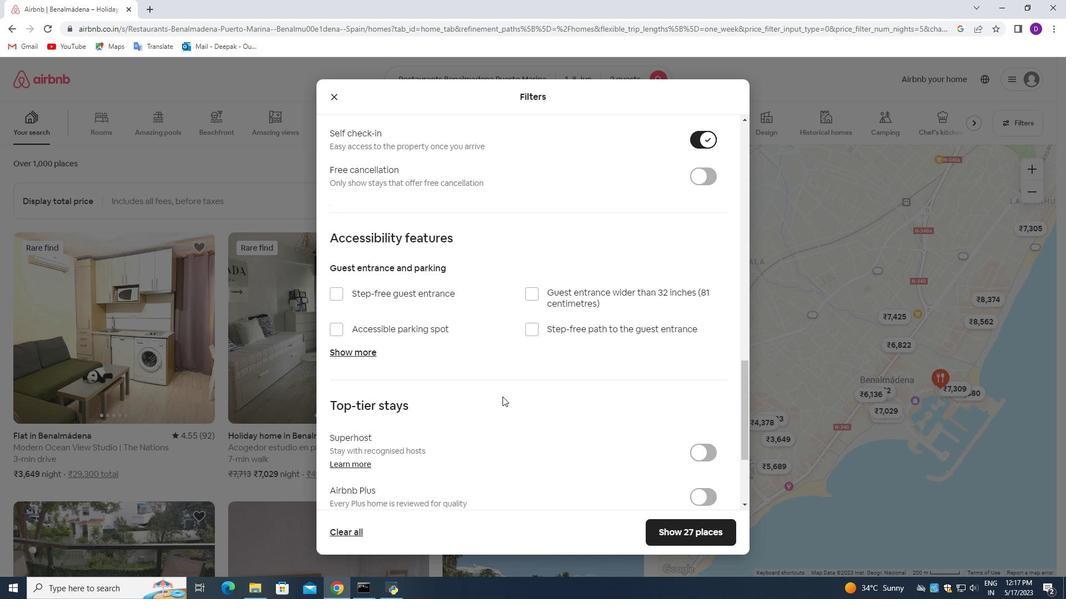 
Action: Mouse scrolled (489, 415) with delta (0, 0)
Screenshot: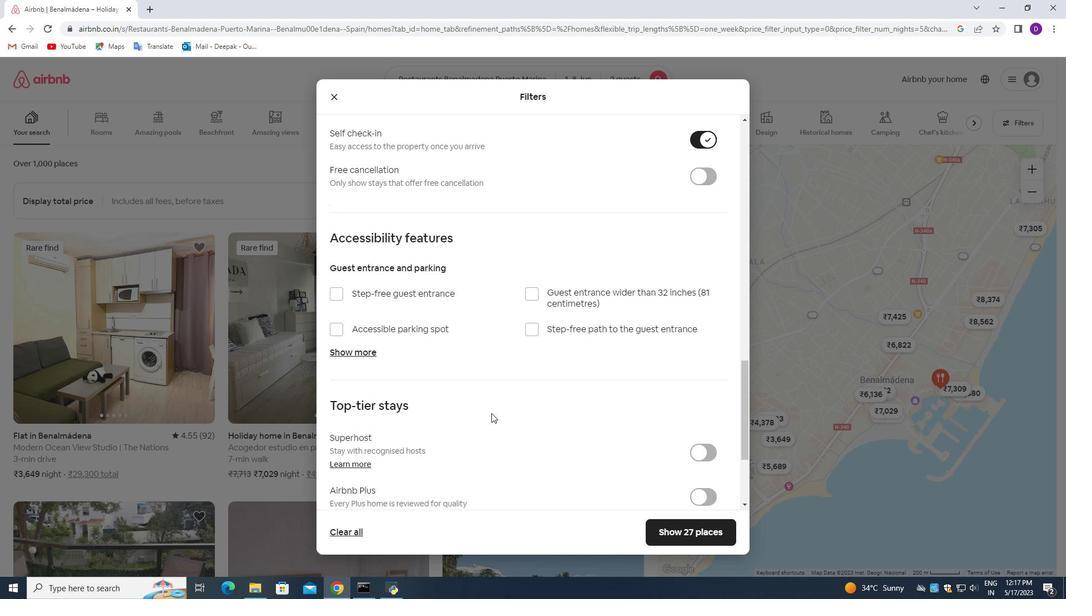 
Action: Mouse moved to (586, 360)
Screenshot: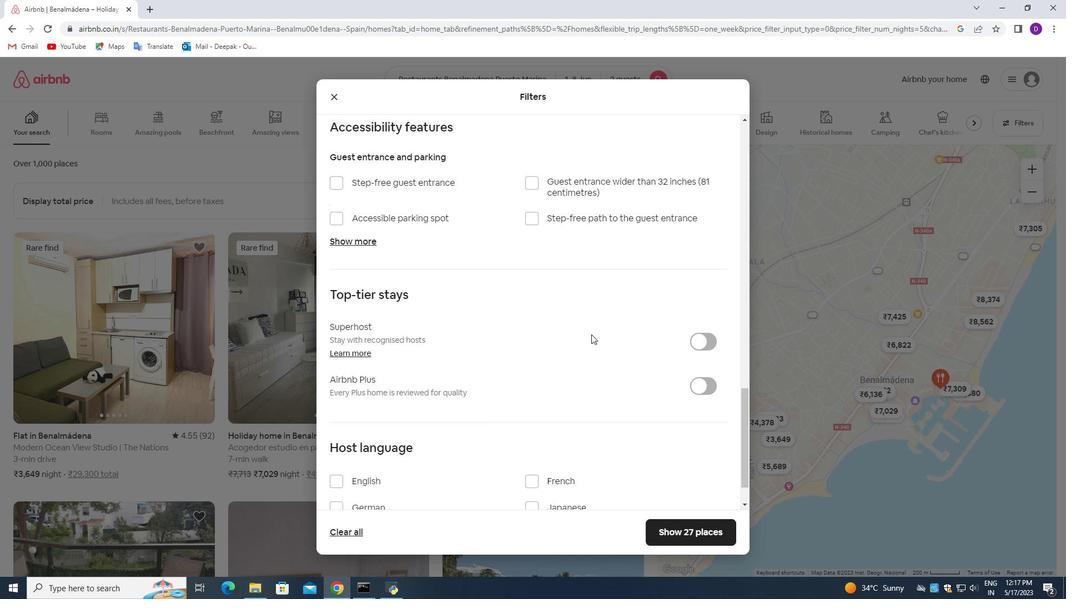 
Action: Mouse scrolled (586, 359) with delta (0, 0)
Screenshot: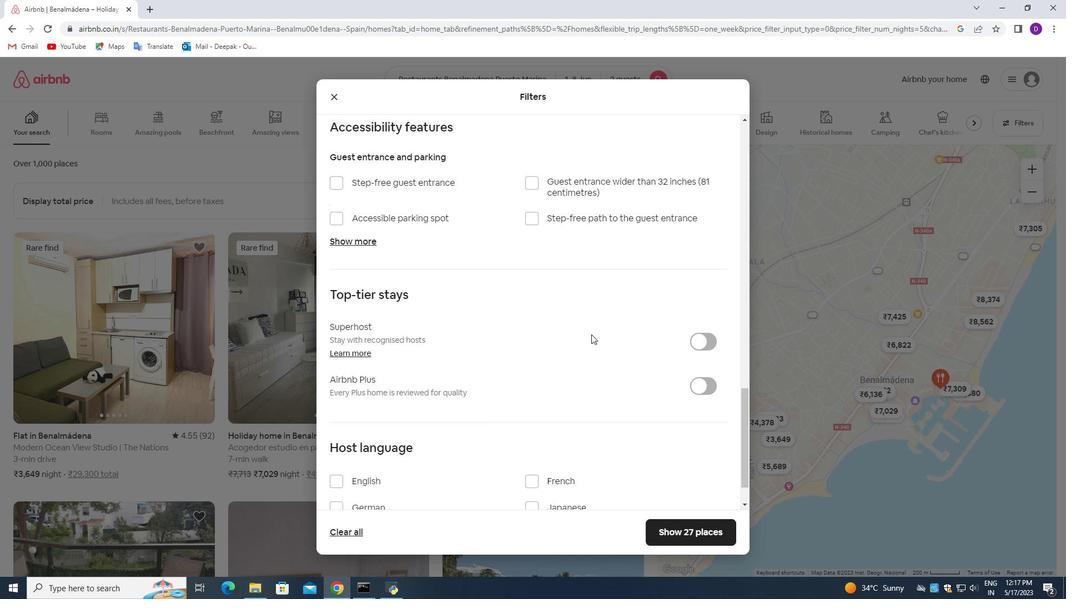 
Action: Mouse moved to (585, 363)
Screenshot: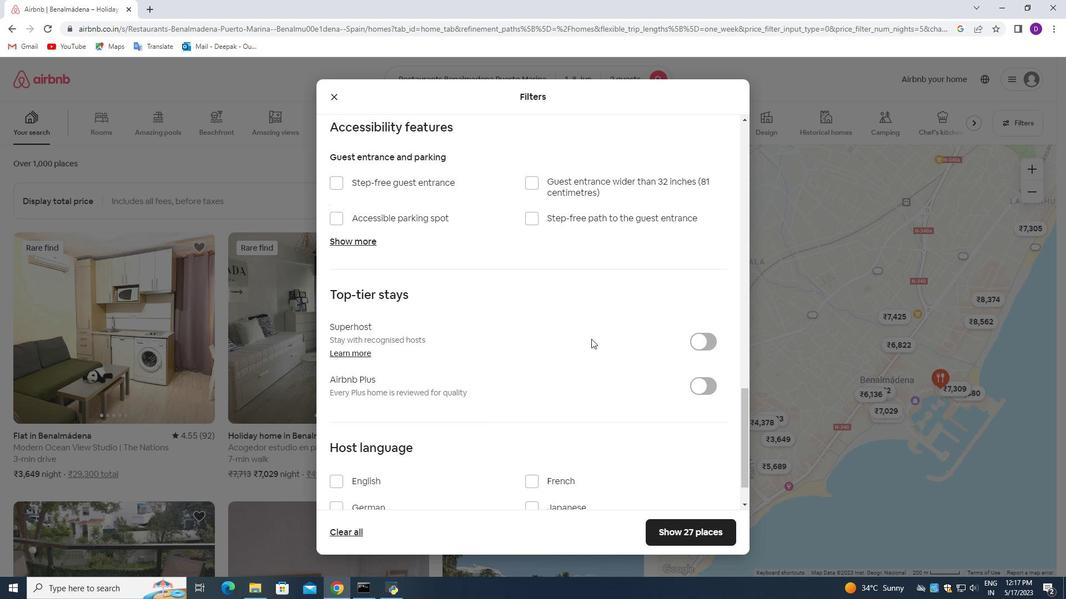 
Action: Mouse scrolled (586, 362) with delta (0, 0)
Screenshot: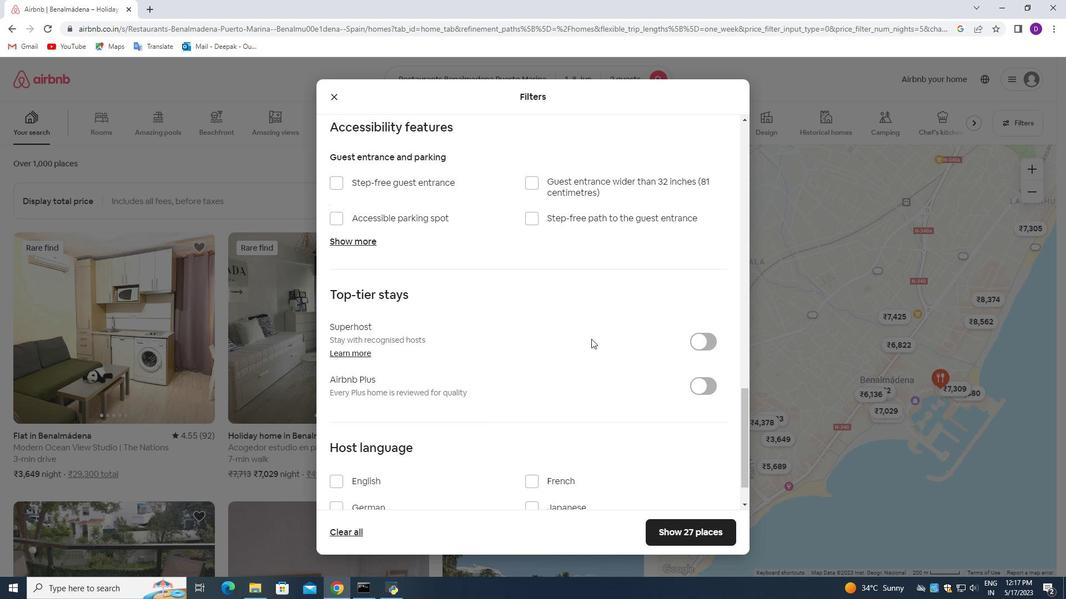 
Action: Mouse moved to (584, 364)
Screenshot: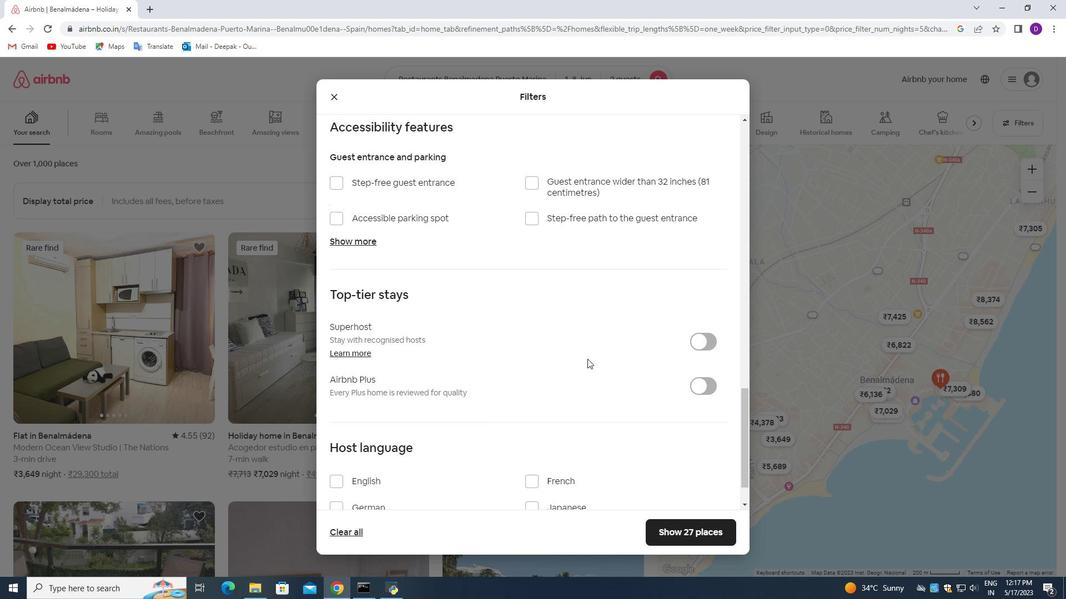 
Action: Mouse scrolled (584, 363) with delta (0, 0)
Screenshot: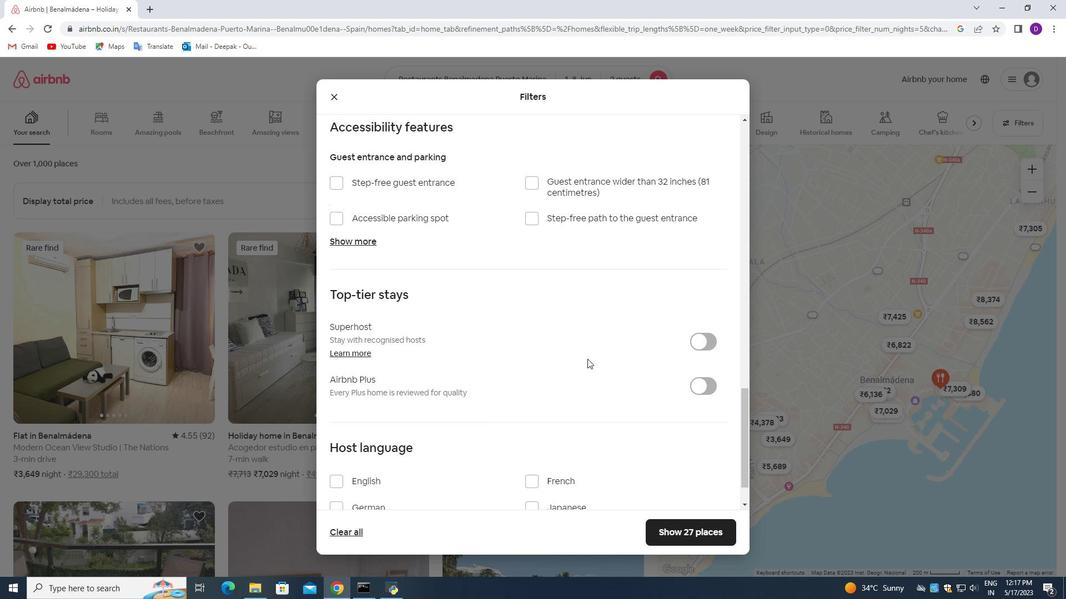 
Action: Mouse moved to (565, 369)
Screenshot: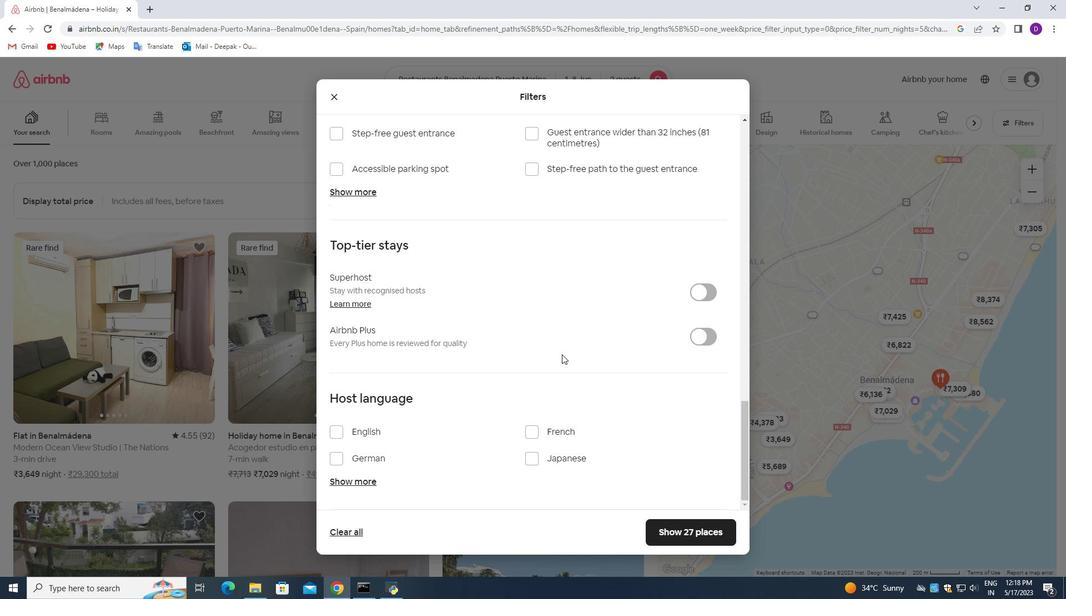 
Action: Mouse scrolled (565, 368) with delta (0, 0)
Screenshot: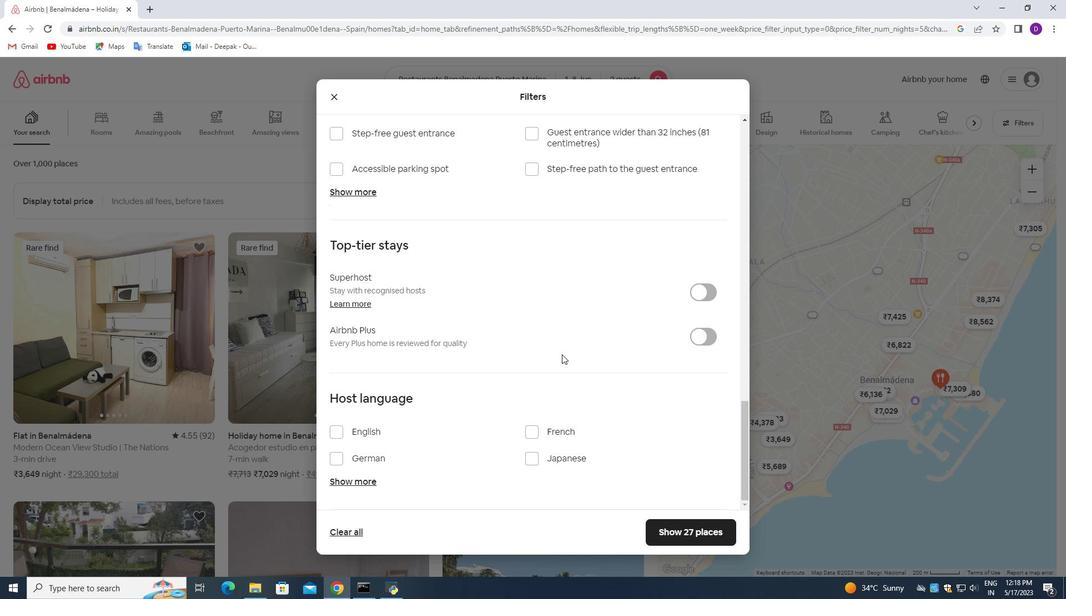 
Action: Mouse moved to (566, 373)
Screenshot: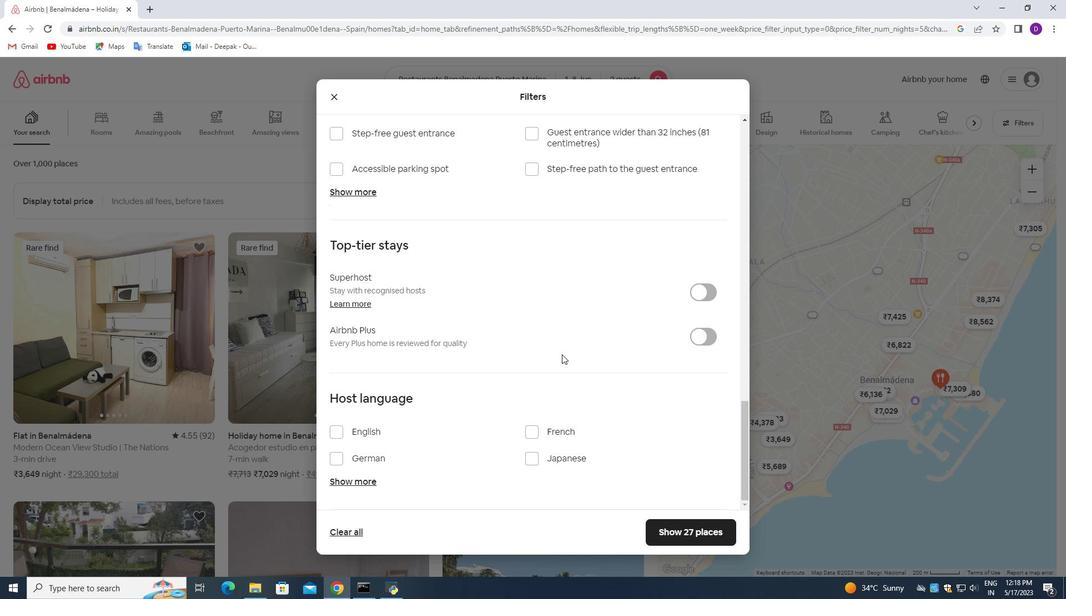 
Action: Mouse scrolled (566, 373) with delta (0, 0)
Screenshot: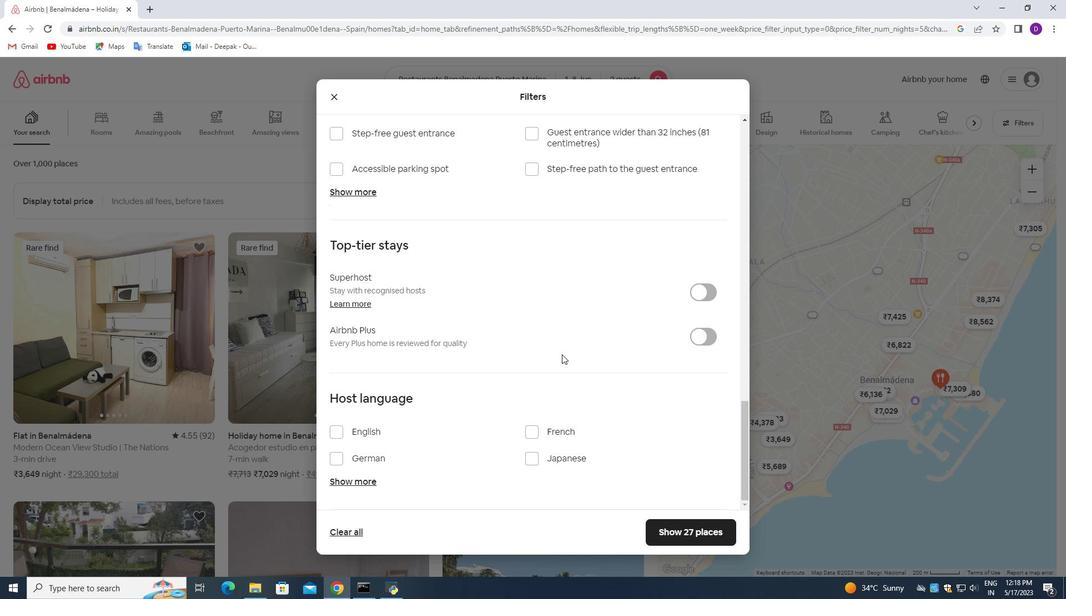 
Action: Mouse moved to (567, 376)
Screenshot: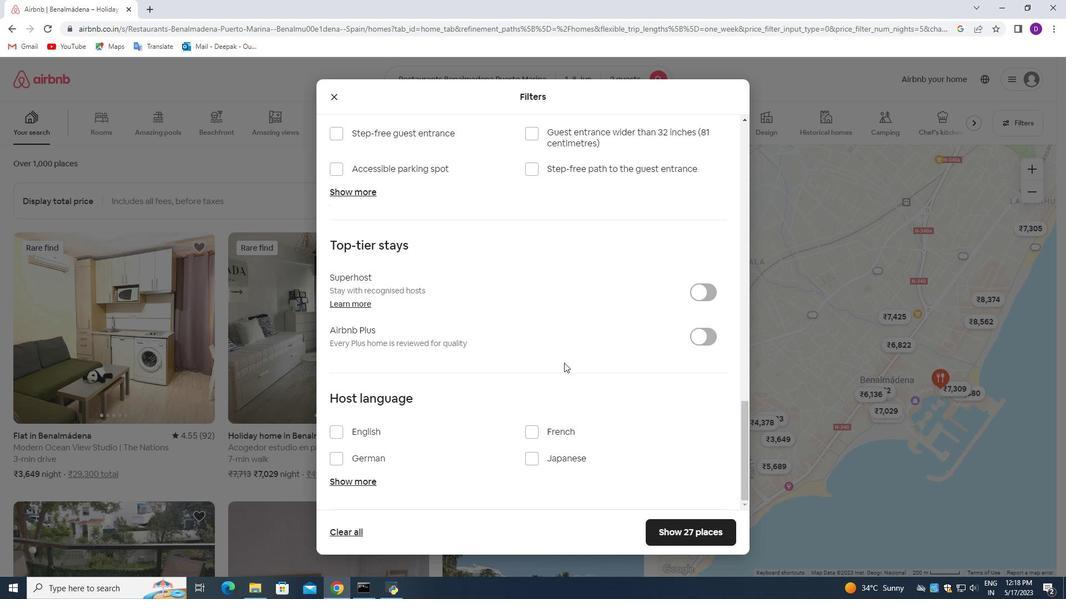 
Action: Mouse scrolled (567, 376) with delta (0, 0)
Screenshot: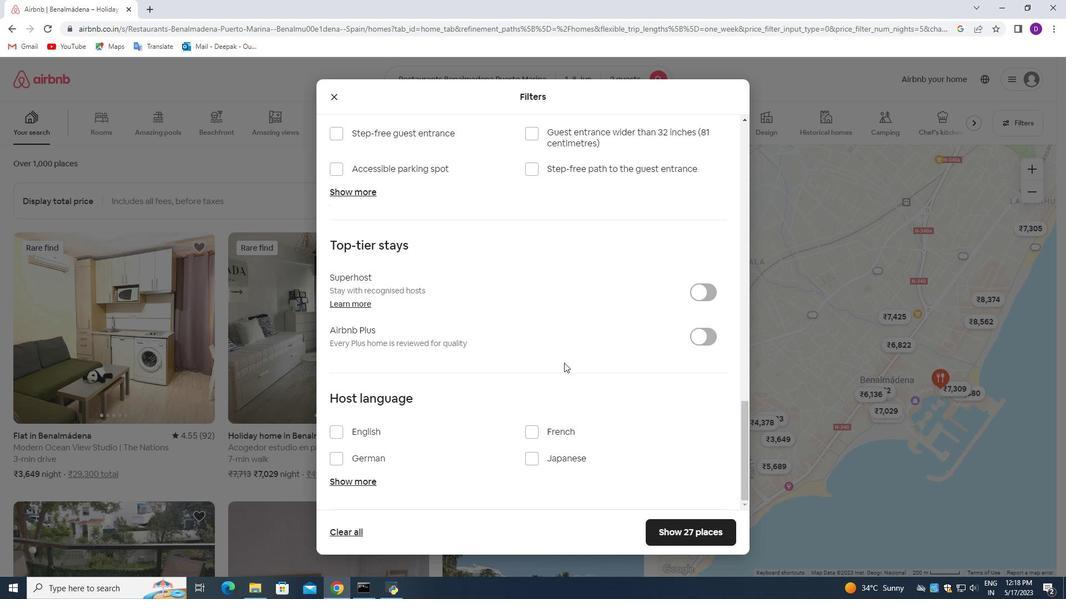 
Action: Mouse moved to (570, 377)
Screenshot: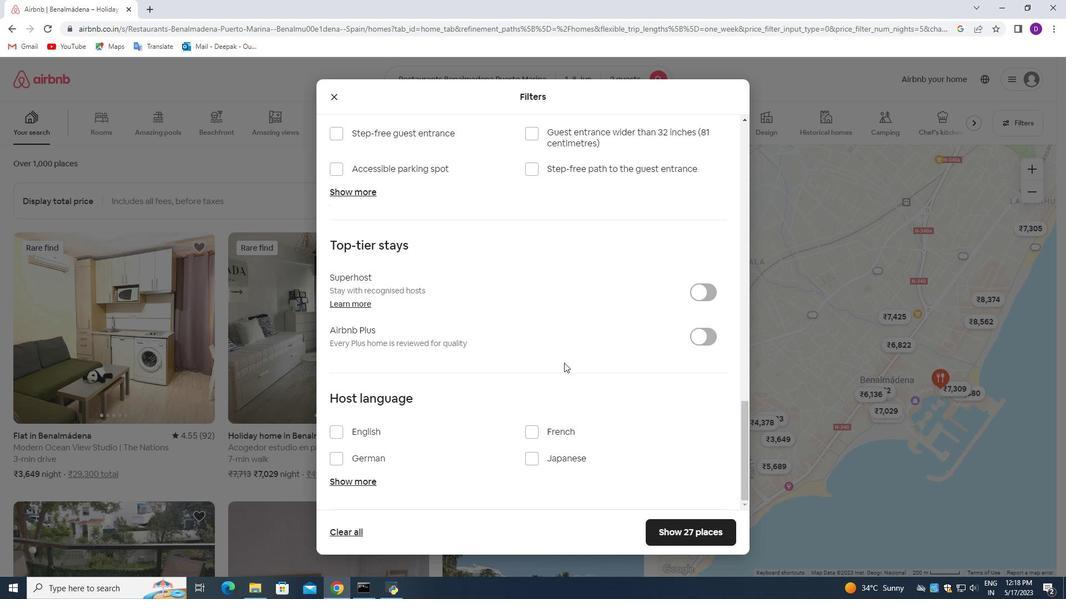 
Action: Mouse scrolled (570, 377) with delta (0, 0)
Screenshot: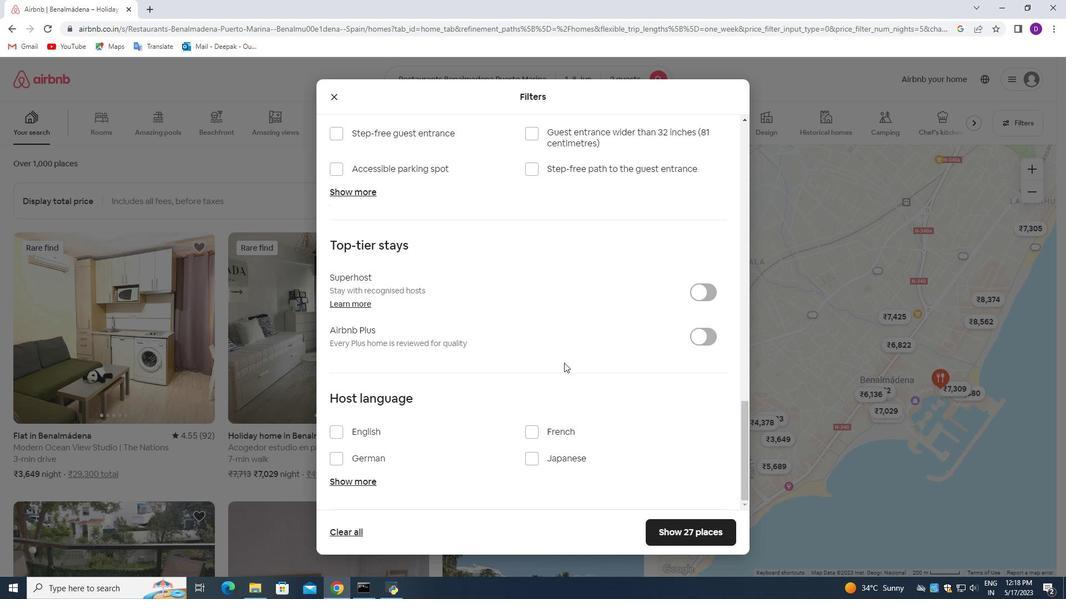 
Action: Mouse moved to (646, 460)
Screenshot: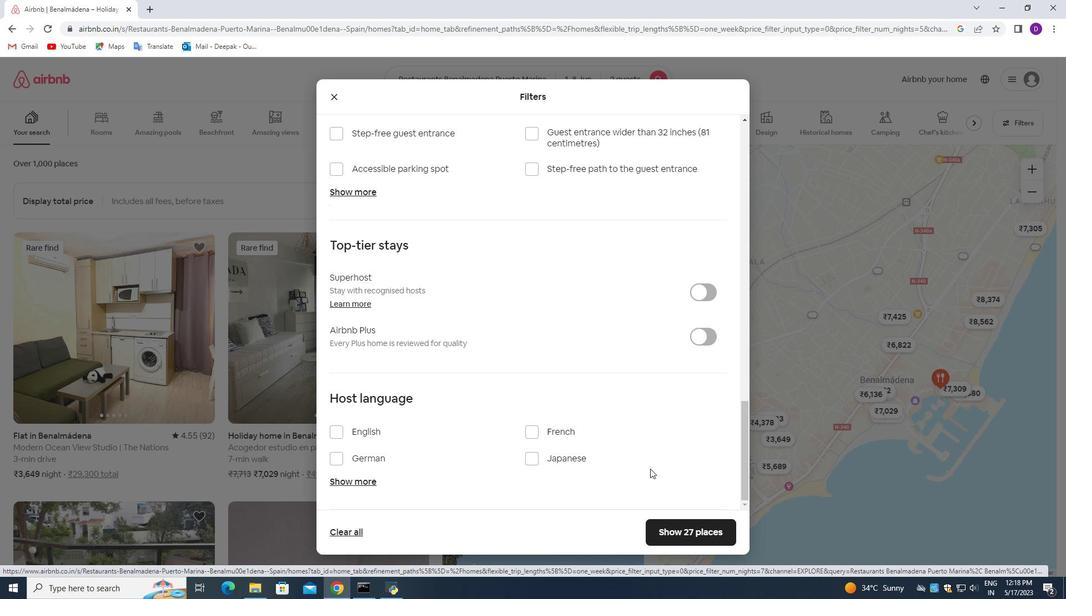 
Action: Mouse scrolled (646, 459) with delta (0, 0)
Screenshot: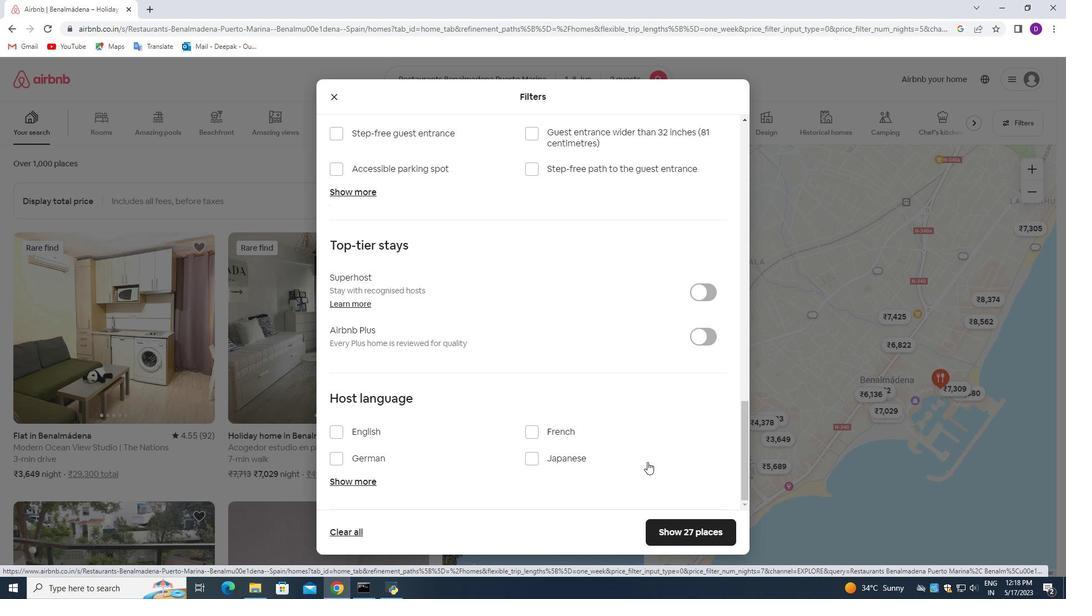 
Action: Mouse moved to (646, 460)
Screenshot: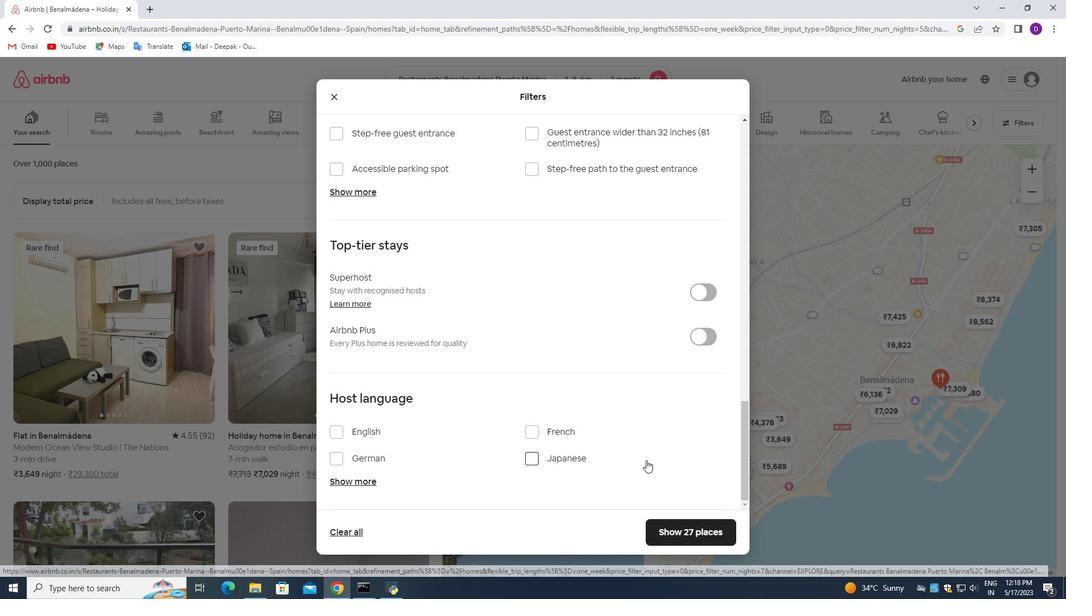 
Action: Mouse scrolled (646, 459) with delta (0, 0)
Screenshot: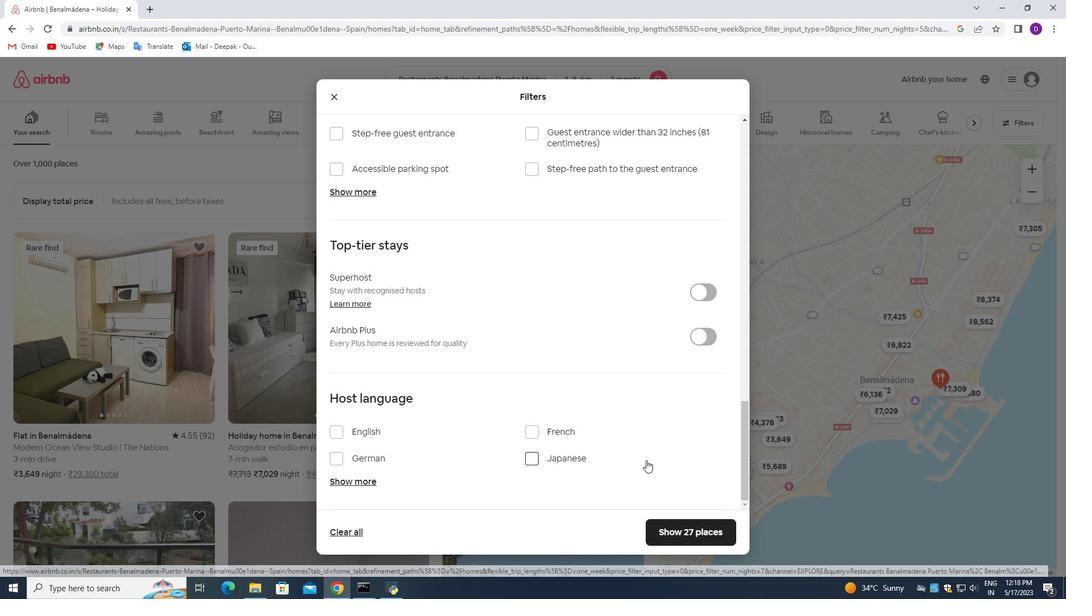 
Action: Mouse scrolled (646, 459) with delta (0, 0)
Screenshot: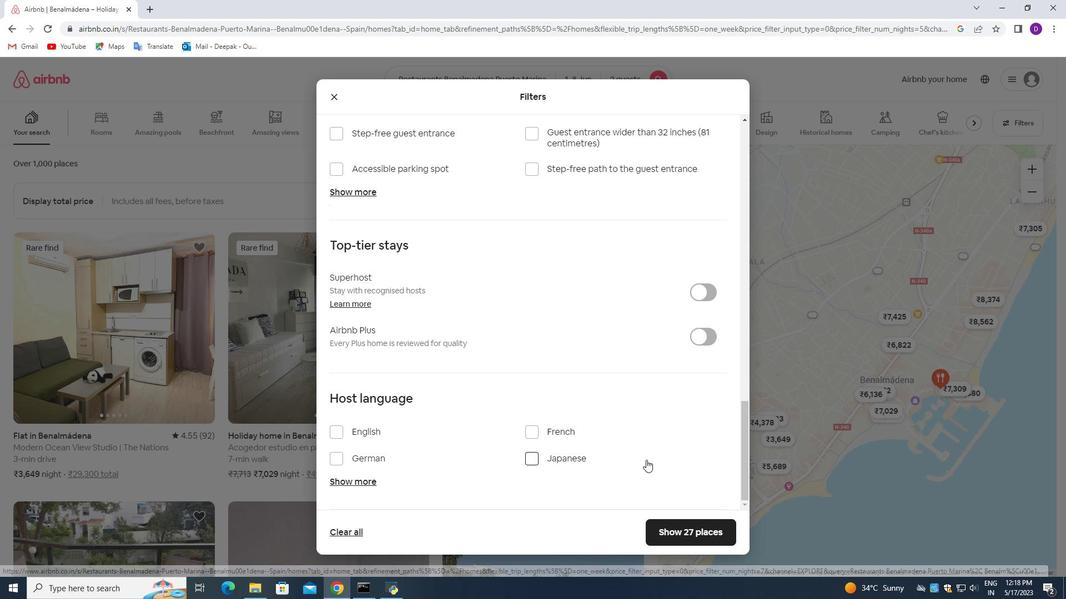 
Action: Mouse moved to (646, 459)
Screenshot: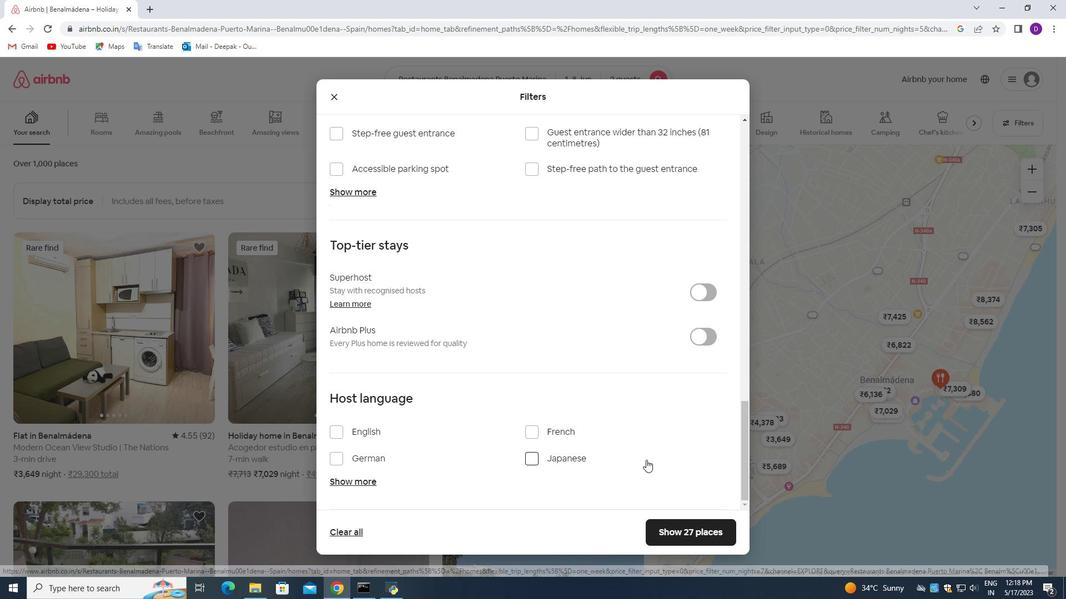 
Action: Mouse scrolled (646, 459) with delta (0, 0)
Screenshot: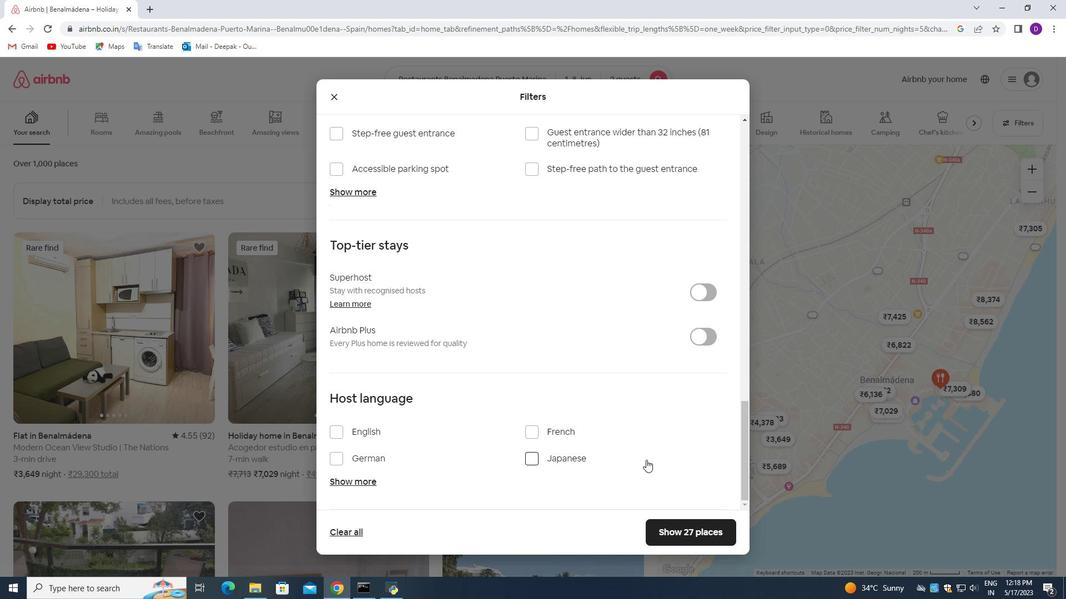 
Action: Mouse moved to (661, 530)
Screenshot: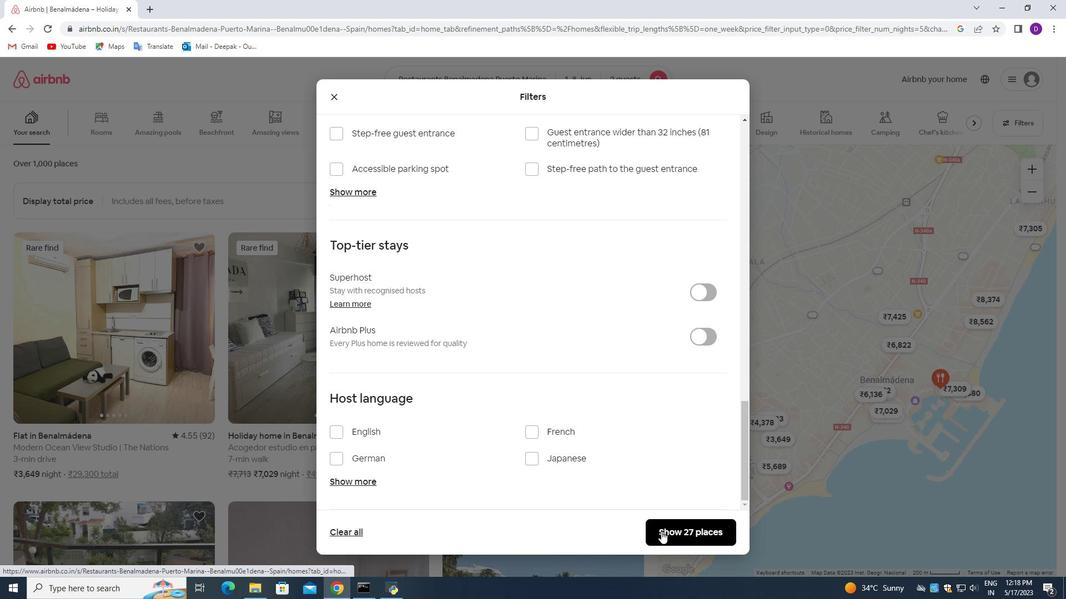 
Action: Mouse pressed left at (661, 530)
Screenshot: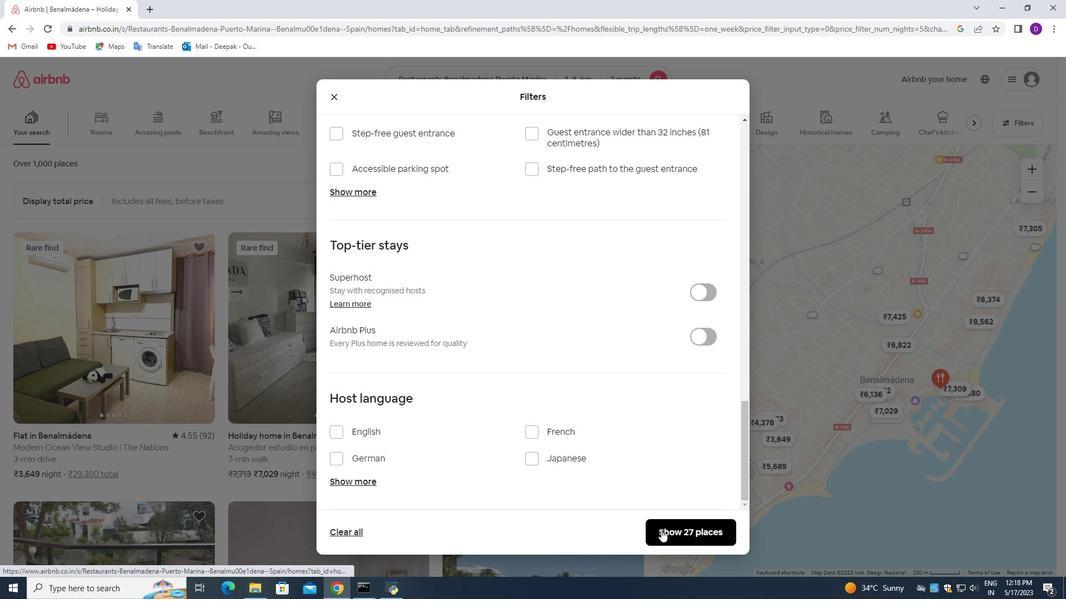 
Action: Mouse moved to (311, 414)
Screenshot: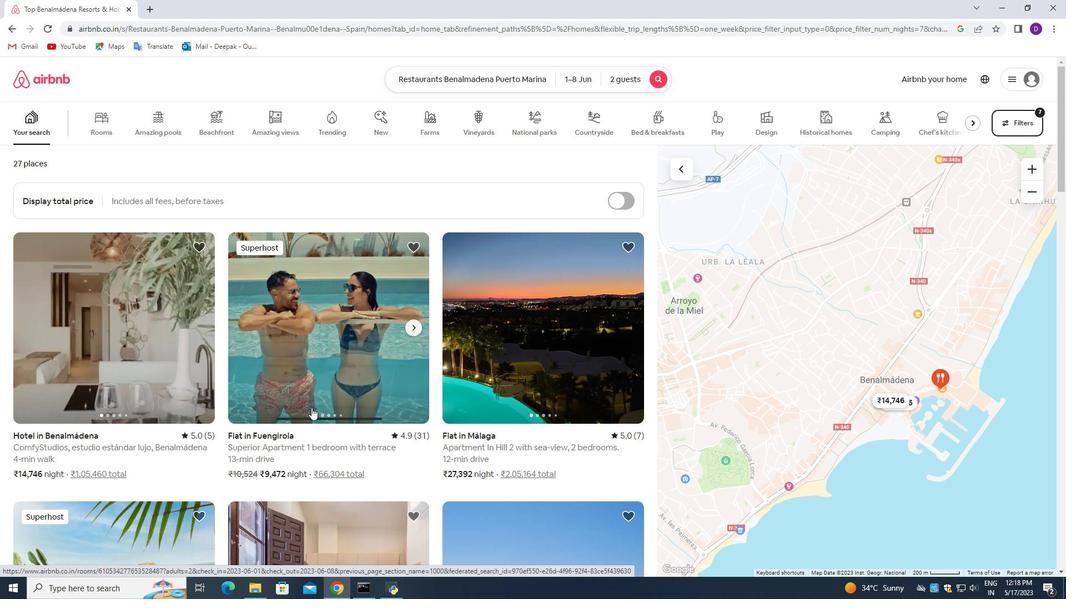 
Action: Mouse scrolled (311, 413) with delta (0, 0)
Screenshot: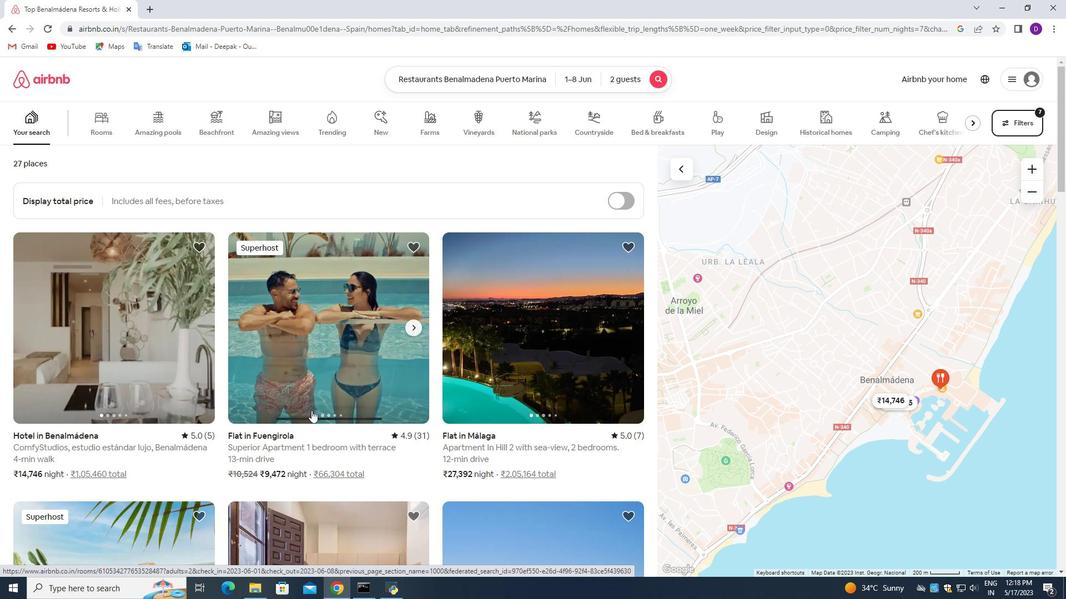 
Action: Mouse moved to (311, 414)
Screenshot: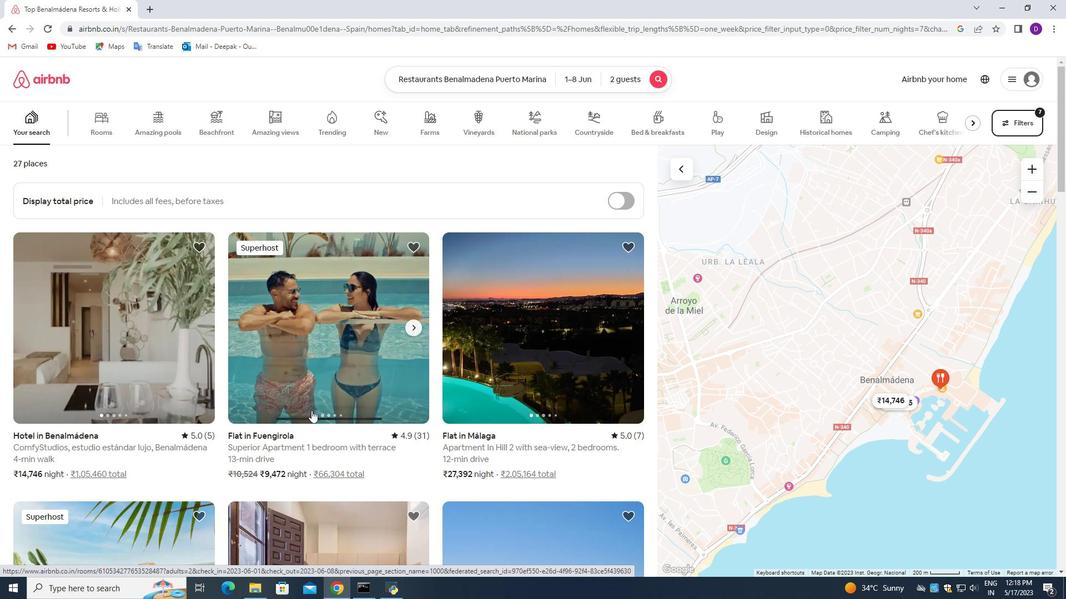 
Action: Mouse scrolled (311, 414) with delta (0, 0)
Screenshot: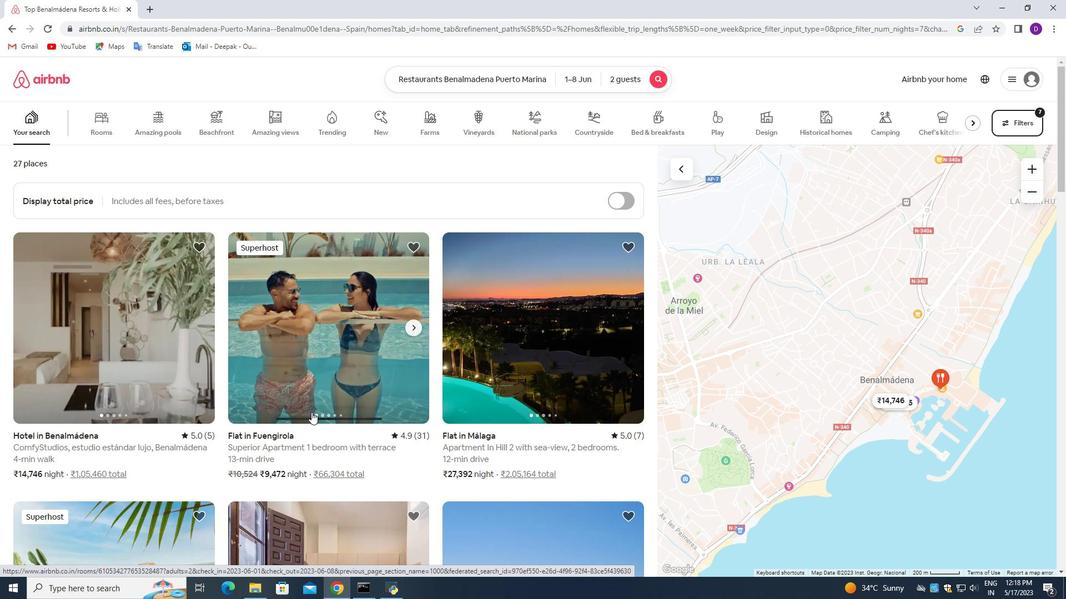 
Action: Mouse moved to (311, 415)
Screenshot: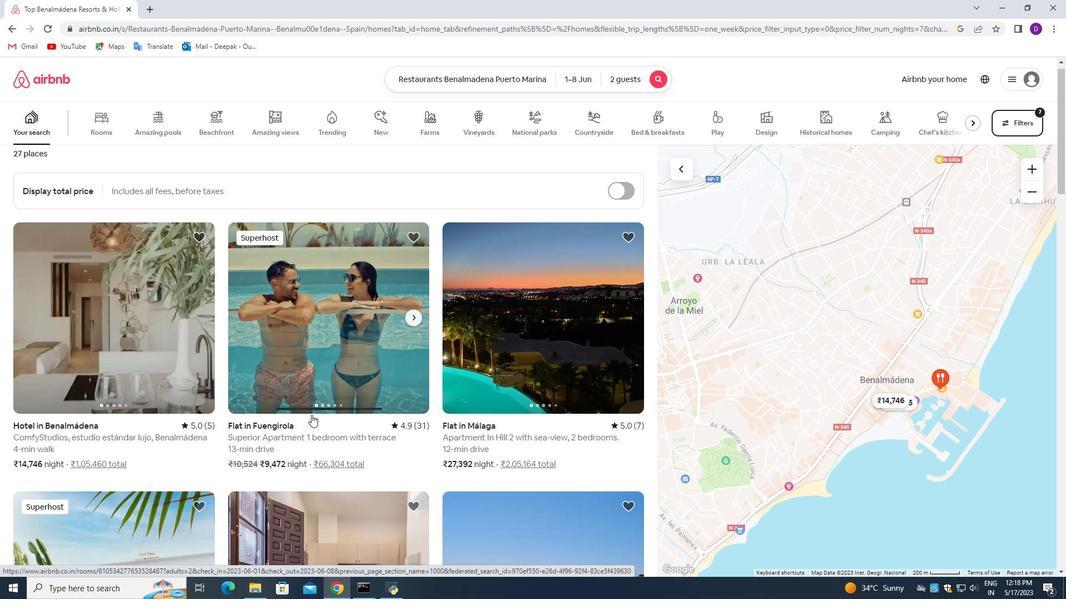 
Action: Mouse scrolled (311, 414) with delta (0, 0)
Screenshot: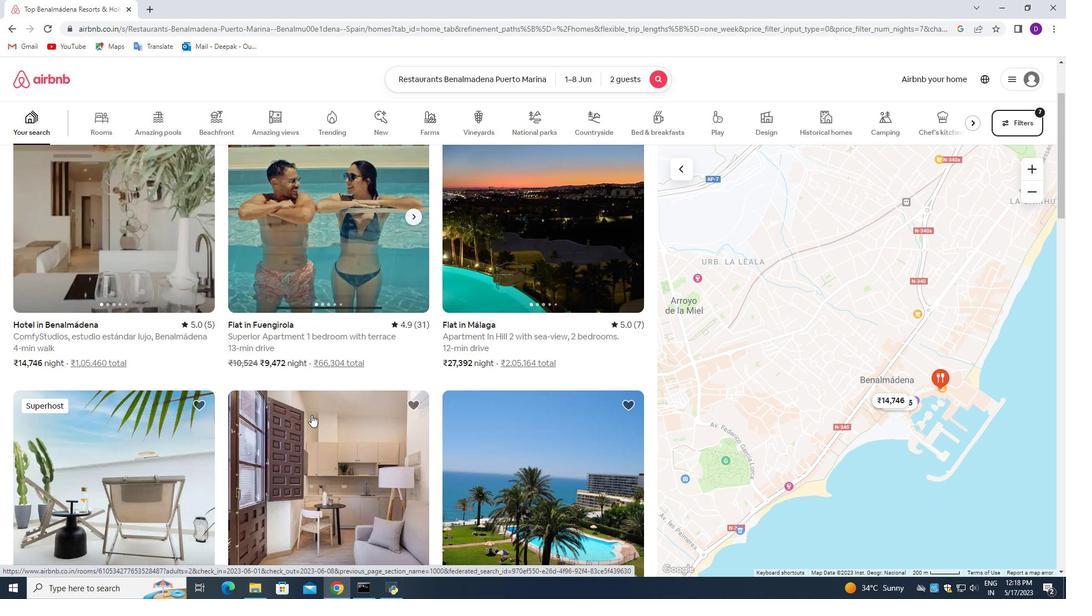 
Action: Mouse scrolled (311, 414) with delta (0, 0)
Screenshot: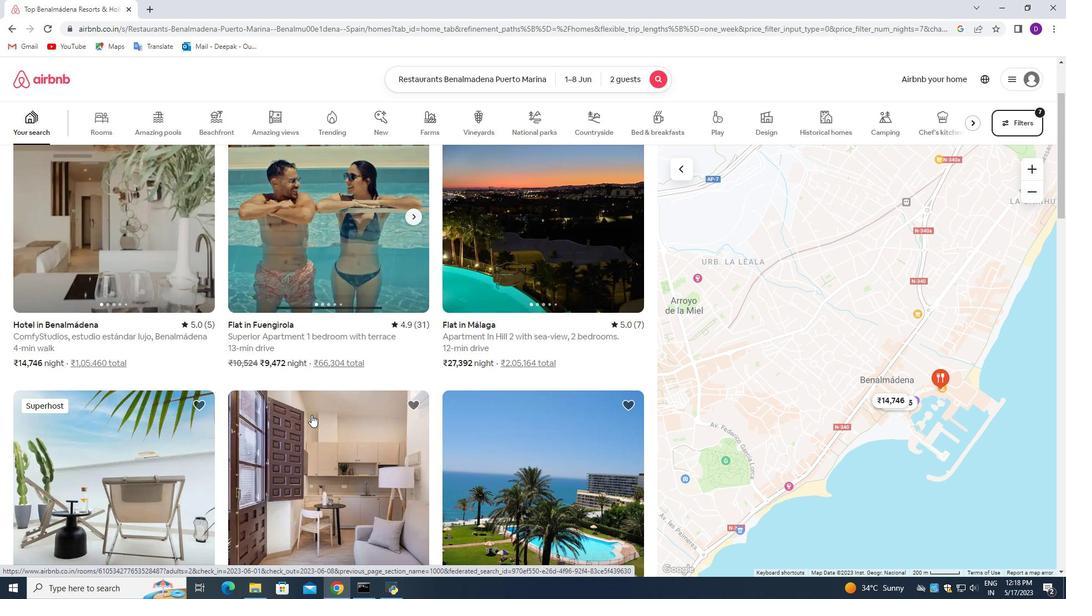 
Action: Mouse moved to (311, 417)
Screenshot: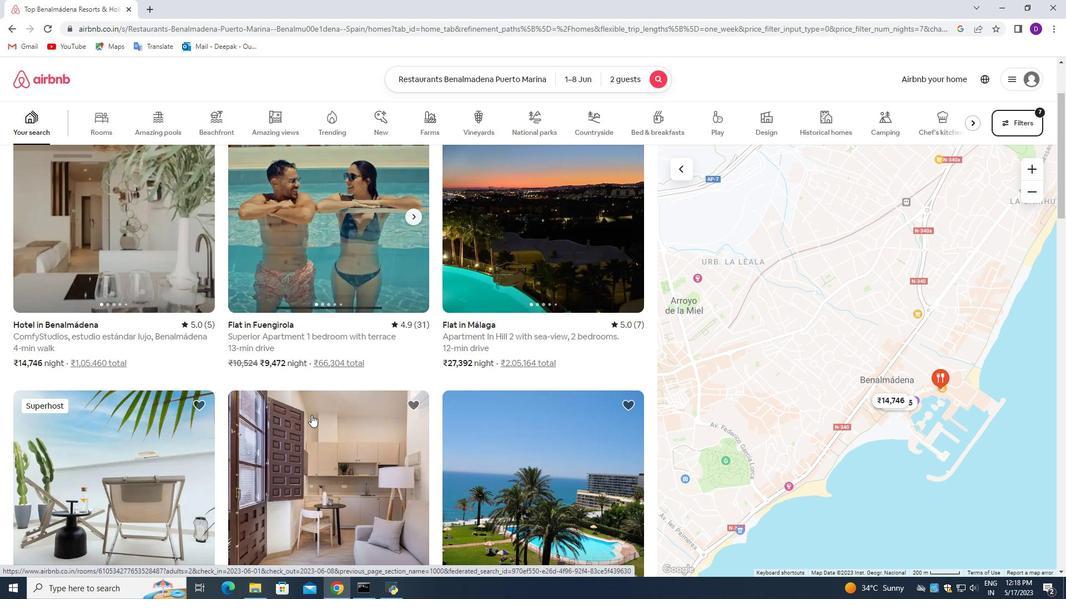 
Action: Mouse scrolled (311, 416) with delta (0, 0)
Screenshot: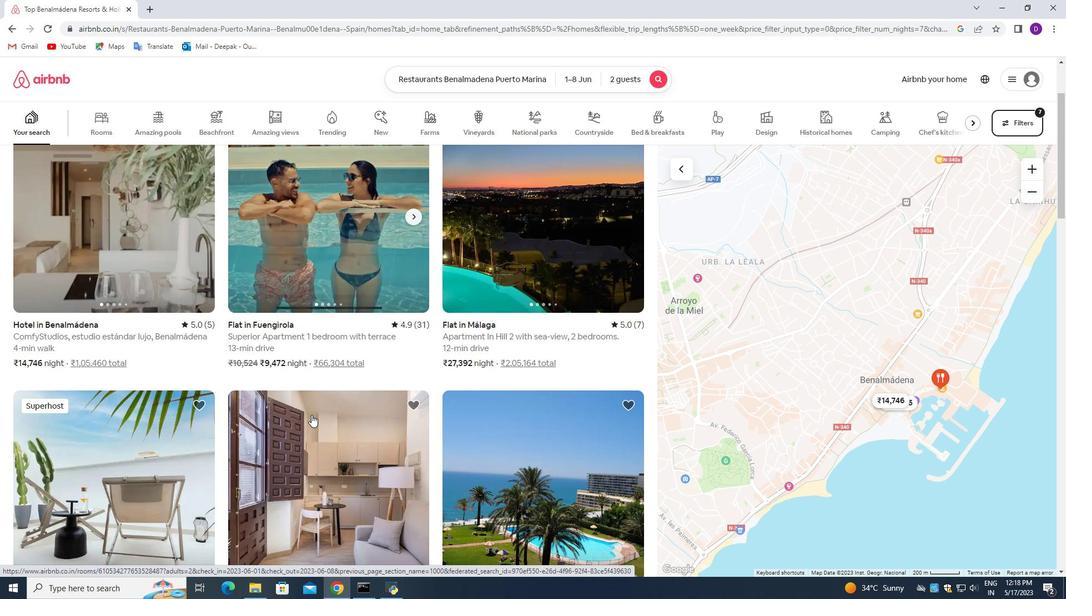
Action: Mouse moved to (311, 418)
Screenshot: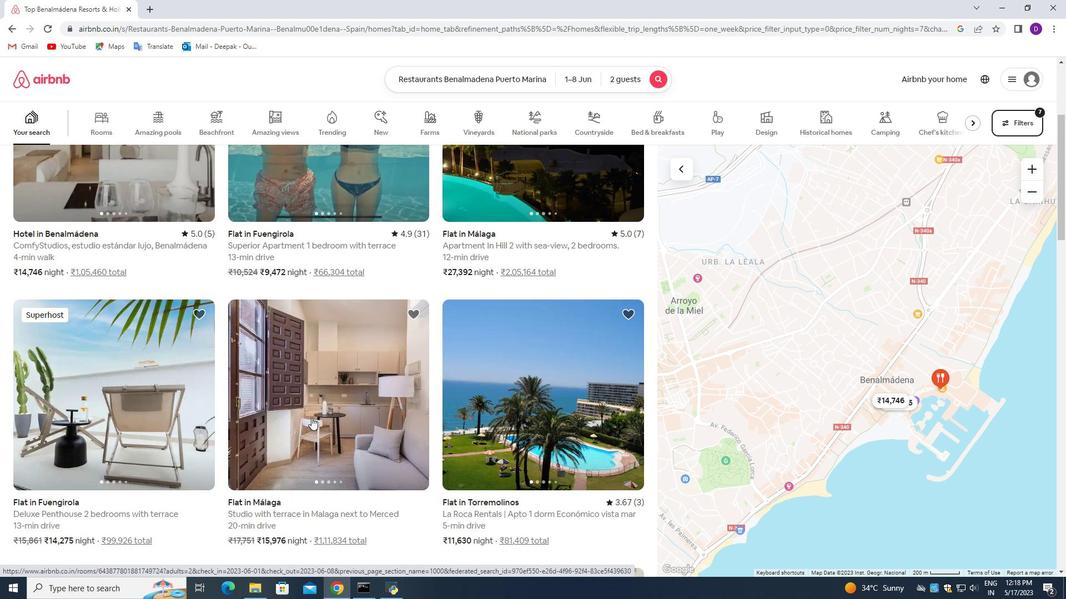 
Action: Mouse scrolled (311, 417) with delta (0, 0)
Screenshot: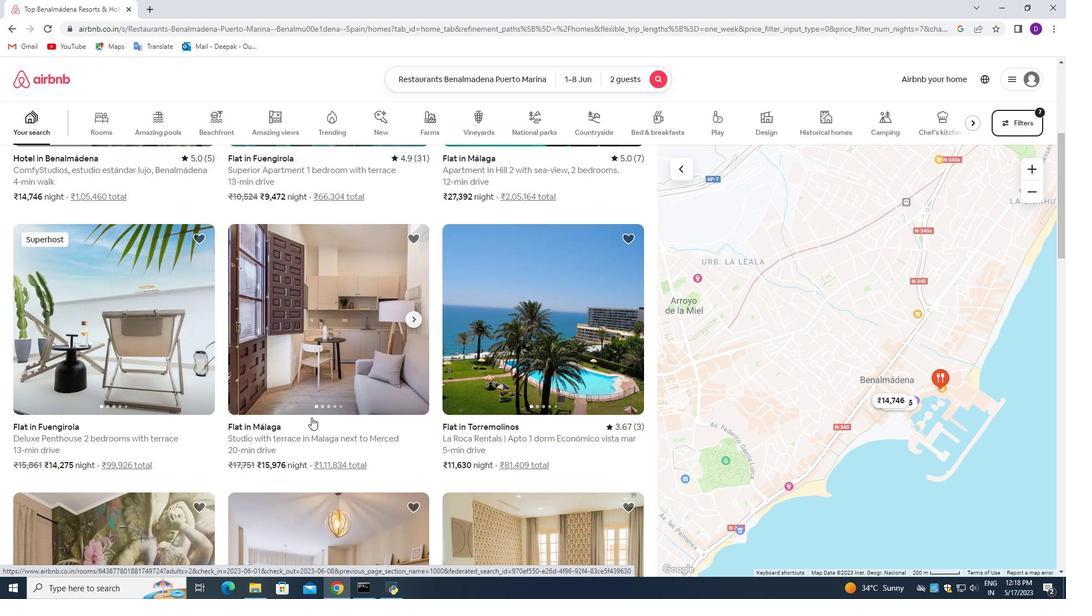 
Action: Mouse scrolled (311, 417) with delta (0, 0)
Screenshot: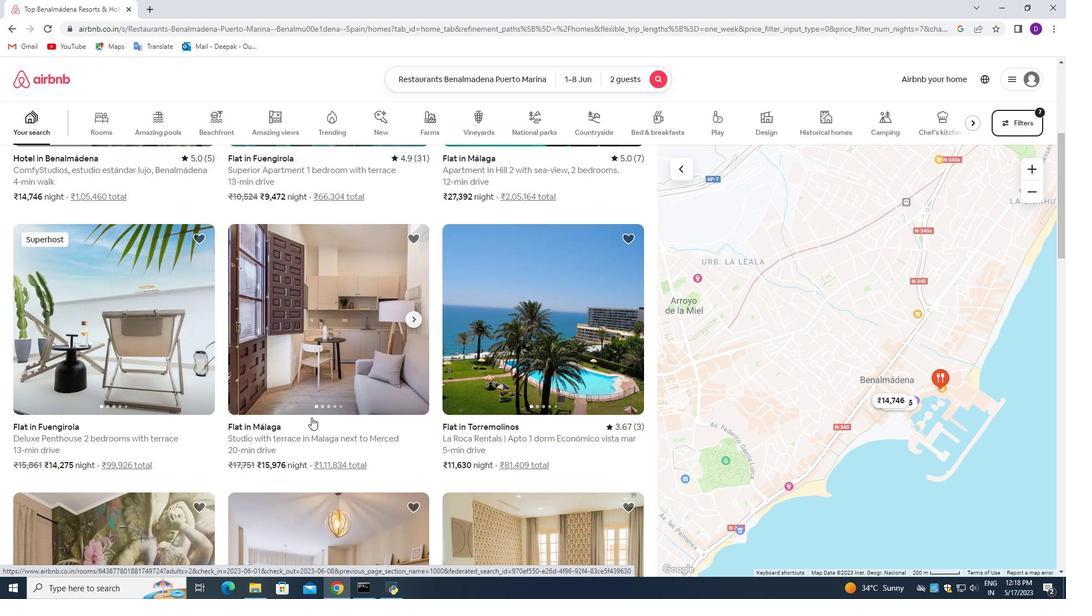 
Action: Mouse scrolled (311, 417) with delta (0, 0)
Screenshot: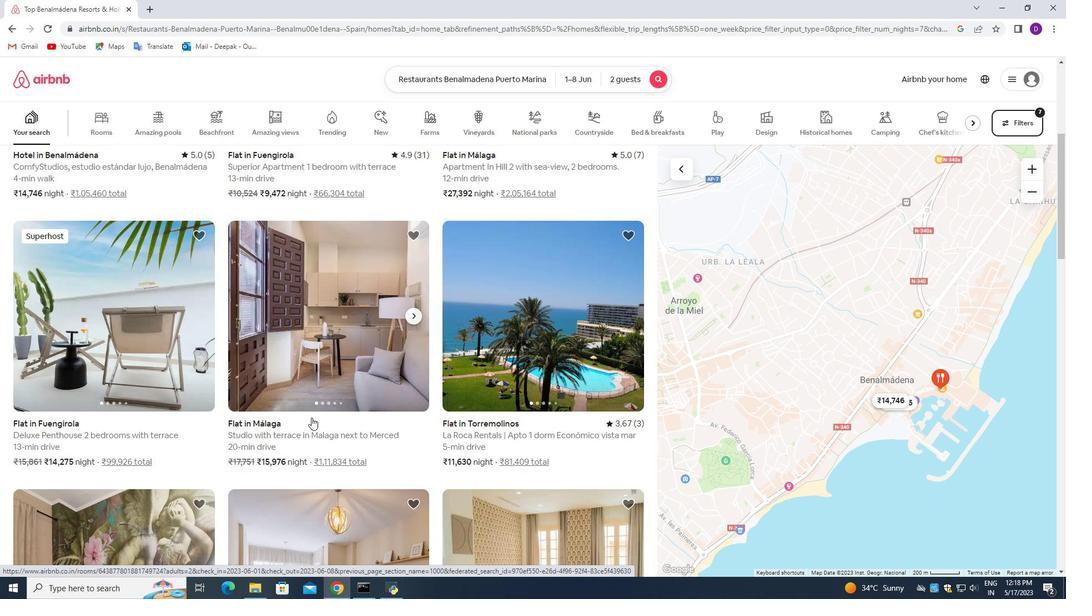 
Action: Mouse moved to (311, 417)
Screenshot: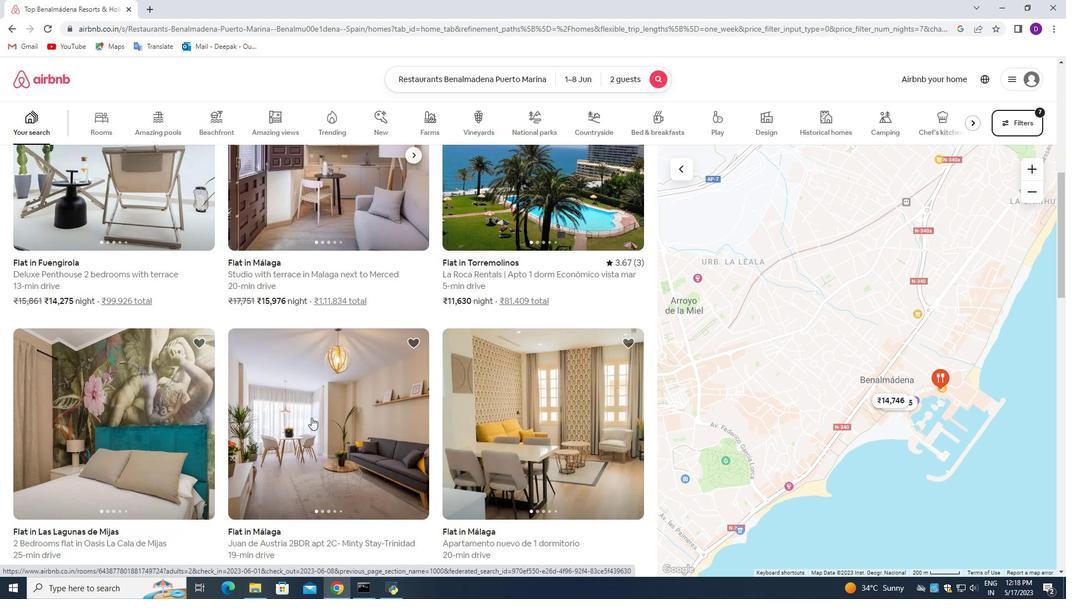 
Action: Mouse scrolled (311, 417) with delta (0, 0)
Screenshot: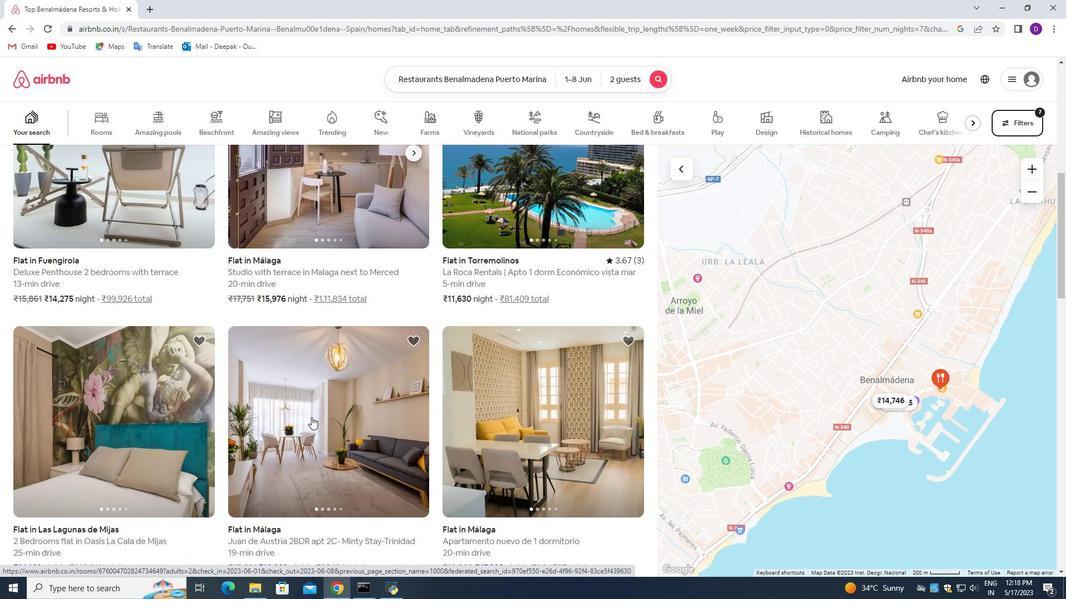 
Action: Mouse scrolled (311, 417) with delta (0, 0)
Screenshot: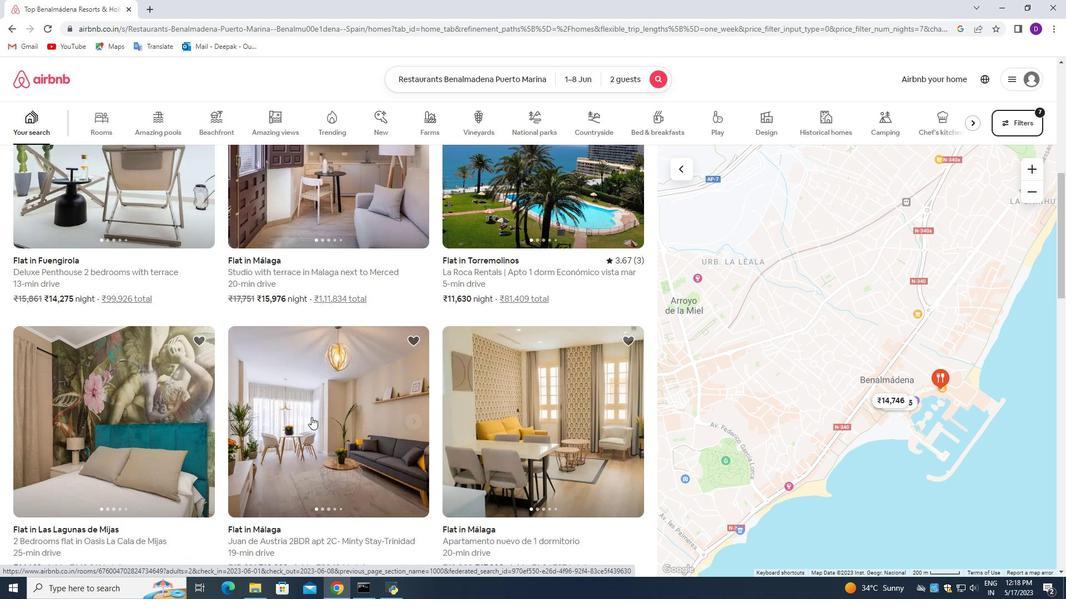 
Action: Mouse moved to (319, 418)
Screenshot: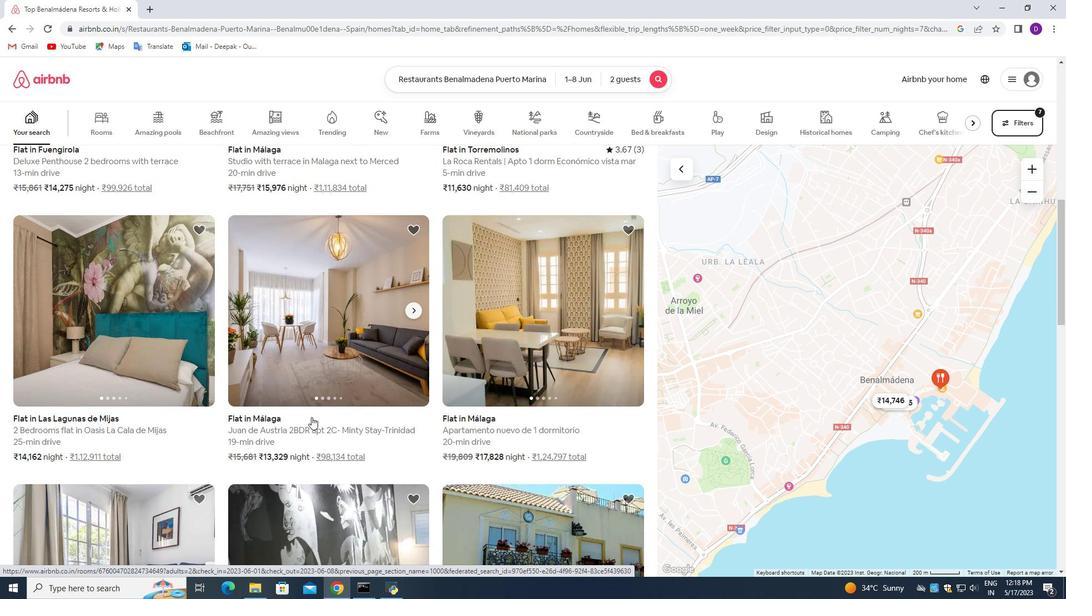
Action: Mouse scrolled (319, 418) with delta (0, 0)
Screenshot: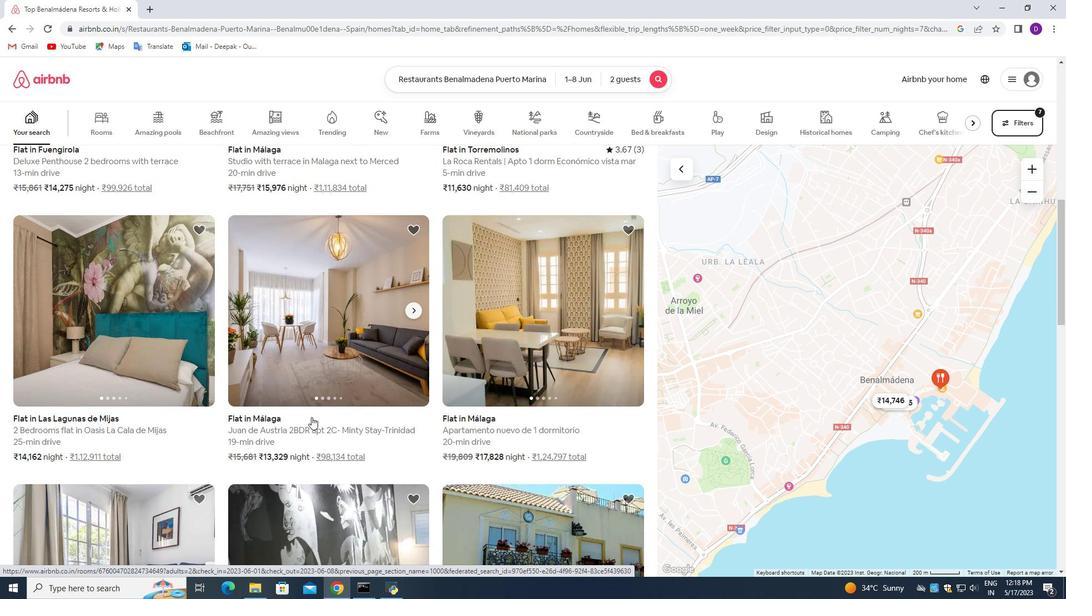 
Action: Mouse moved to (365, 417)
Screenshot: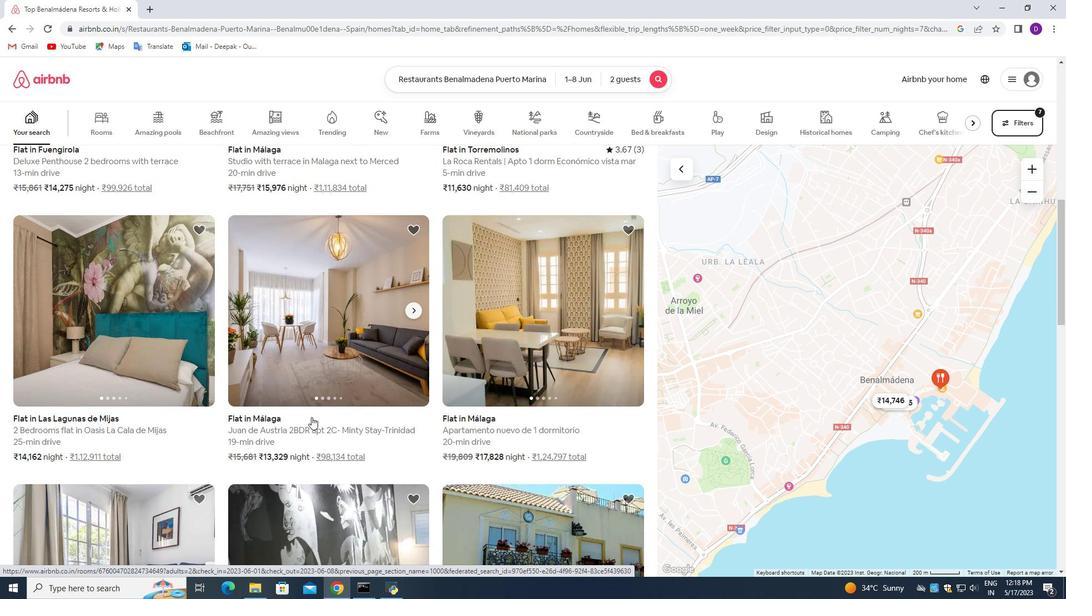 
Action: Mouse scrolled (365, 417) with delta (0, 0)
Screenshot: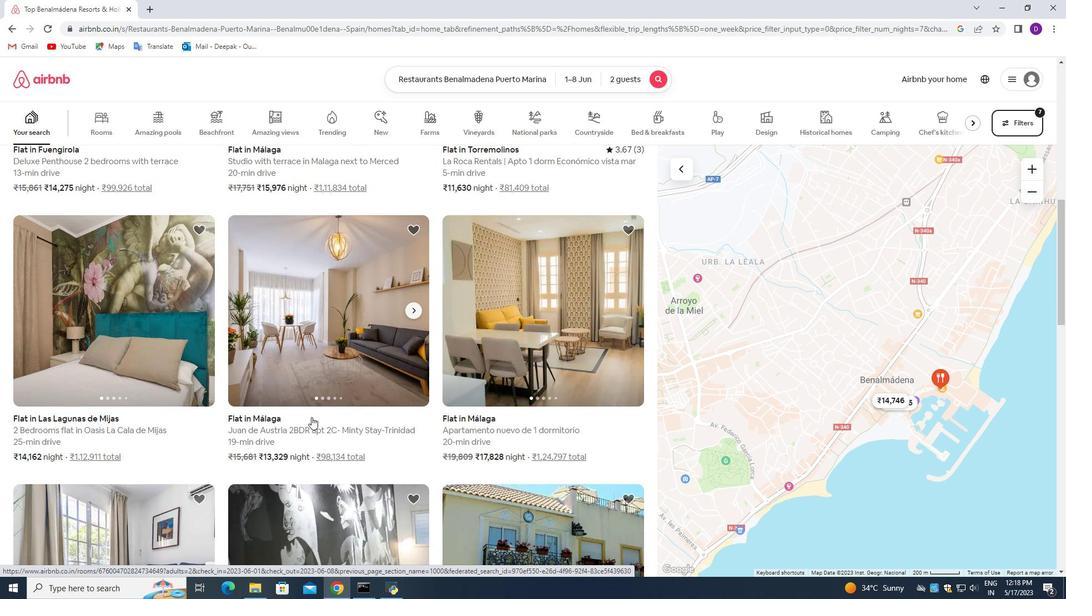 
Action: Mouse moved to (392, 414)
